 Task: Emphasize the color of a unique design or pattern in a textile or fabric photo.
Action: Mouse moved to (965, 399)
Screenshot: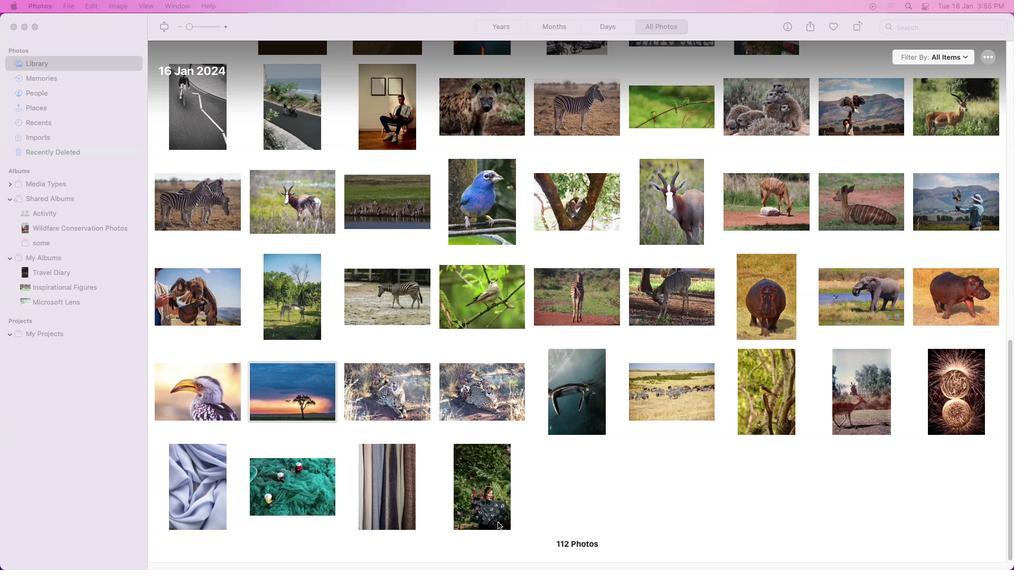 
Action: Mouse scrolled (965, 399) with delta (1072, 67)
Screenshot: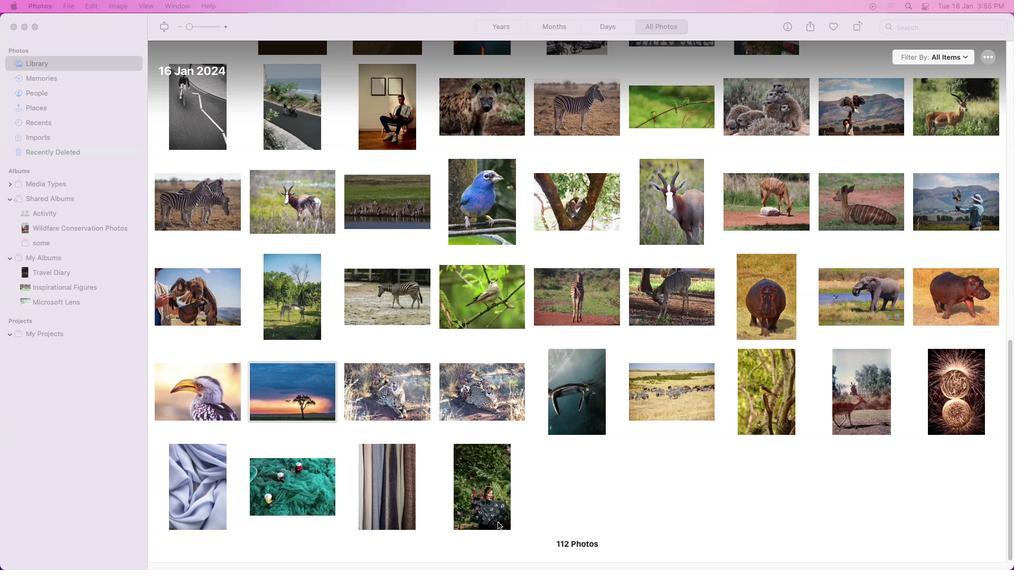 
Action: Mouse moved to (965, 404)
Screenshot: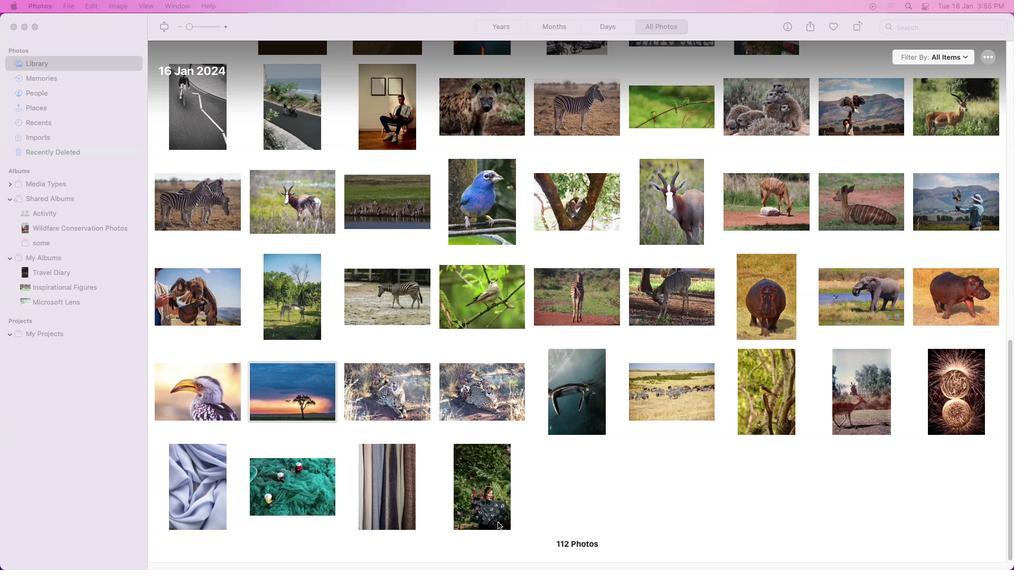 
Action: Mouse scrolled (965, 404) with delta (1072, 67)
Screenshot: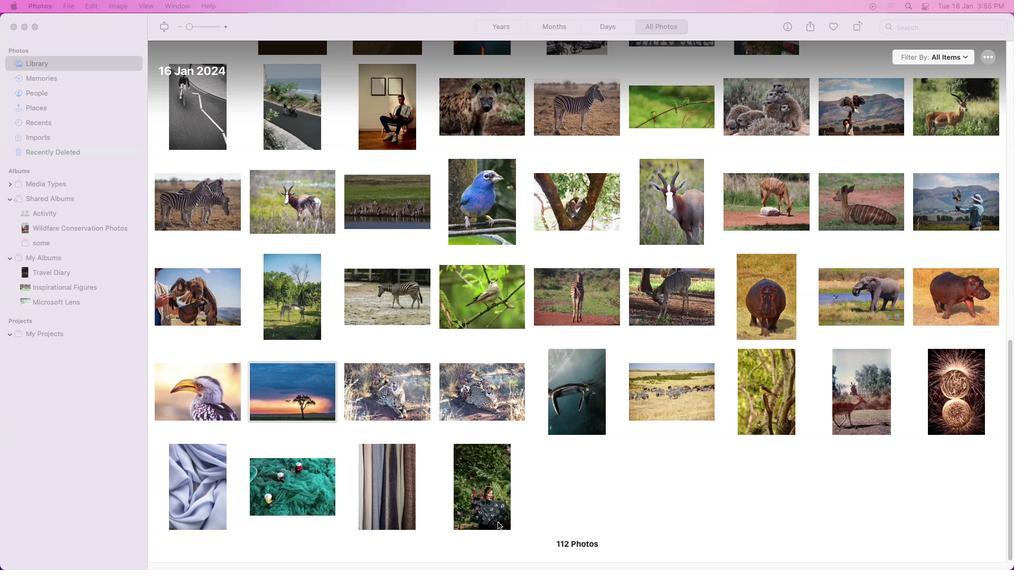 
Action: Mouse moved to (965, 405)
Screenshot: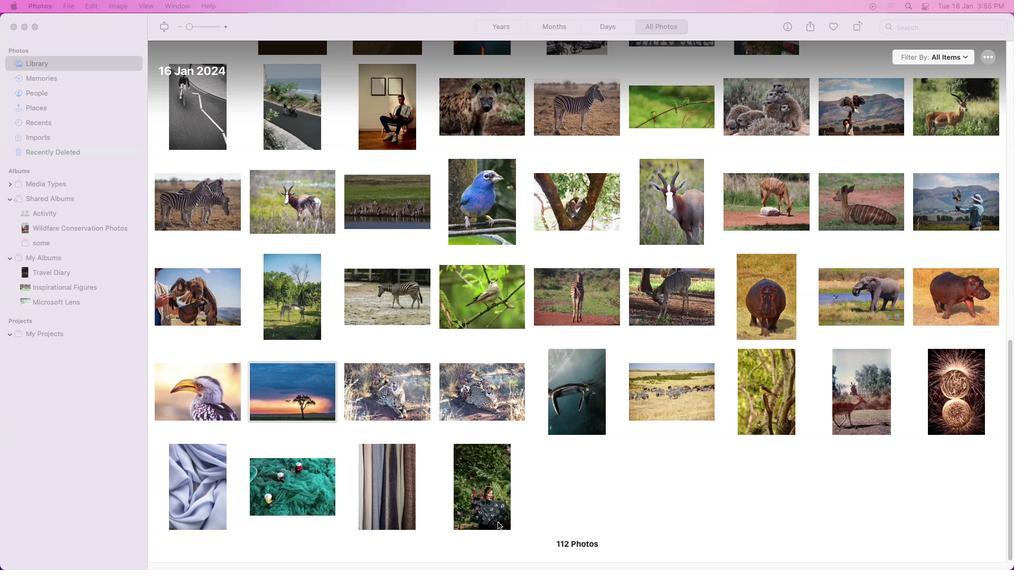 
Action: Mouse scrolled (965, 405) with delta (1072, 66)
Screenshot: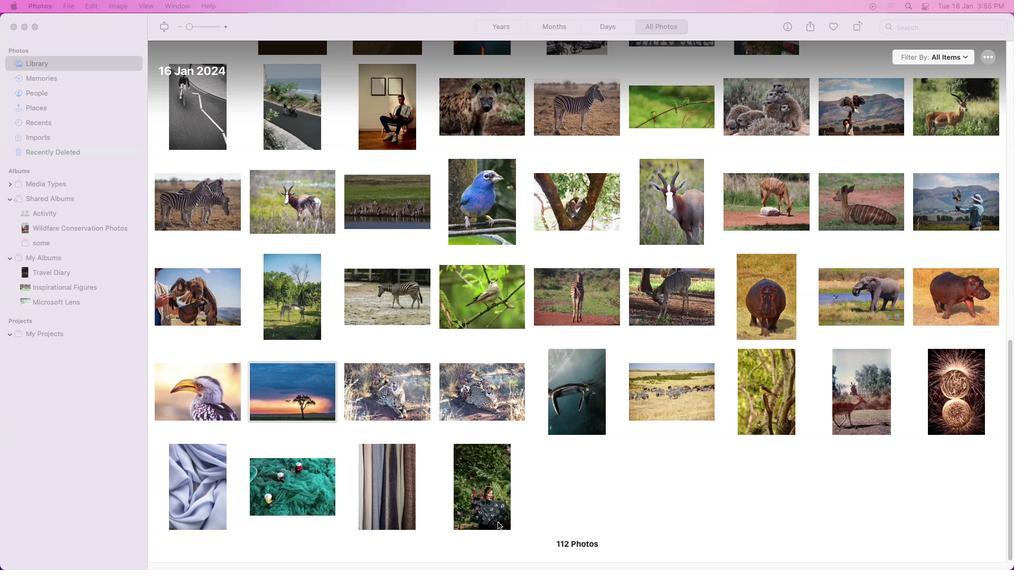 
Action: Mouse moved to (965, 406)
Screenshot: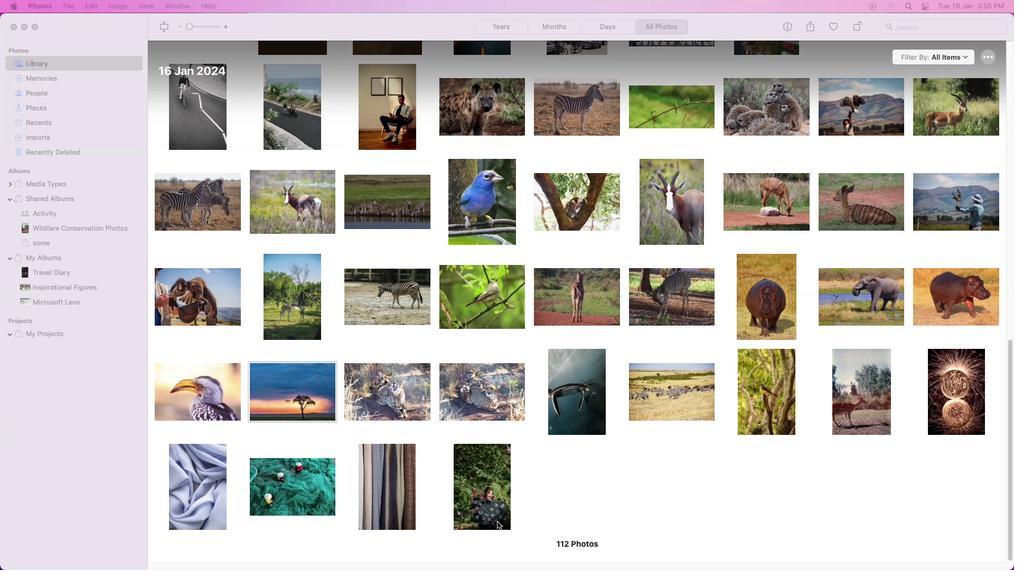 
Action: Mouse scrolled (965, 406) with delta (1072, 66)
Screenshot: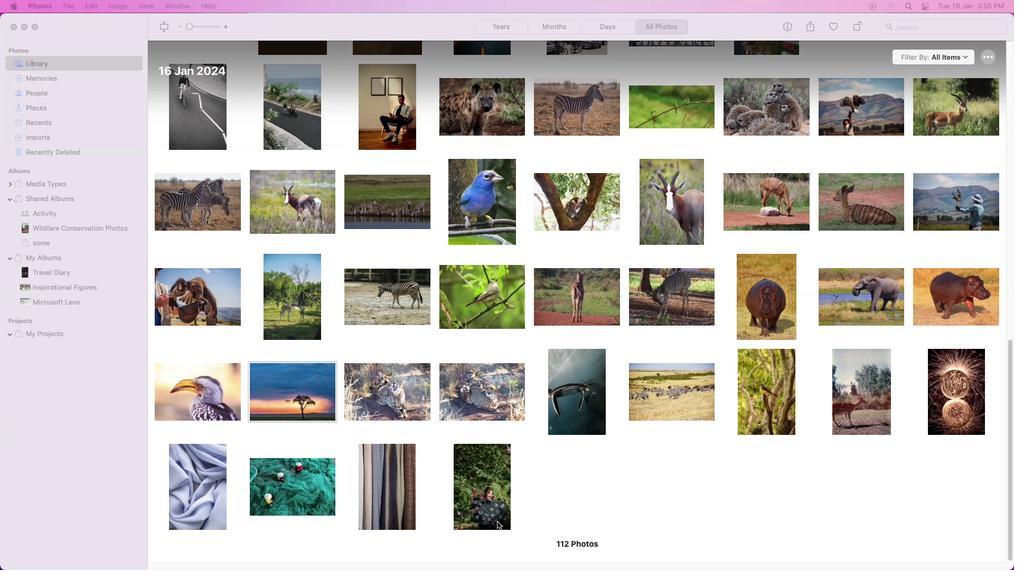 
Action: Mouse moved to (965, 407)
Screenshot: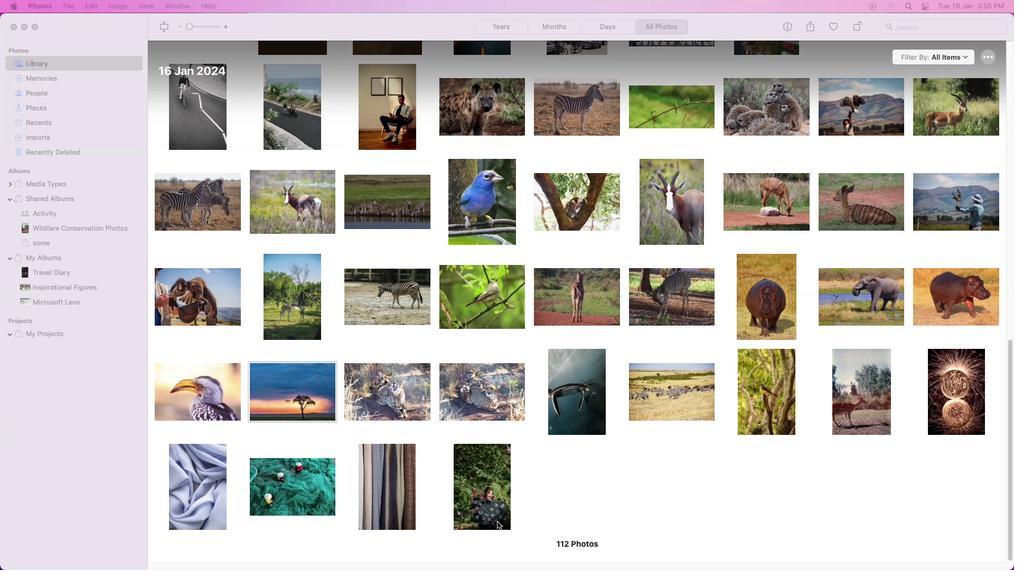 
Action: Mouse scrolled (965, 407) with delta (1072, 65)
Screenshot: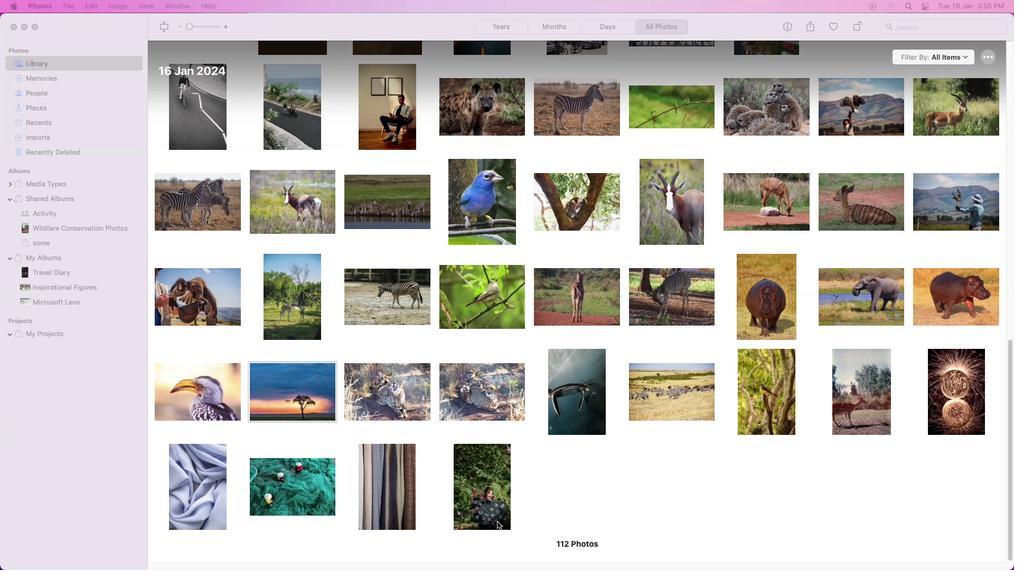 
Action: Mouse moved to (964, 408)
Screenshot: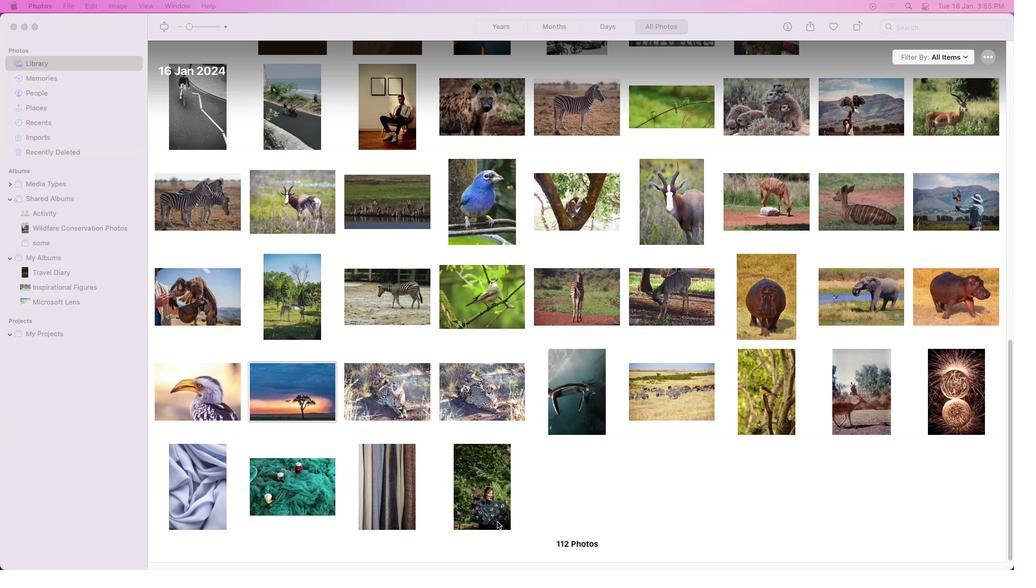 
Action: Mouse scrolled (964, 408) with delta (1072, 64)
Screenshot: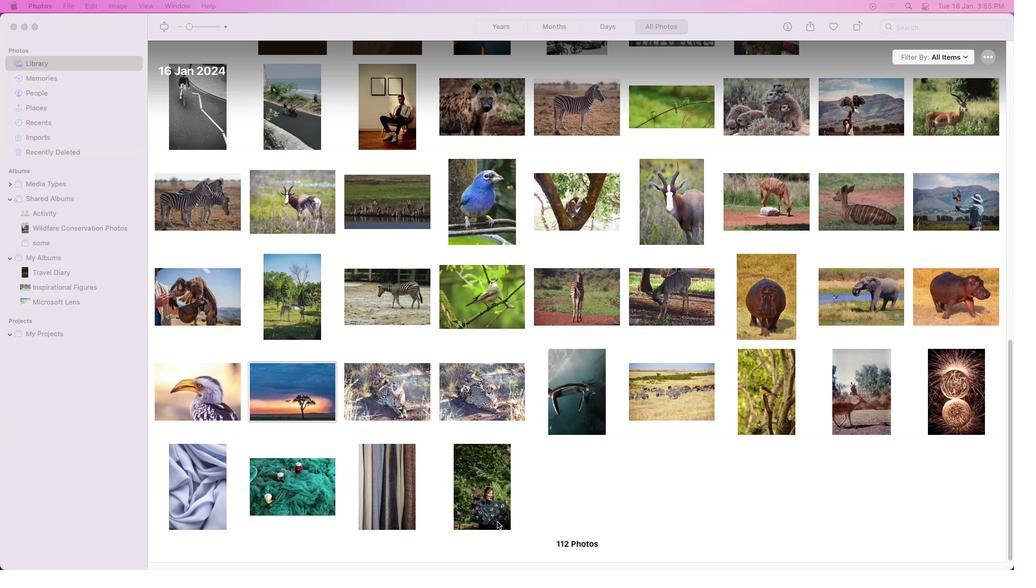 
Action: Mouse moved to (964, 412)
Screenshot: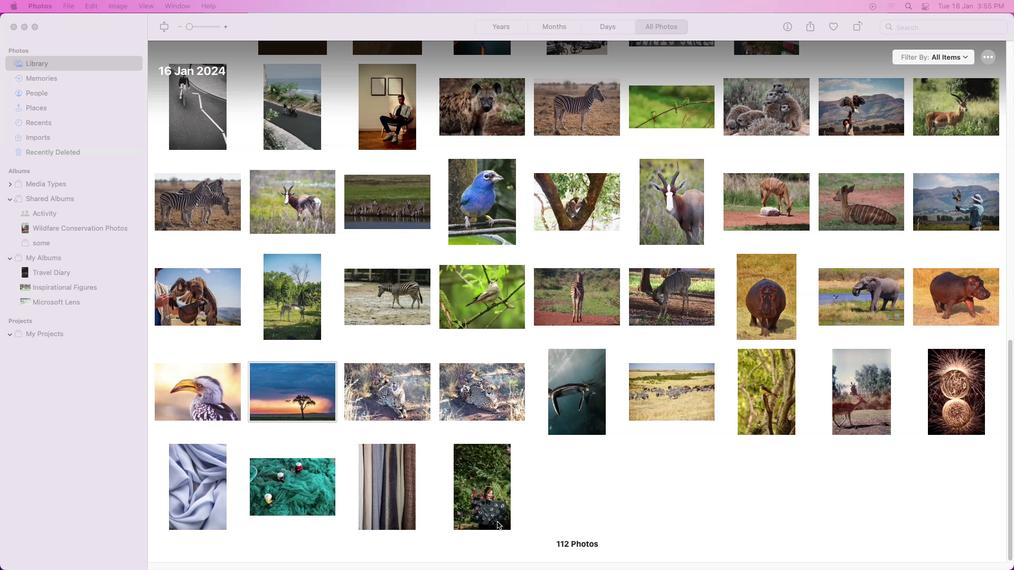 
Action: Mouse scrolled (964, 412) with delta (1072, 64)
Screenshot: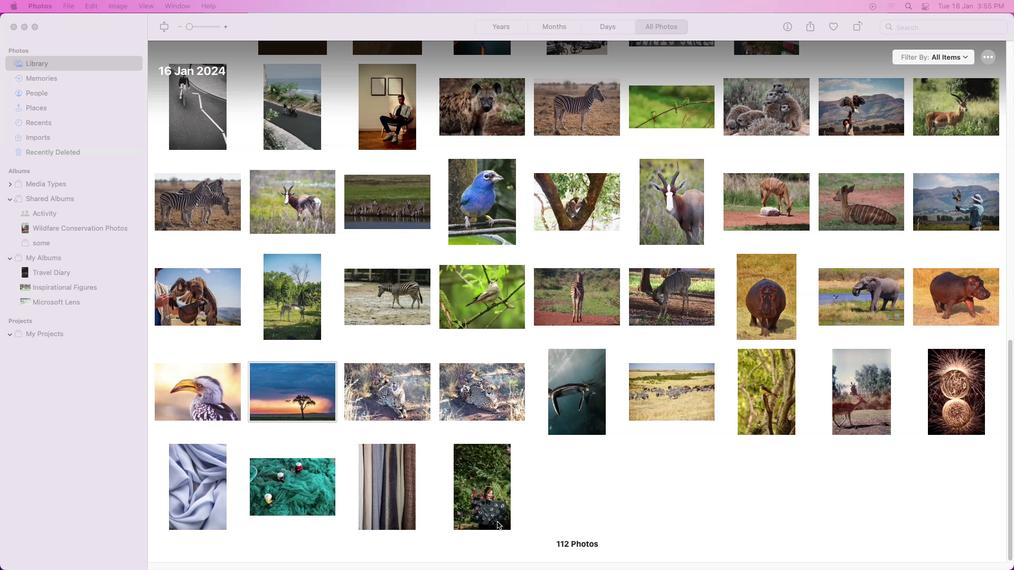 
Action: Mouse moved to (988, 489)
Screenshot: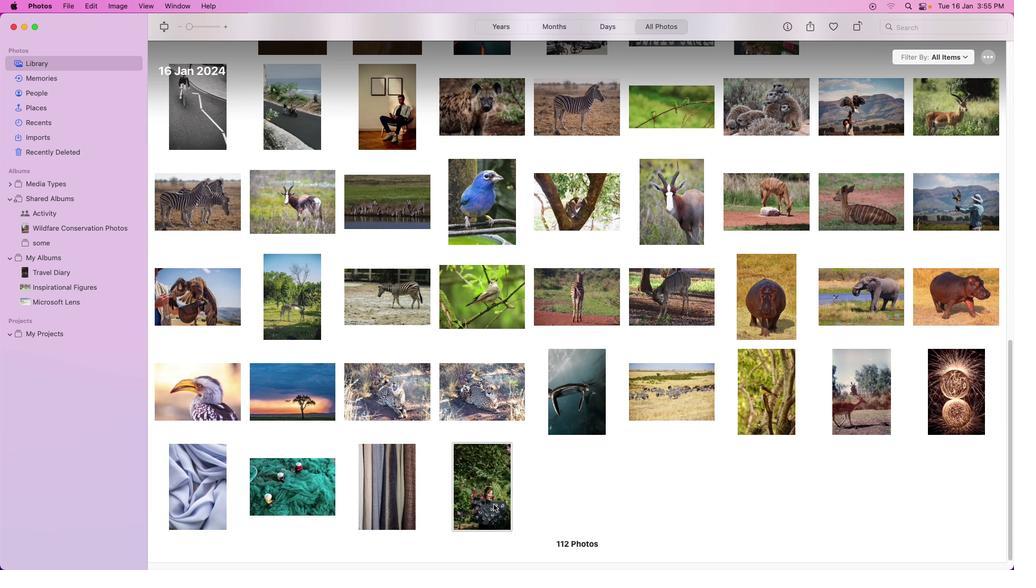 
Action: Mouse pressed left at (988, 489)
Screenshot: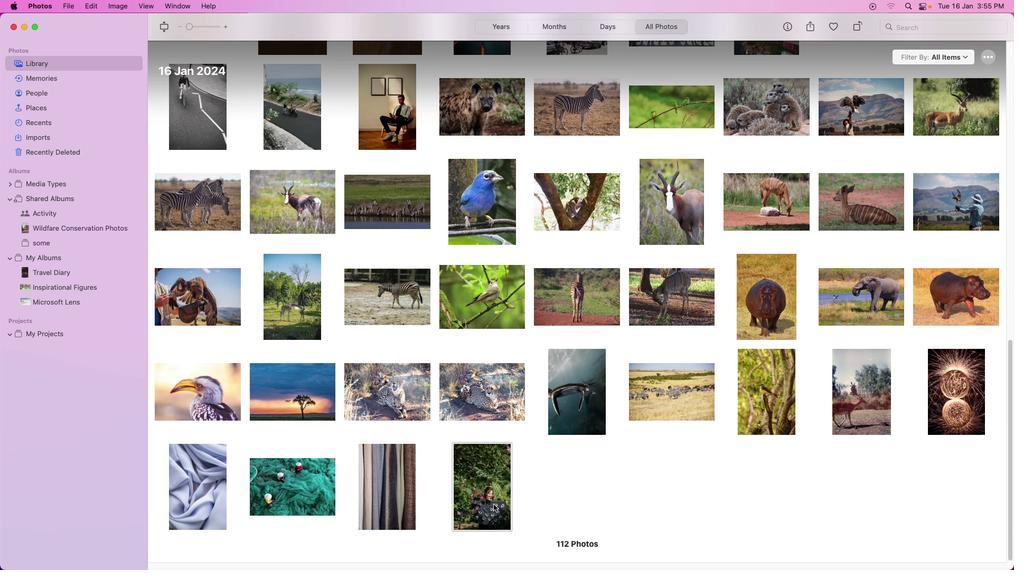 
Action: Mouse pressed left at (988, 489)
Screenshot: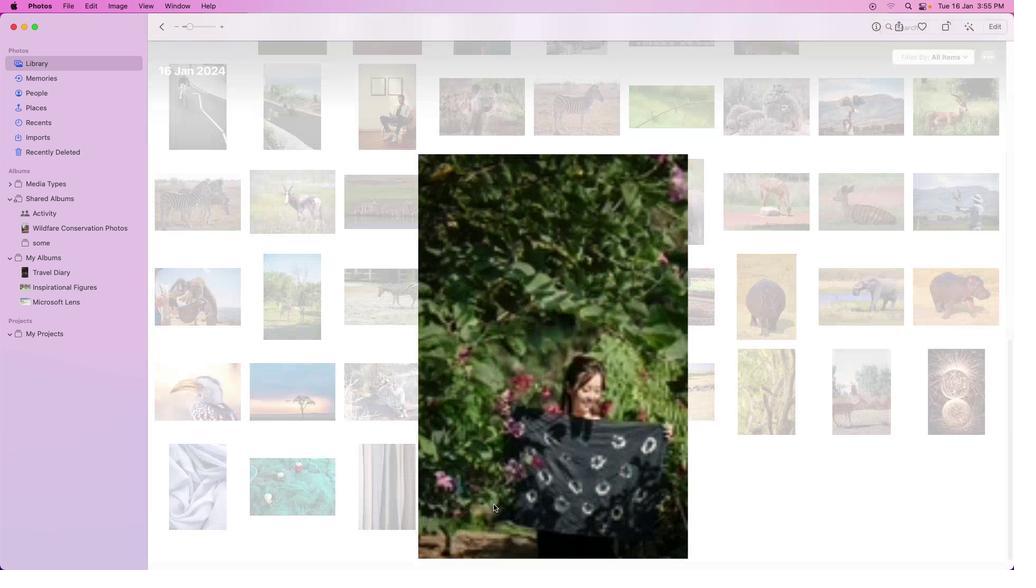 
Action: Mouse moved to (964, 377)
Screenshot: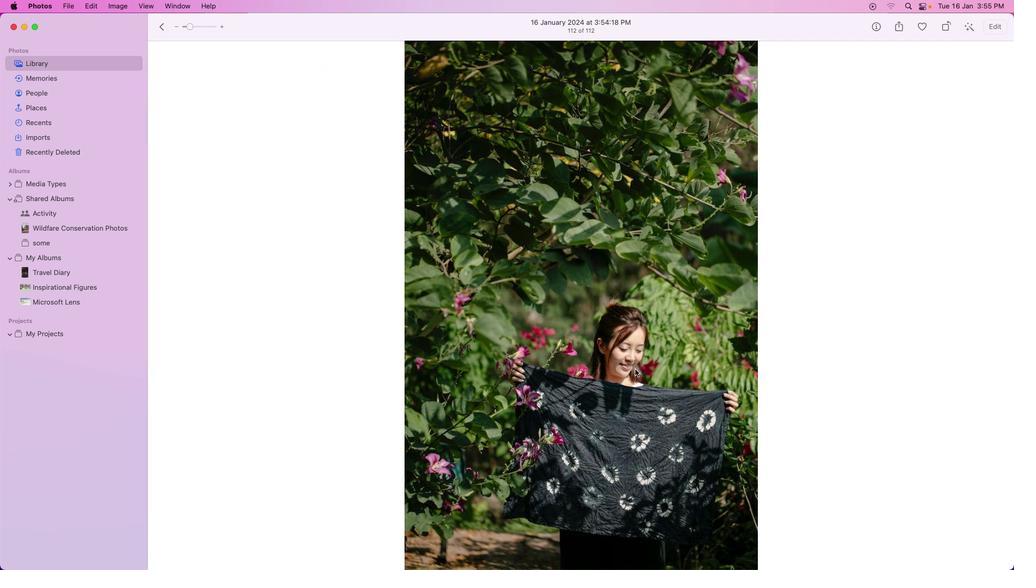 
Action: Mouse pressed left at (964, 377)
Screenshot: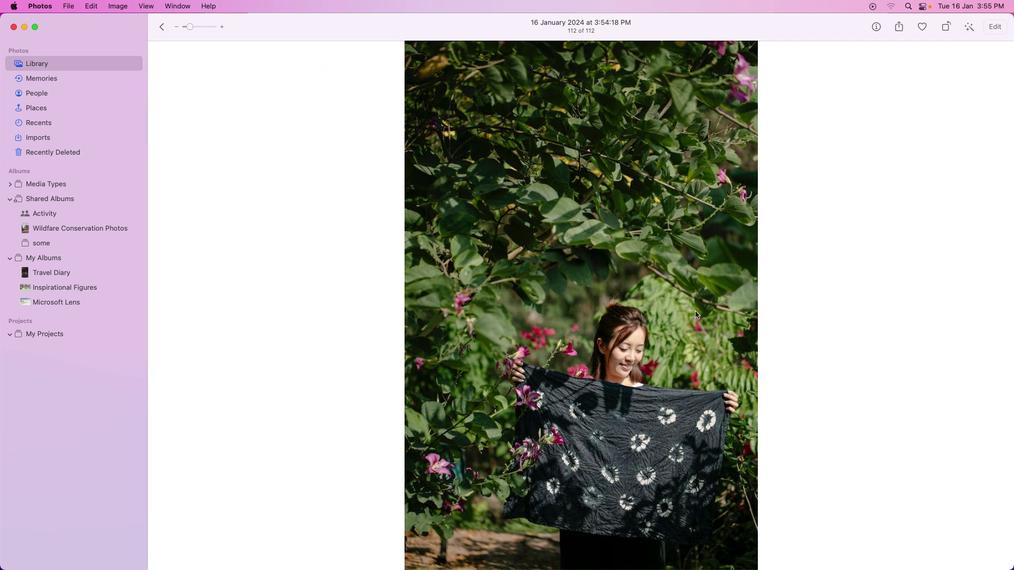 
Action: Mouse moved to (907, 89)
Screenshot: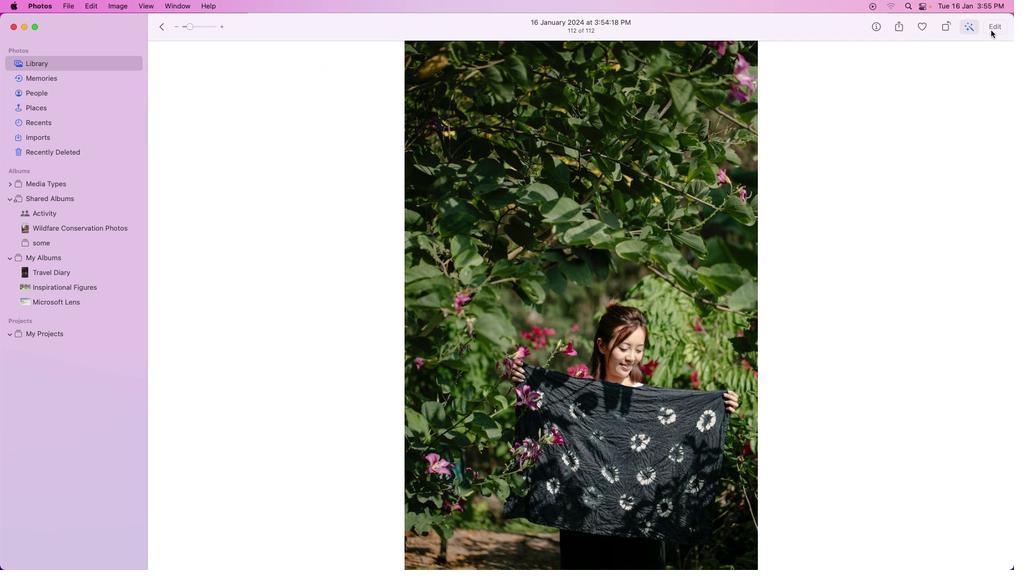 
Action: Mouse pressed left at (907, 89)
Screenshot: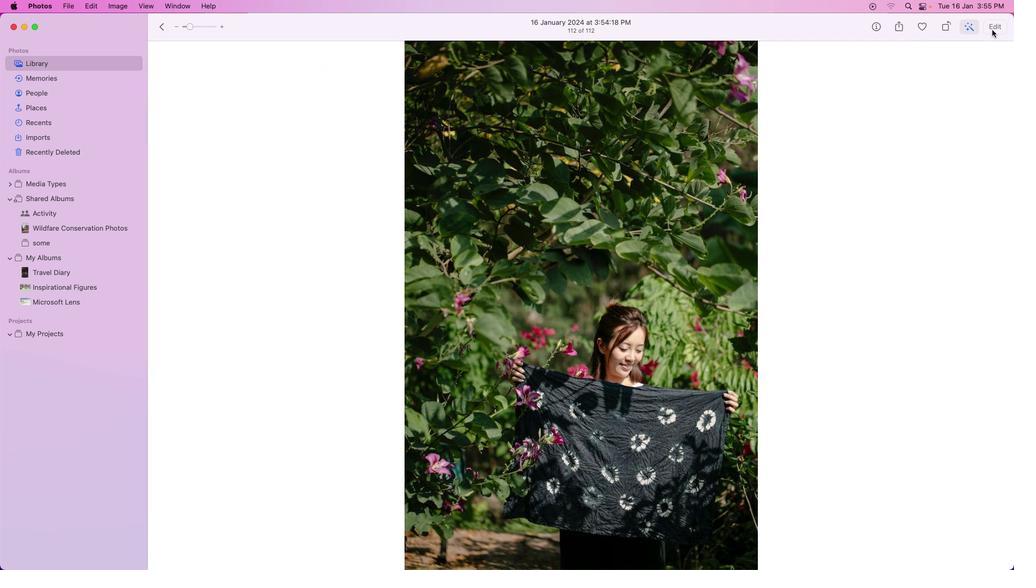 
Action: Mouse moved to (902, 91)
Screenshot: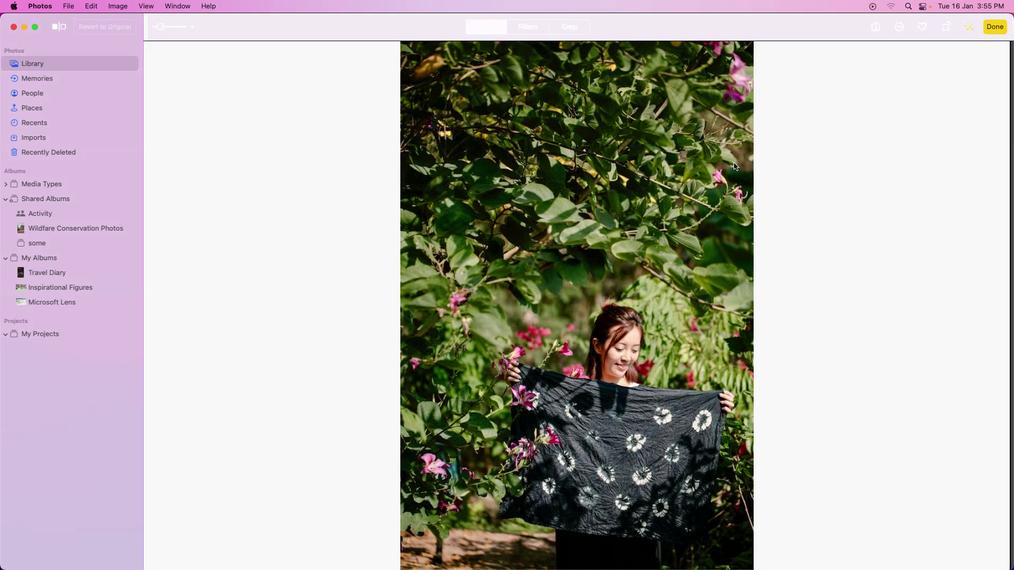 
Action: Mouse pressed left at (902, 91)
Screenshot: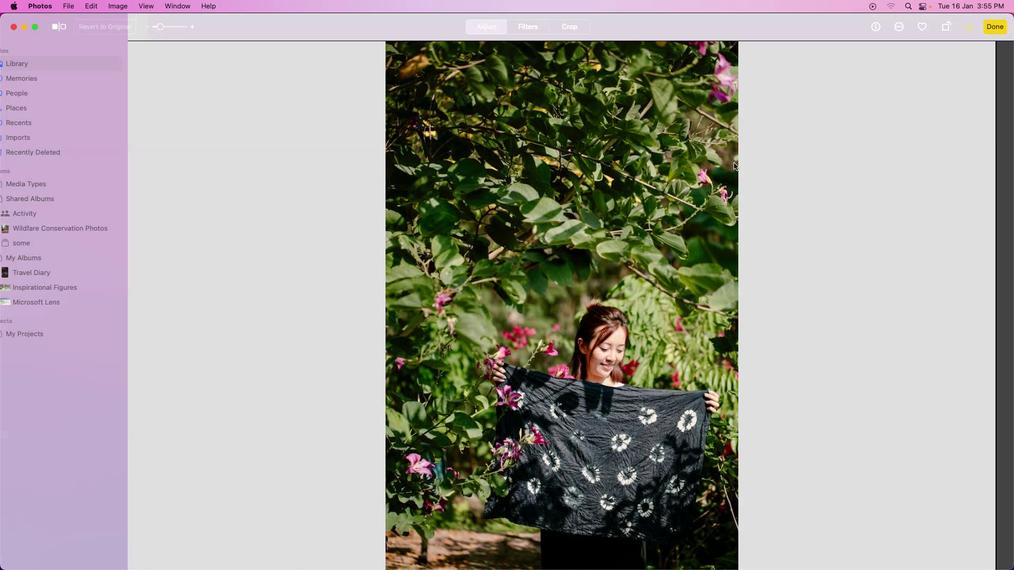 
Action: Mouse moved to (908, 144)
Screenshot: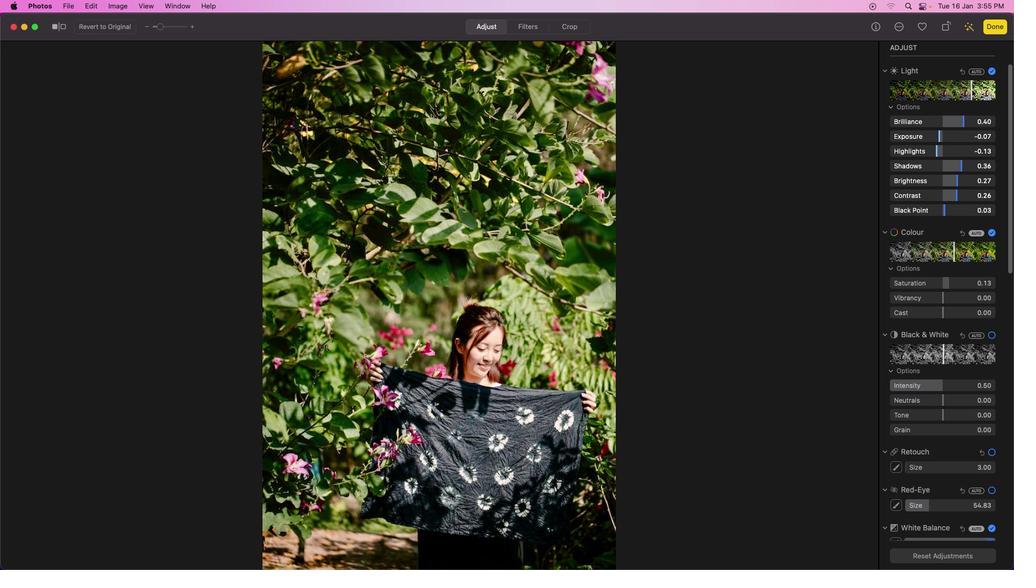 
Action: Mouse pressed left at (908, 144)
Screenshot: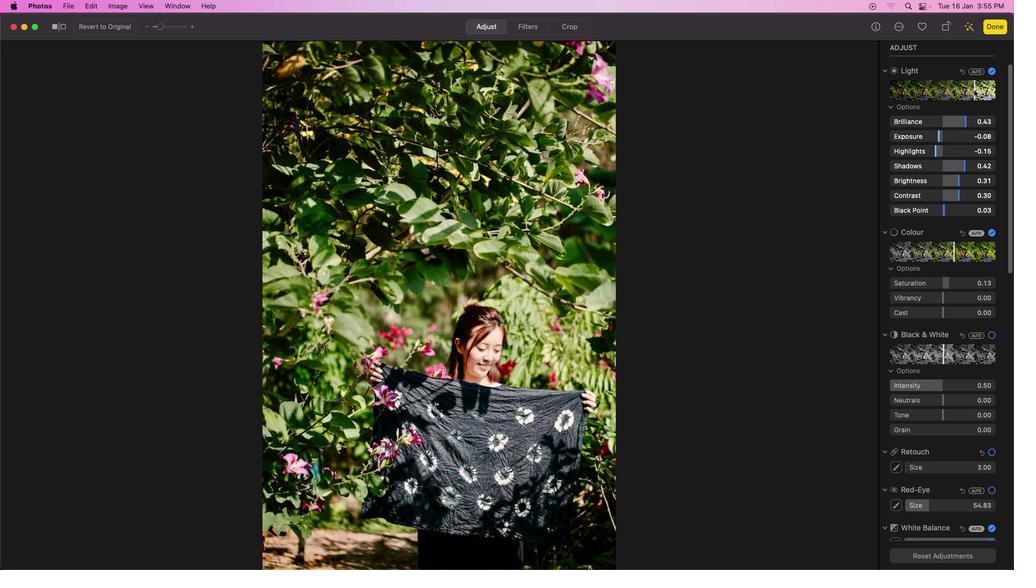 
Action: Mouse moved to (917, 336)
Screenshot: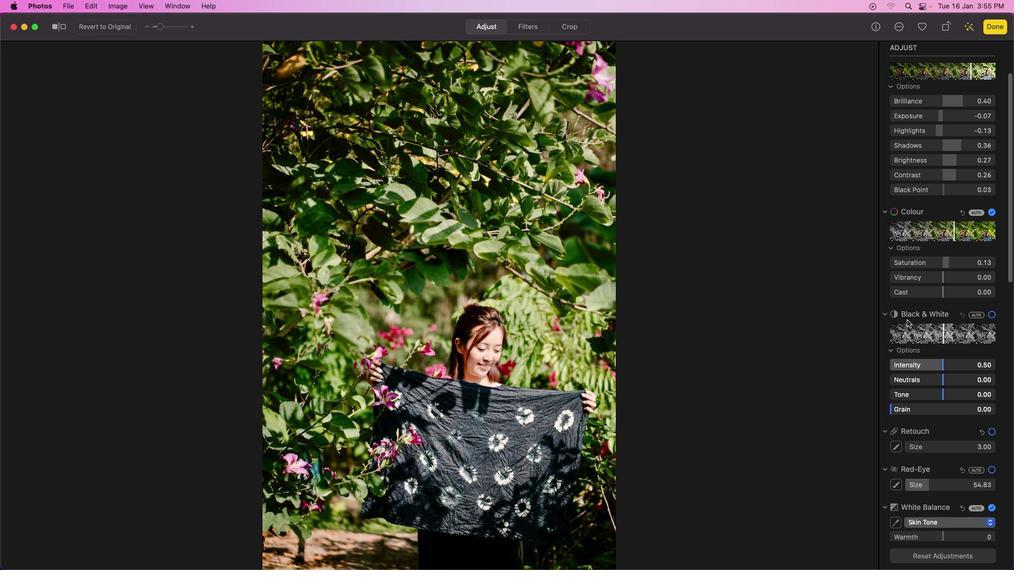 
Action: Mouse scrolled (917, 336) with delta (1072, 67)
Screenshot: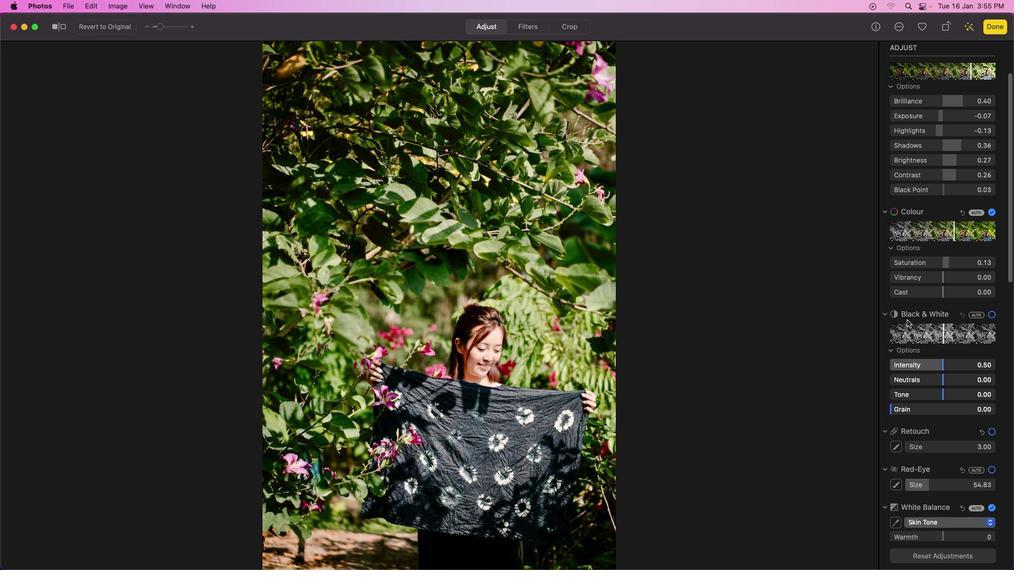 
Action: Mouse scrolled (917, 336) with delta (1072, 67)
Screenshot: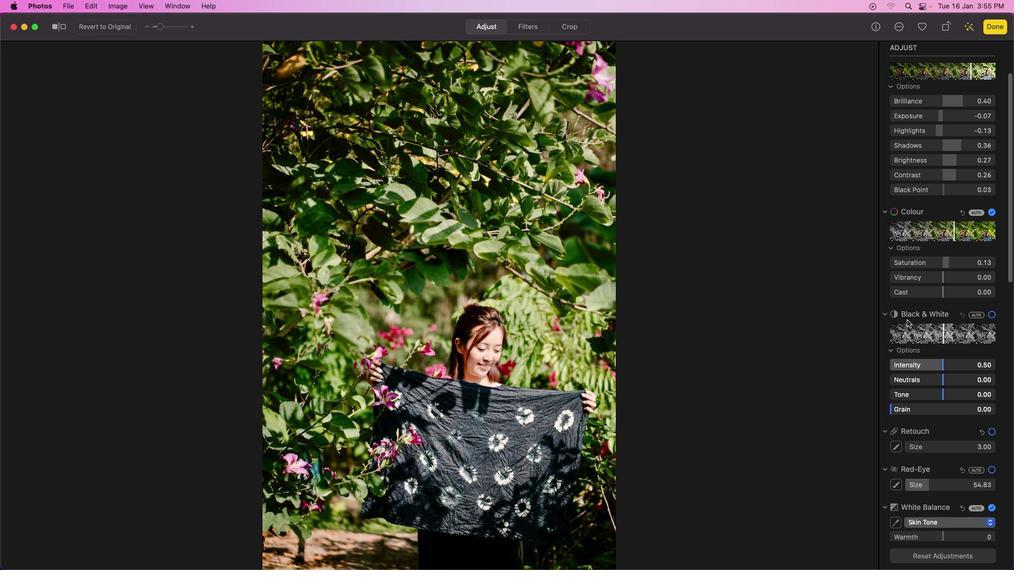 
Action: Mouse scrolled (917, 336) with delta (1072, 67)
Screenshot: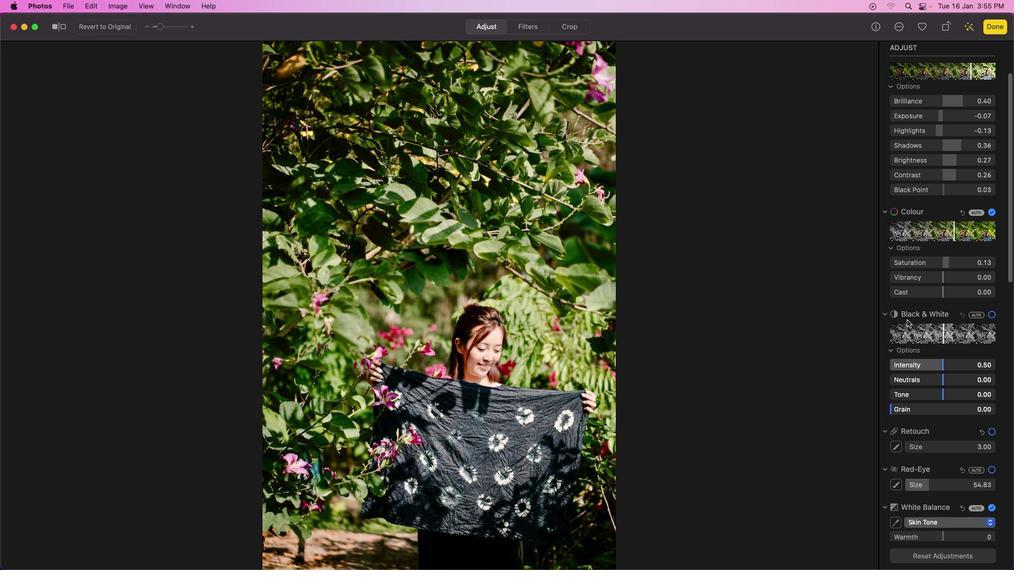 
Action: Mouse moved to (910, 261)
Screenshot: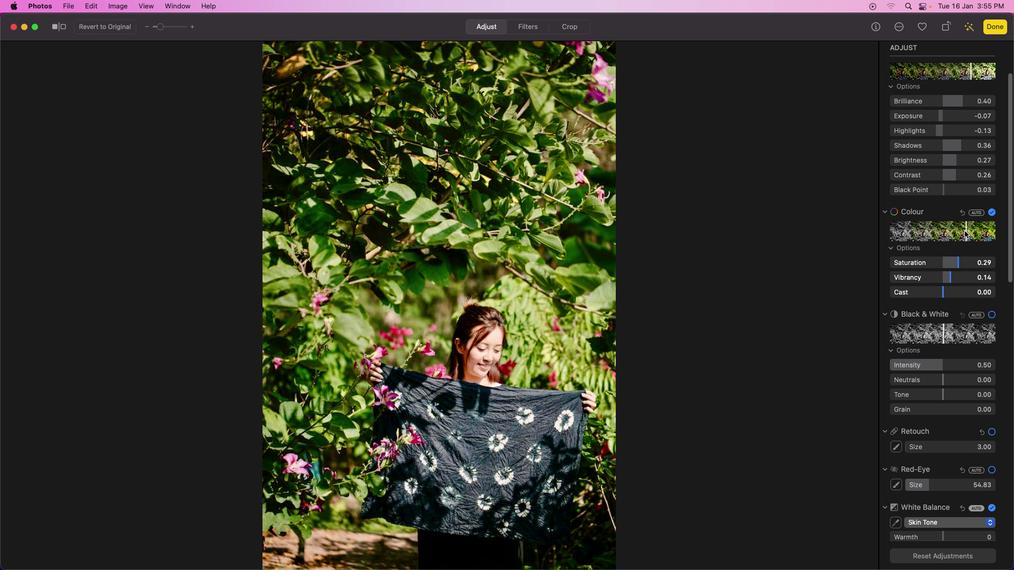 
Action: Mouse pressed left at (910, 261)
Screenshot: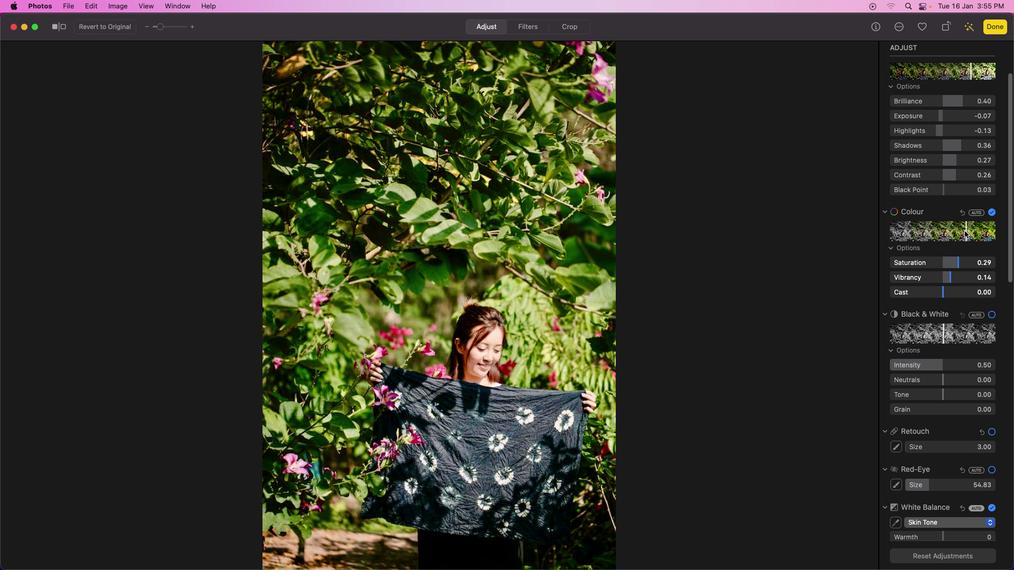 
Action: Mouse moved to (908, 261)
Screenshot: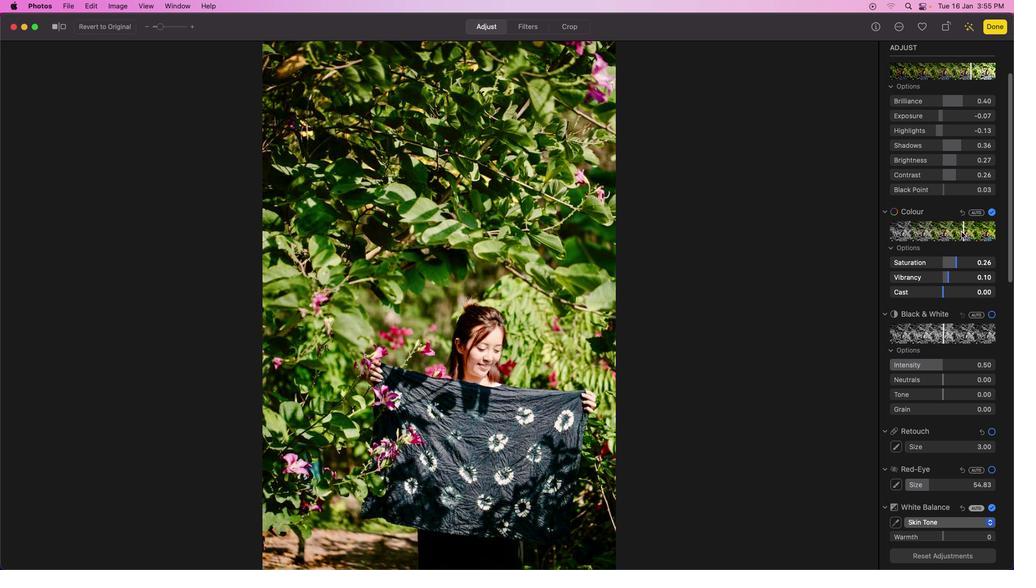 
Action: Mouse pressed left at (908, 261)
Screenshot: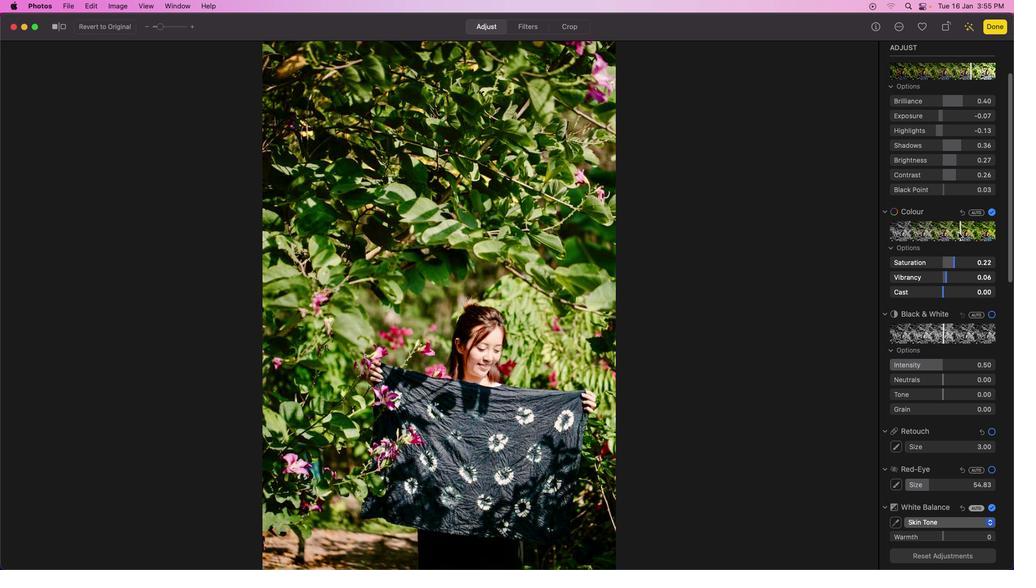 
Action: Mouse moved to (910, 290)
Screenshot: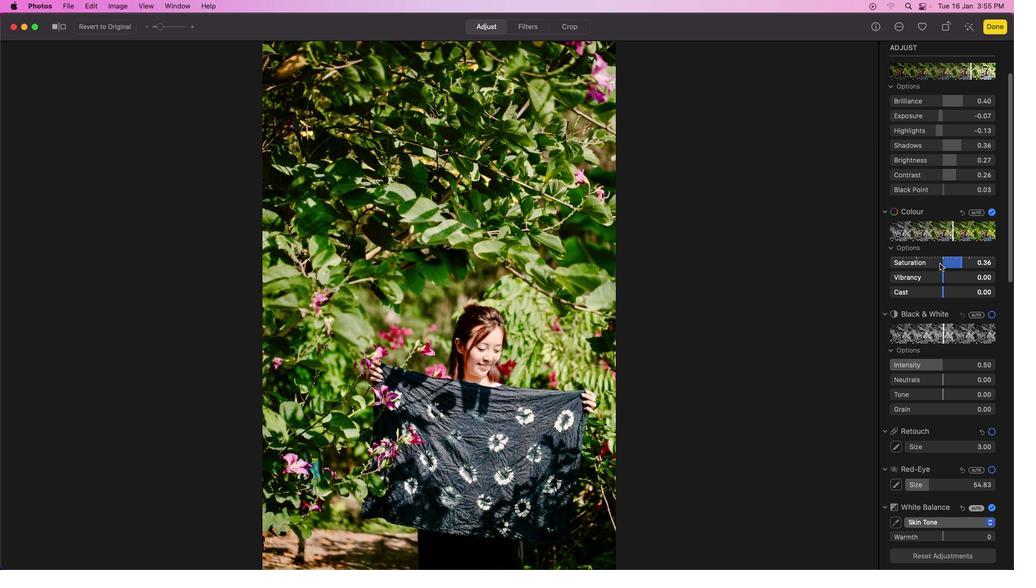 
Action: Mouse pressed left at (910, 290)
Screenshot: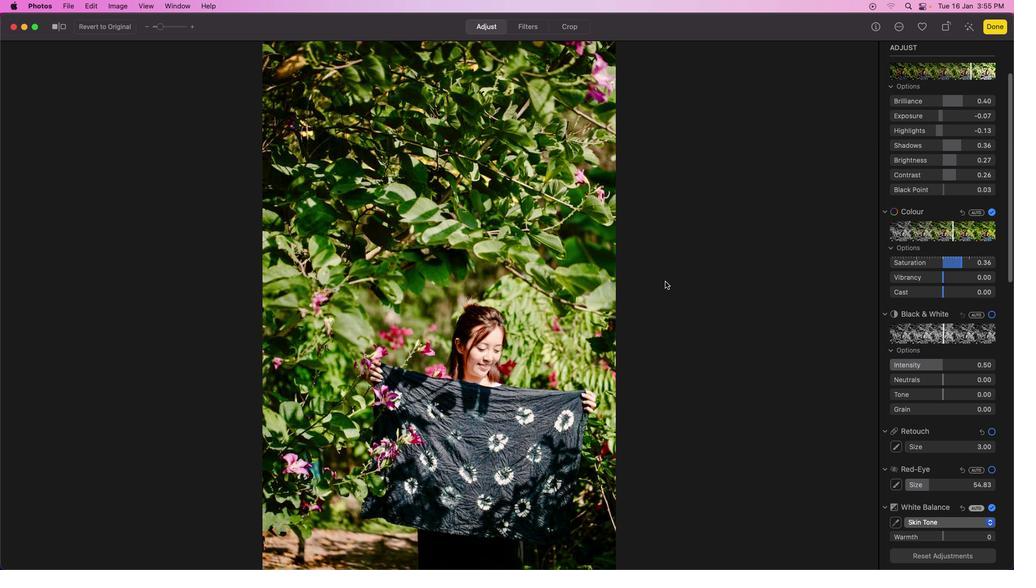 
Action: Mouse moved to (911, 302)
Screenshot: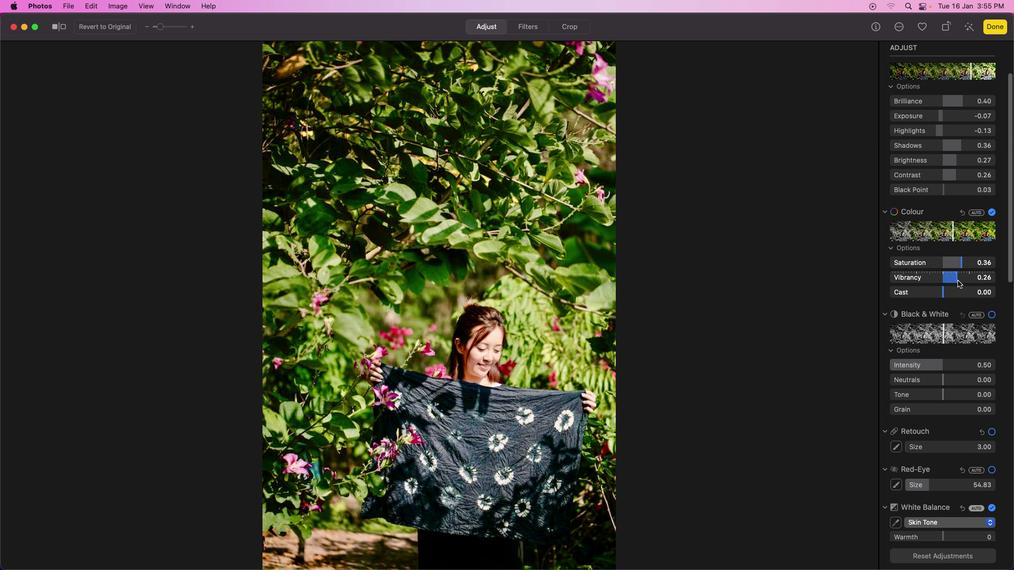
Action: Mouse pressed left at (911, 302)
Screenshot: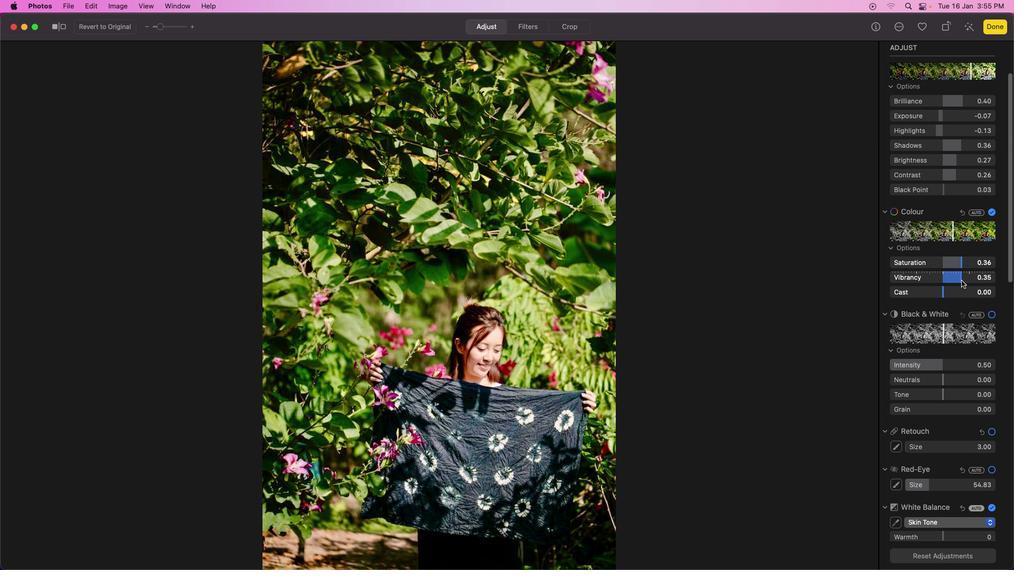 
Action: Mouse moved to (910, 313)
Screenshot: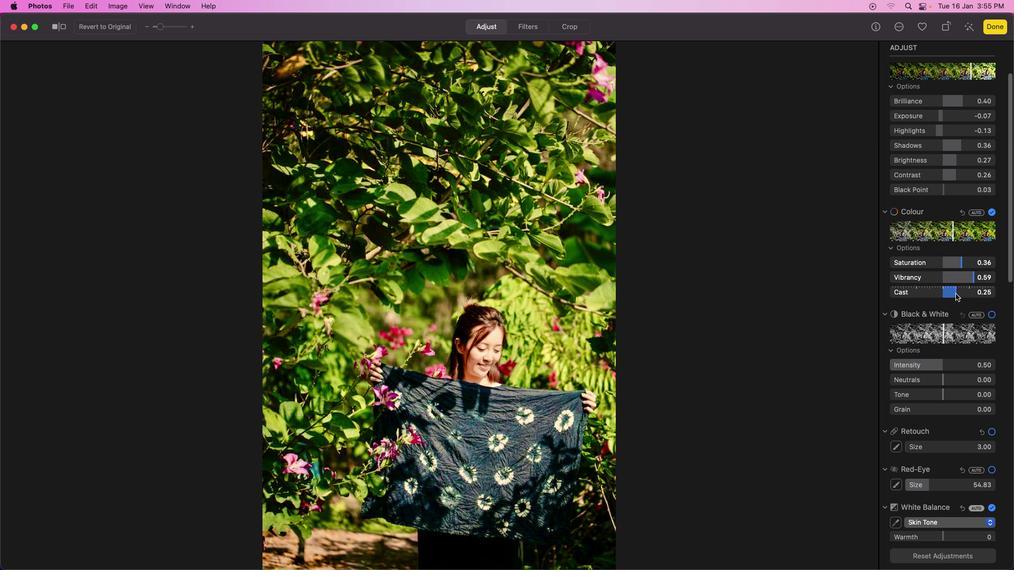 
Action: Mouse pressed left at (910, 313)
Screenshot: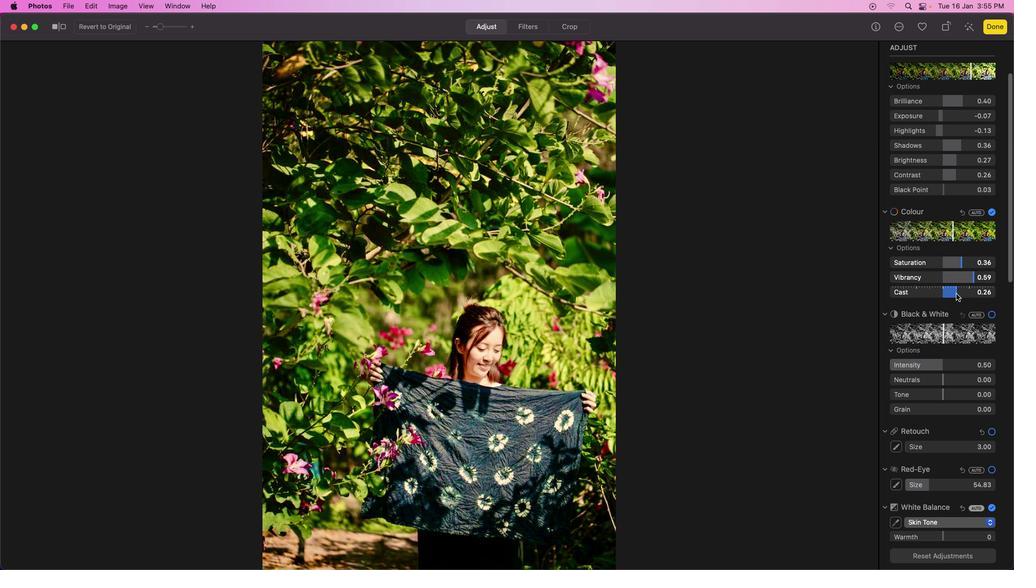 
Action: Mouse moved to (911, 373)
Screenshot: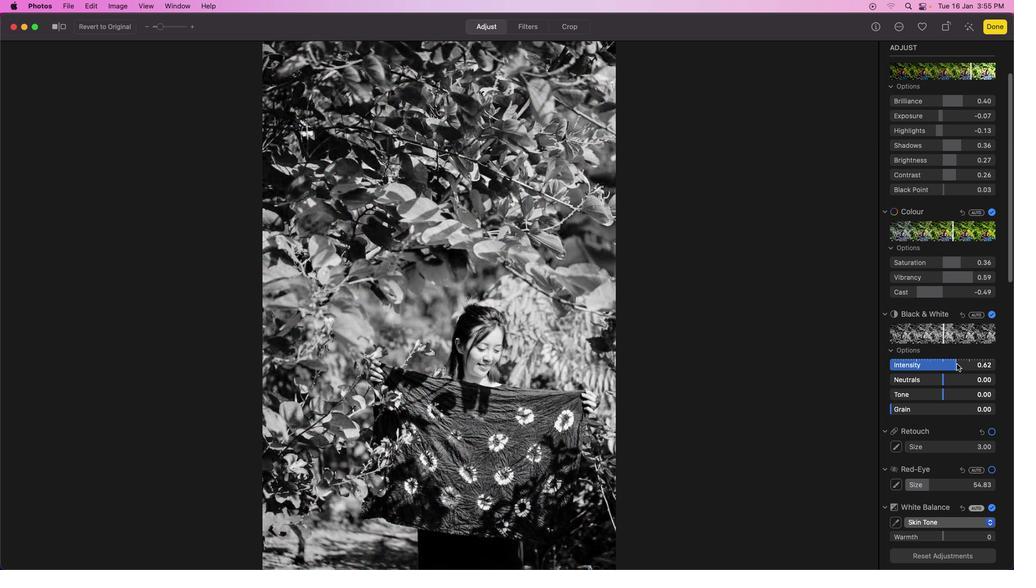 
Action: Mouse pressed left at (911, 373)
Screenshot: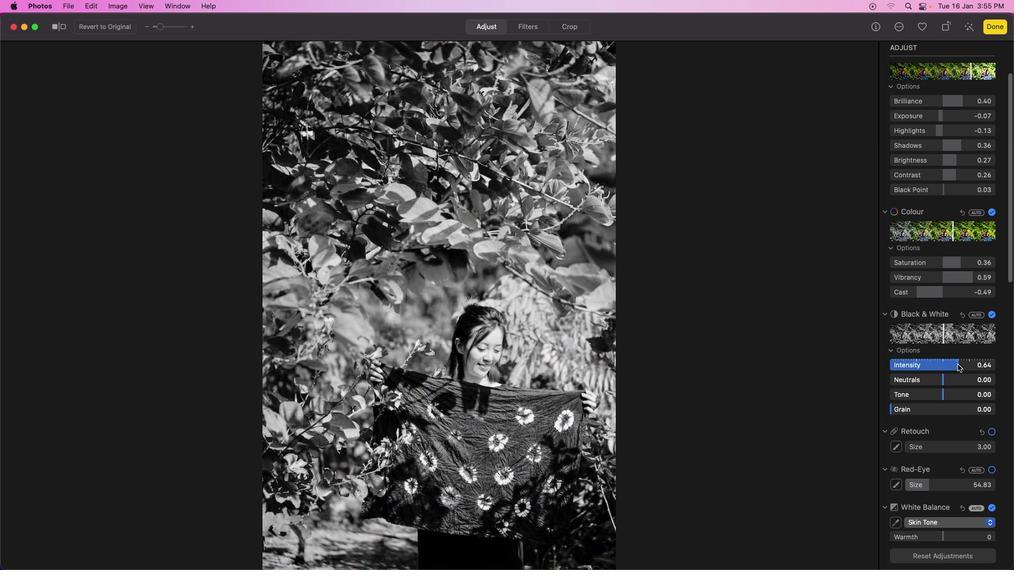 
Action: Mouse moved to (903, 331)
Screenshot: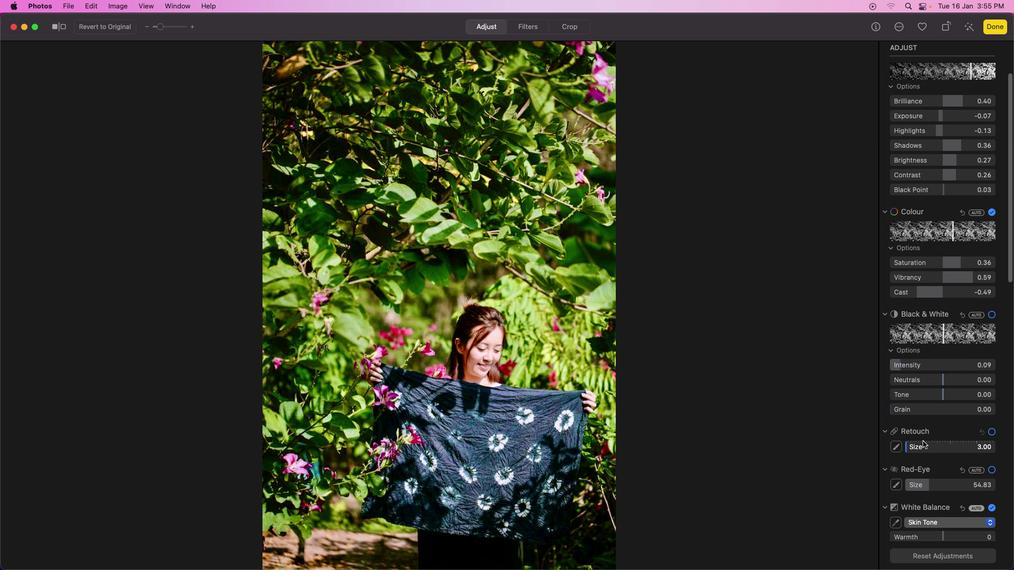 
Action: Mouse pressed left at (903, 331)
Screenshot: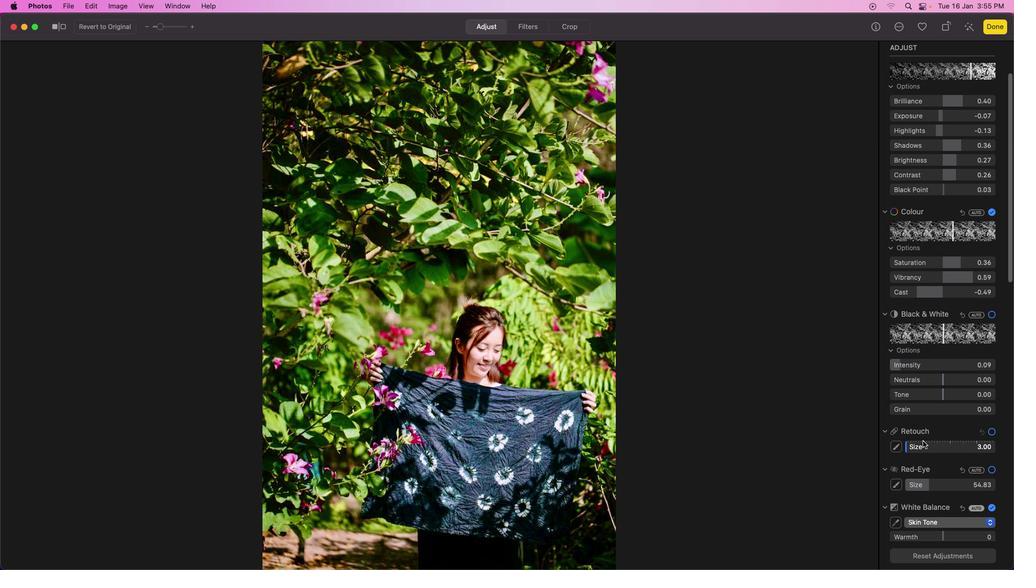 
Action: Mouse moved to (915, 436)
Screenshot: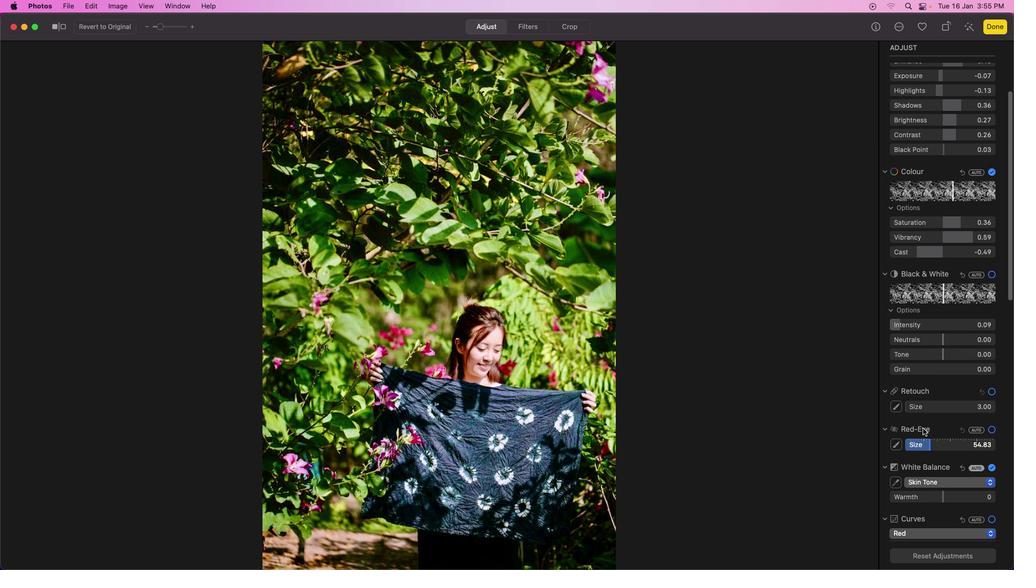
Action: Mouse scrolled (915, 436) with delta (1072, 67)
Screenshot: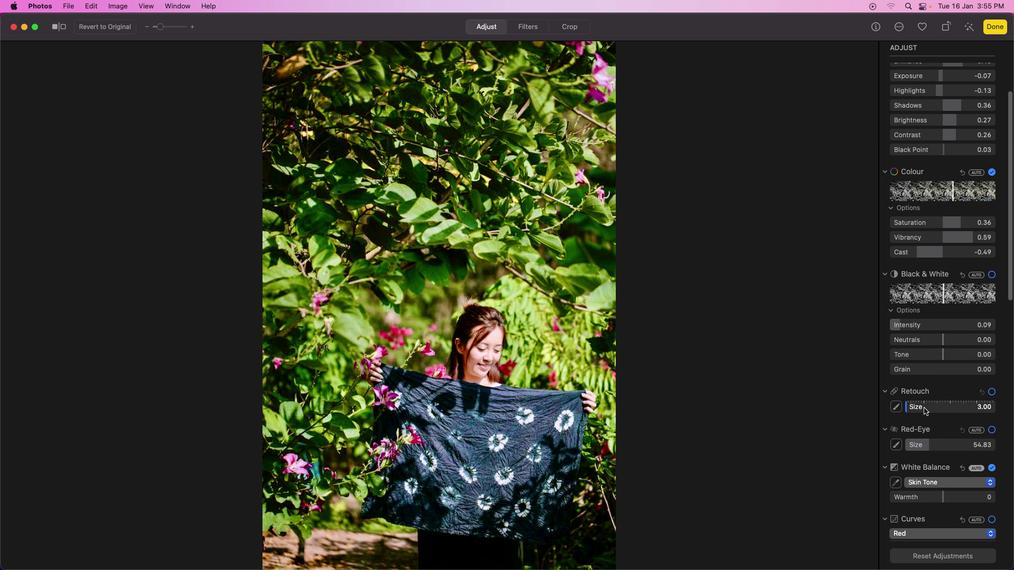 
Action: Mouse scrolled (915, 436) with delta (1072, 67)
Screenshot: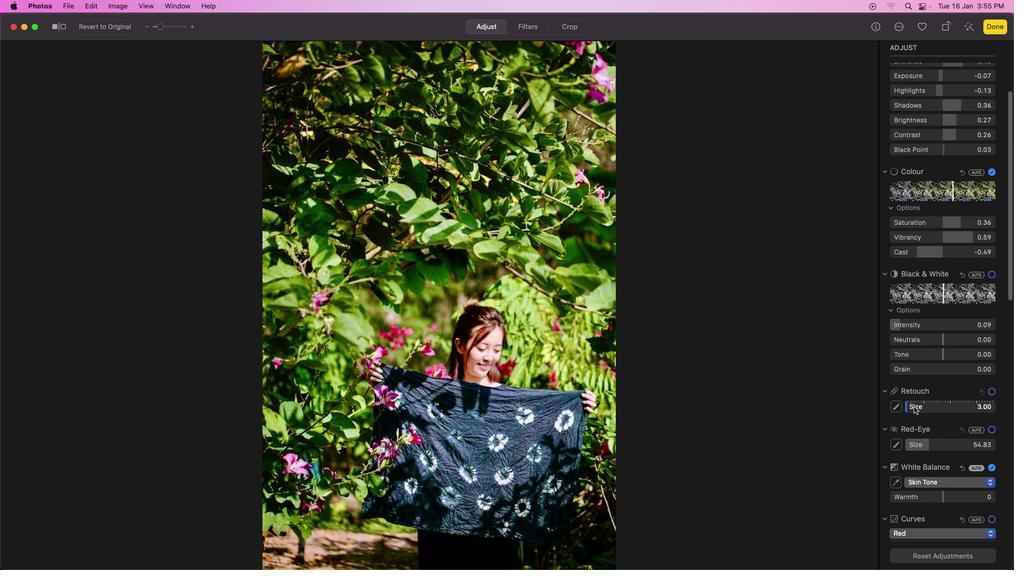 
Action: Mouse scrolled (915, 436) with delta (1072, 67)
Screenshot: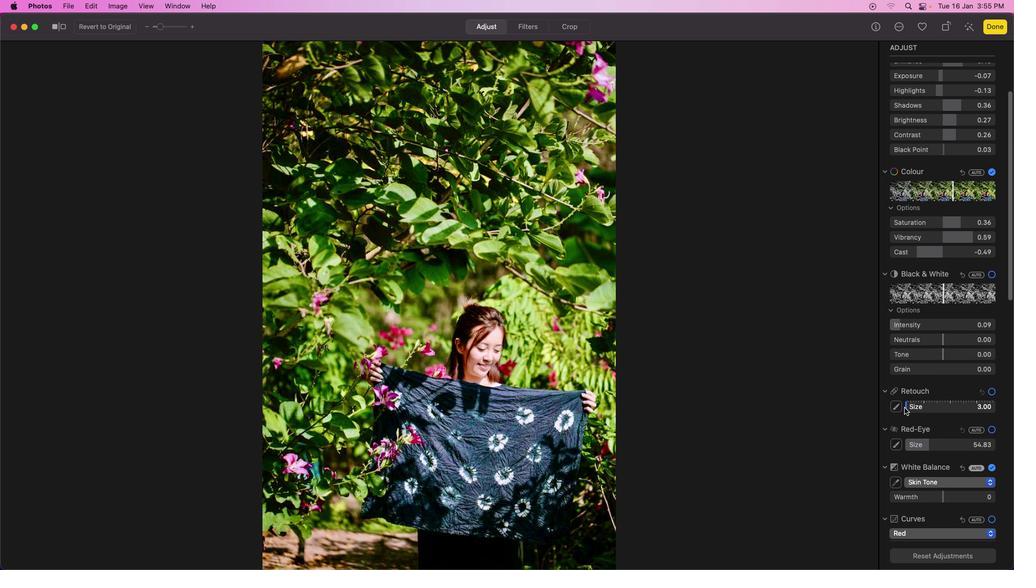 
Action: Mouse scrolled (915, 436) with delta (1072, 66)
Screenshot: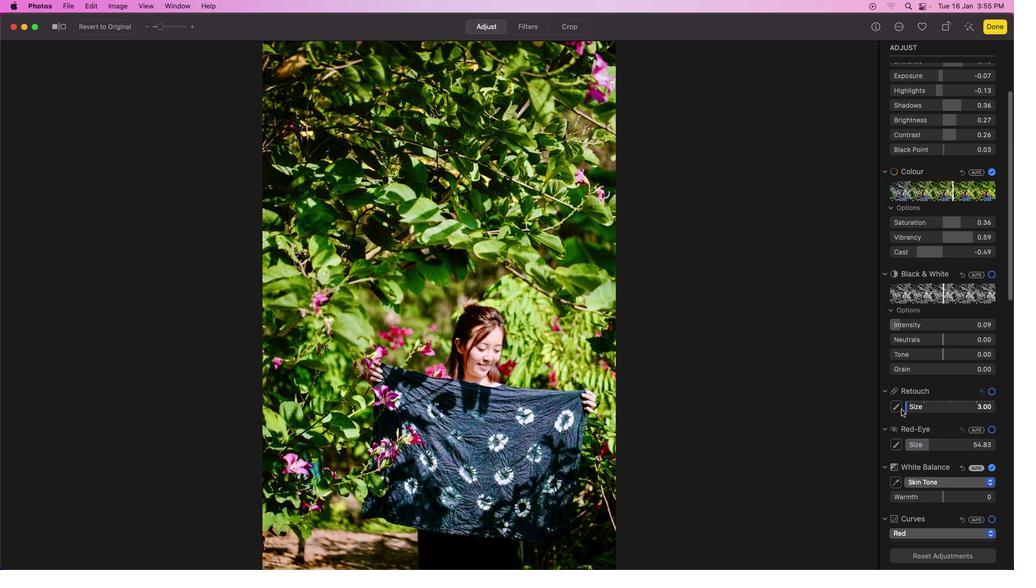 
Action: Mouse moved to (917, 407)
Screenshot: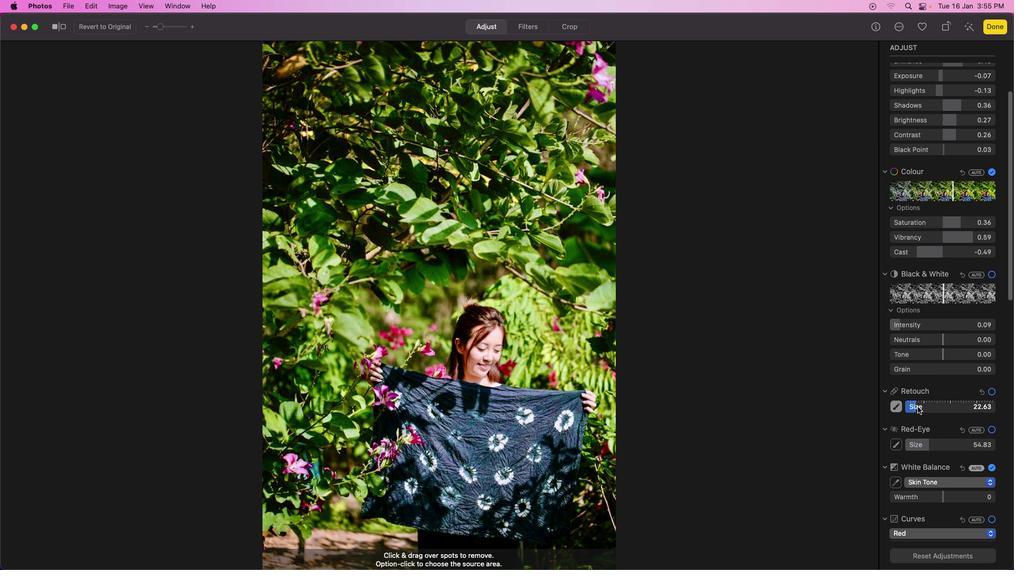 
Action: Mouse pressed left at (917, 407)
Screenshot: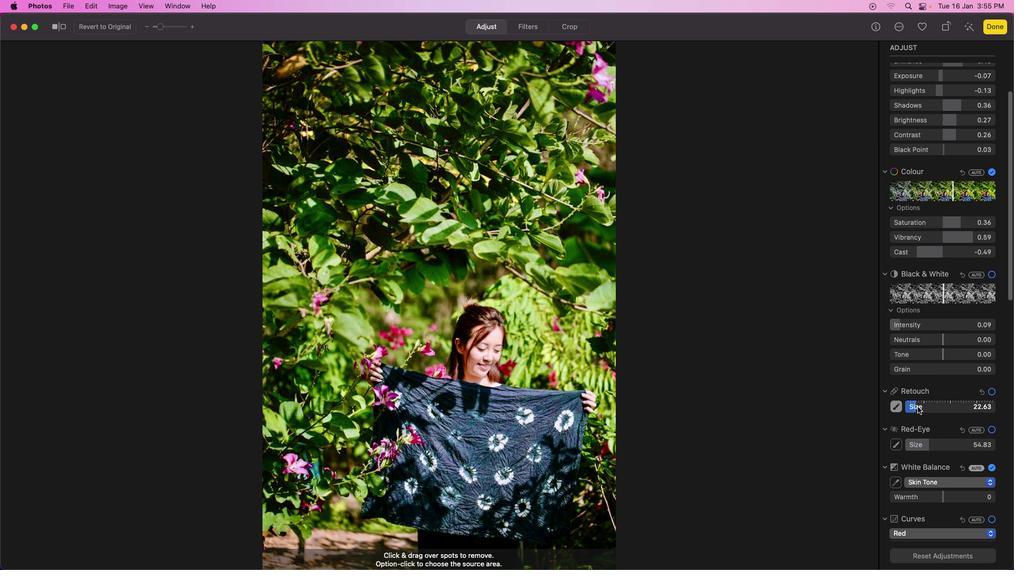 
Action: Mouse moved to (916, 354)
Screenshot: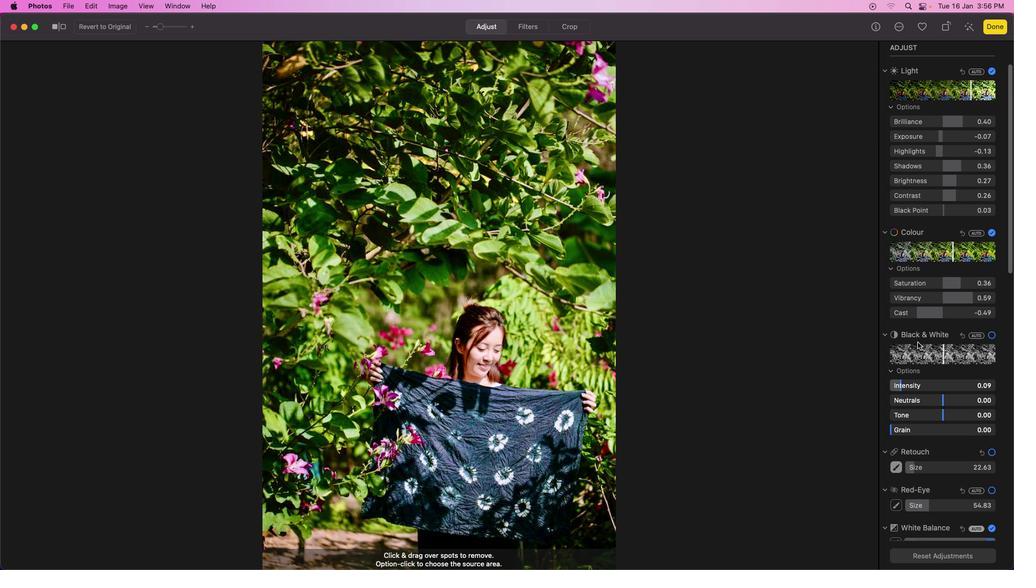 
Action: Mouse scrolled (916, 354) with delta (1072, 68)
Screenshot: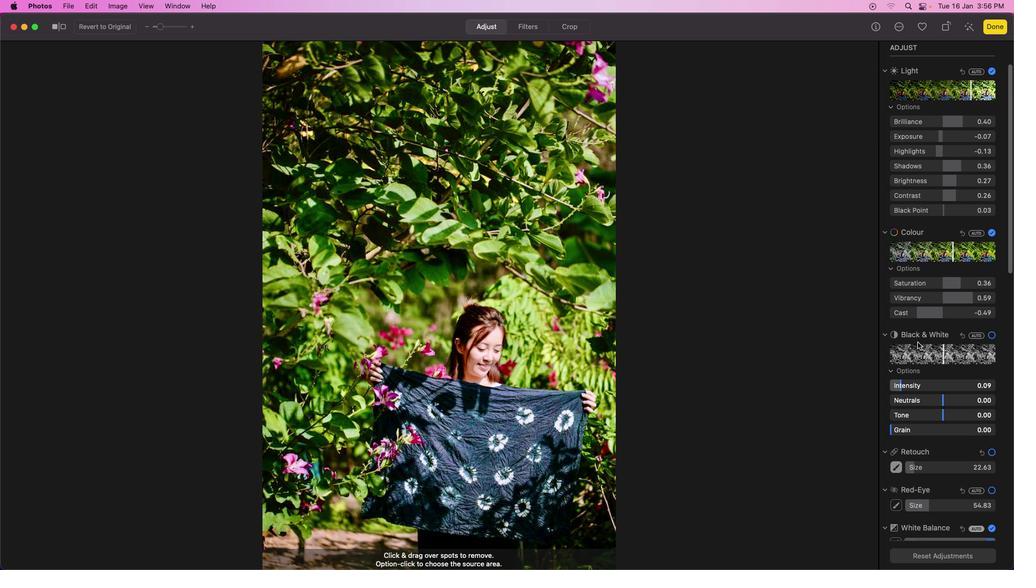 
Action: Mouse scrolled (916, 354) with delta (1072, 68)
Screenshot: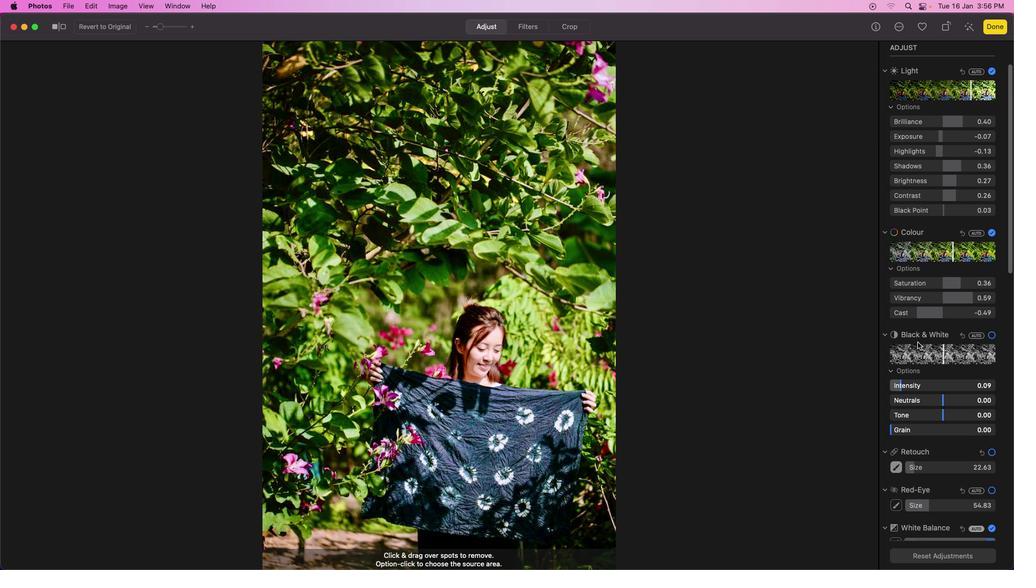 
Action: Mouse moved to (916, 354)
Screenshot: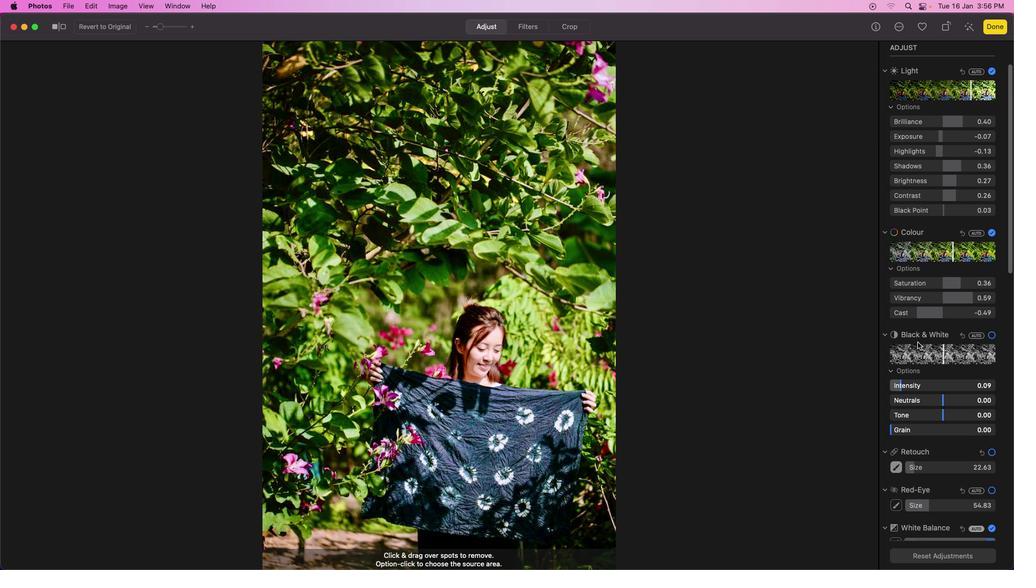 
Action: Mouse scrolled (916, 354) with delta (1072, 69)
Screenshot: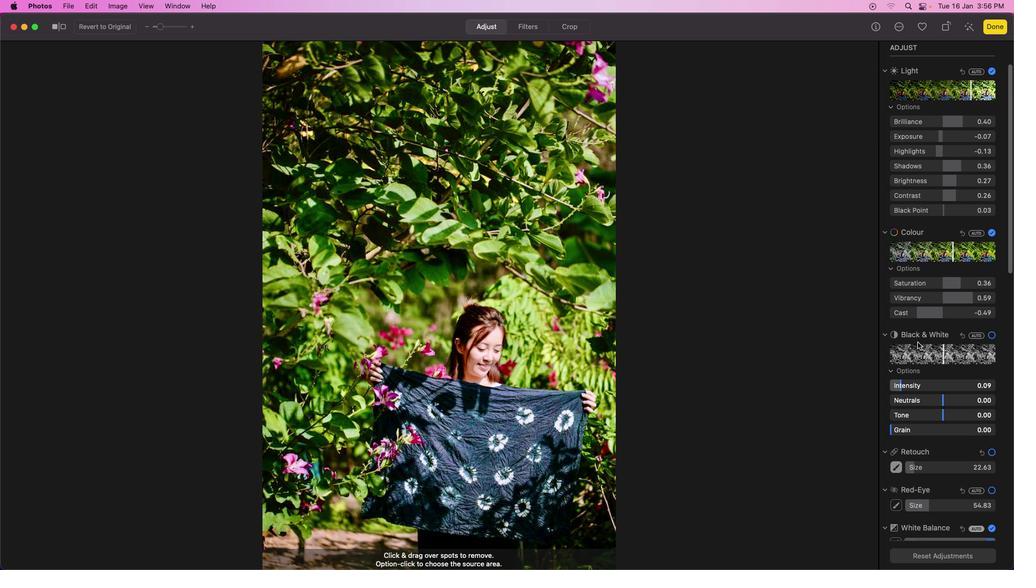 
Action: Mouse moved to (916, 354)
Screenshot: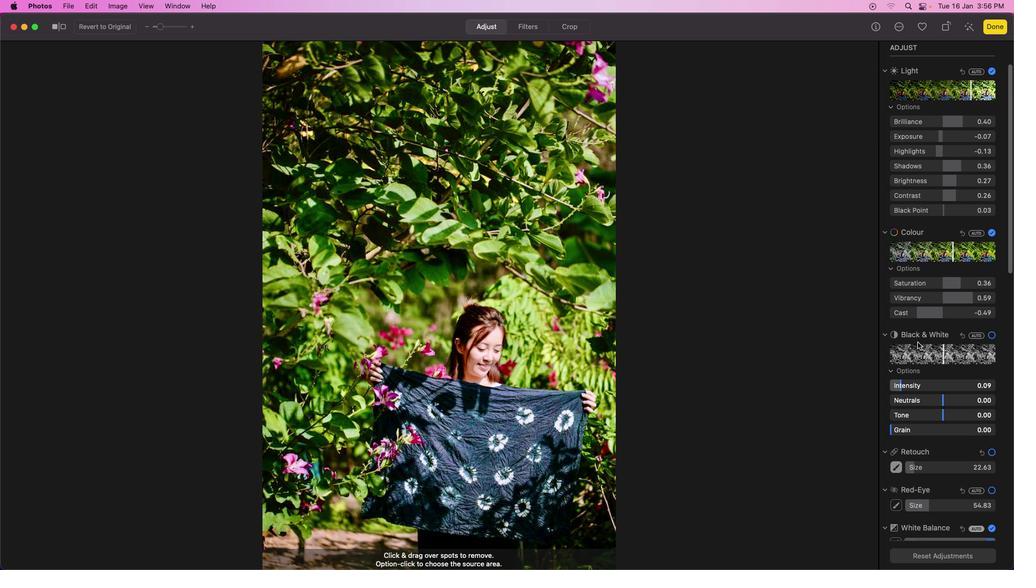
Action: Mouse scrolled (916, 354) with delta (1072, 70)
Screenshot: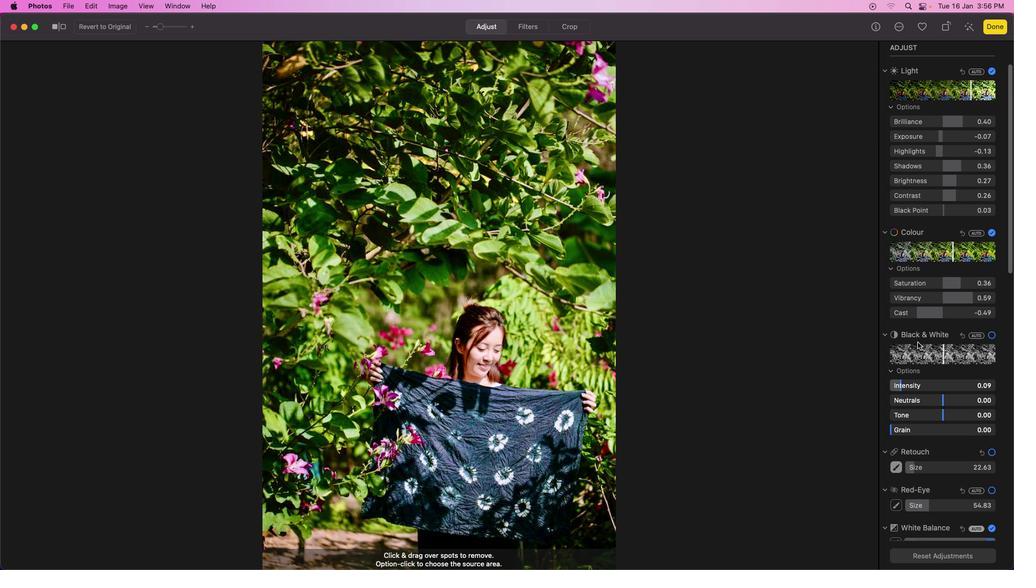 
Action: Mouse moved to (916, 354)
Screenshot: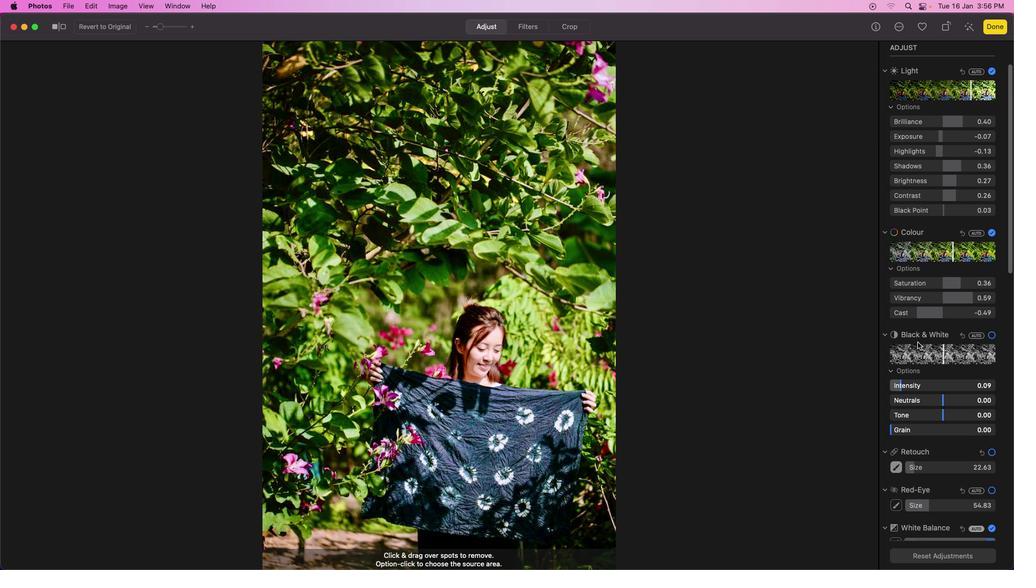 
Action: Mouse scrolled (916, 354) with delta (1072, 70)
Screenshot: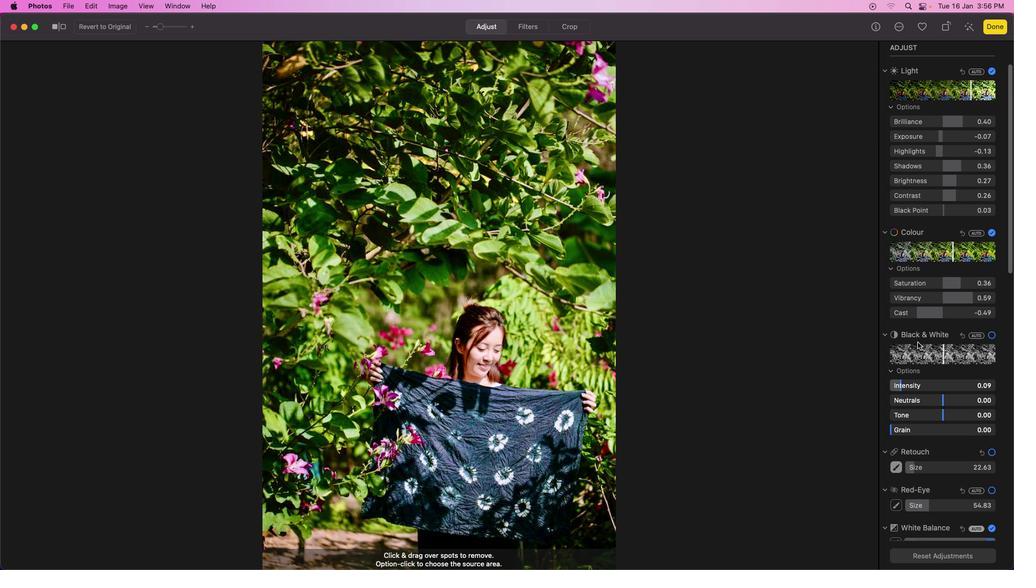 
Action: Mouse scrolled (916, 354) with delta (1072, 70)
Screenshot: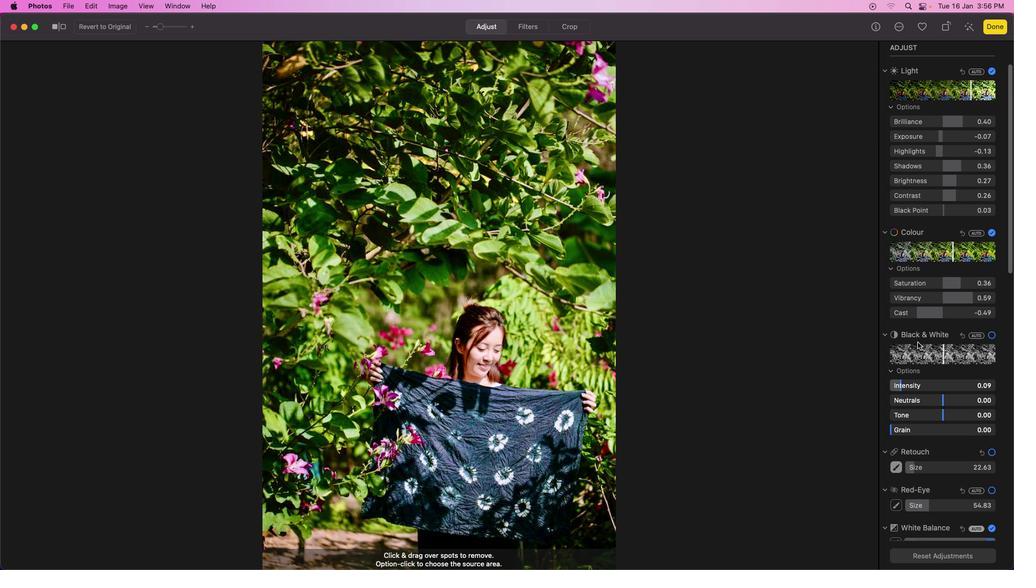 
Action: Mouse scrolled (916, 354) with delta (1072, 68)
Screenshot: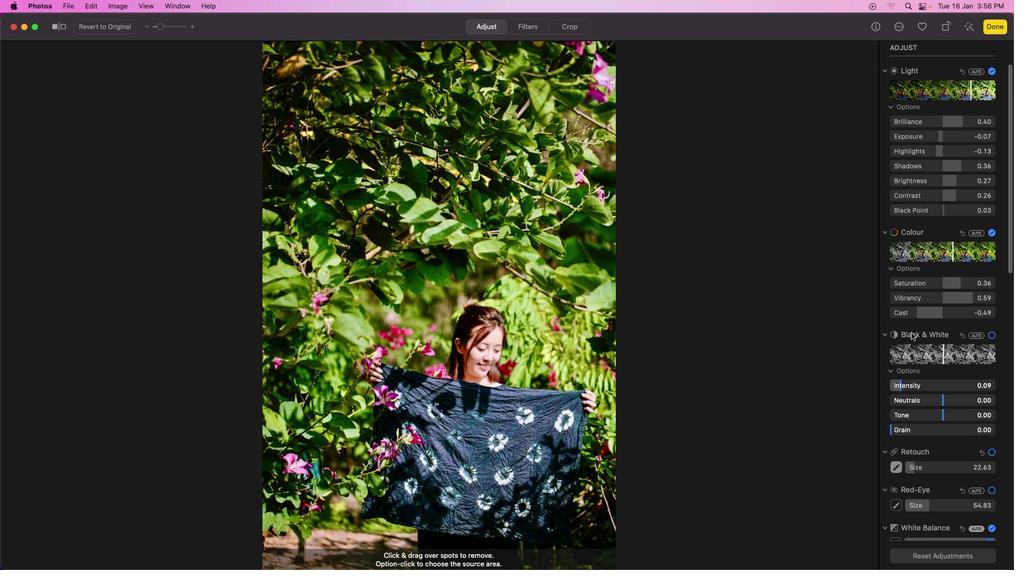 
Action: Mouse scrolled (916, 354) with delta (1072, 68)
Screenshot: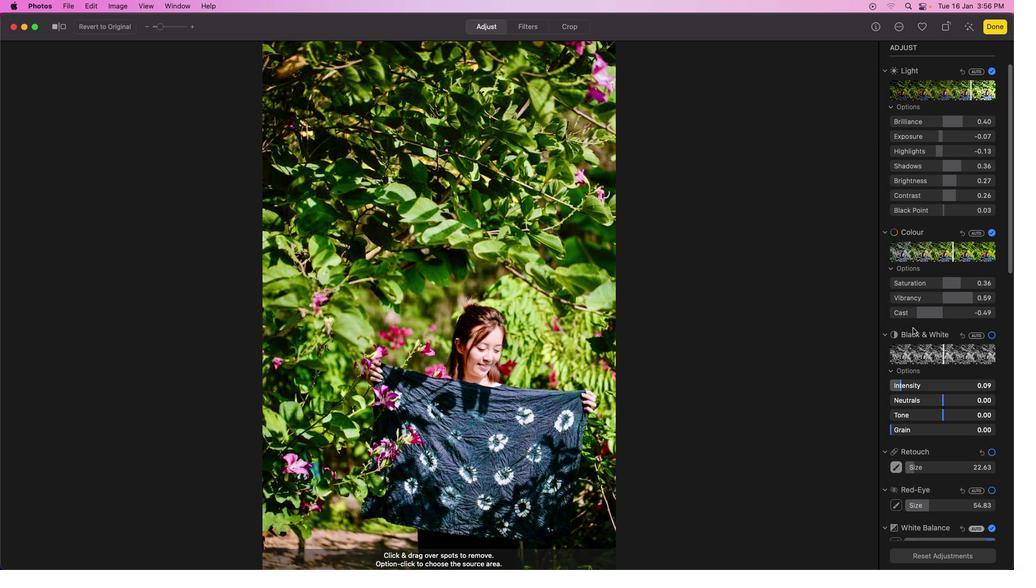 
Action: Mouse scrolled (916, 354) with delta (1072, 69)
Screenshot: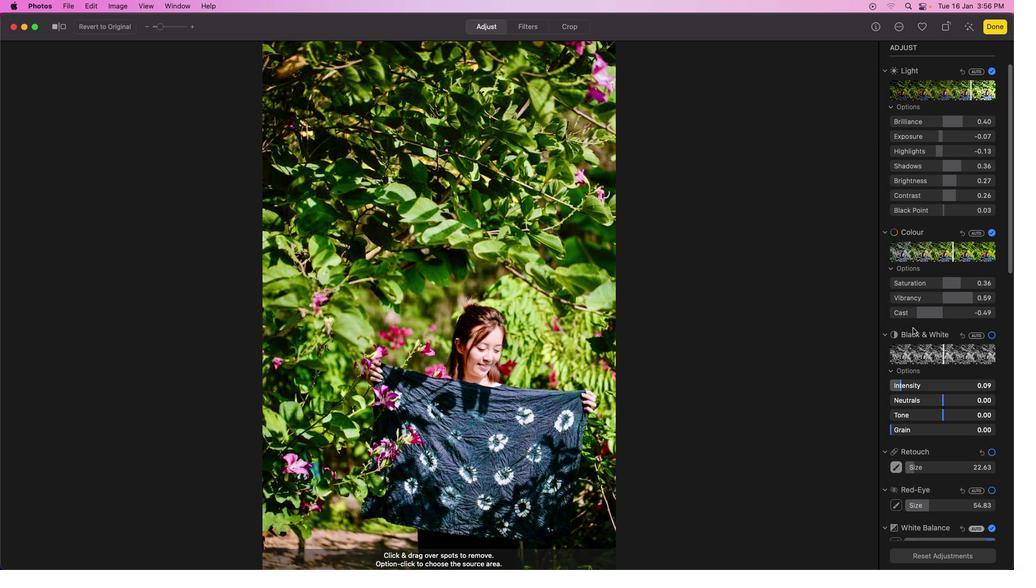 
Action: Mouse scrolled (916, 354) with delta (1072, 70)
Screenshot: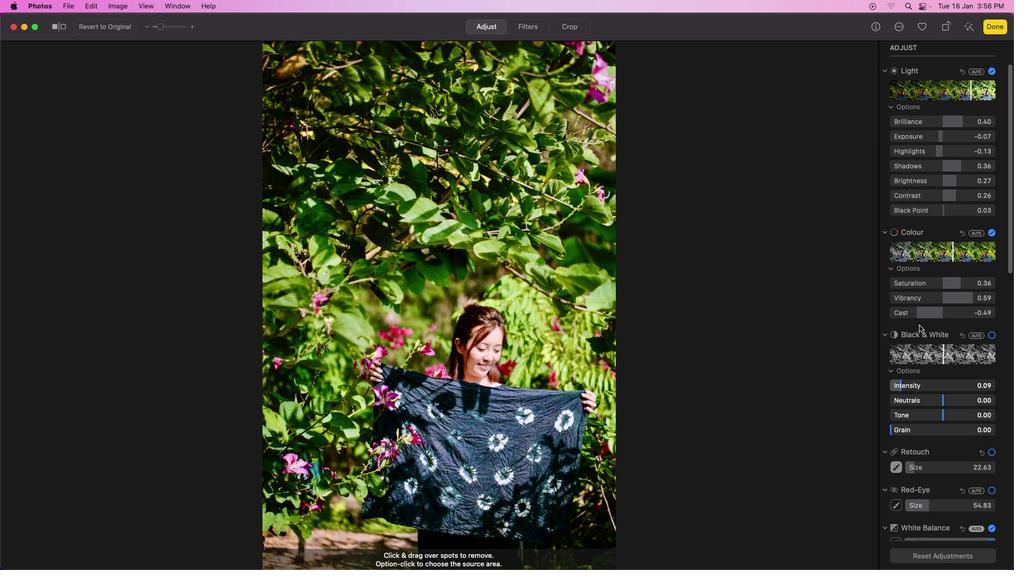 
Action: Mouse scrolled (916, 354) with delta (1072, 70)
Screenshot: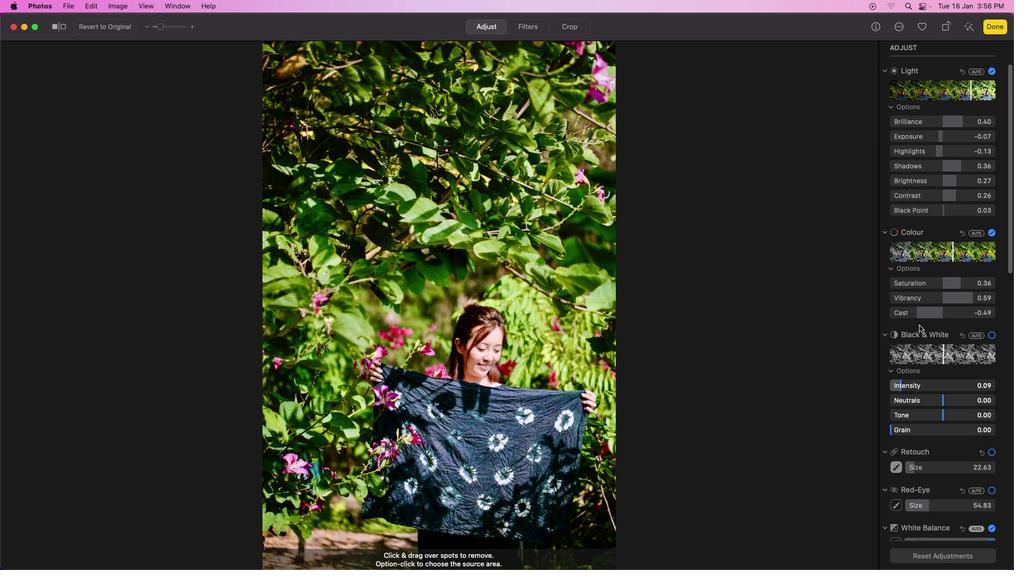 
Action: Mouse scrolled (916, 354) with delta (1072, 70)
Screenshot: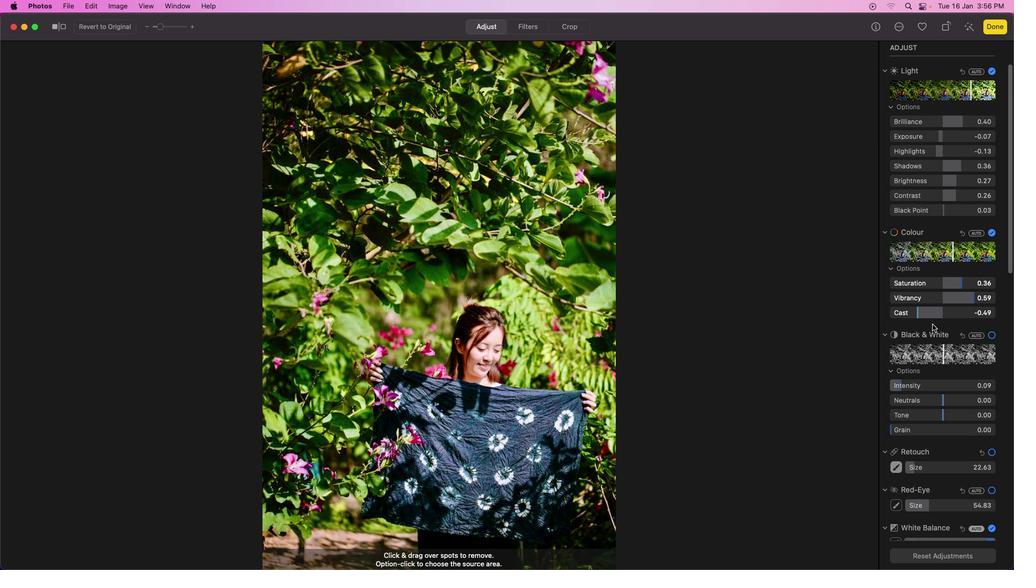
Action: Mouse moved to (912, 341)
Screenshot: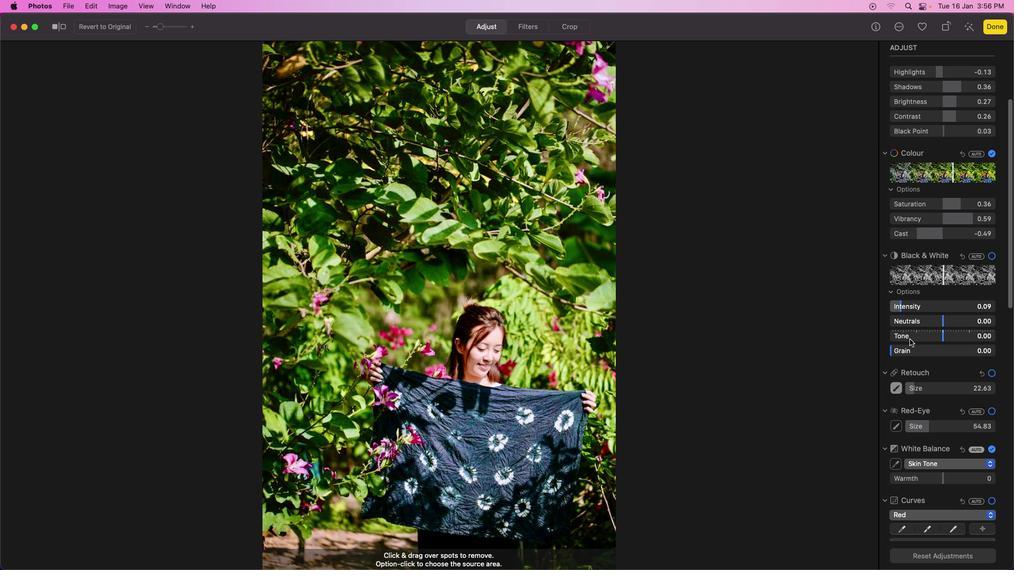 
Action: Mouse scrolled (912, 341) with delta (1072, 67)
Screenshot: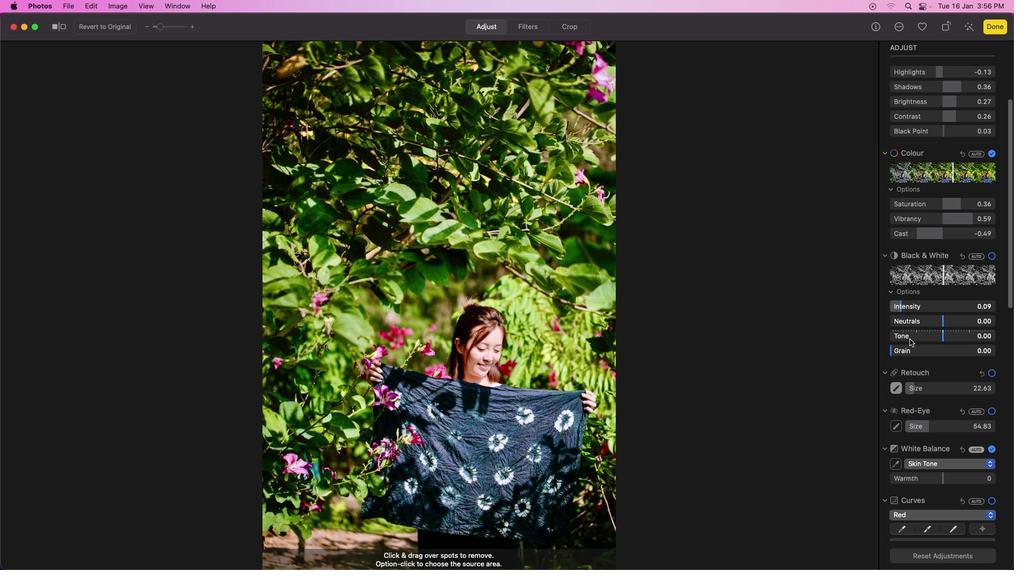 
Action: Mouse scrolled (912, 341) with delta (1072, 67)
Screenshot: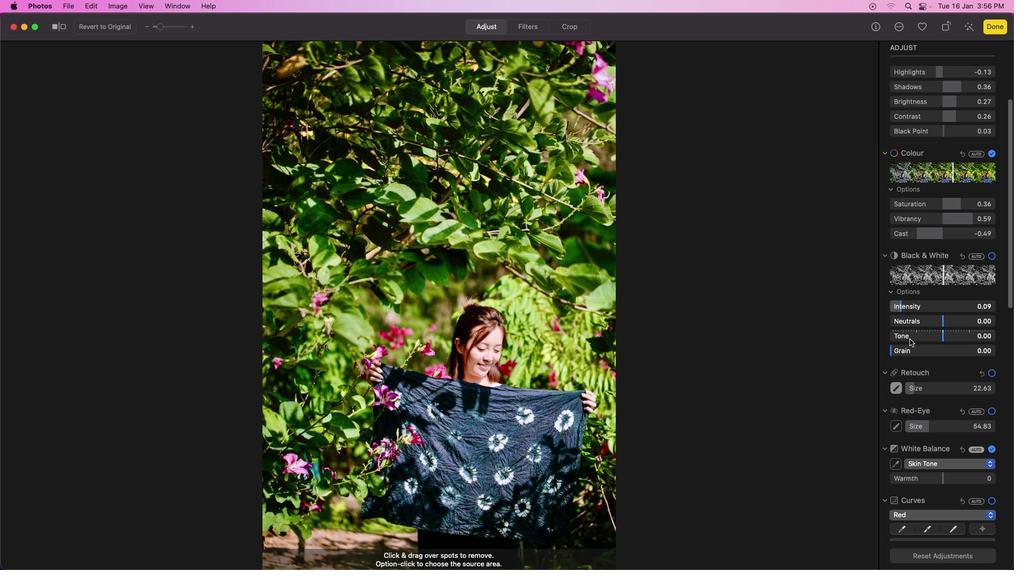 
Action: Mouse scrolled (912, 341) with delta (1072, 66)
Screenshot: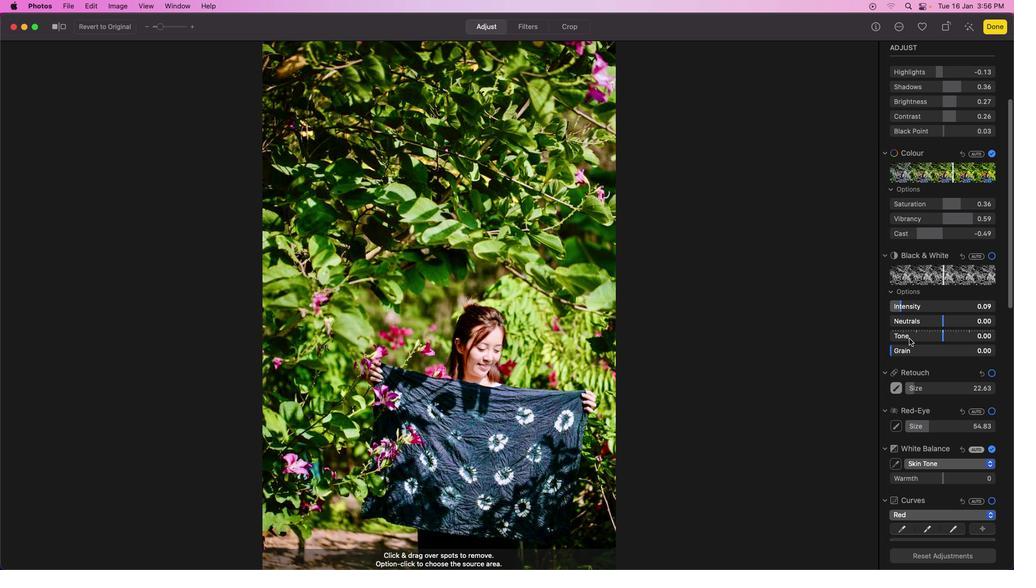 
Action: Mouse scrolled (912, 341) with delta (1072, 66)
Screenshot: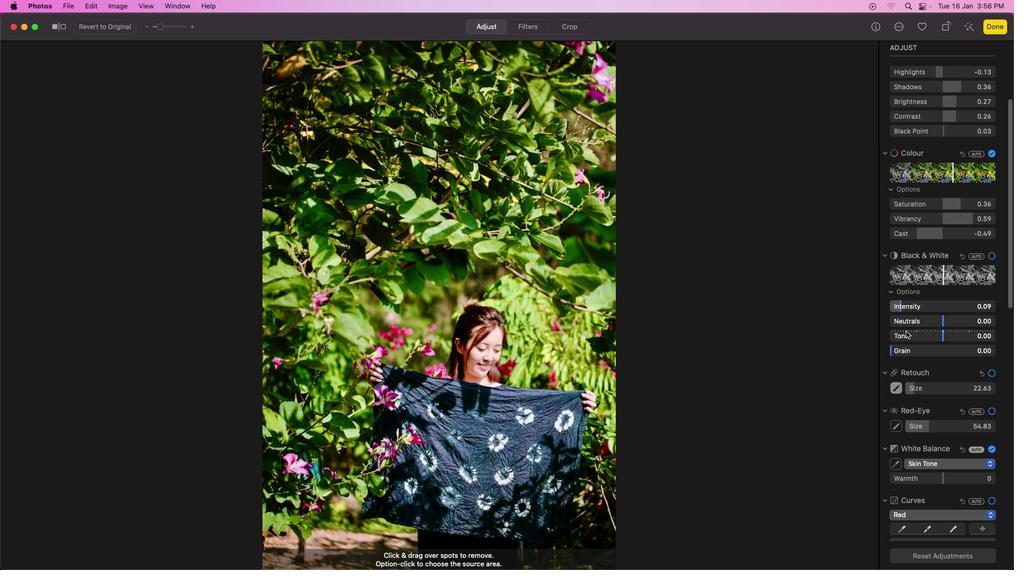 
Action: Mouse scrolled (912, 341) with delta (1072, 66)
Screenshot: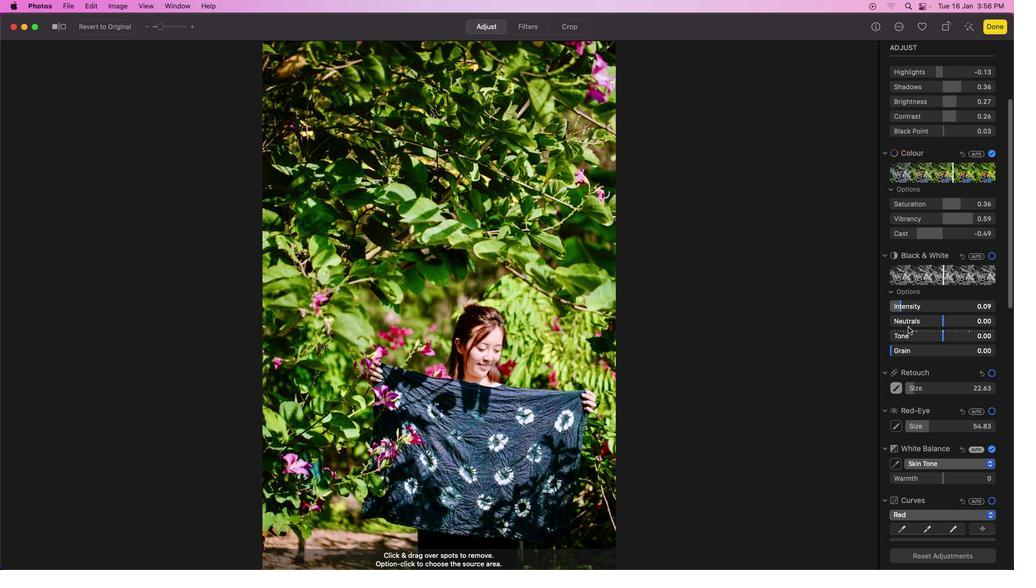 
Action: Mouse moved to (918, 391)
Screenshot: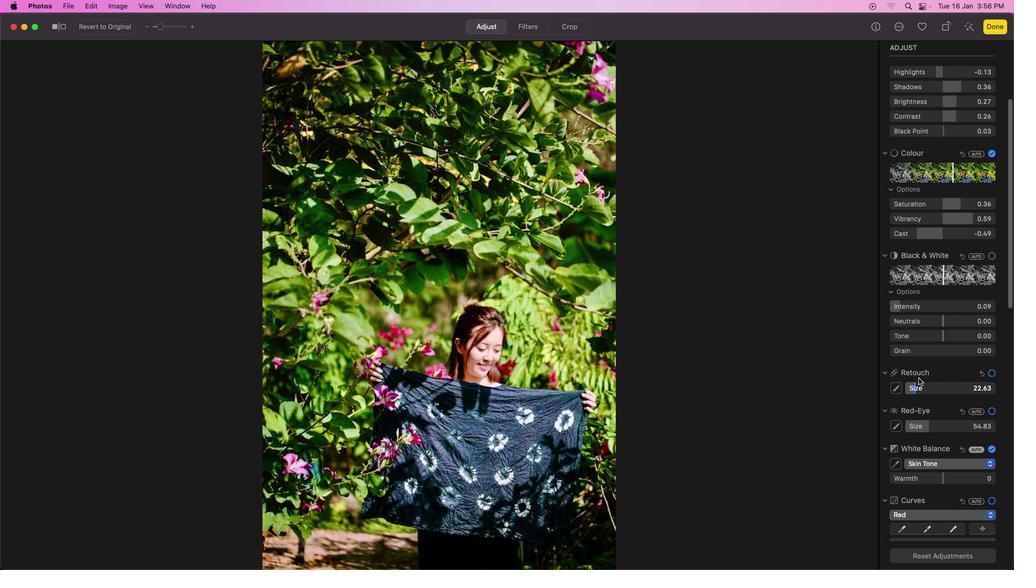 
Action: Mouse pressed left at (918, 391)
Screenshot: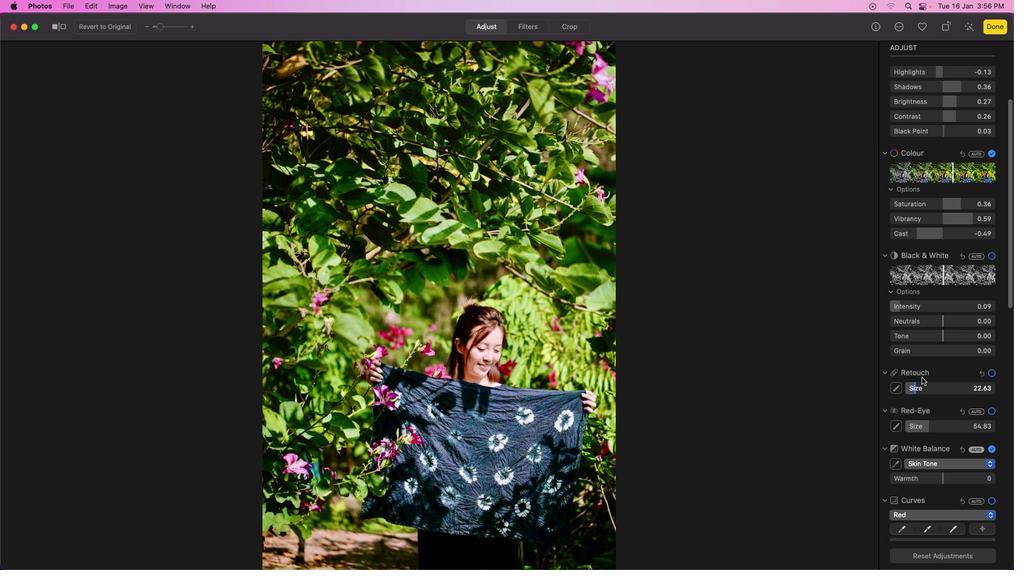 
Action: Mouse moved to (916, 392)
Screenshot: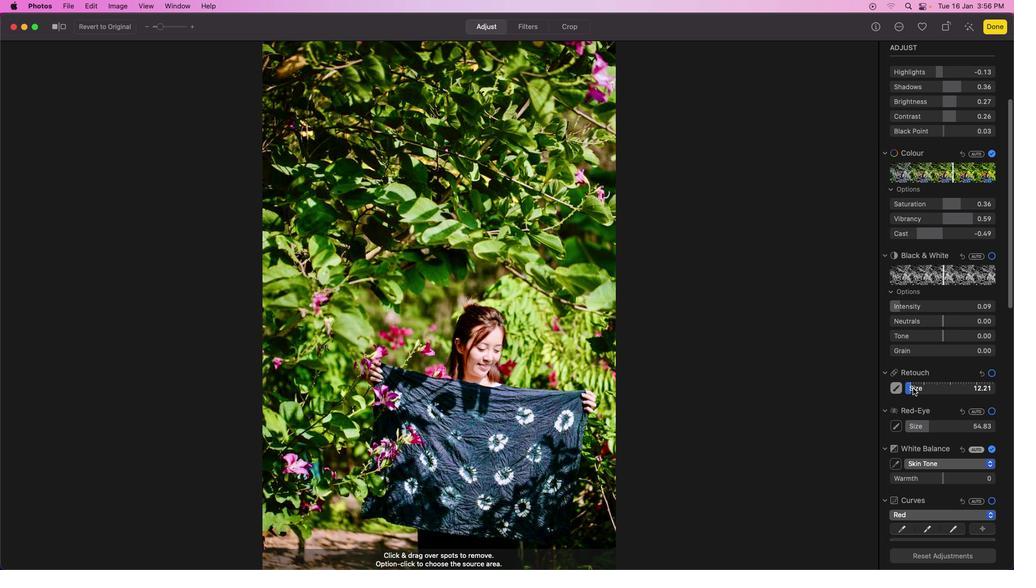 
Action: Mouse pressed left at (916, 392)
Screenshot: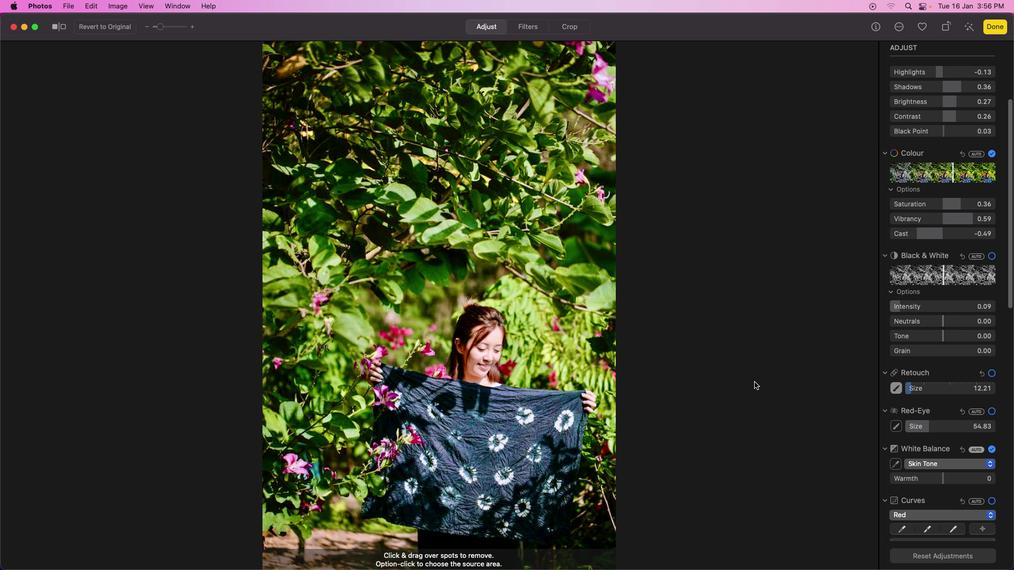 
Action: Mouse moved to (984, 347)
Screenshot: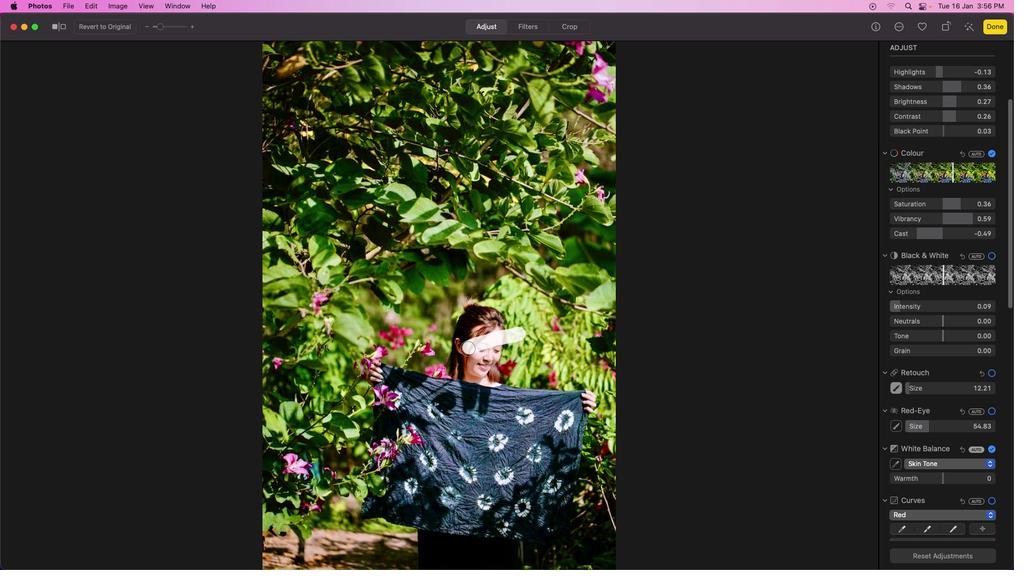 
Action: Mouse pressed left at (984, 347)
Screenshot: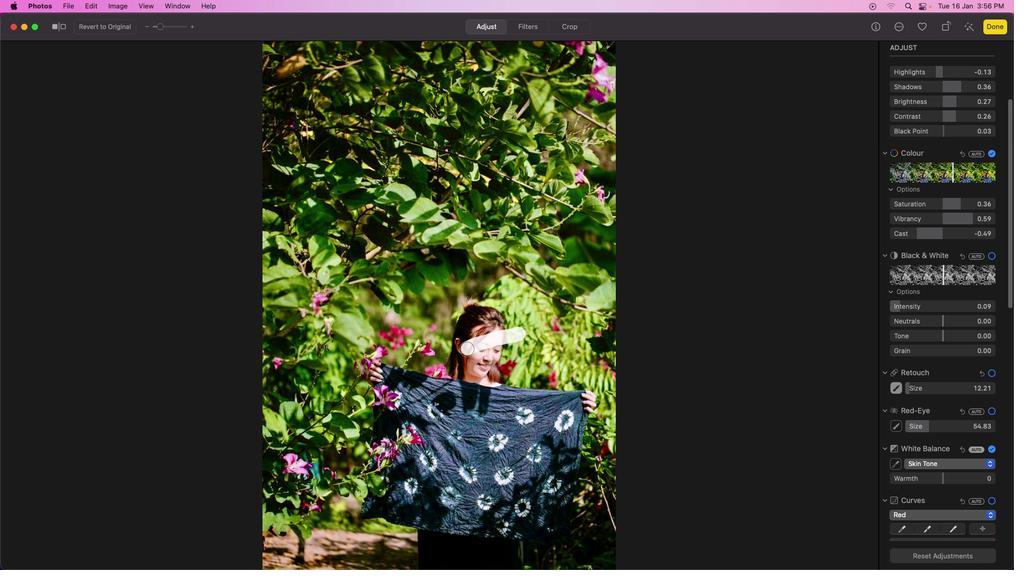 
Action: Mouse moved to (905, 378)
Screenshot: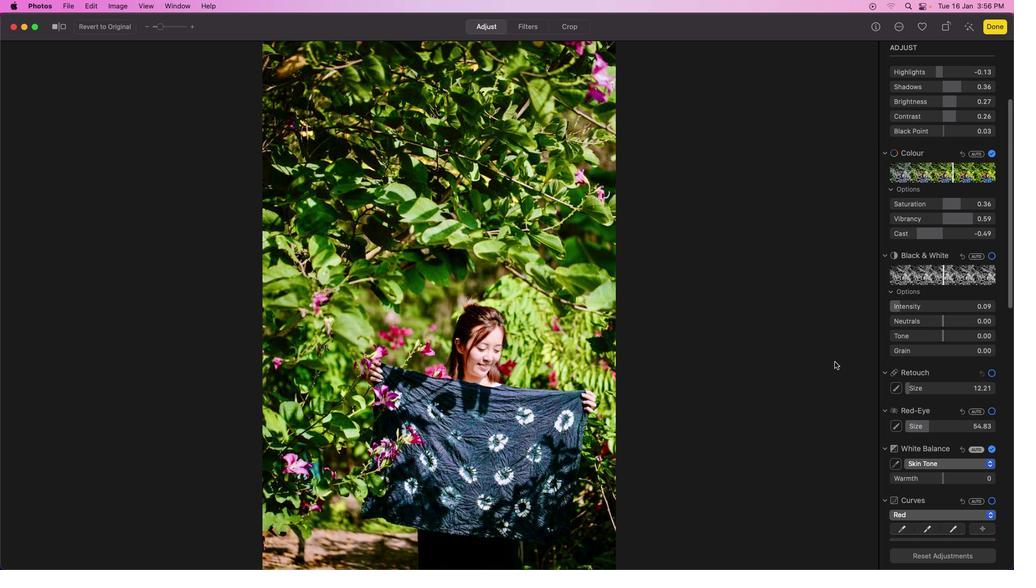 
Action: Mouse pressed left at (905, 378)
Screenshot: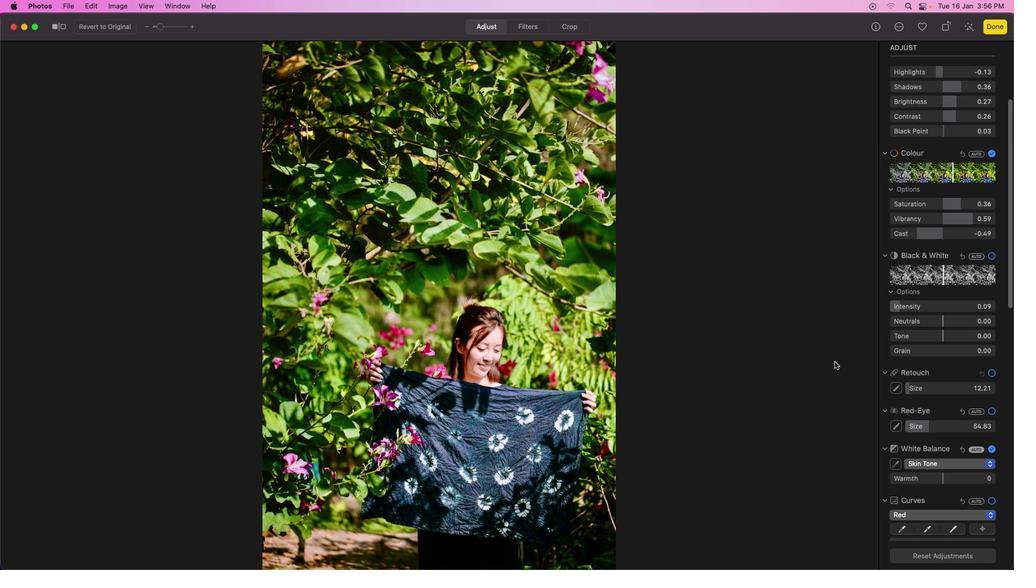 
Action: Mouse moved to (907, 389)
Screenshot: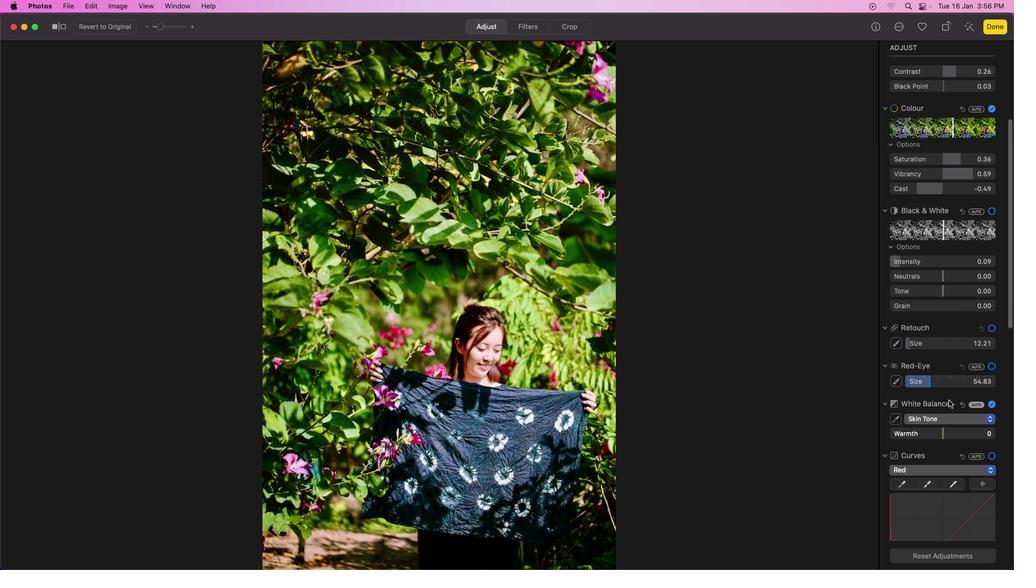 
Action: Mouse scrolled (907, 389) with delta (1072, 67)
Screenshot: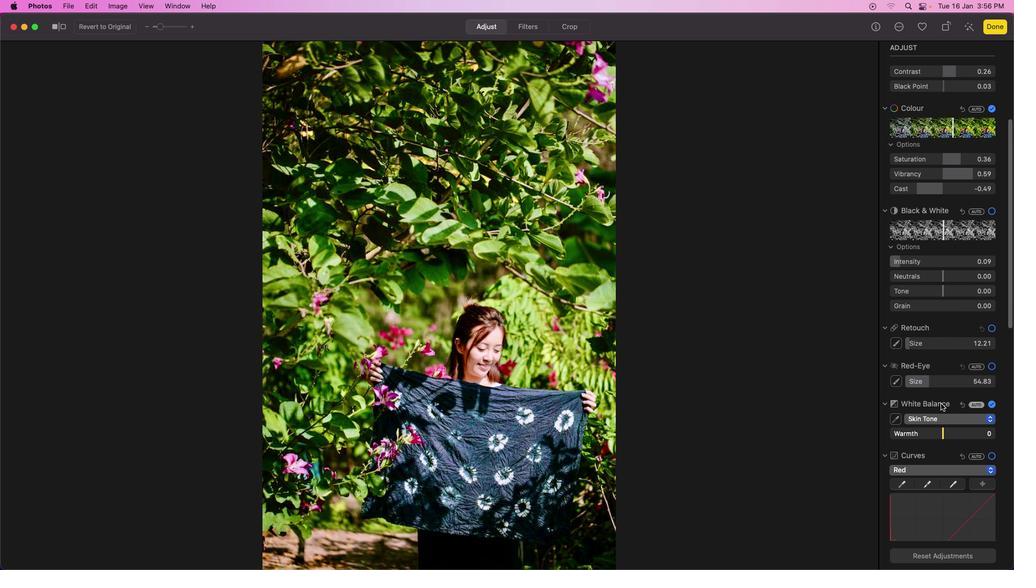 
Action: Mouse scrolled (907, 389) with delta (1072, 67)
Screenshot: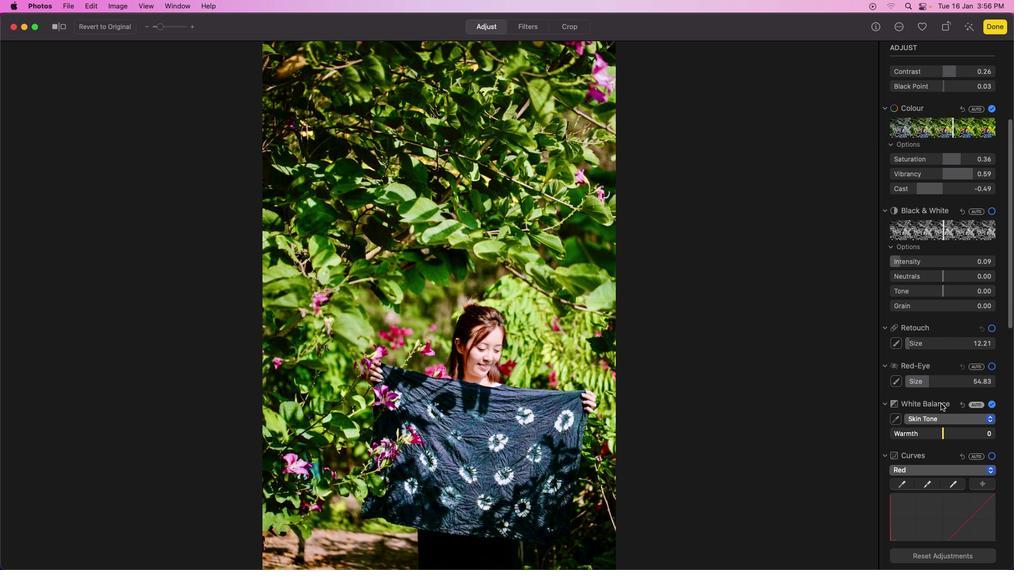 
Action: Mouse moved to (907, 389)
Screenshot: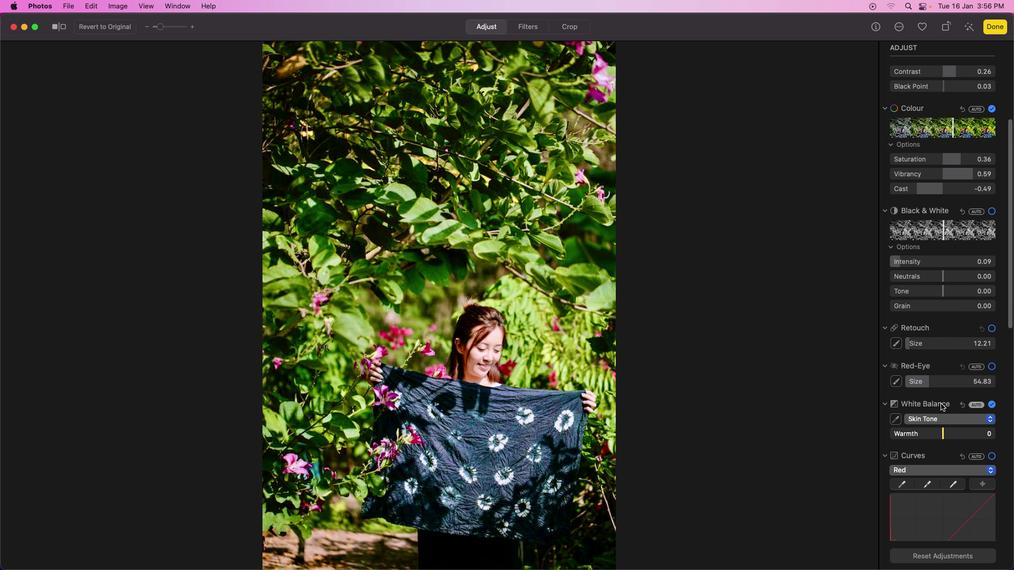 
Action: Mouse scrolled (907, 389) with delta (1072, 66)
Screenshot: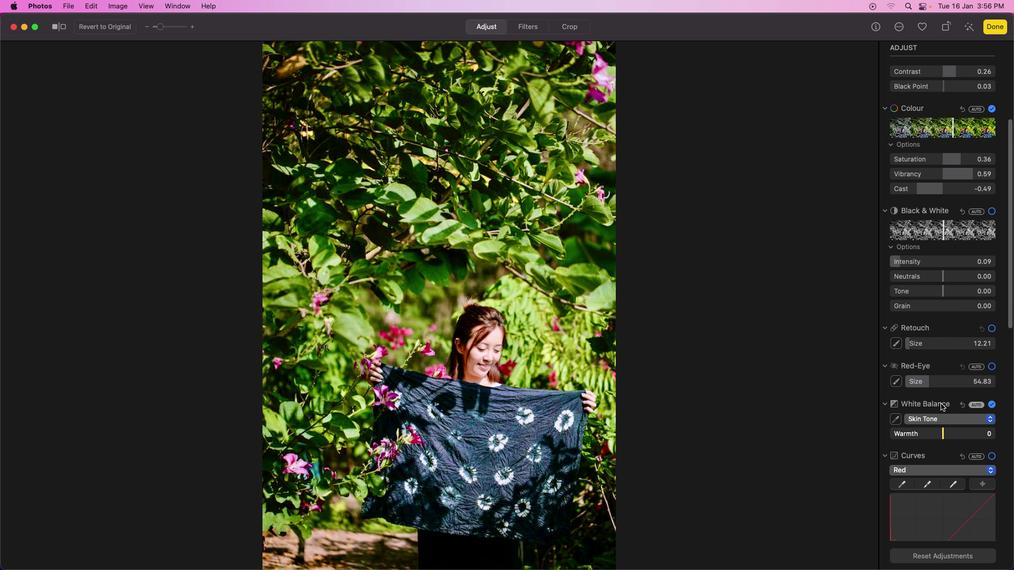 
Action: Mouse moved to (907, 389)
Screenshot: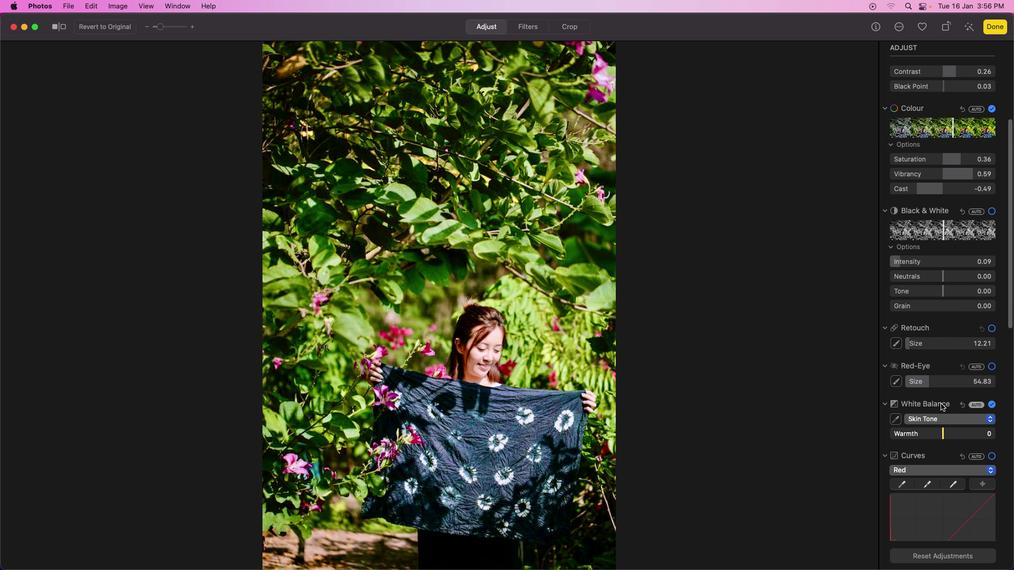 
Action: Mouse scrolled (907, 389) with delta (1072, 66)
Screenshot: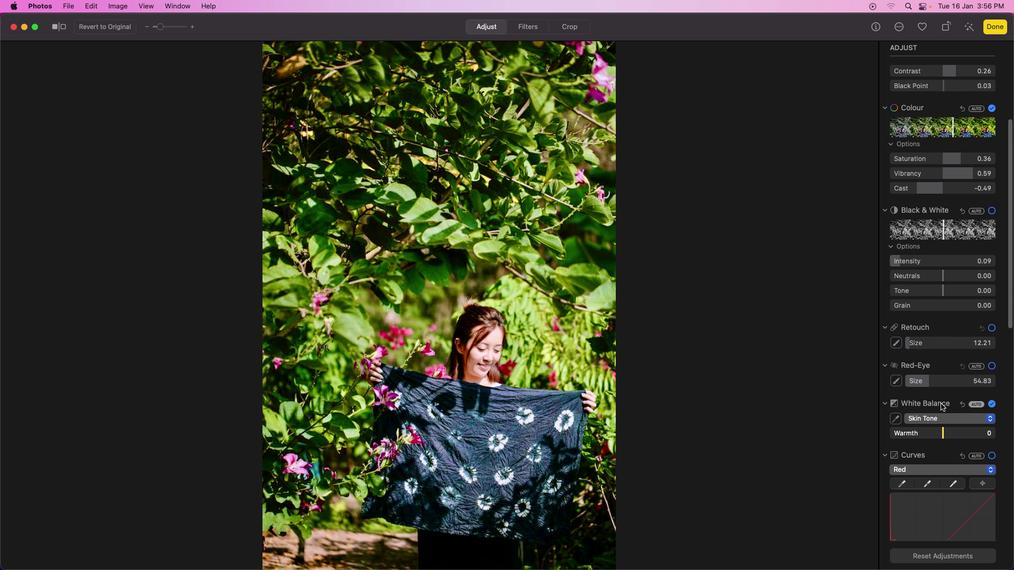 
Action: Mouse moved to (911, 405)
Screenshot: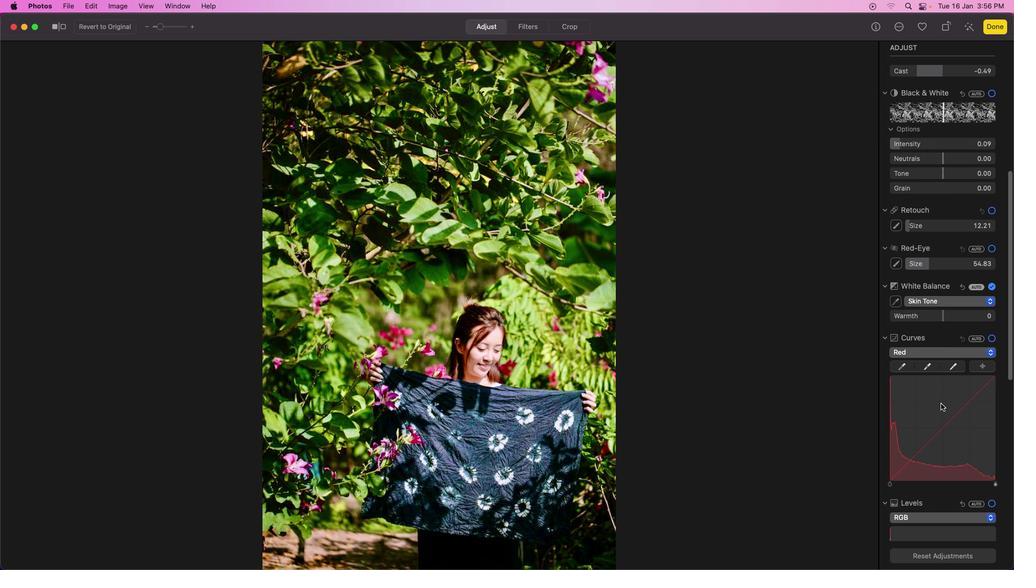 
Action: Mouse scrolled (911, 405) with delta (1072, 67)
Screenshot: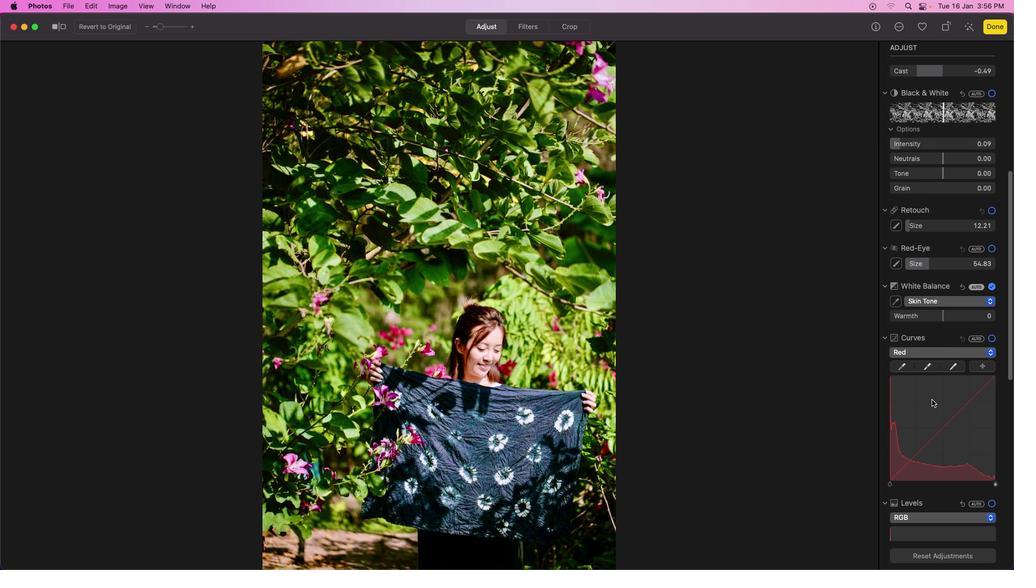 
Action: Mouse scrolled (911, 405) with delta (1072, 67)
Screenshot: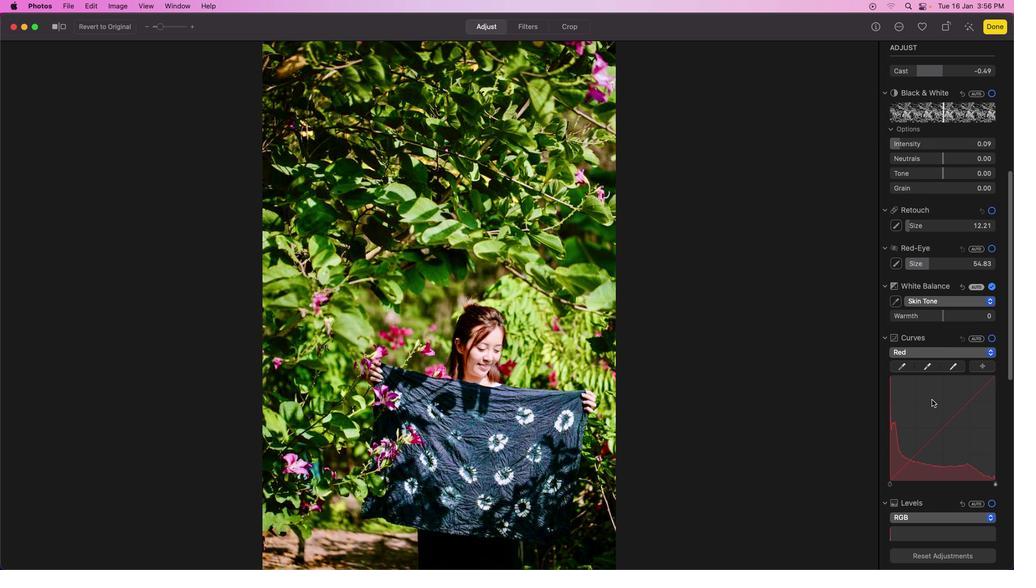 
Action: Mouse scrolled (911, 405) with delta (1072, 66)
Screenshot: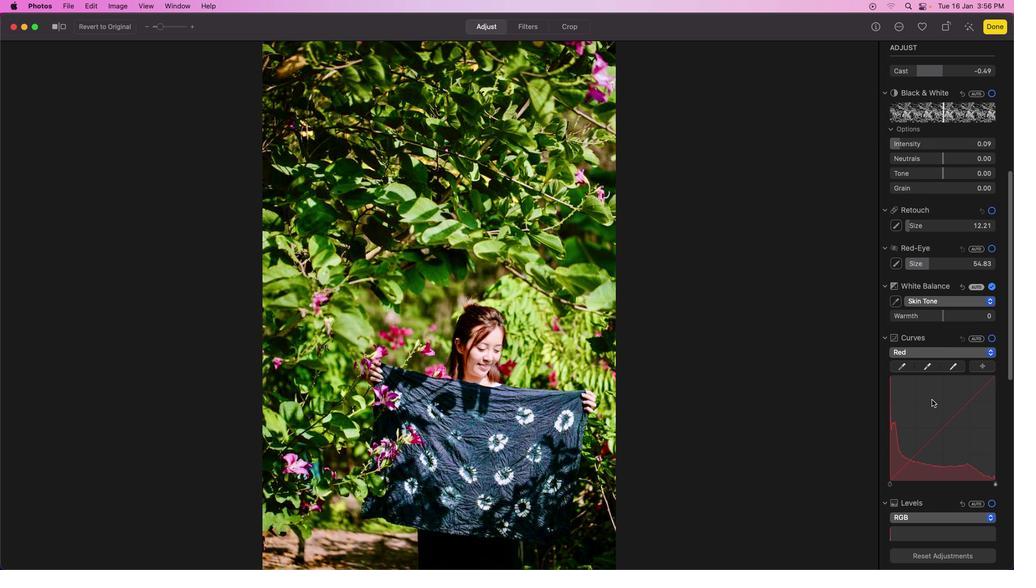 
Action: Mouse scrolled (911, 405) with delta (1072, 66)
Screenshot: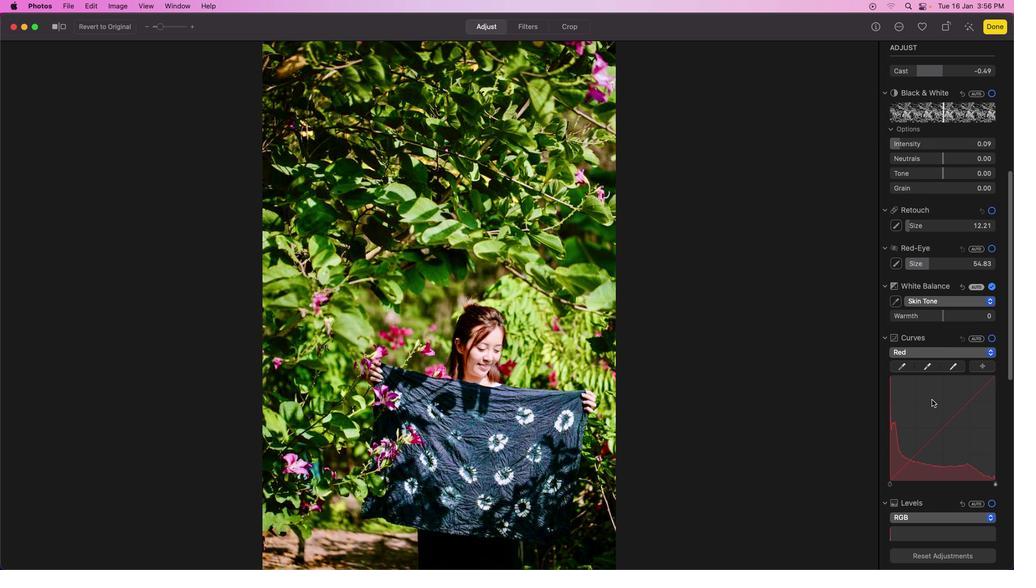 
Action: Mouse scrolled (911, 405) with delta (1072, 65)
Screenshot: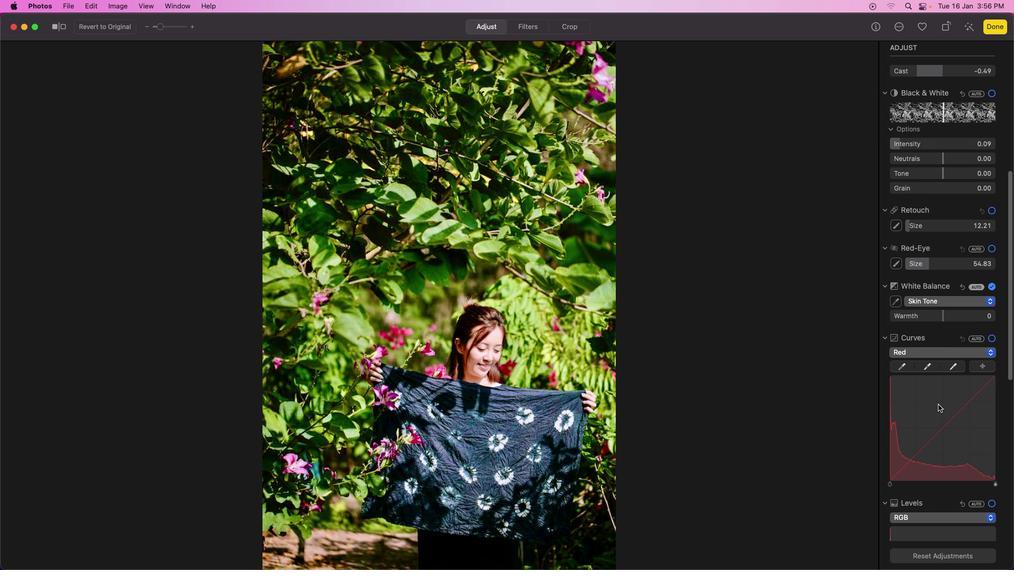 
Action: Mouse scrolled (911, 405) with delta (1072, 65)
Screenshot: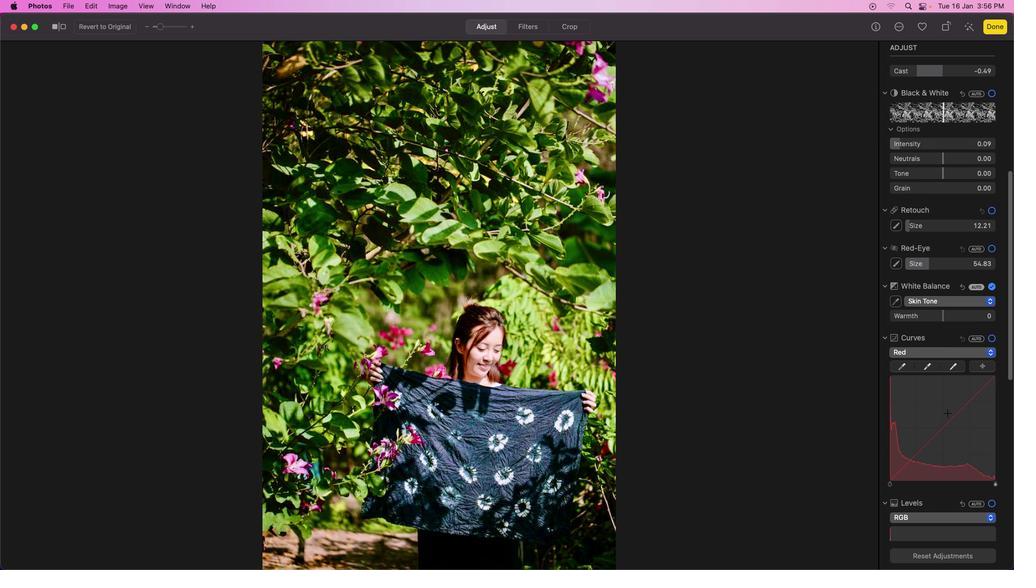 
Action: Mouse moved to (910, 421)
Screenshot: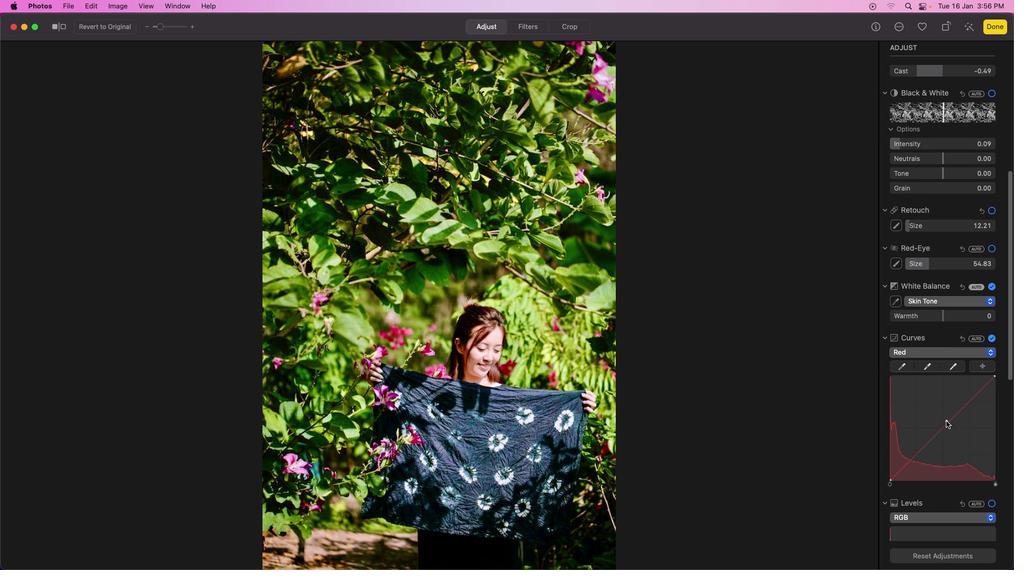 
Action: Mouse pressed left at (910, 421)
Screenshot: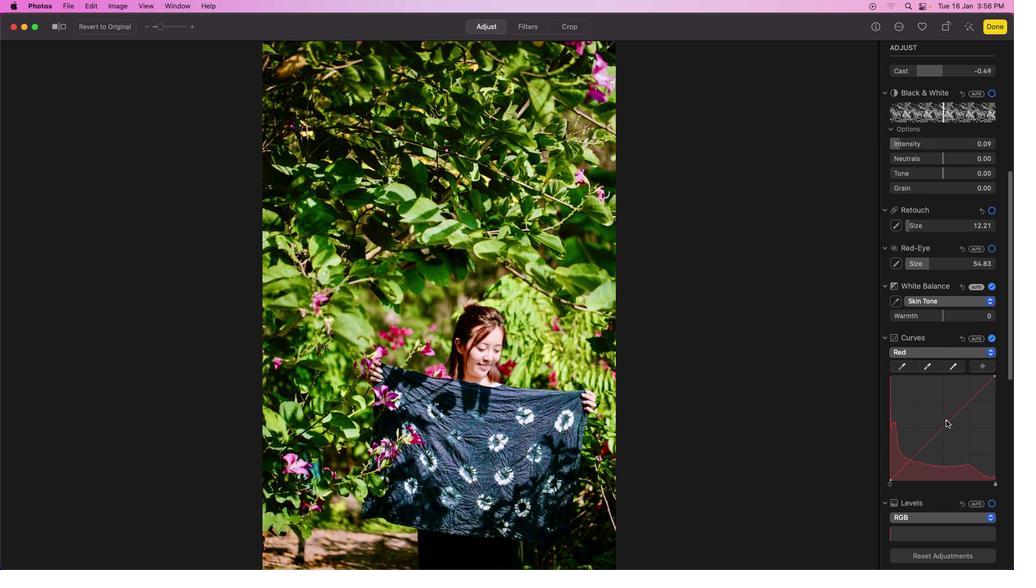 
Action: Mouse moved to (912, 332)
Screenshot: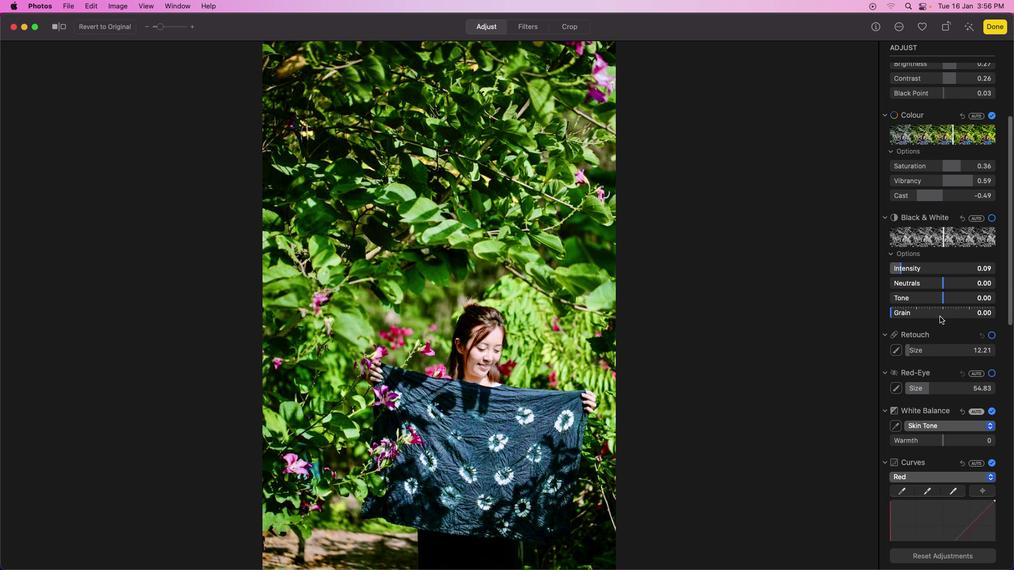 
Action: Mouse scrolled (912, 332) with delta (1072, 68)
Screenshot: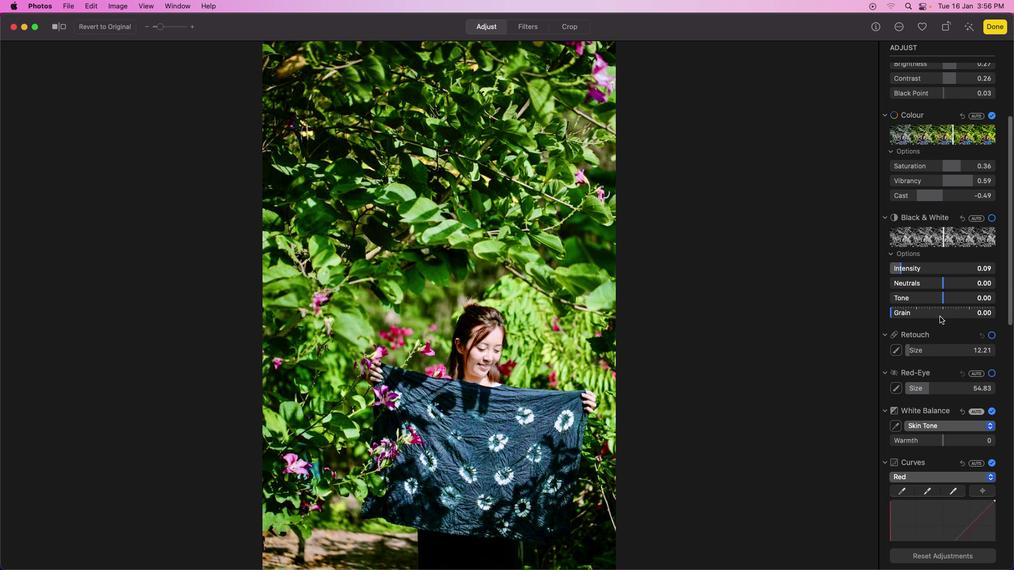 
Action: Mouse moved to (912, 332)
Screenshot: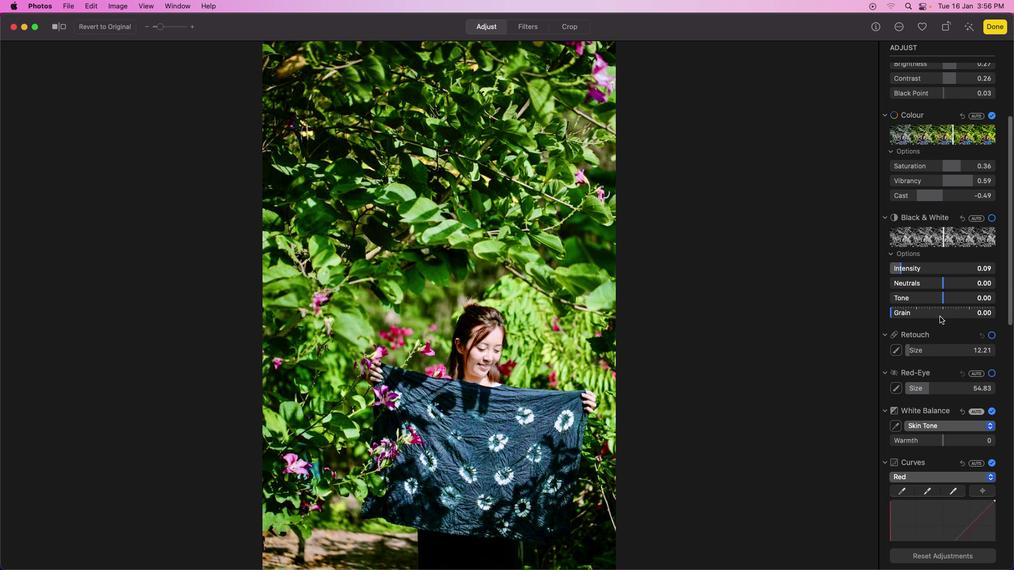 
Action: Mouse scrolled (912, 332) with delta (1072, 68)
Screenshot: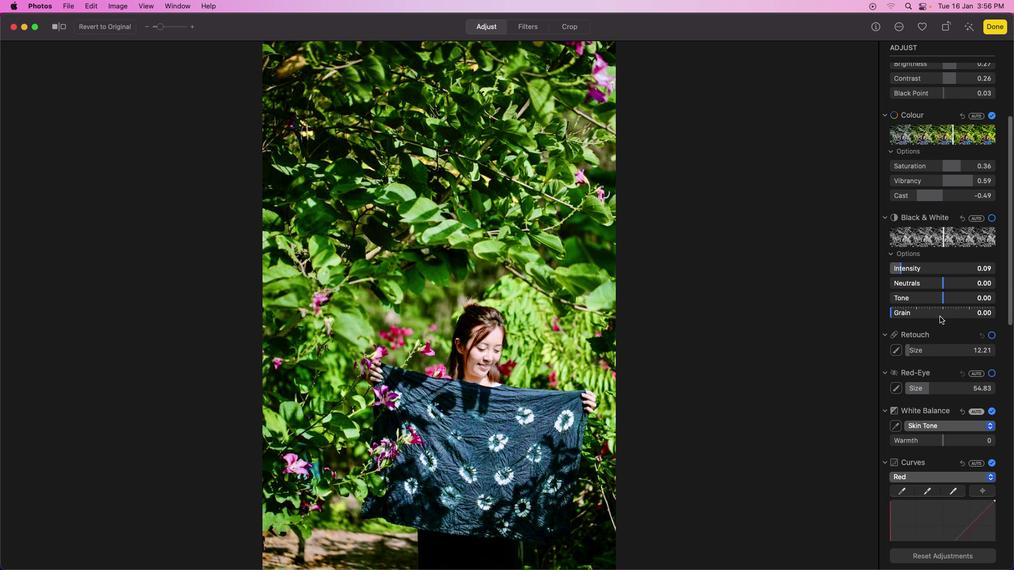 
Action: Mouse moved to (912, 332)
Screenshot: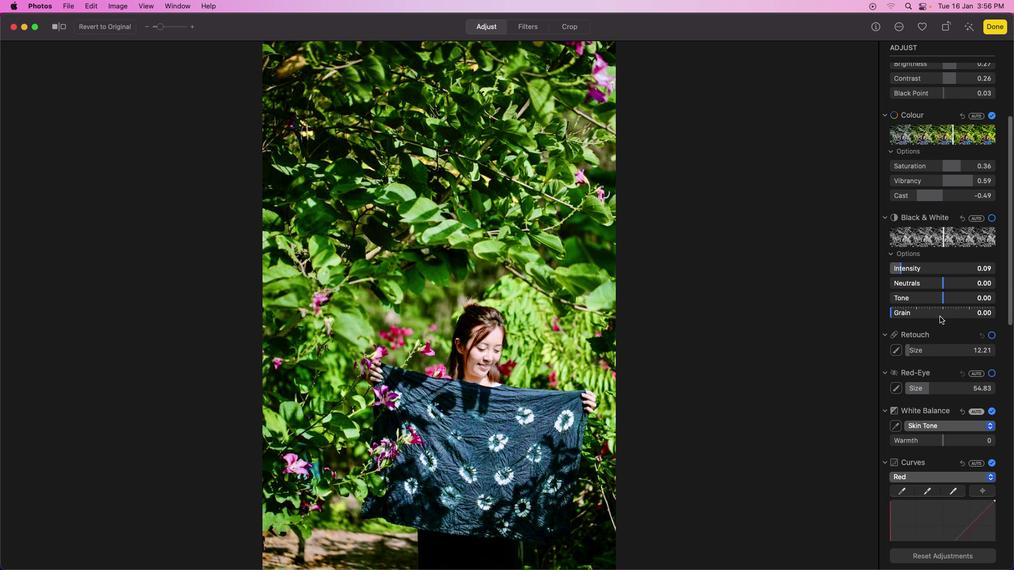 
Action: Mouse scrolled (912, 332) with delta (1072, 69)
Screenshot: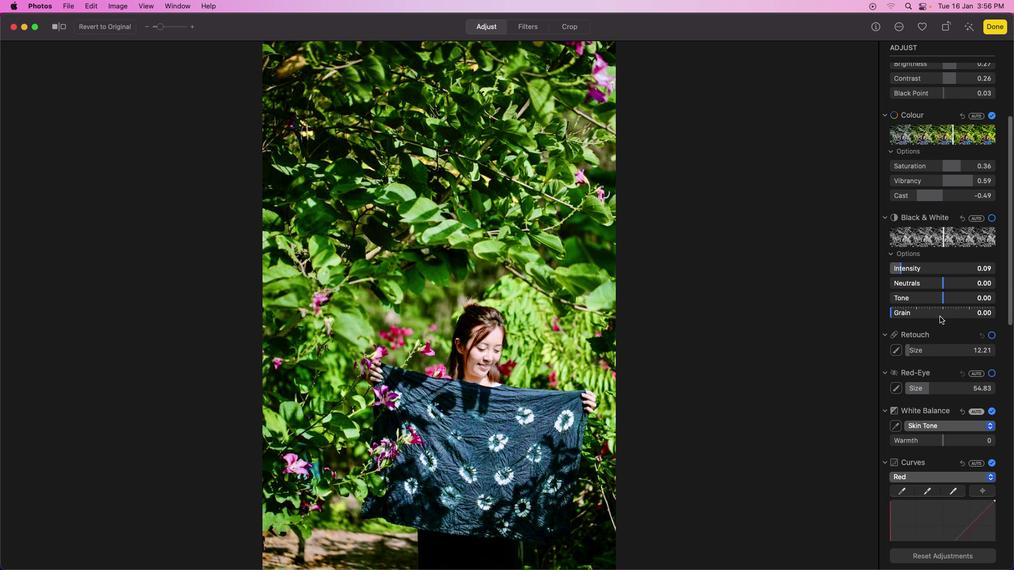 
Action: Mouse moved to (912, 332)
Screenshot: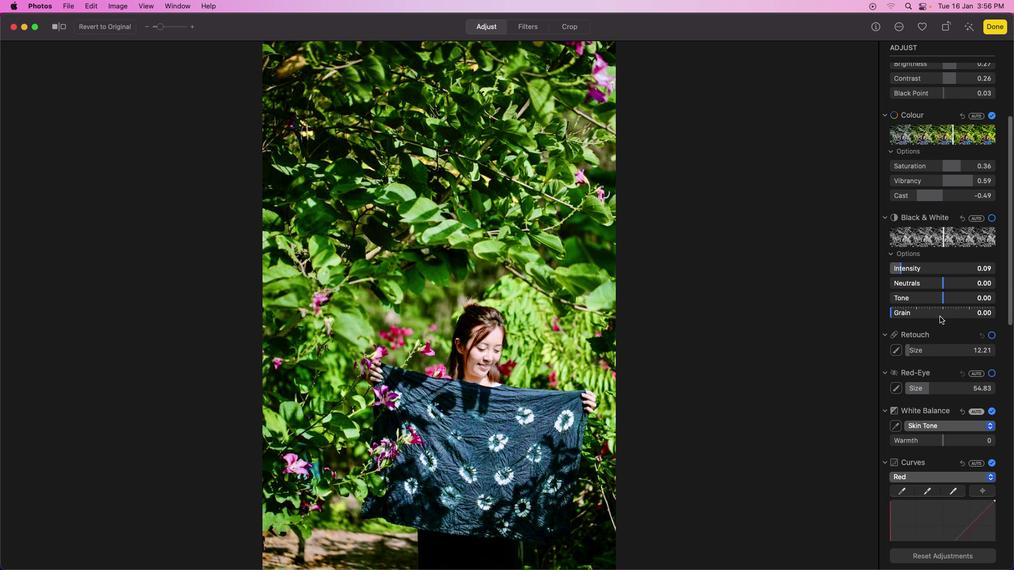 
Action: Mouse scrolled (912, 332) with delta (1072, 70)
Screenshot: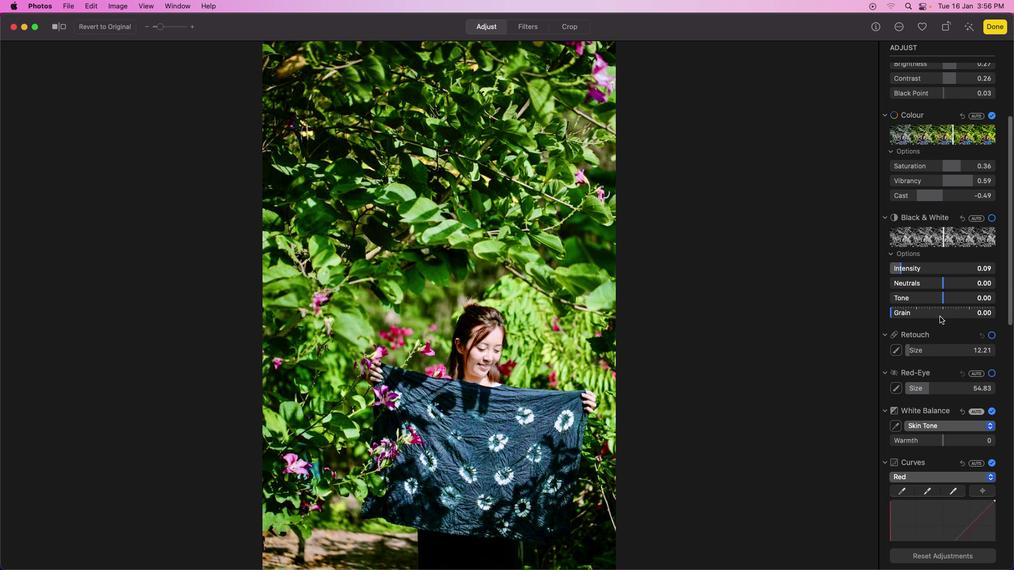 
Action: Mouse moved to (912, 332)
Screenshot: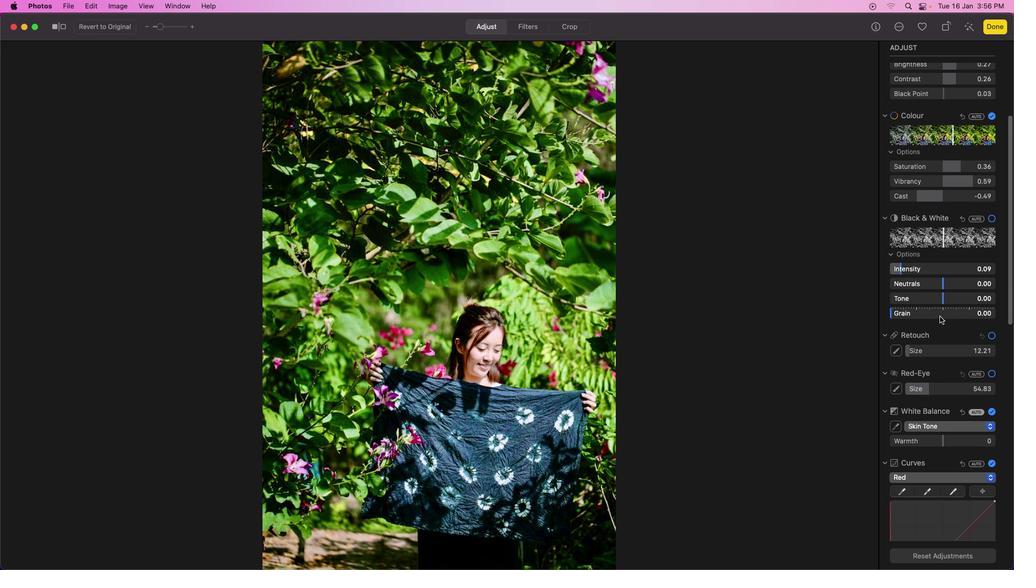 
Action: Mouse scrolled (912, 332) with delta (1072, 70)
Screenshot: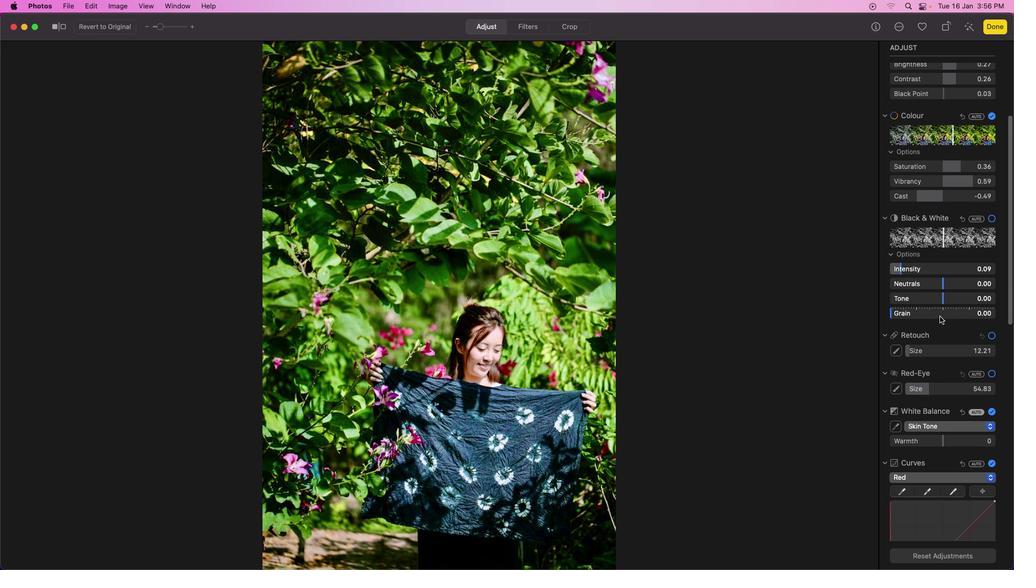 
Action: Mouse moved to (912, 332)
Screenshot: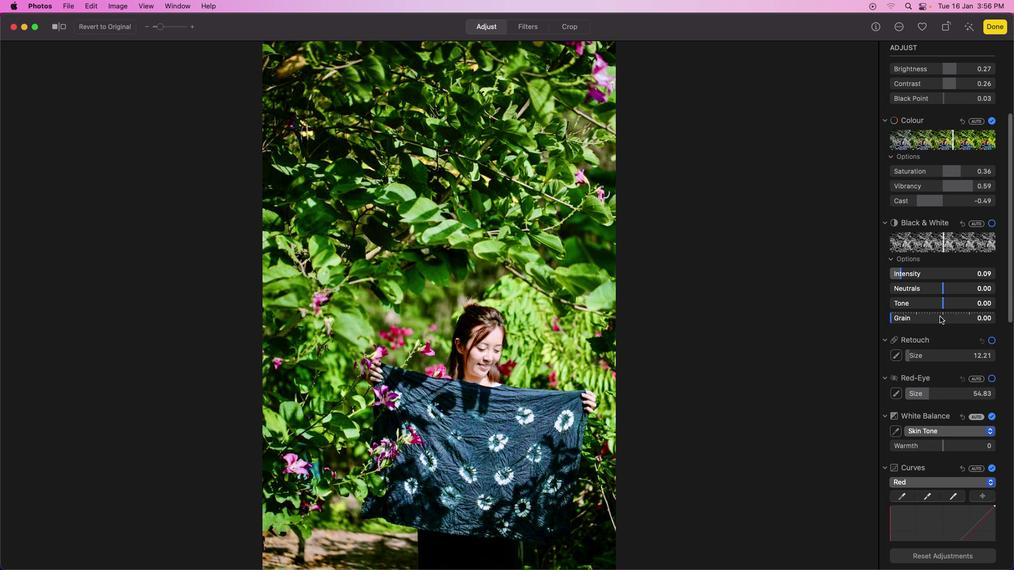 
Action: Mouse scrolled (912, 332) with delta (1072, 70)
Screenshot: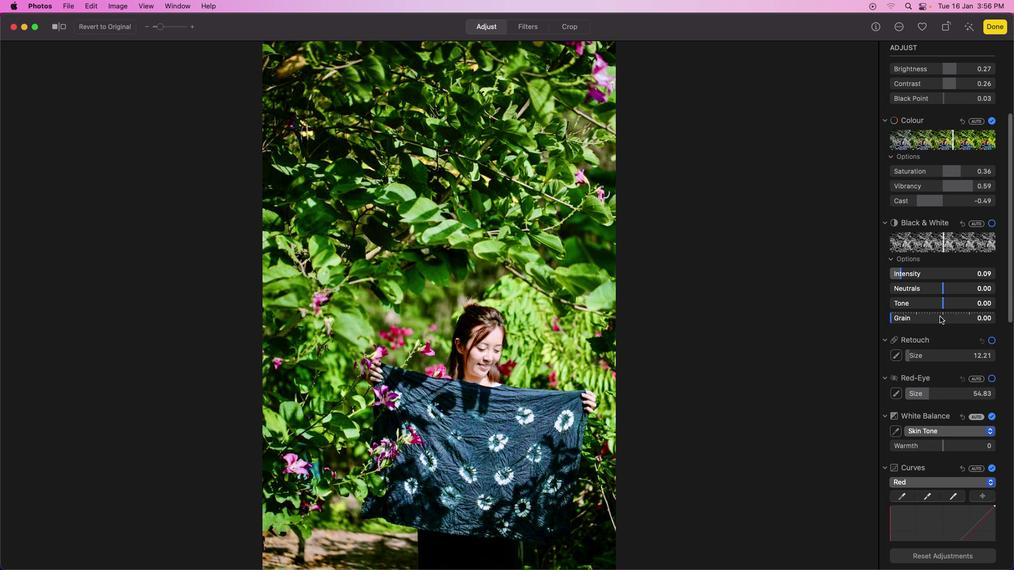 
Action: Mouse moved to (912, 332)
Screenshot: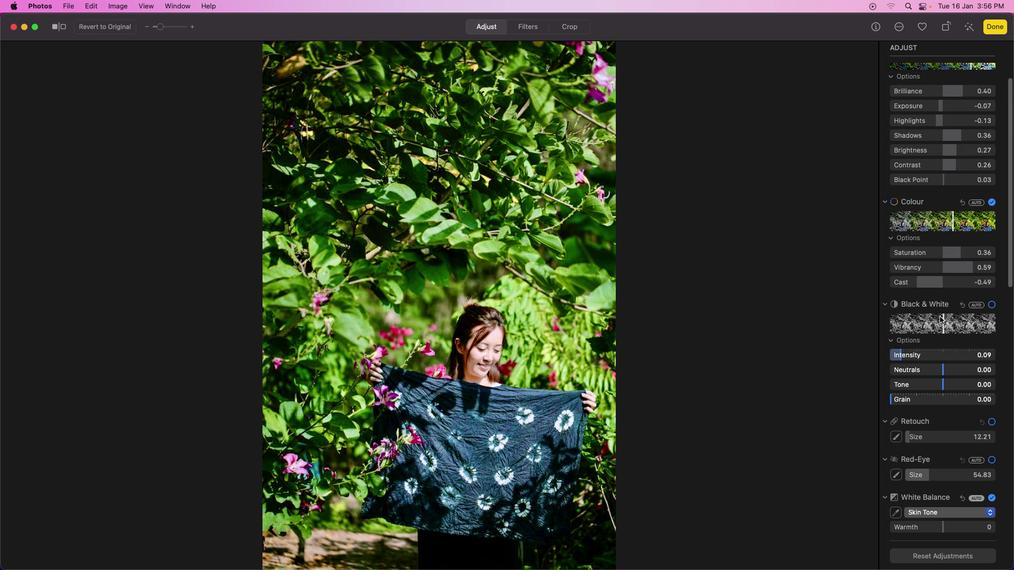 
Action: Mouse scrolled (912, 332) with delta (1072, 68)
Screenshot: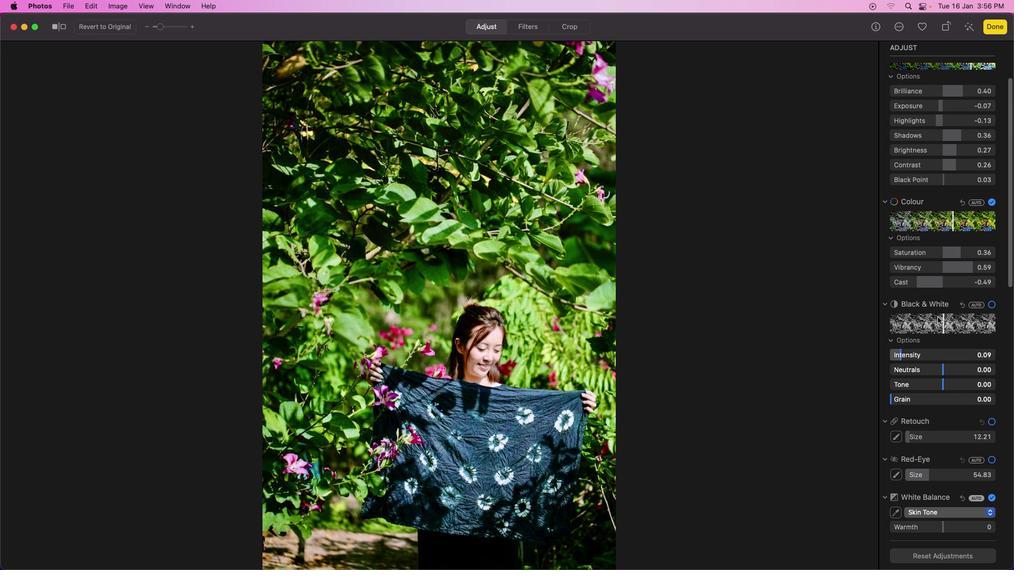 
Action: Mouse scrolled (912, 332) with delta (1072, 68)
Screenshot: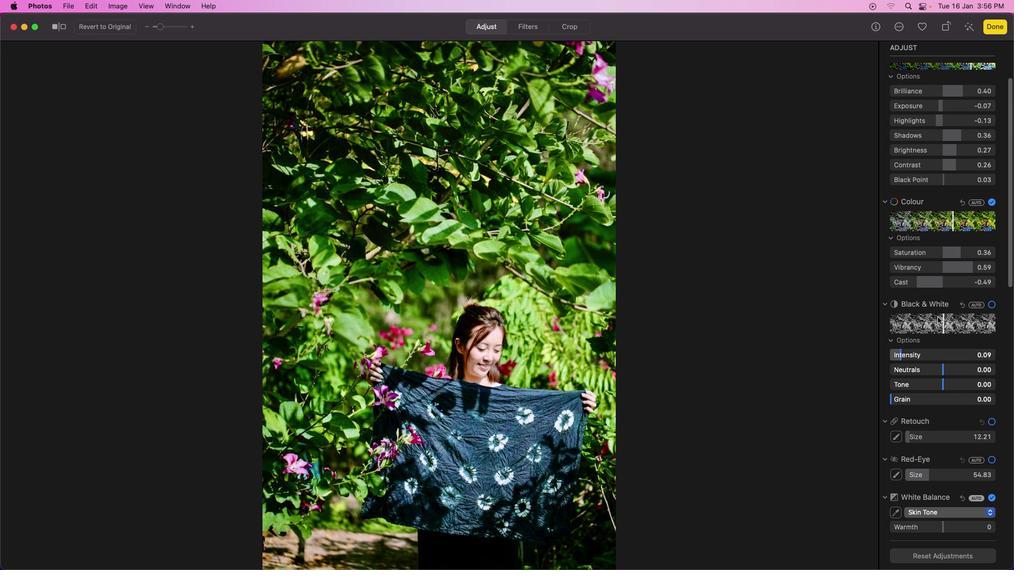 
Action: Mouse scrolled (912, 332) with delta (1072, 69)
Screenshot: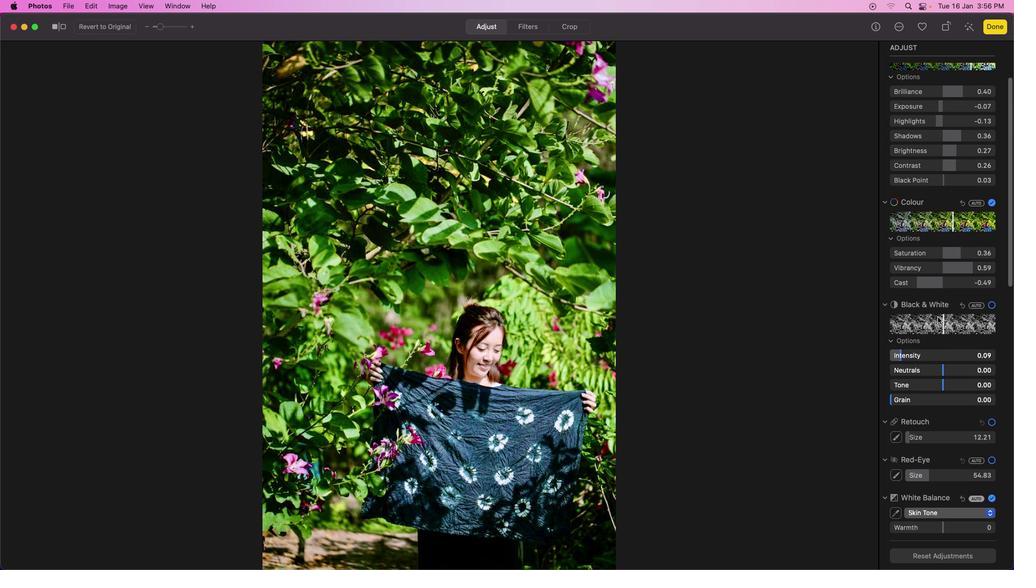 
Action: Mouse scrolled (912, 332) with delta (1072, 70)
Screenshot: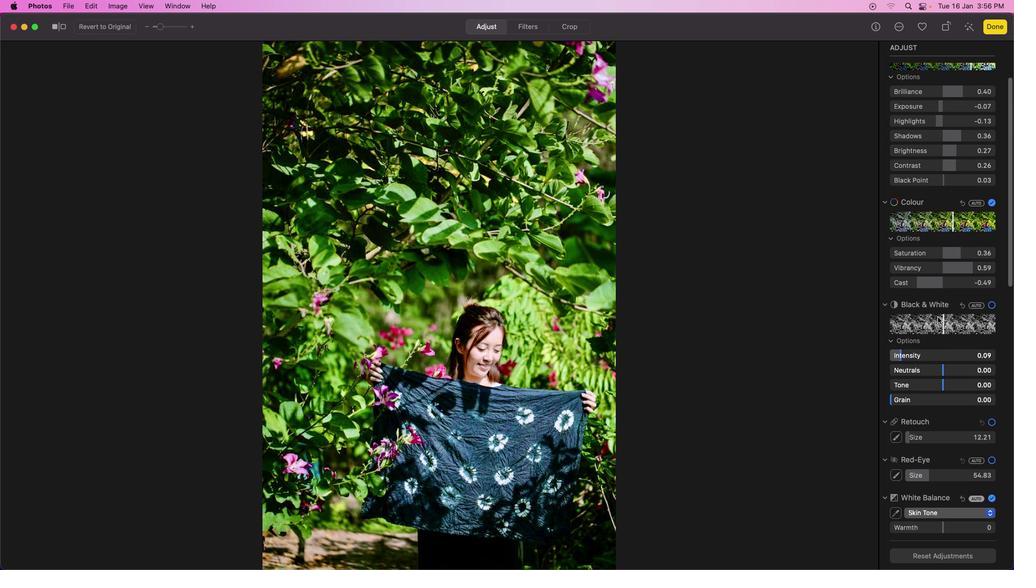 
Action: Mouse scrolled (912, 332) with delta (1072, 70)
Screenshot: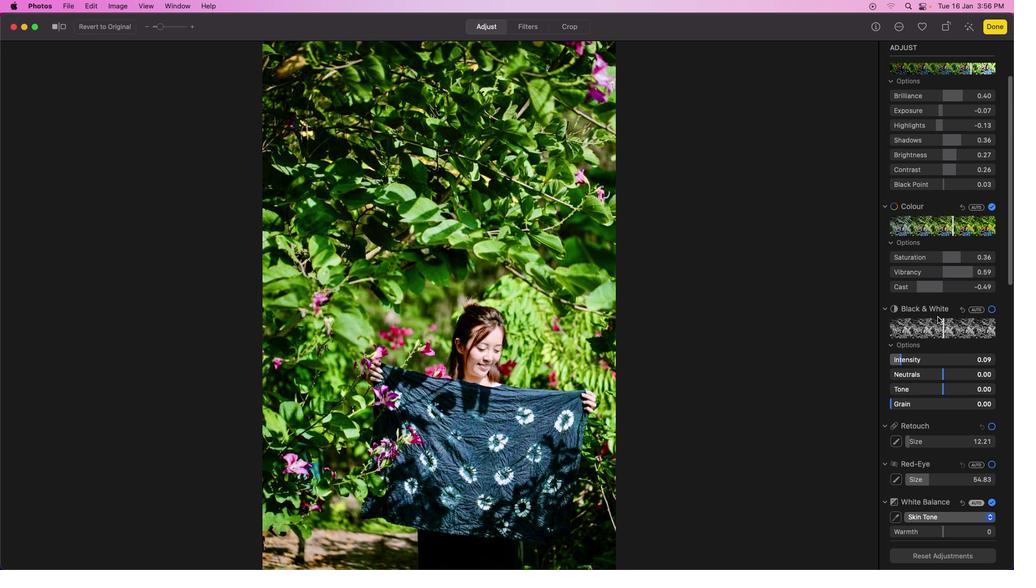 
Action: Mouse moved to (912, 332)
Screenshot: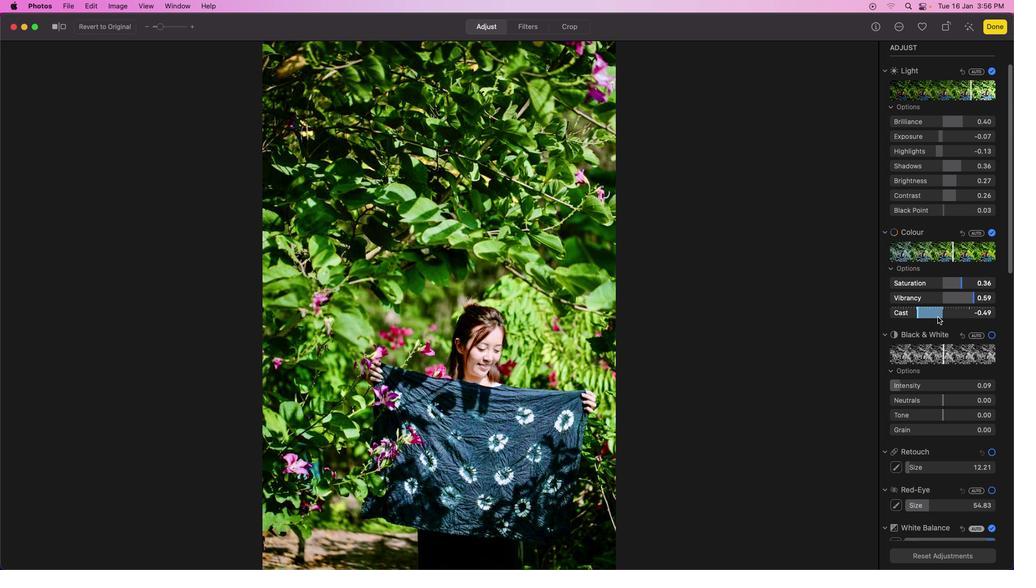 
Action: Mouse scrolled (912, 332) with delta (1072, 68)
Screenshot: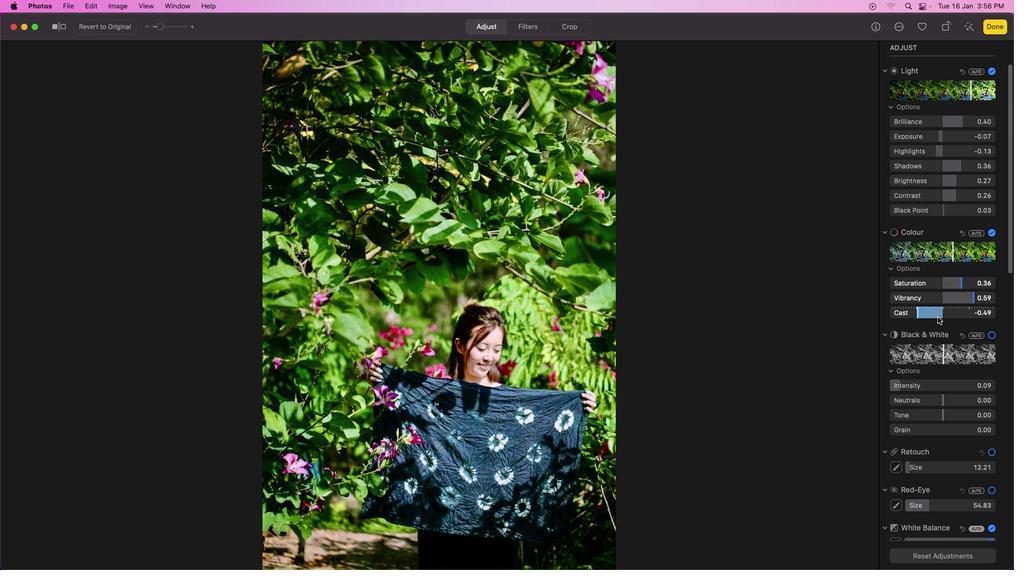 
Action: Mouse scrolled (912, 332) with delta (1072, 68)
Screenshot: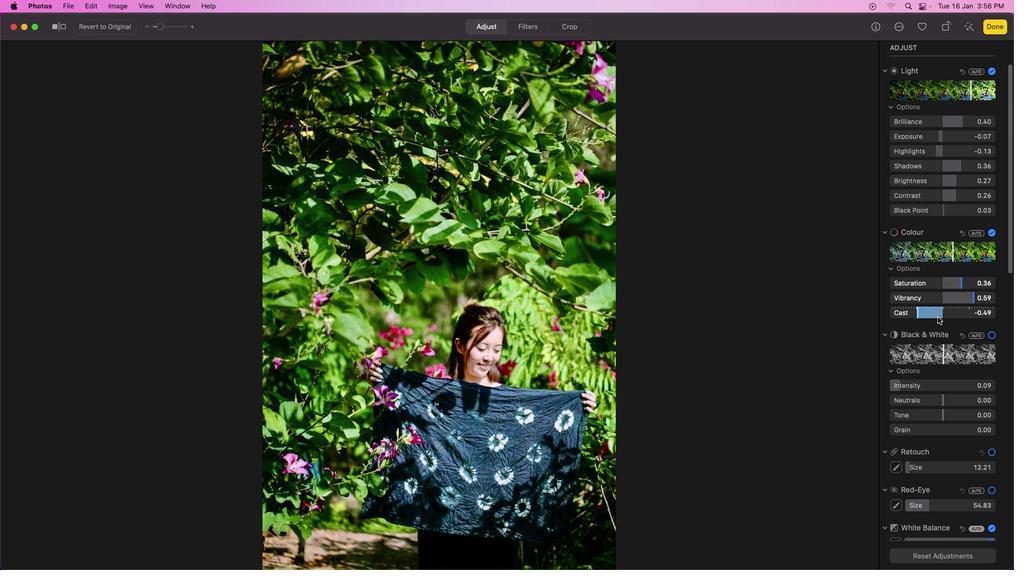 
Action: Mouse scrolled (912, 332) with delta (1072, 69)
Screenshot: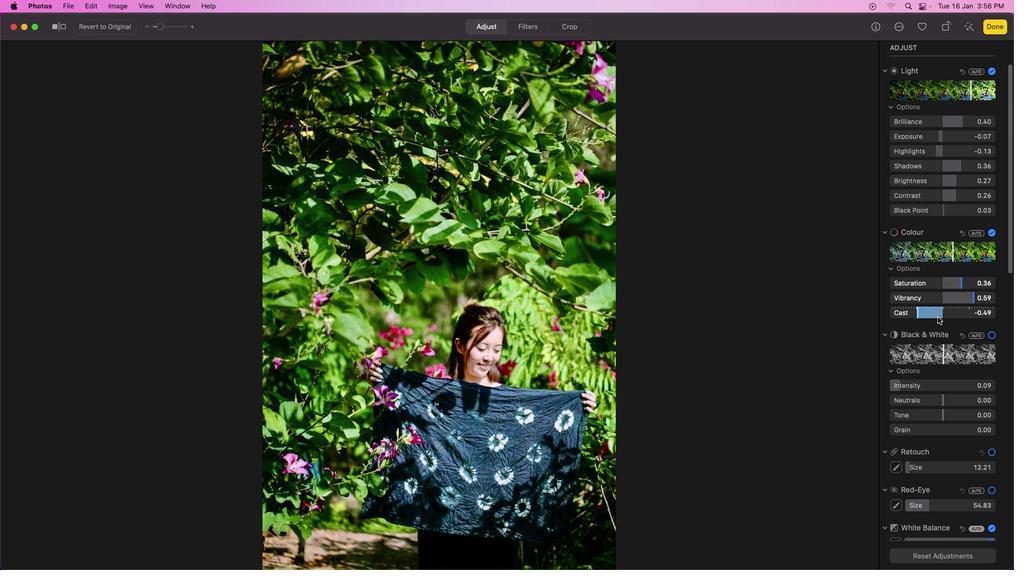 
Action: Mouse scrolled (912, 332) with delta (1072, 69)
Screenshot: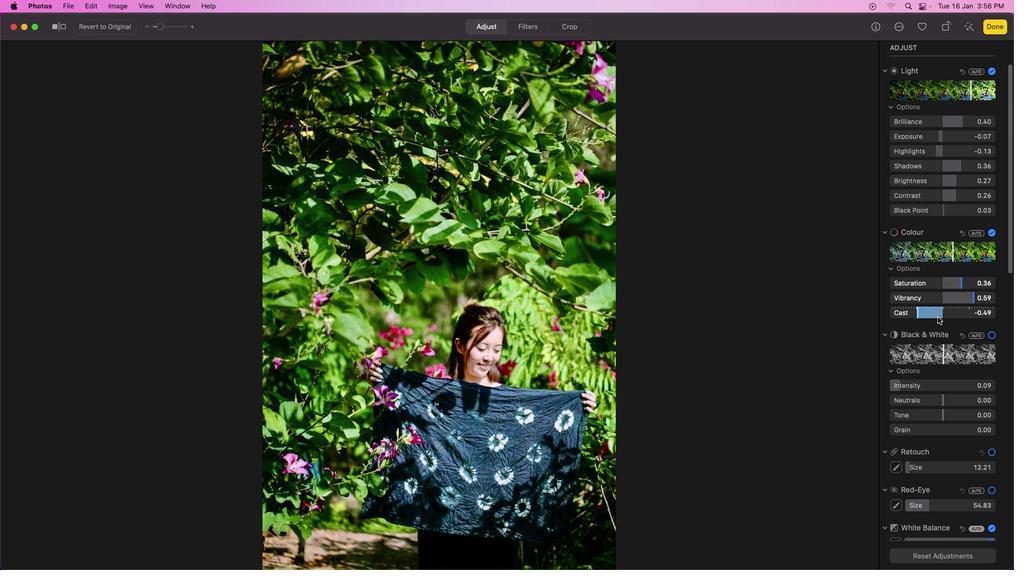 
Action: Mouse scrolled (912, 332) with delta (1072, 69)
Screenshot: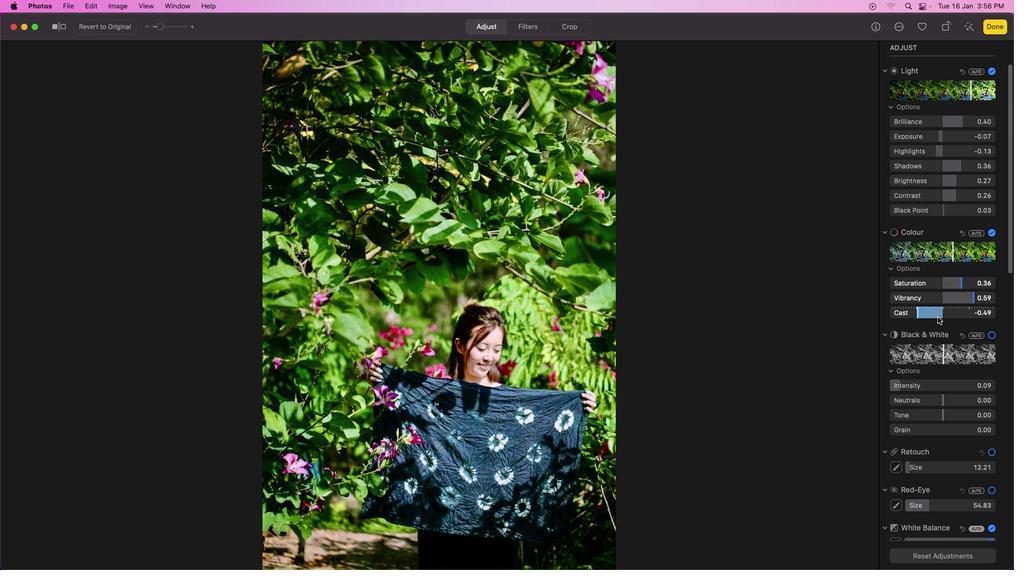 
Action: Mouse moved to (907, 306)
Screenshot: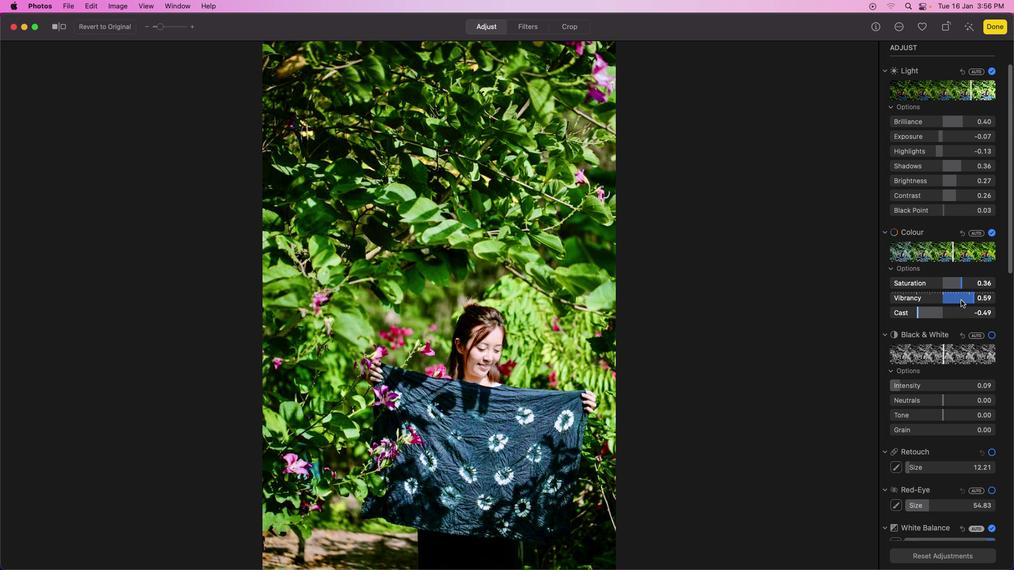 
Action: Mouse scrolled (907, 306) with delta (1072, 68)
Screenshot: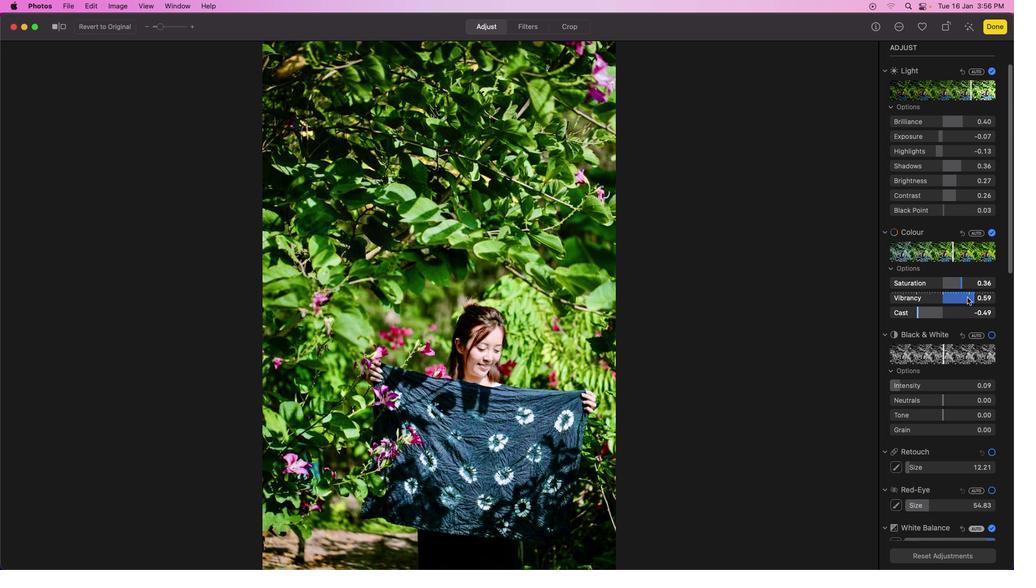 
Action: Mouse scrolled (907, 306) with delta (1072, 68)
Screenshot: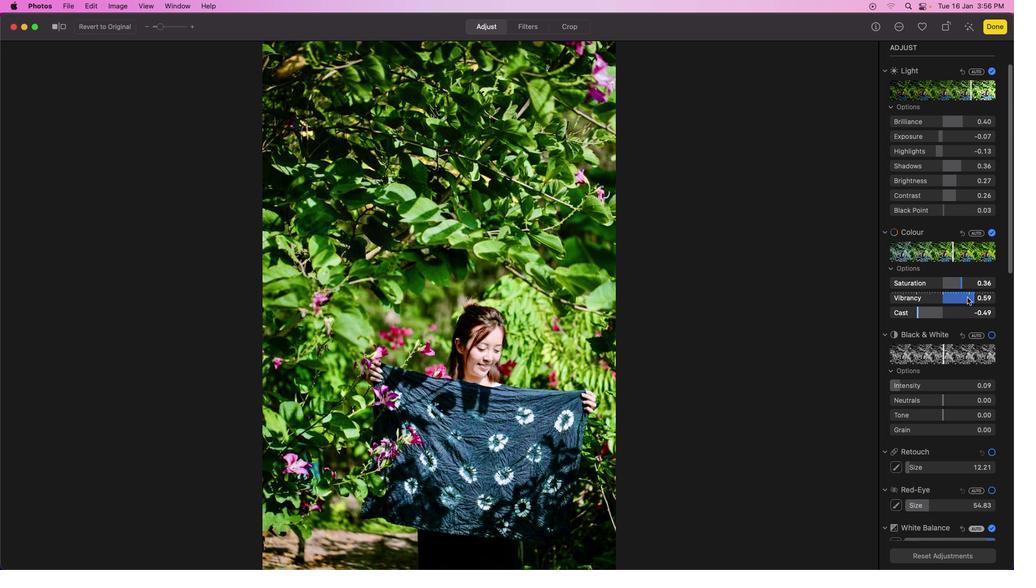 
Action: Mouse scrolled (907, 306) with delta (1072, 69)
Screenshot: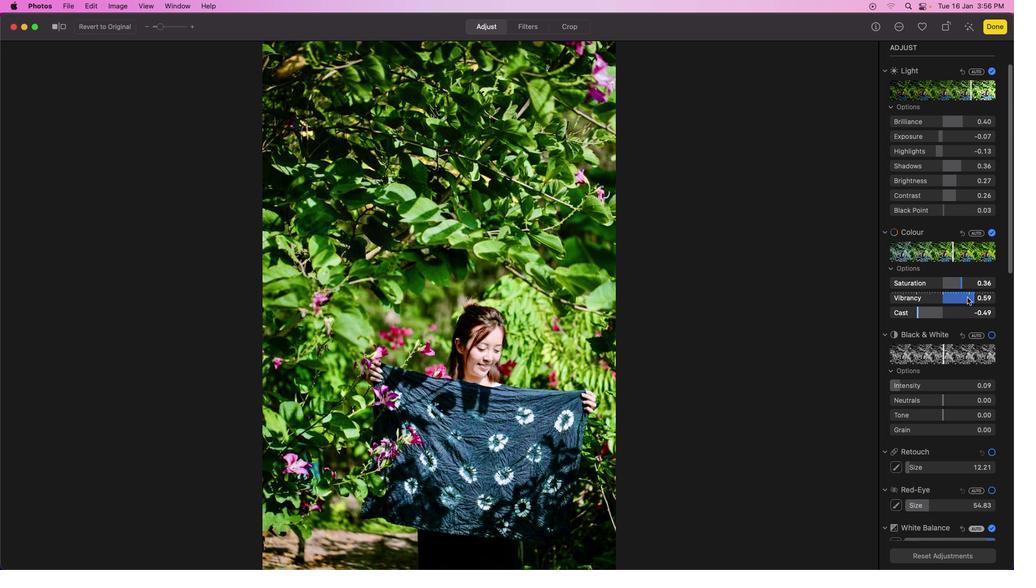
Action: Mouse scrolled (907, 306) with delta (1072, 70)
Screenshot: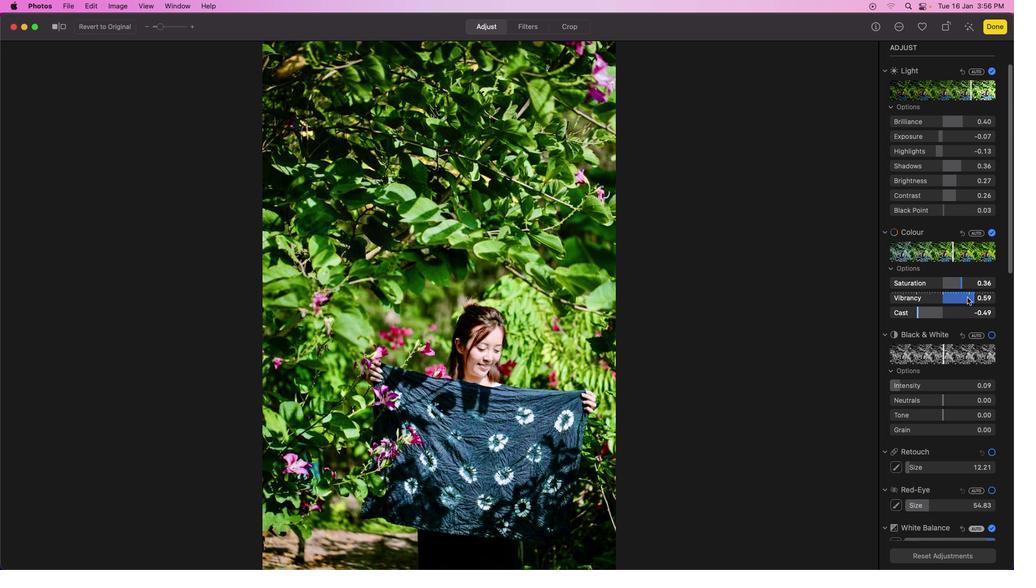 
Action: Mouse scrolled (907, 306) with delta (1072, 70)
Screenshot: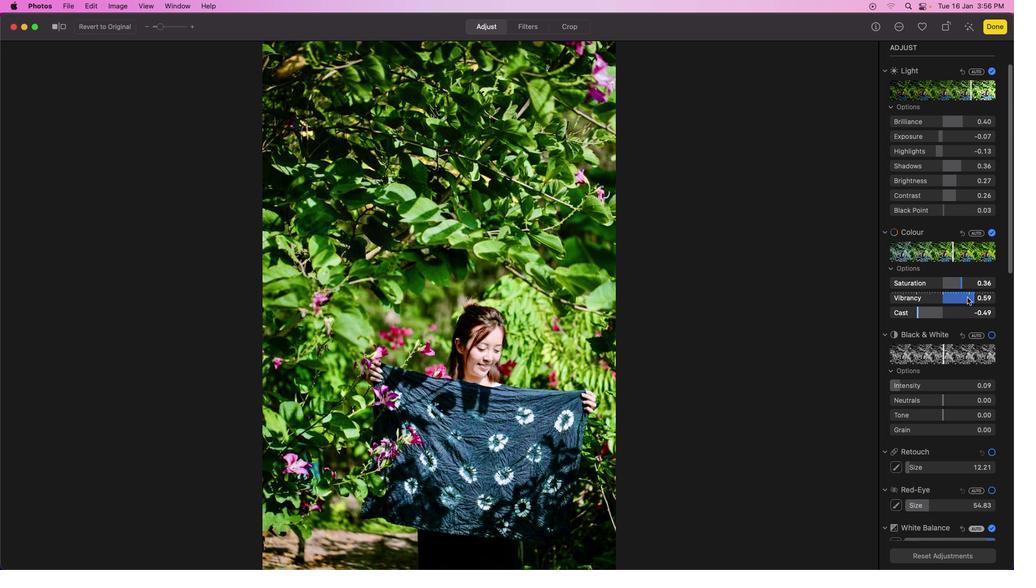 
Action: Mouse scrolled (907, 306) with delta (1072, 70)
Screenshot: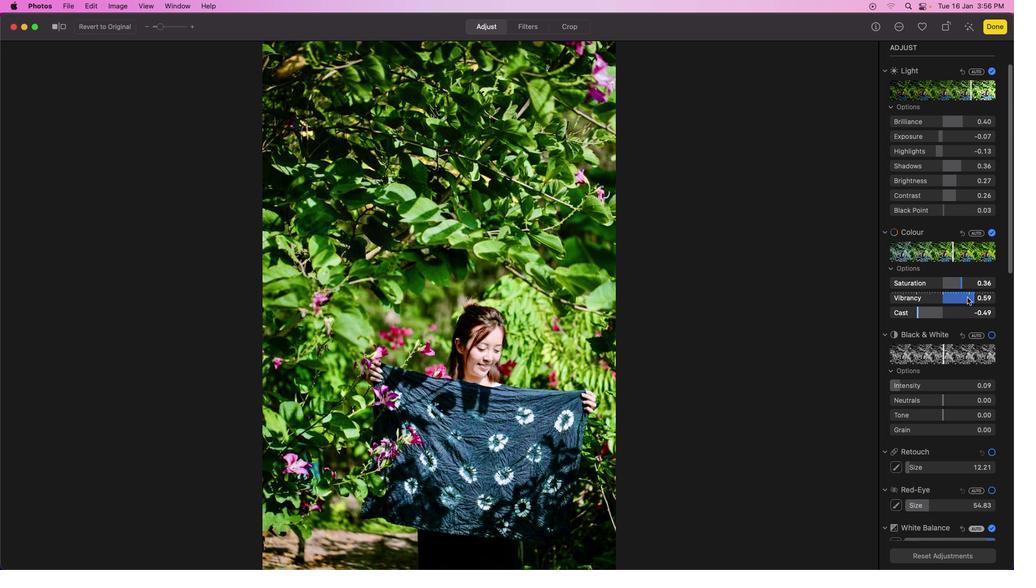 
Action: Mouse moved to (907, 316)
Screenshot: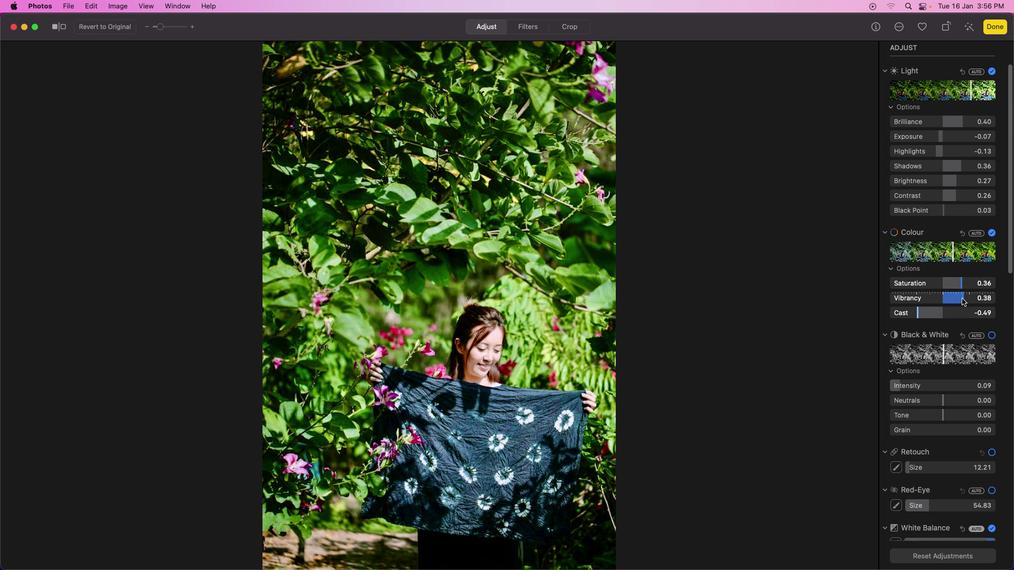 
Action: Mouse pressed left at (907, 316)
Screenshot: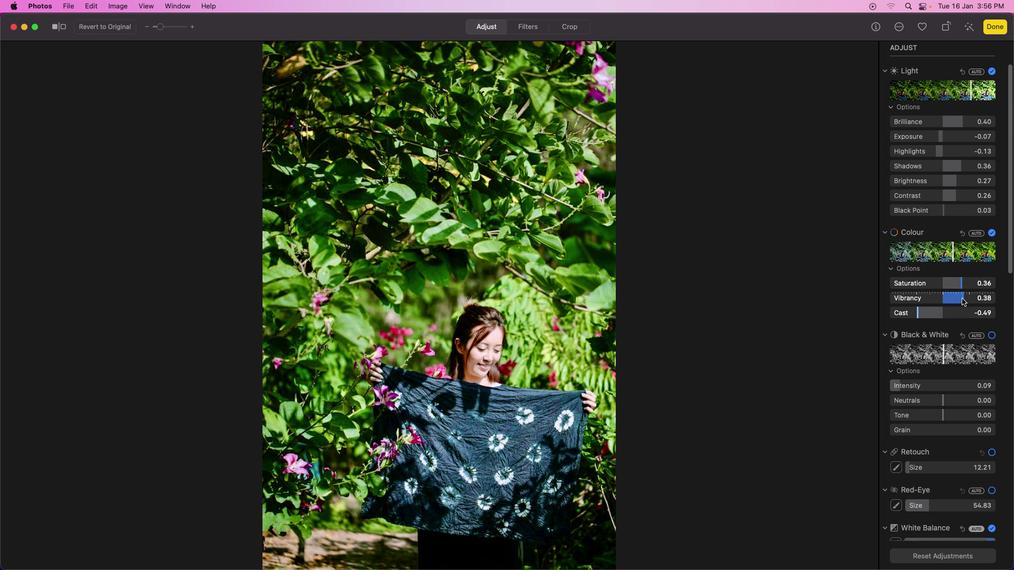 
Action: Mouse moved to (908, 301)
Screenshot: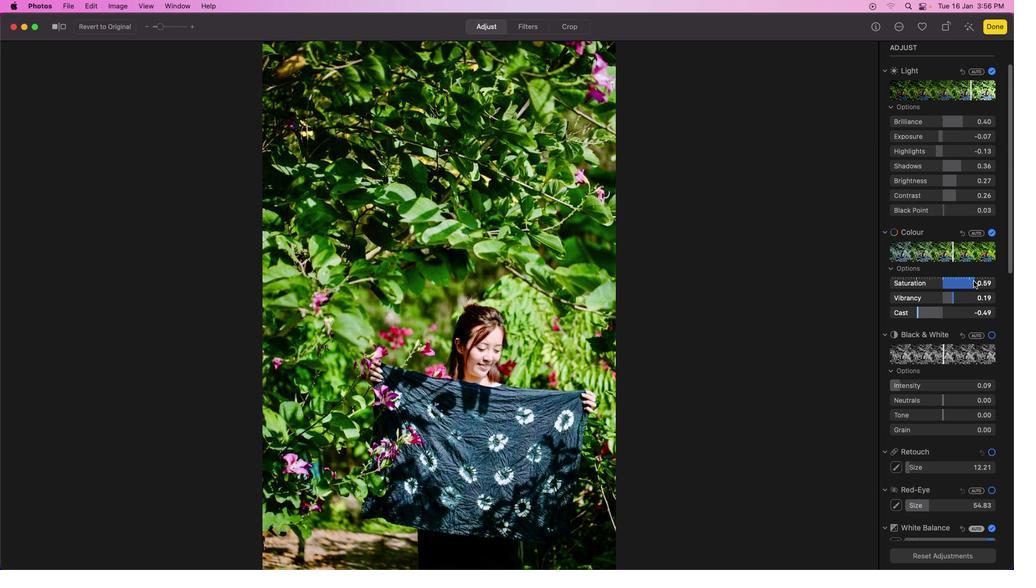 
Action: Mouse pressed left at (908, 301)
Screenshot: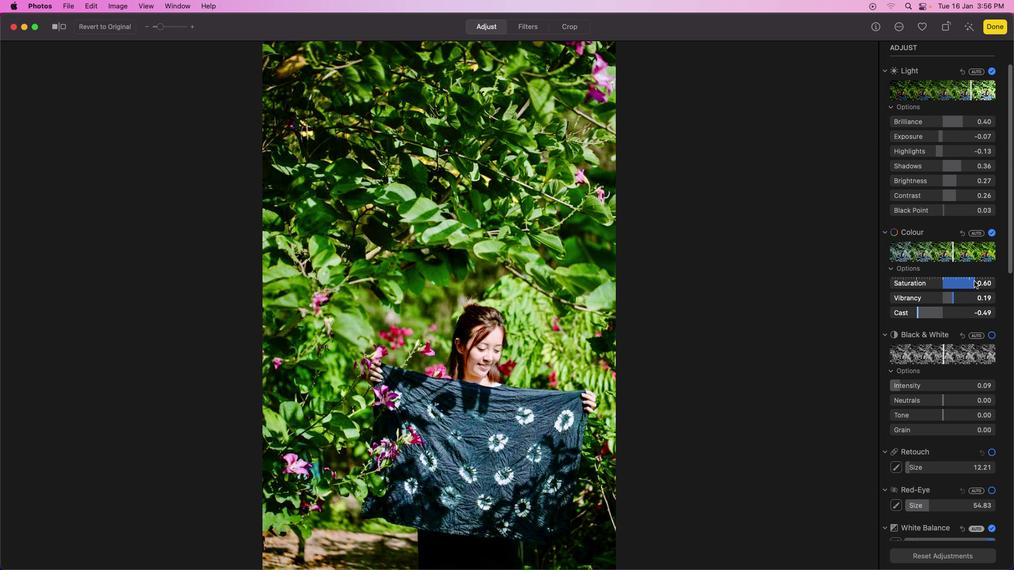 
Action: Mouse moved to (908, 374)
Screenshot: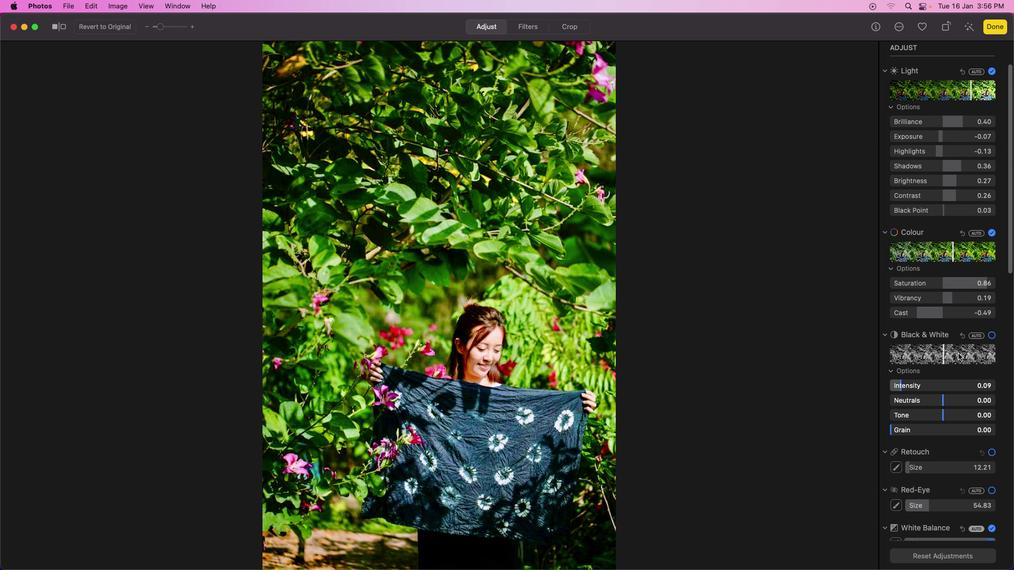 
Action: Mouse scrolled (908, 374) with delta (1072, 68)
Screenshot: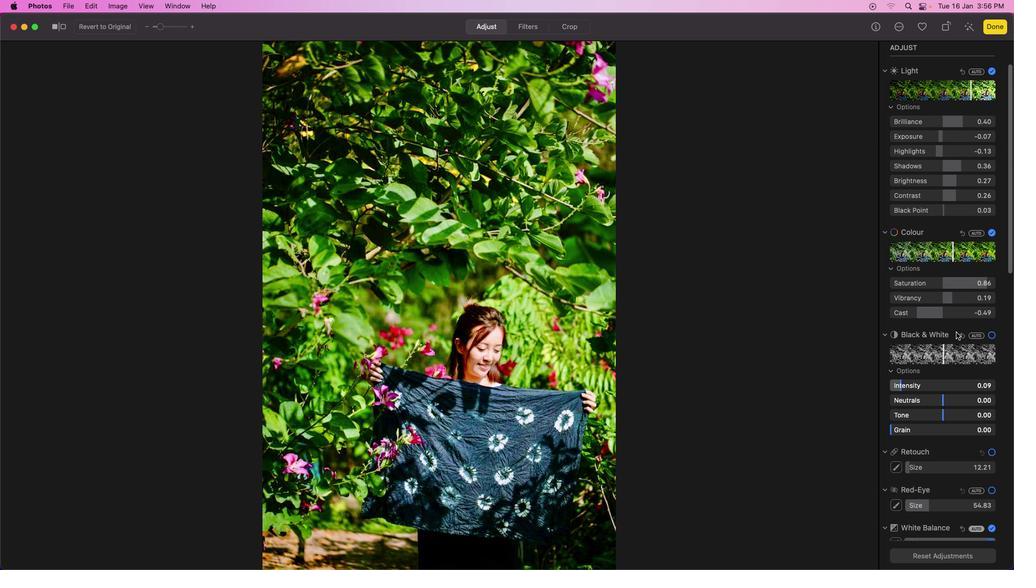 
Action: Mouse scrolled (908, 374) with delta (1072, 68)
Screenshot: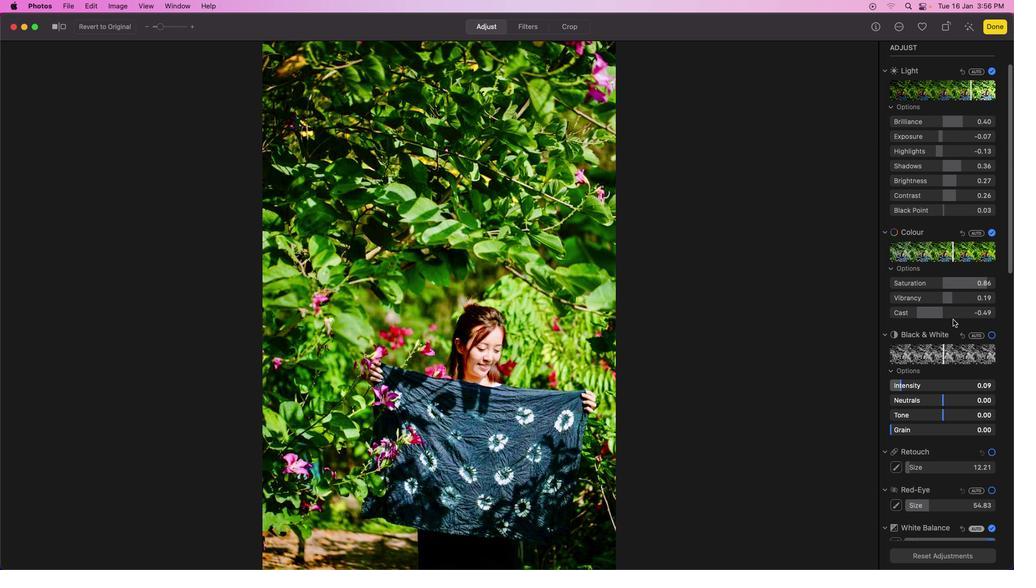 
Action: Mouse scrolled (908, 374) with delta (1072, 69)
Screenshot: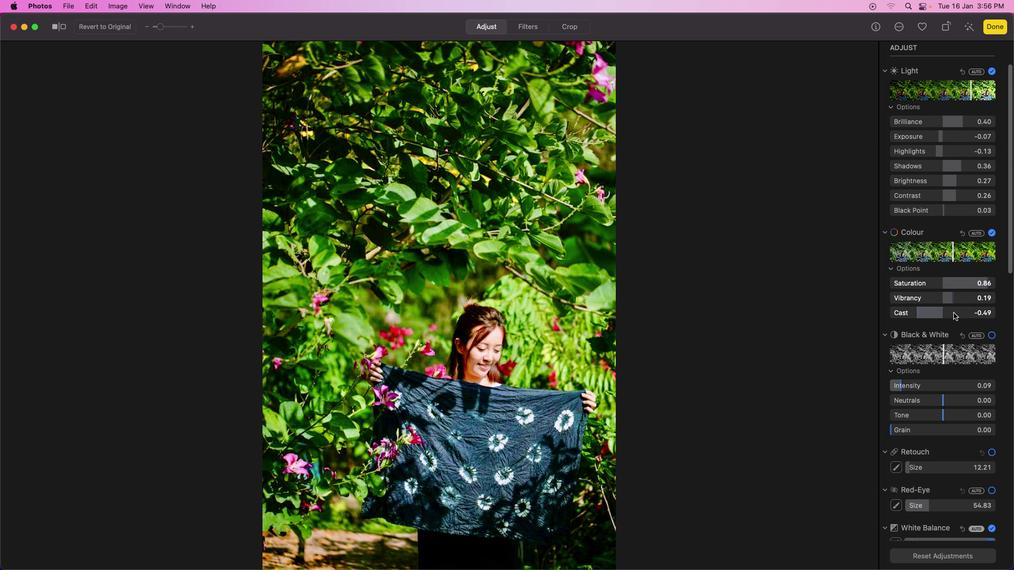 
Action: Mouse scrolled (908, 374) with delta (1072, 69)
Screenshot: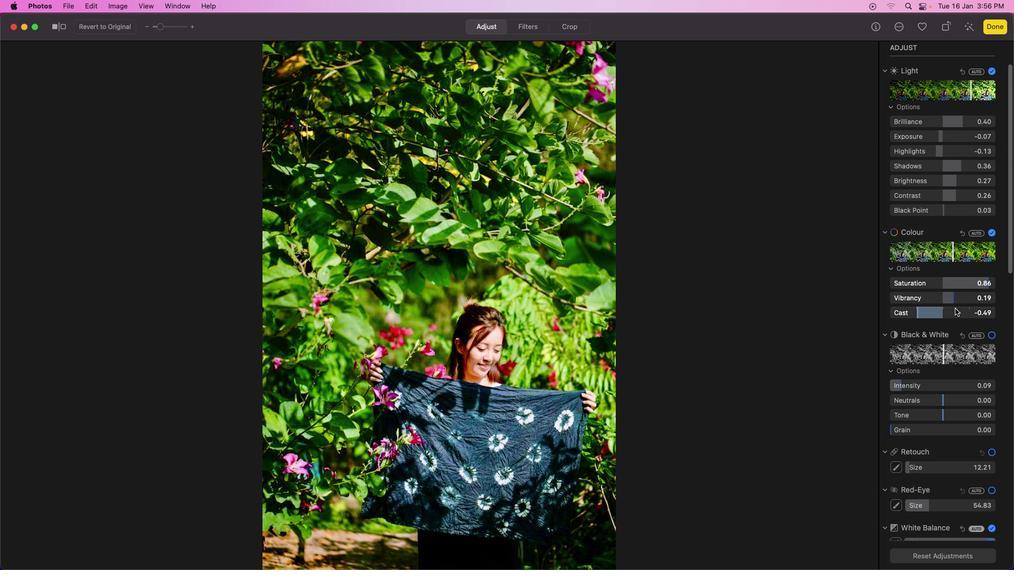 
Action: Mouse scrolled (908, 374) with delta (1072, 70)
Screenshot: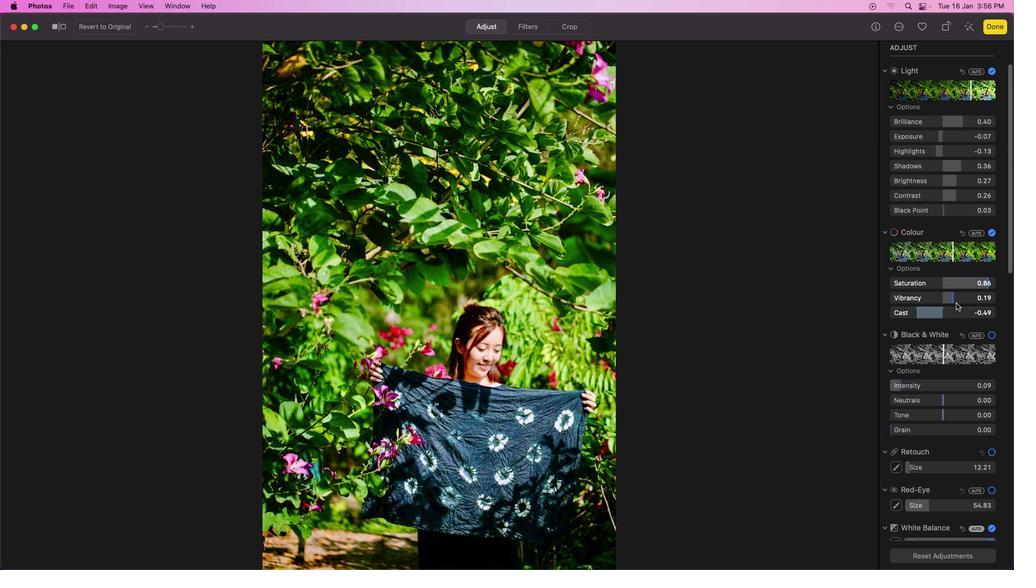 
Action: Mouse scrolled (908, 374) with delta (1072, 70)
Screenshot: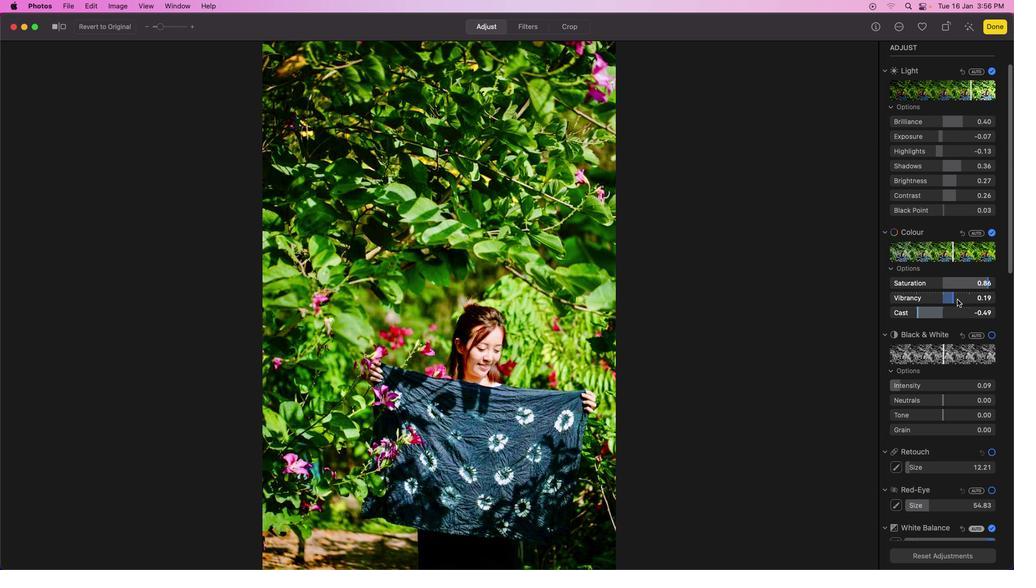 
Action: Mouse scrolled (908, 374) with delta (1072, 70)
Screenshot: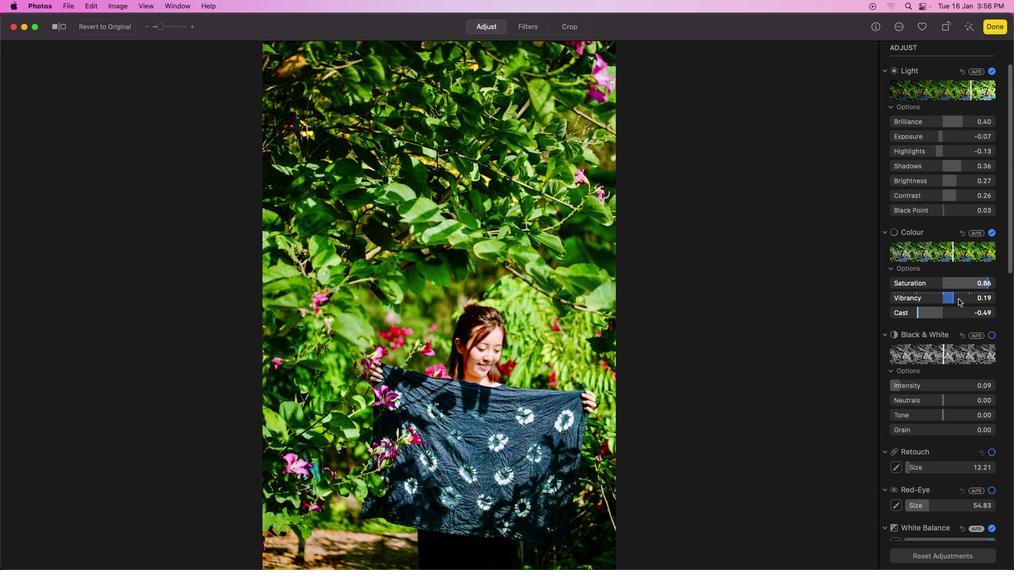 
Action: Mouse moved to (909, 318)
Screenshot: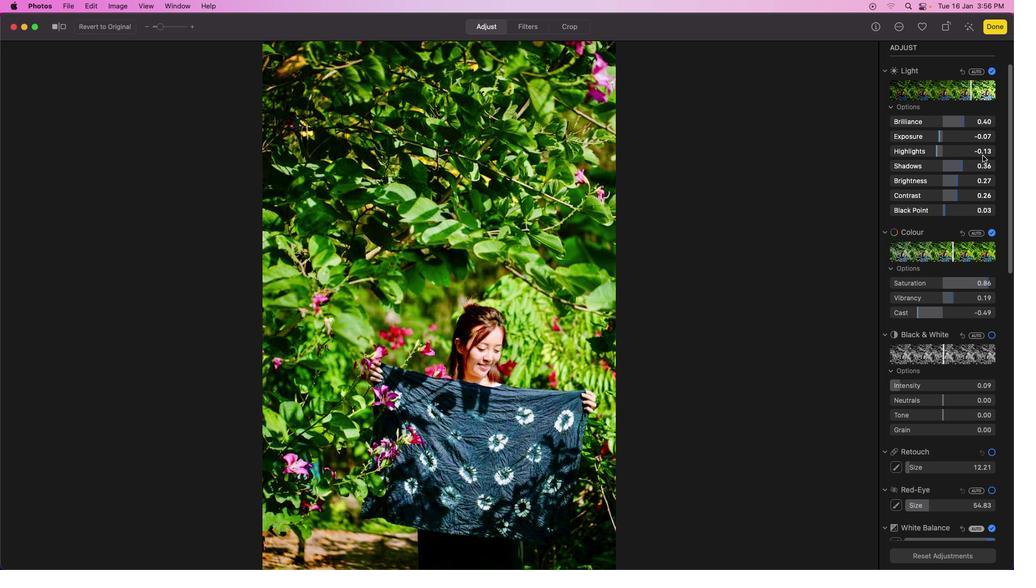 
Action: Mouse scrolled (909, 318) with delta (1072, 68)
Screenshot: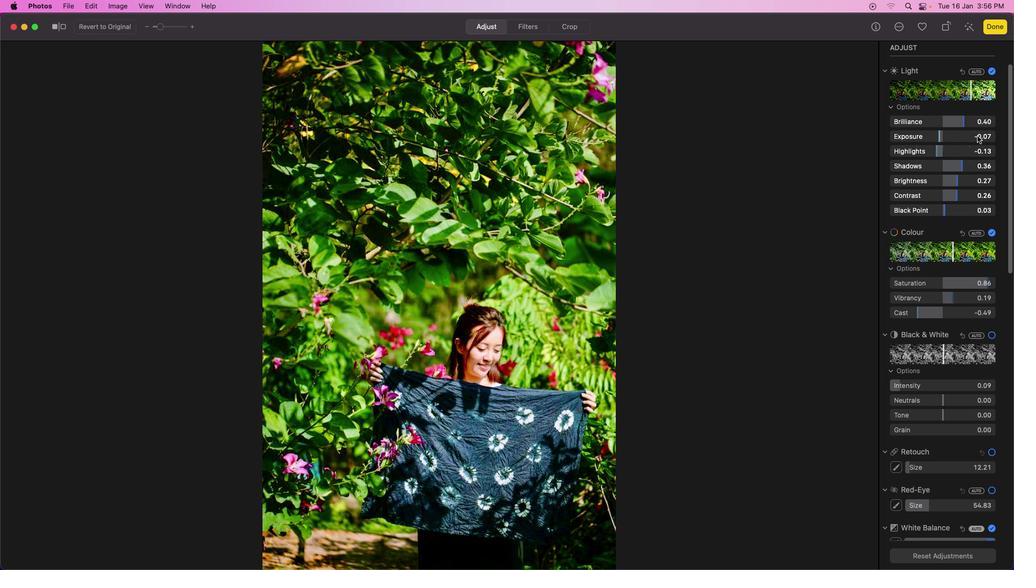 
Action: Mouse moved to (909, 318)
Screenshot: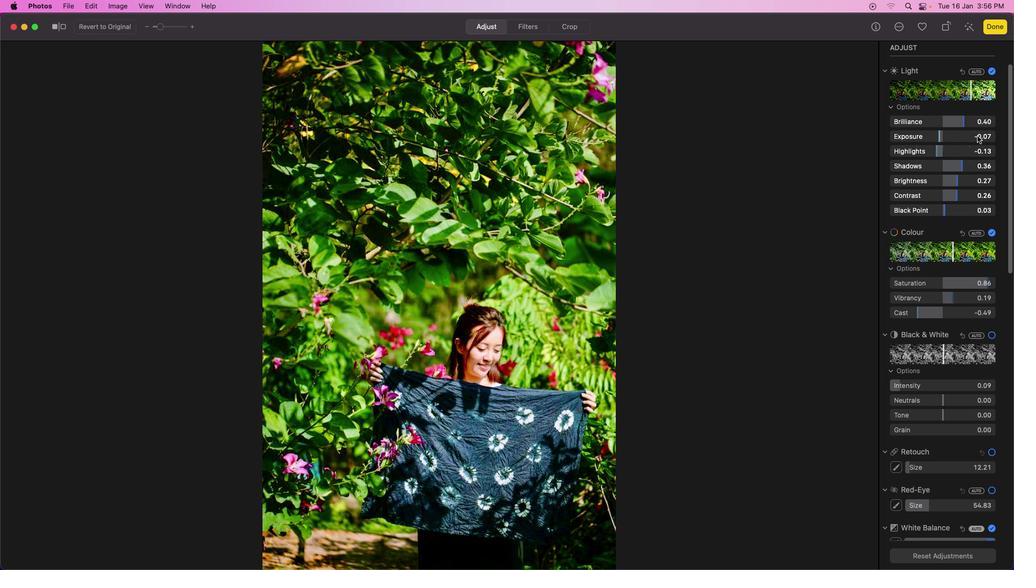 
Action: Mouse scrolled (909, 318) with delta (1072, 68)
Screenshot: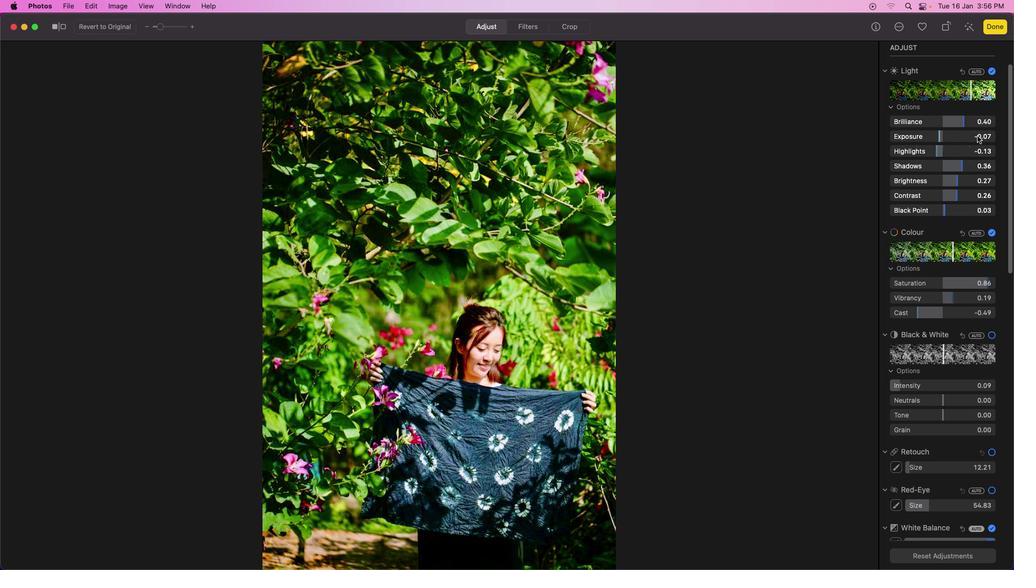 
Action: Mouse moved to (909, 318)
Screenshot: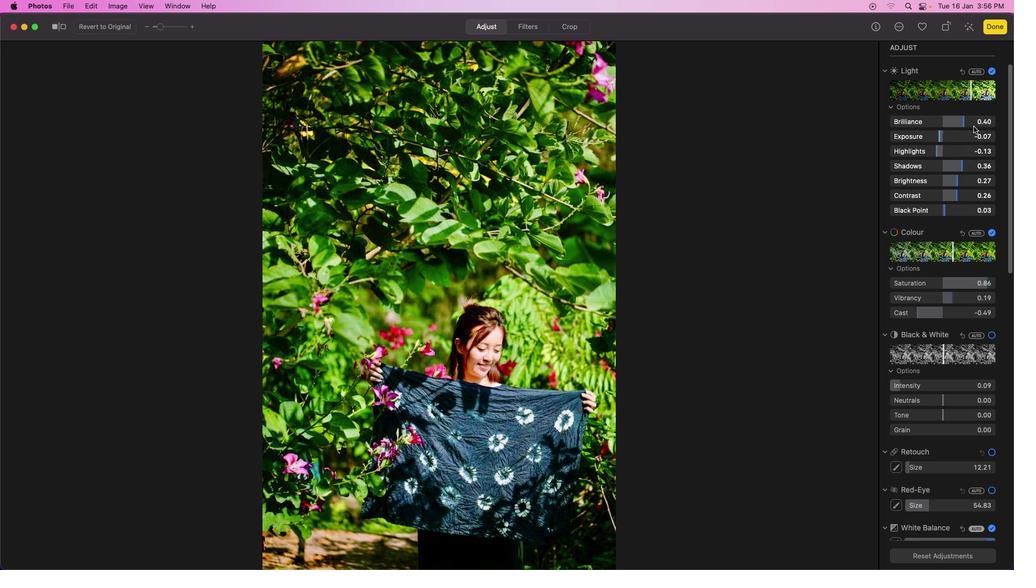 
Action: Mouse scrolled (909, 318) with delta (1072, 69)
Screenshot: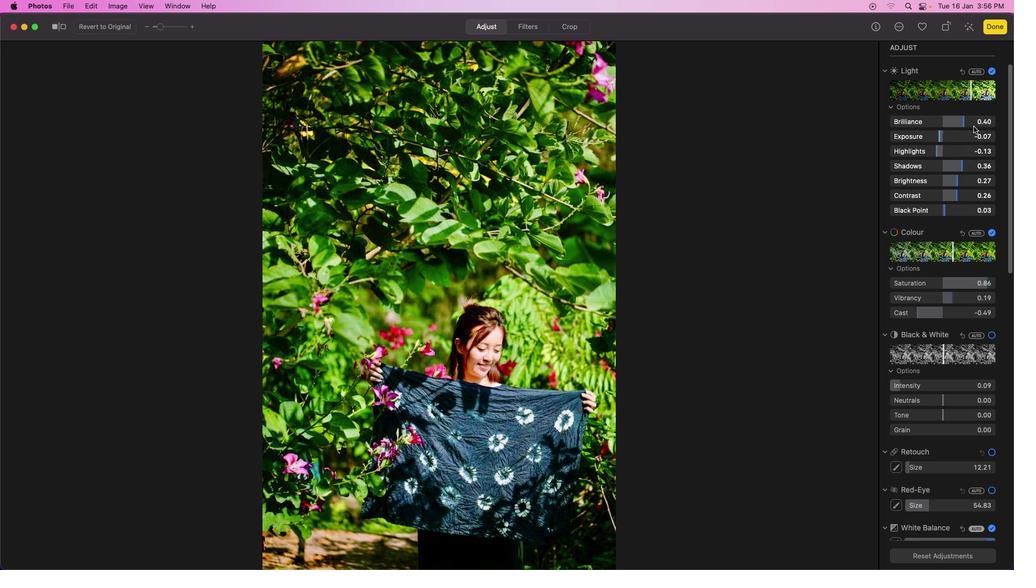 
Action: Mouse scrolled (909, 318) with delta (1072, 70)
Screenshot: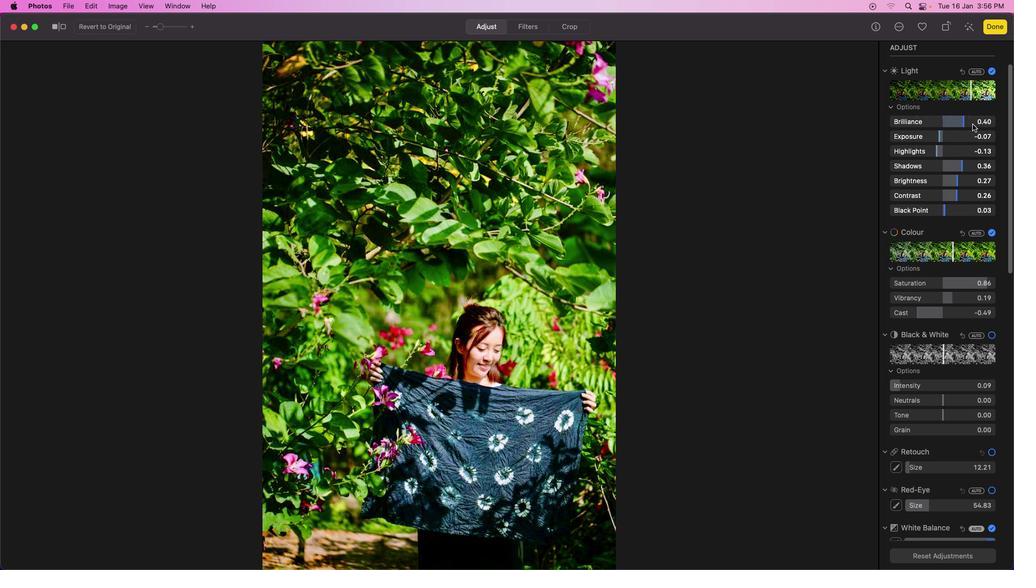 
Action: Mouse scrolled (909, 318) with delta (1072, 70)
Screenshot: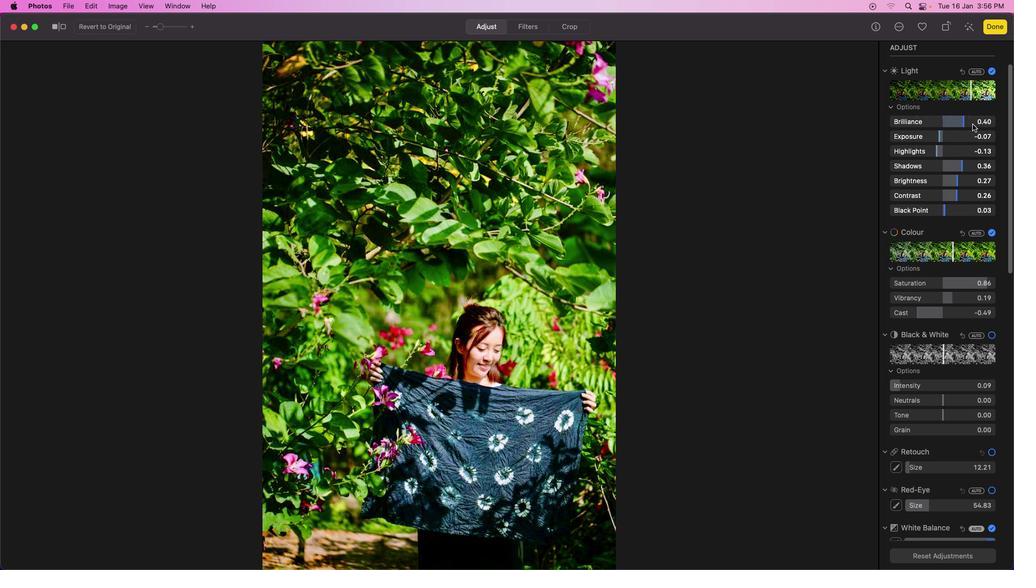 
Action: Mouse moved to (909, 318)
Screenshot: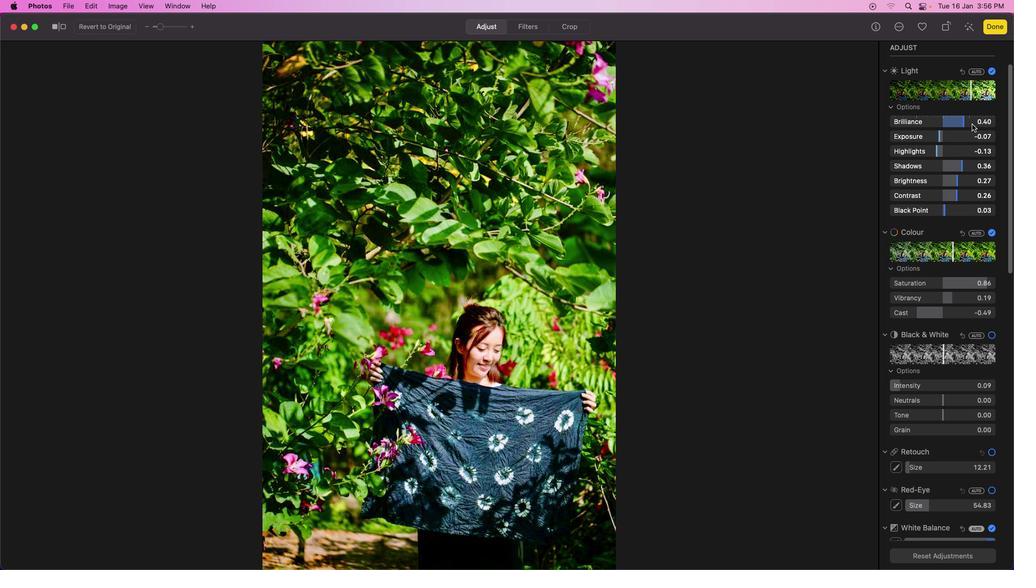 
Action: Mouse scrolled (909, 318) with delta (1072, 70)
Screenshot: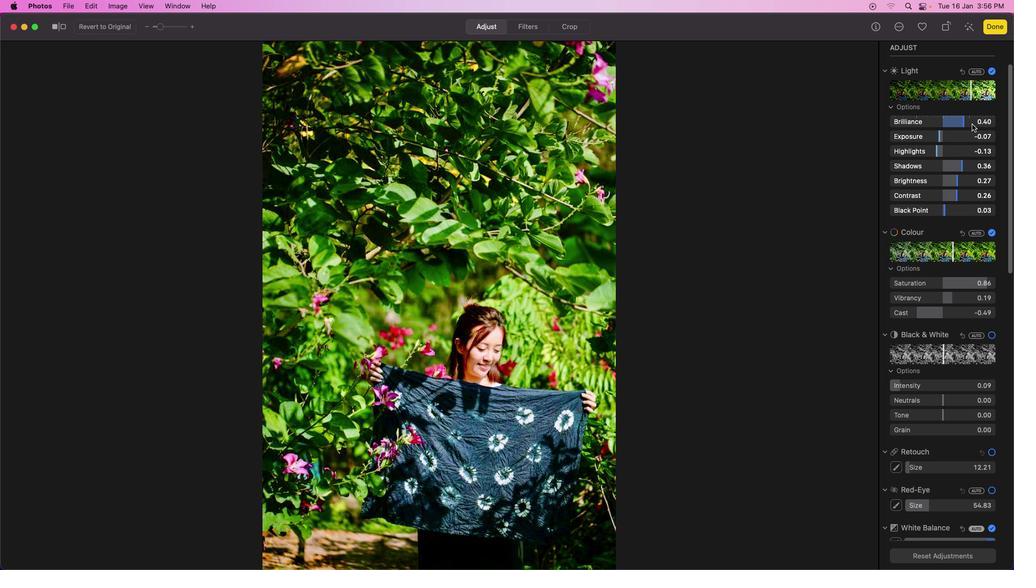 
Action: Mouse moved to (906, 144)
Screenshot: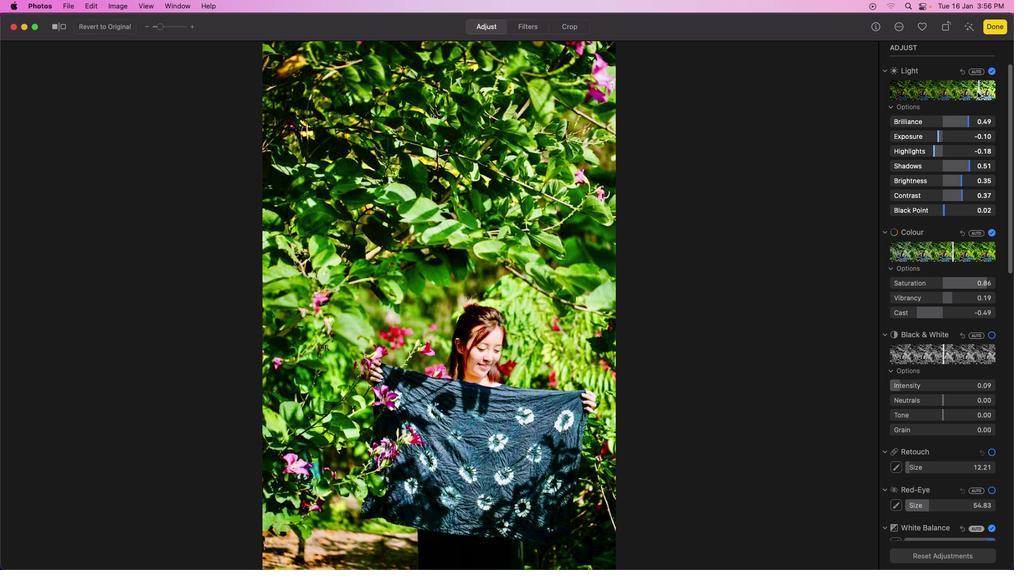 
Action: Mouse pressed left at (906, 144)
Screenshot: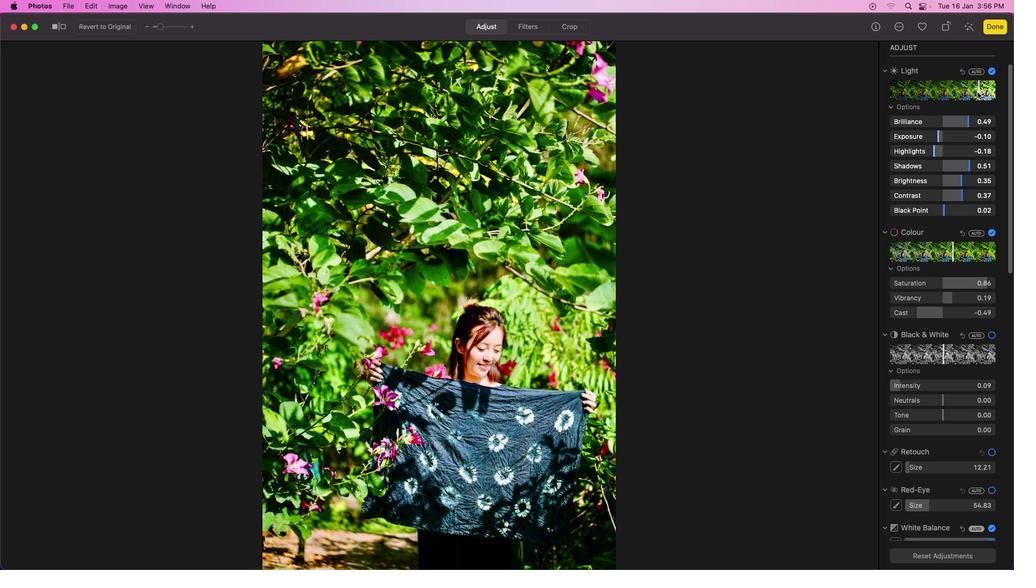 
Action: Mouse moved to (905, 253)
Screenshot: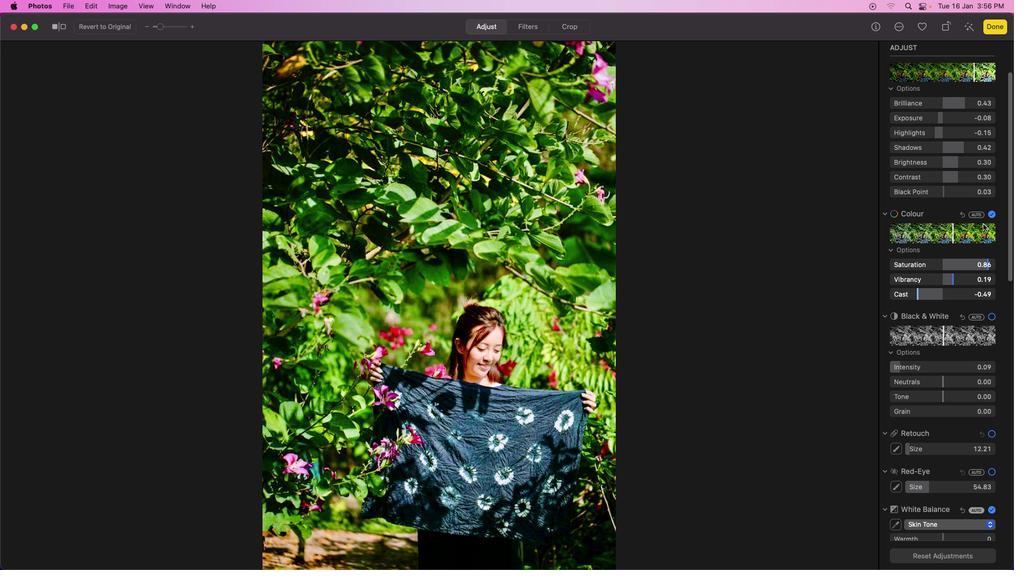 
Action: Mouse scrolled (905, 253) with delta (1072, 67)
Screenshot: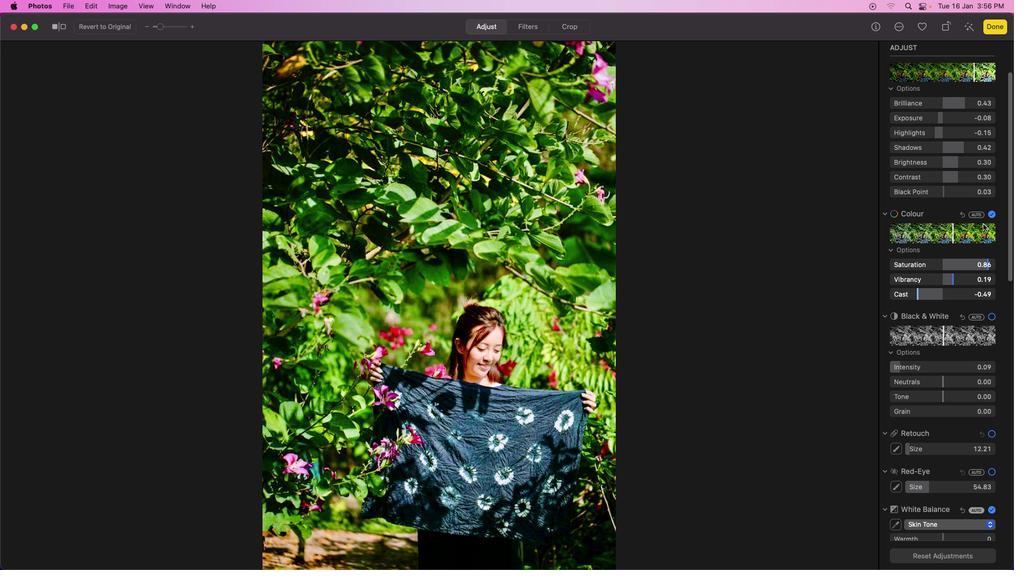 
Action: Mouse moved to (905, 254)
Screenshot: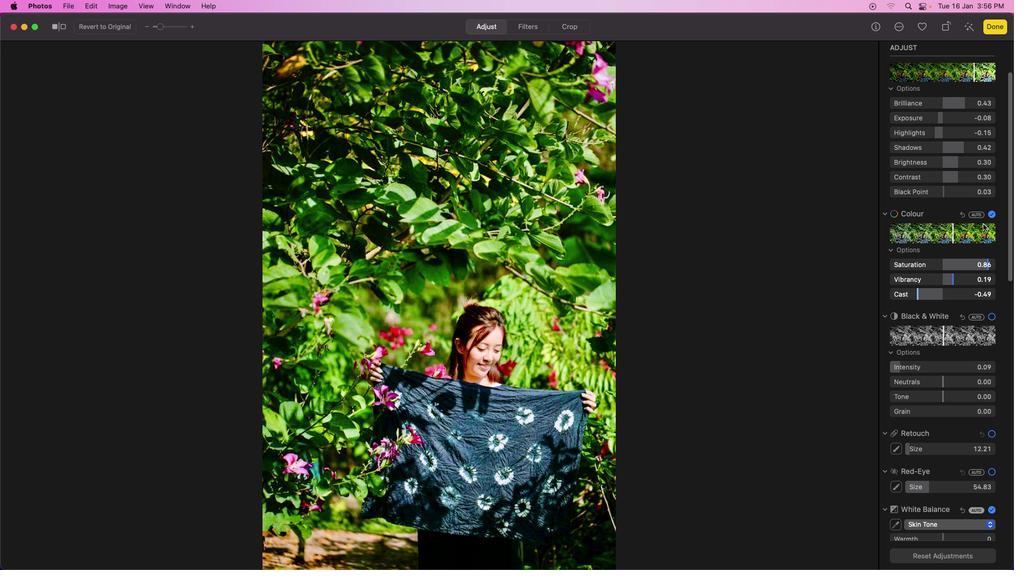 
Action: Mouse scrolled (905, 254) with delta (1072, 67)
Screenshot: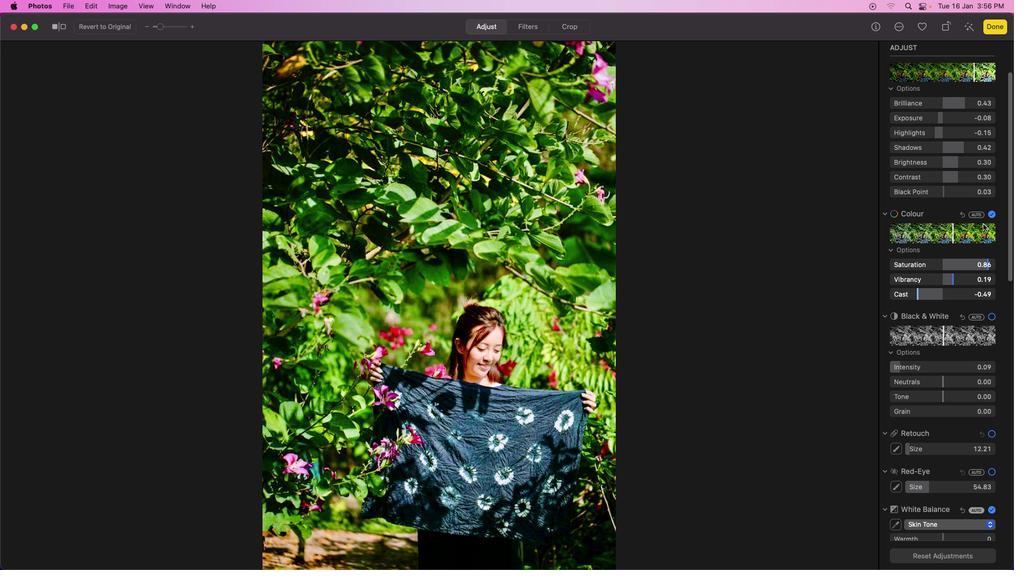 
Action: Mouse moved to (905, 255)
Screenshot: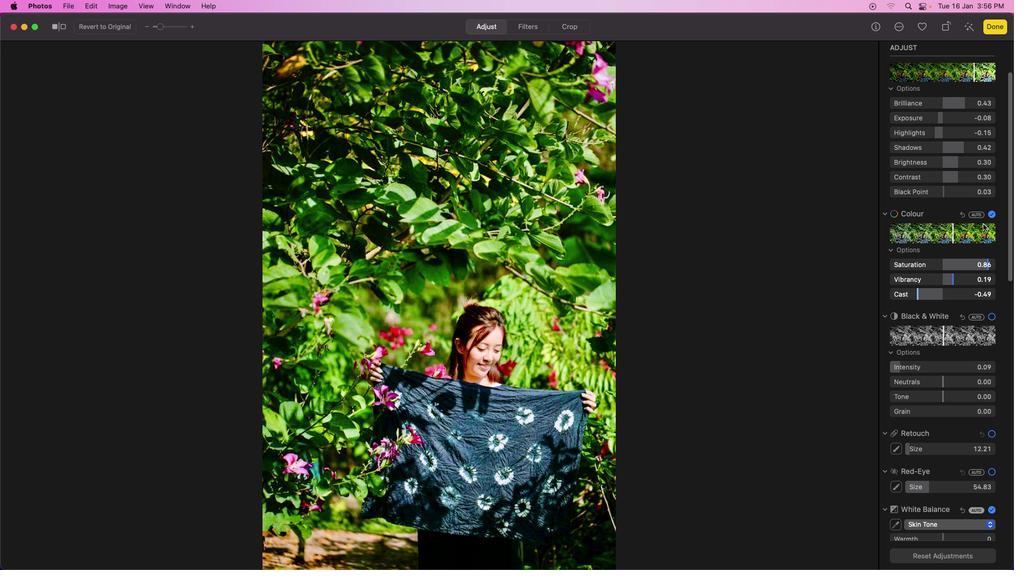 
Action: Mouse scrolled (905, 255) with delta (1072, 67)
Screenshot: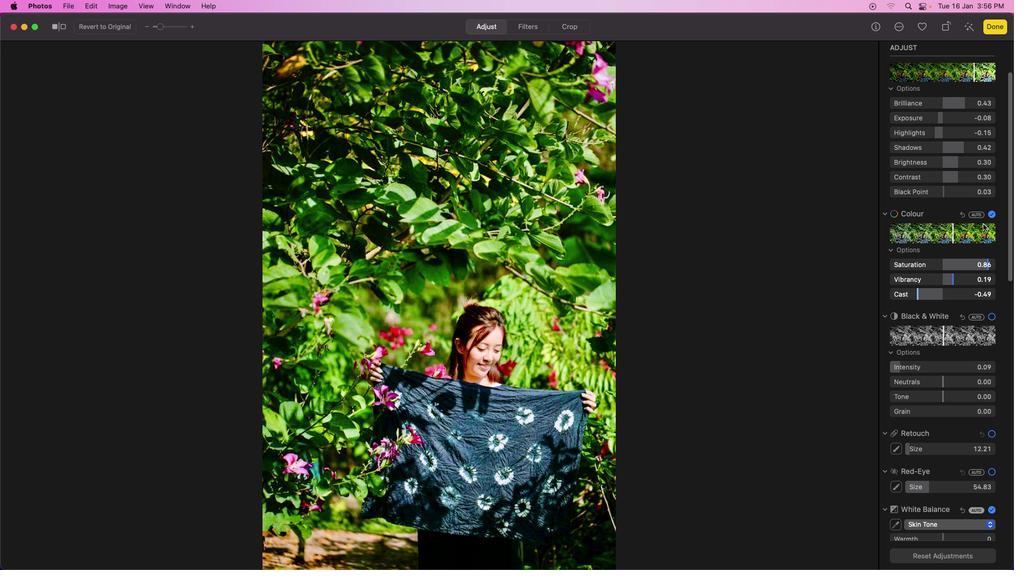 
Action: Mouse moved to (906, 264)
Screenshot: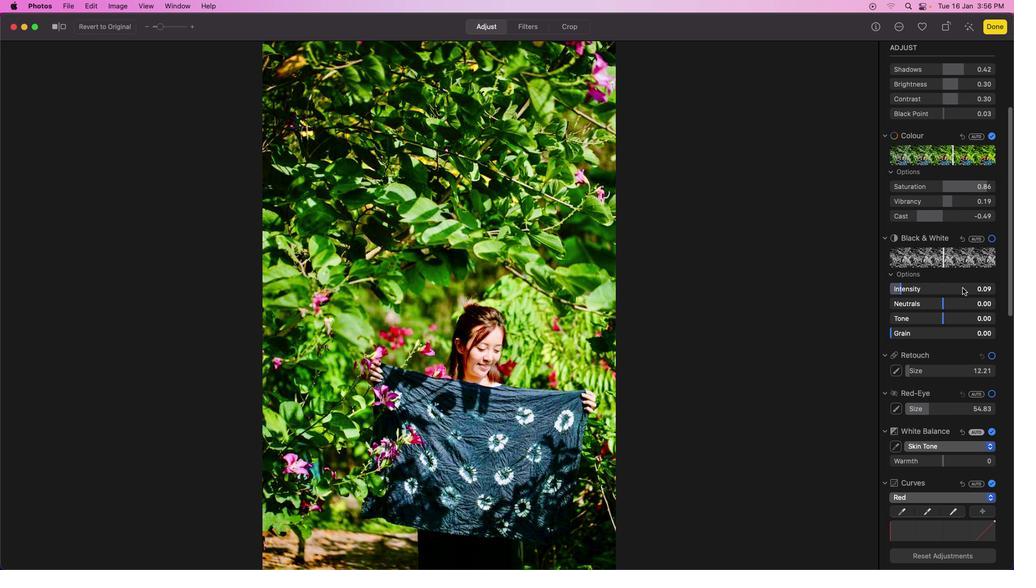
Action: Mouse scrolled (906, 264) with delta (1072, 67)
Screenshot: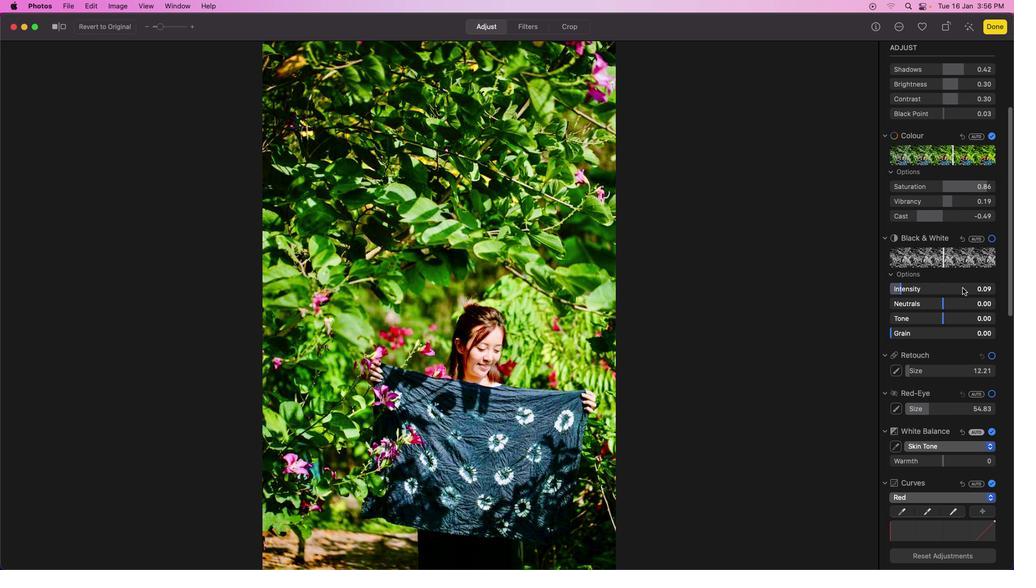 
Action: Mouse moved to (906, 265)
Screenshot: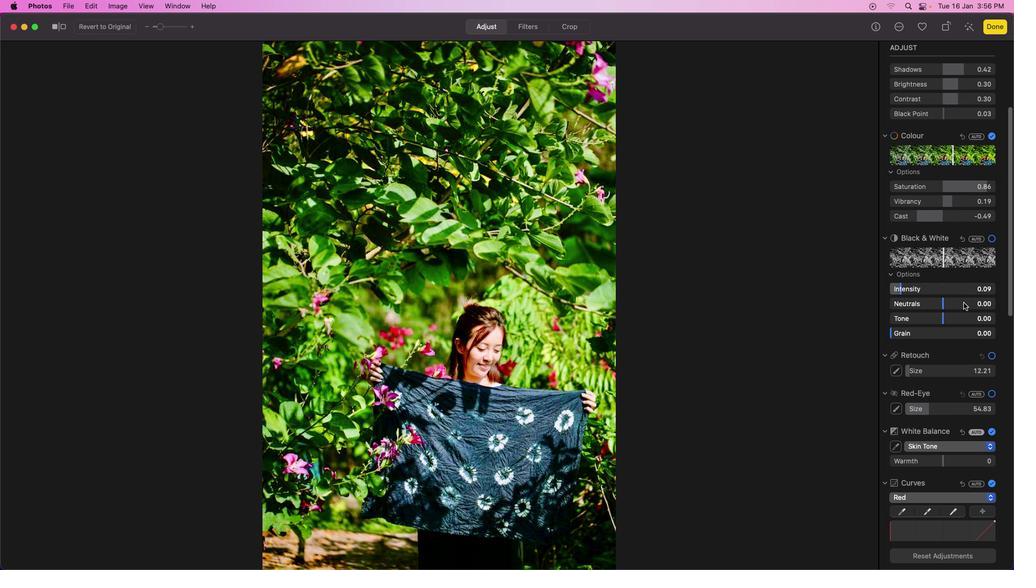 
Action: Mouse scrolled (906, 265) with delta (1072, 67)
Screenshot: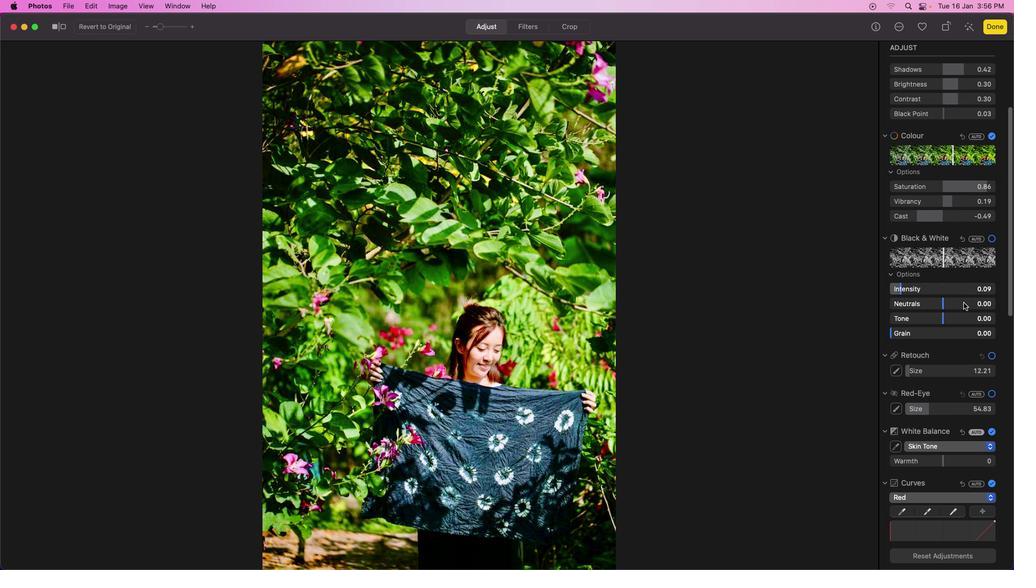 
Action: Mouse moved to (906, 265)
Screenshot: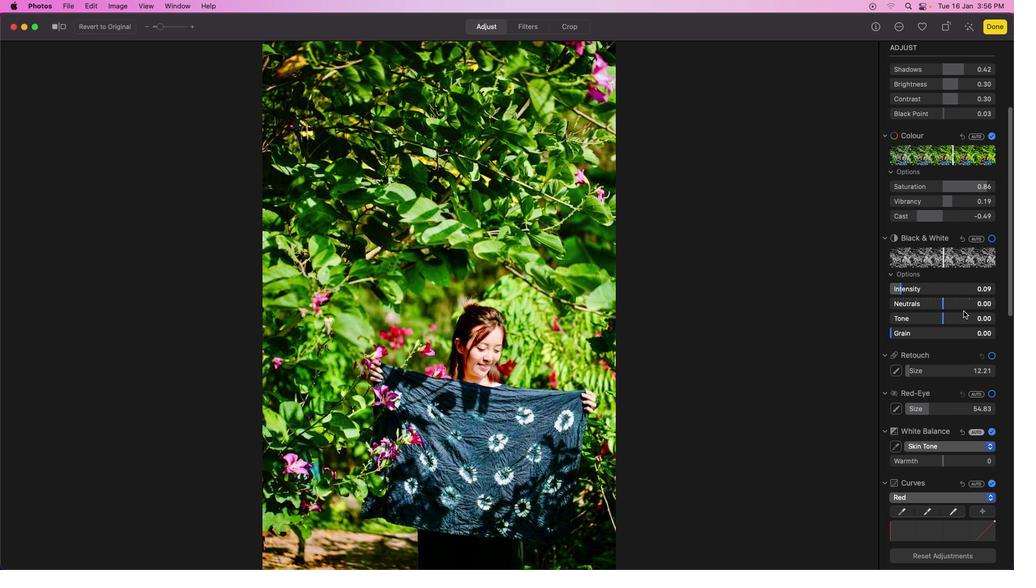 
Action: Mouse scrolled (906, 265) with delta (1072, 66)
Screenshot: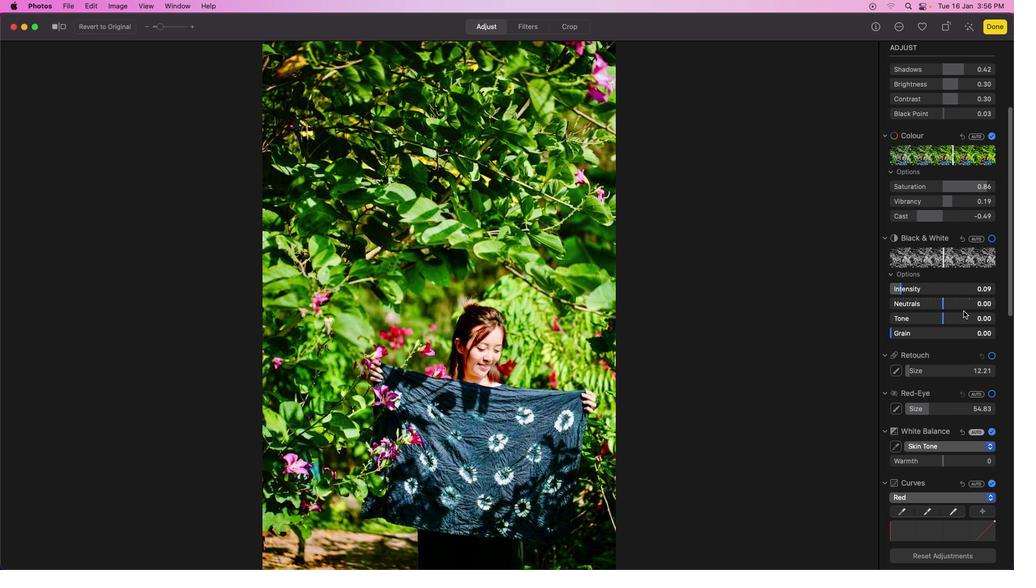 
Action: Mouse moved to (907, 266)
Screenshot: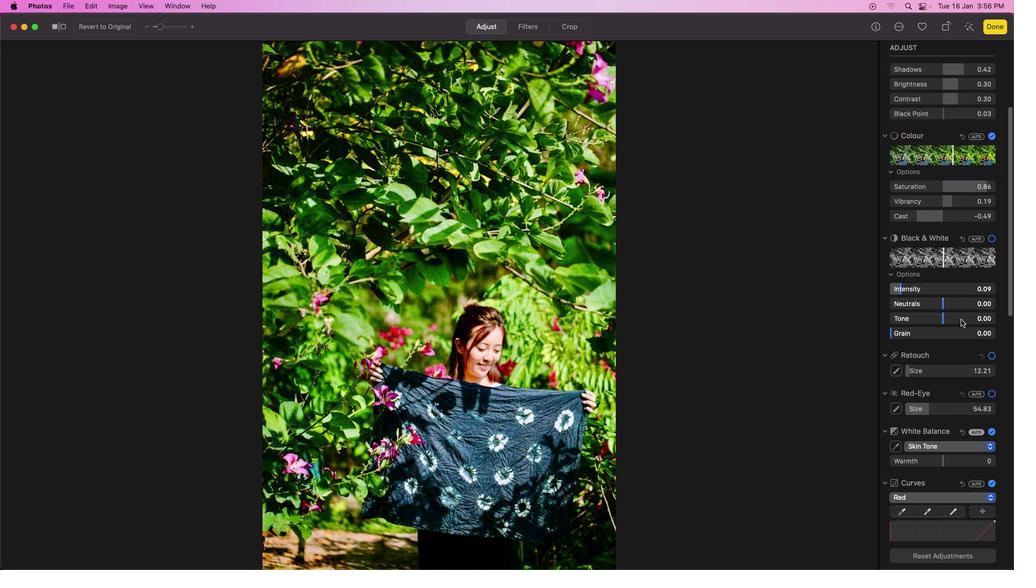 
Action: Mouse scrolled (907, 266) with delta (1072, 66)
Screenshot: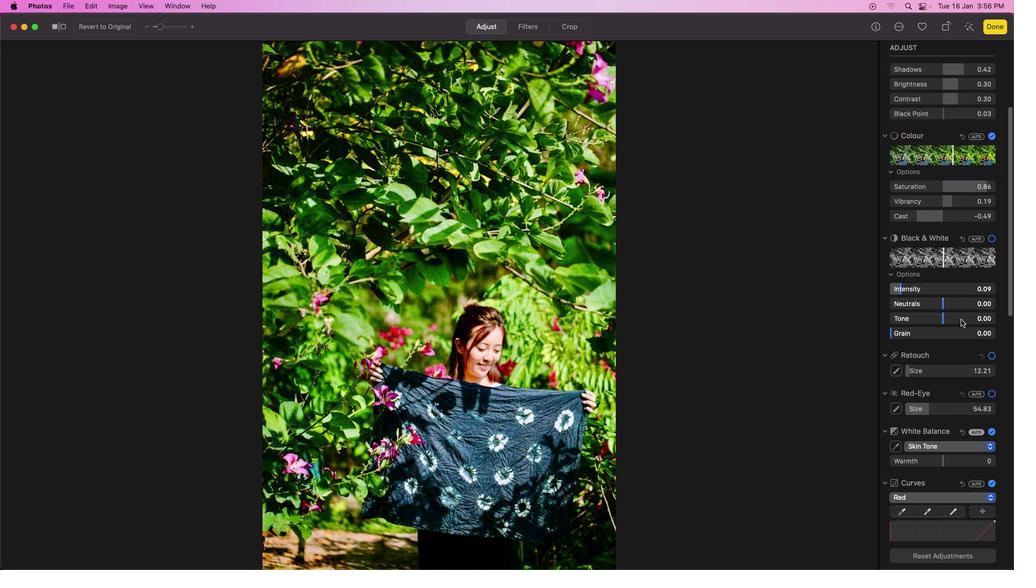 
Action: Mouse moved to (907, 266)
Screenshot: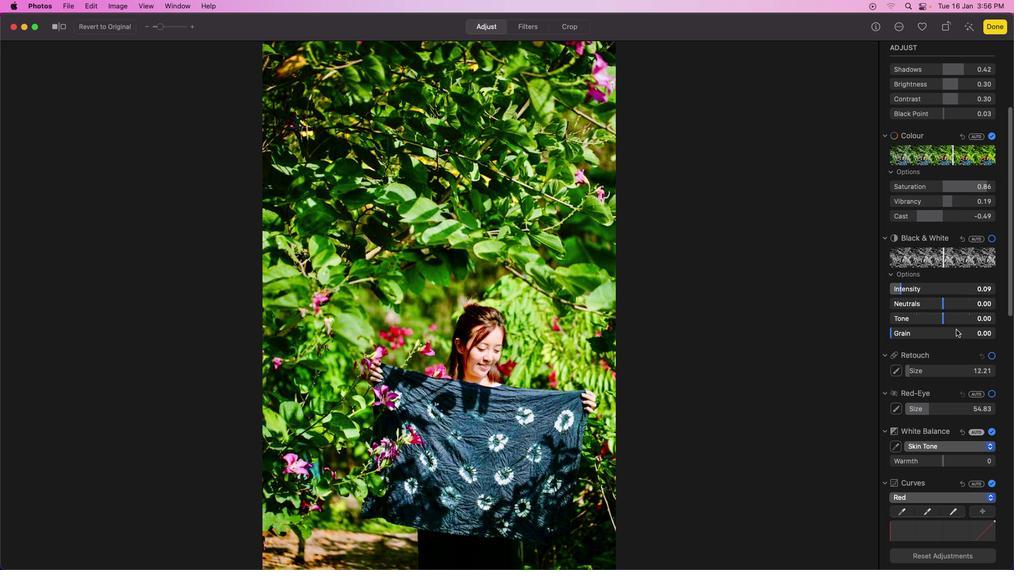 
Action: Mouse scrolled (907, 266) with delta (1072, 66)
Screenshot: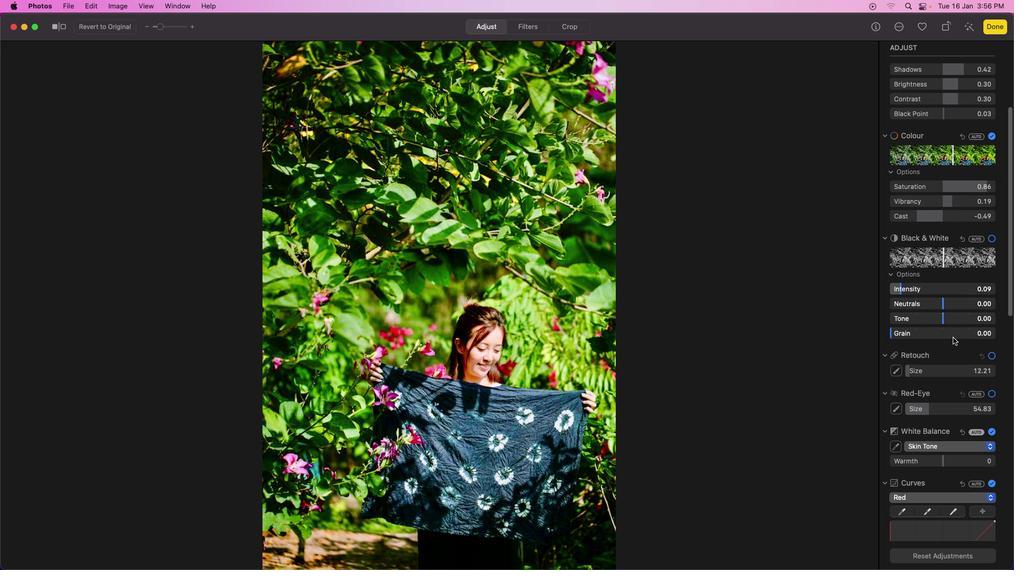 
Action: Mouse moved to (911, 363)
Screenshot: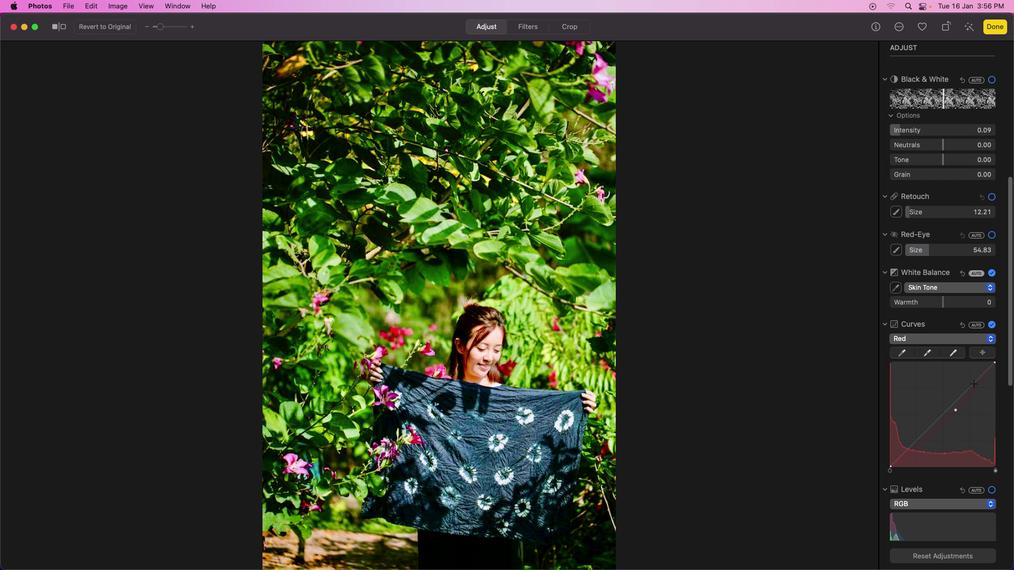 
Action: Mouse scrolled (911, 363) with delta (1072, 67)
Screenshot: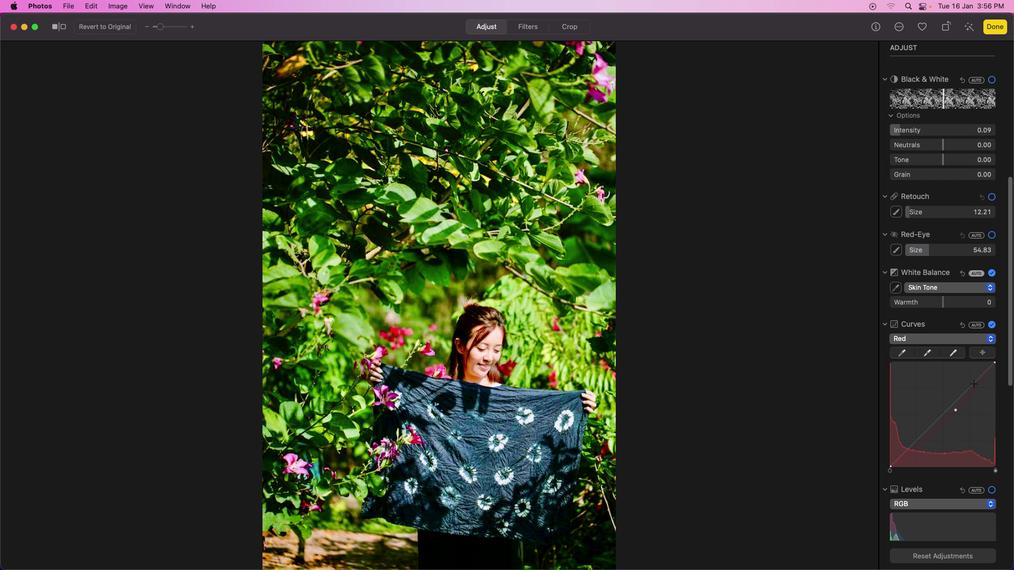 
Action: Mouse moved to (911, 365)
Screenshot: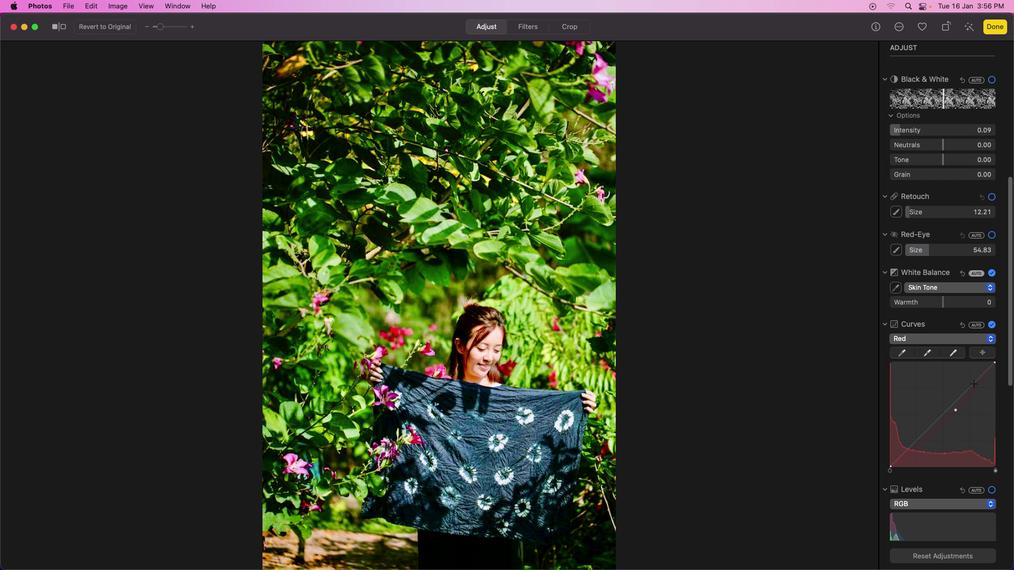 
Action: Mouse scrolled (911, 365) with delta (1072, 67)
Screenshot: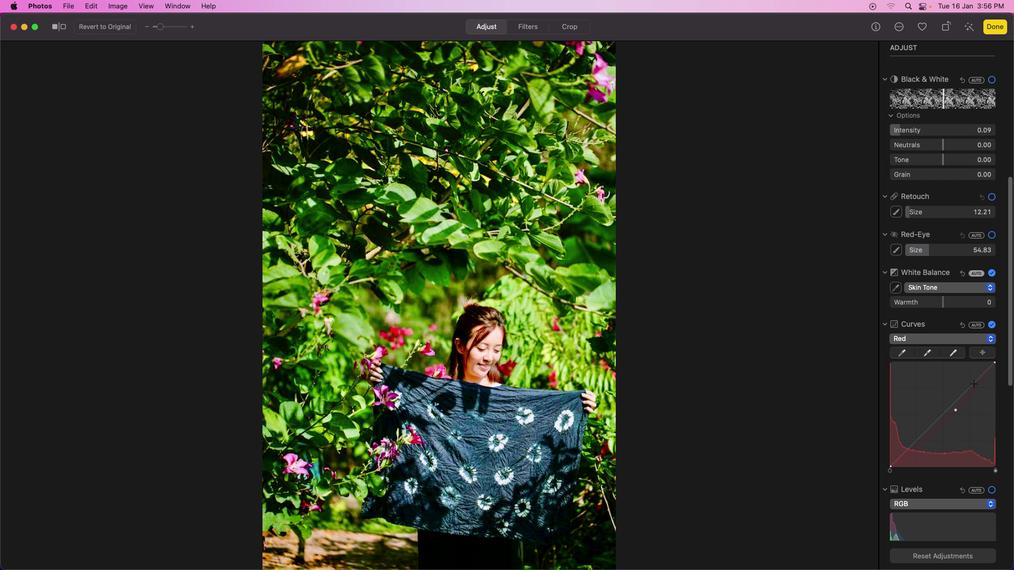 
Action: Mouse moved to (911, 365)
Screenshot: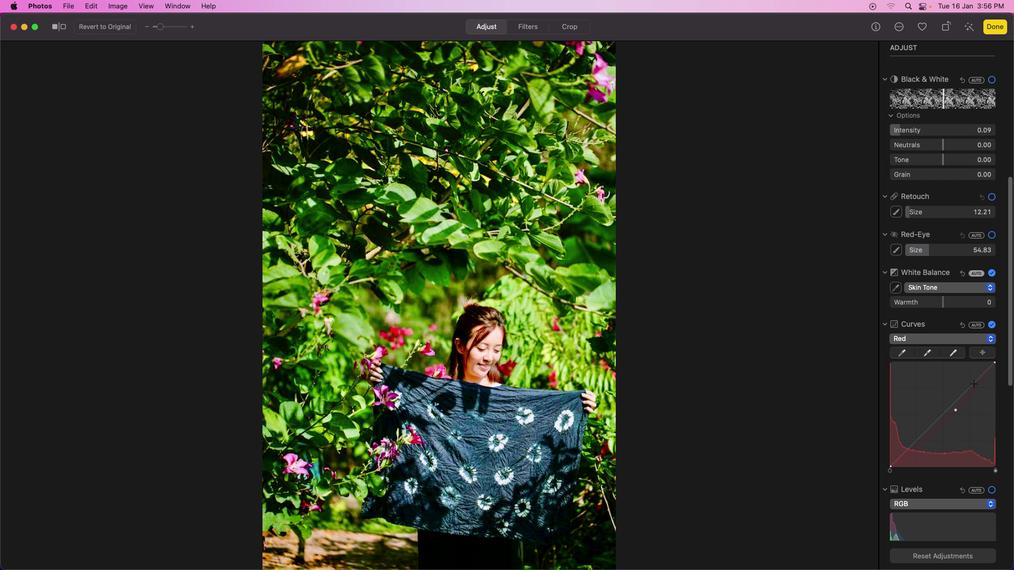 
Action: Mouse scrolled (911, 365) with delta (1072, 66)
Screenshot: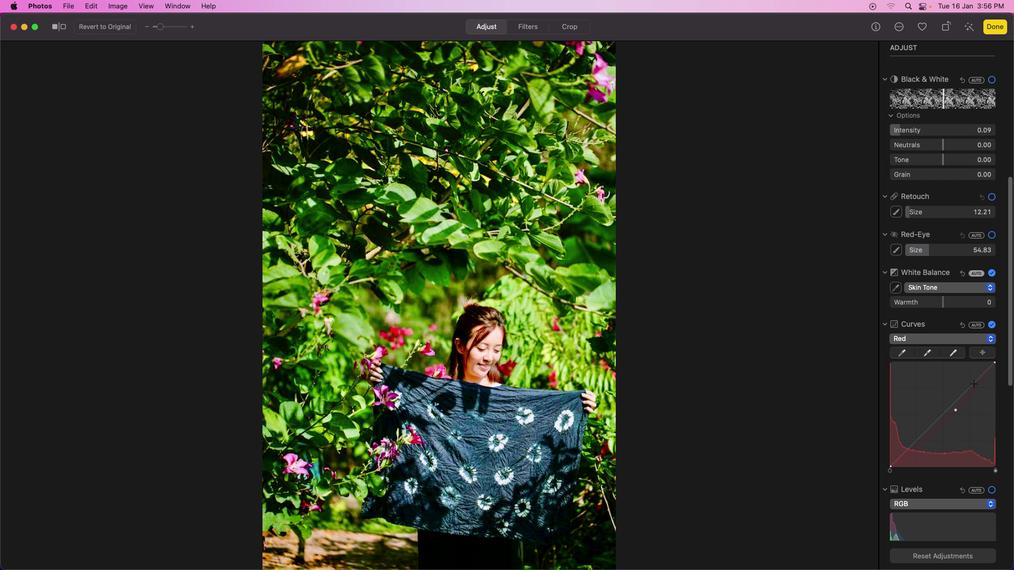 
Action: Mouse moved to (911, 365)
Screenshot: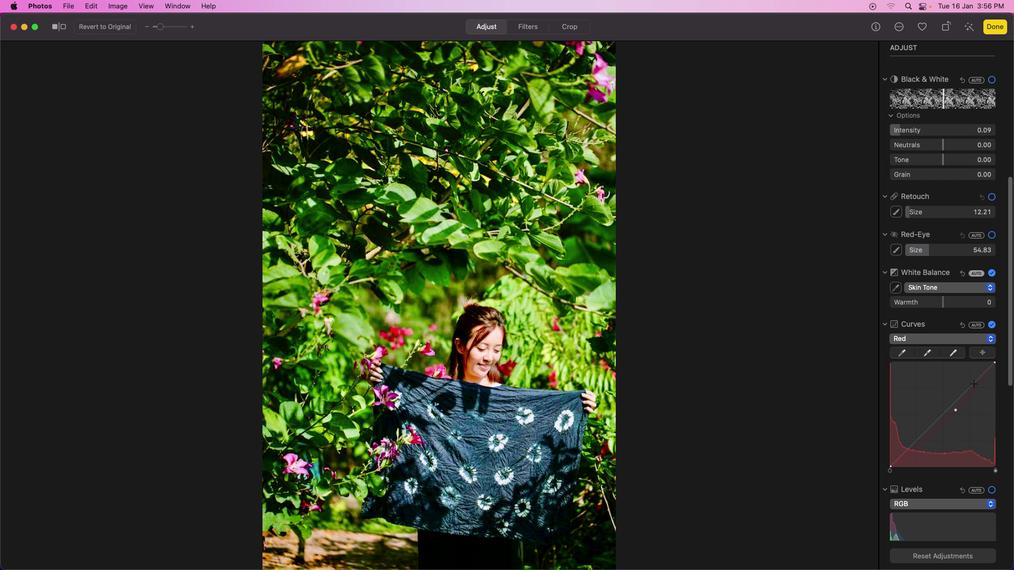
Action: Mouse scrolled (911, 365) with delta (1072, 66)
Screenshot: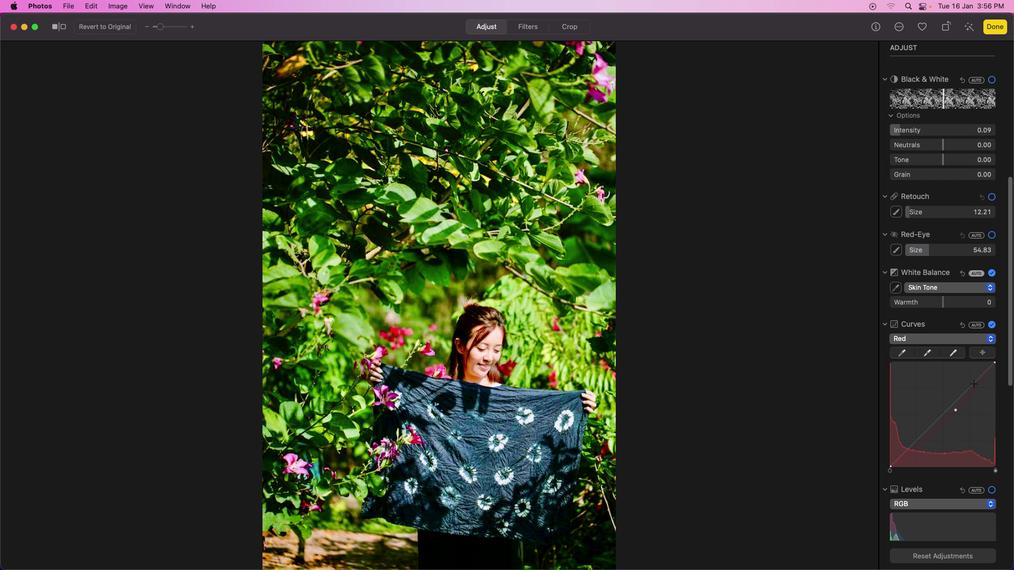 
Action: Mouse moved to (911, 365)
Screenshot: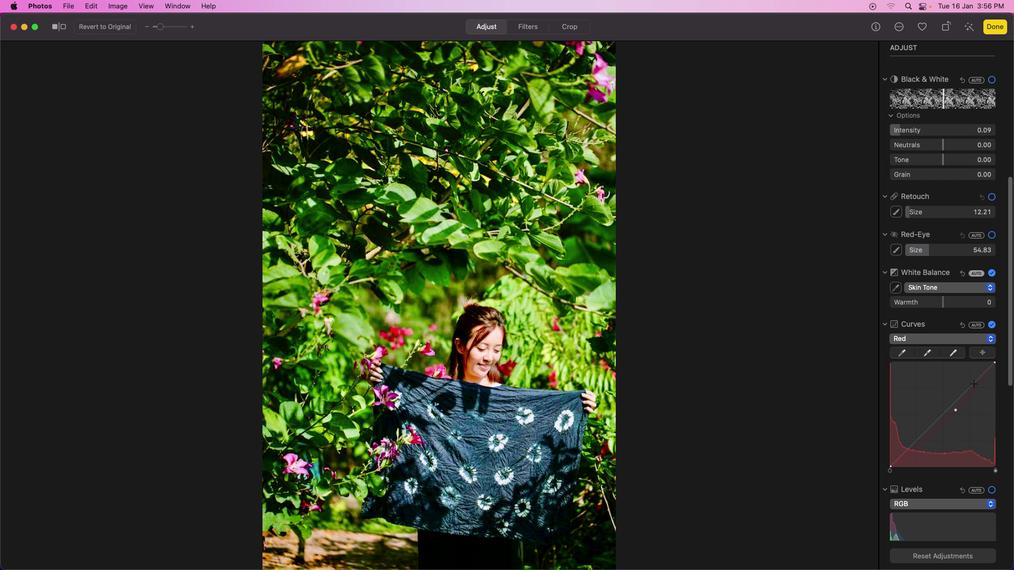 
Action: Mouse scrolled (911, 365) with delta (1072, 65)
Screenshot: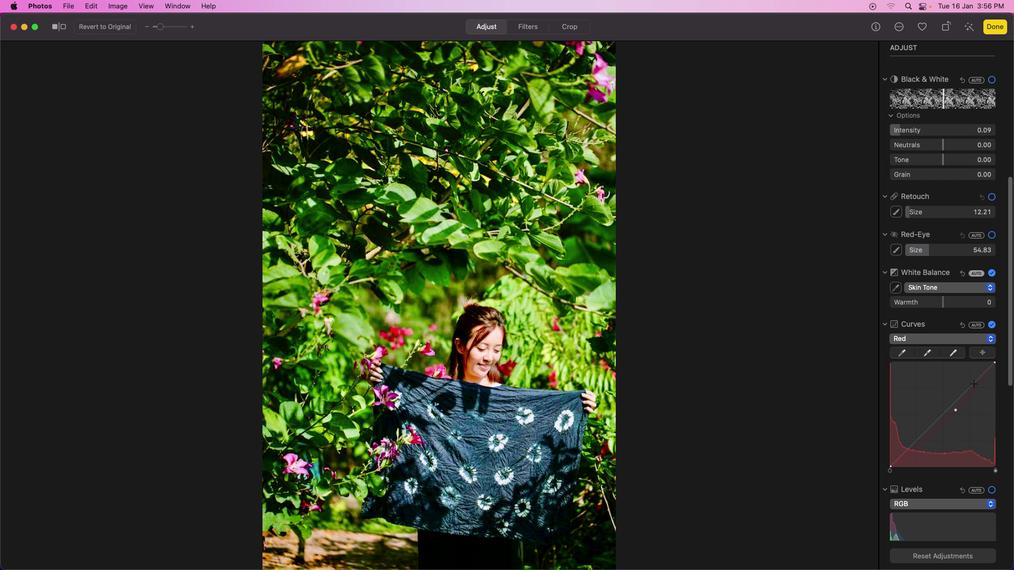 
Action: Mouse moved to (911, 365)
Screenshot: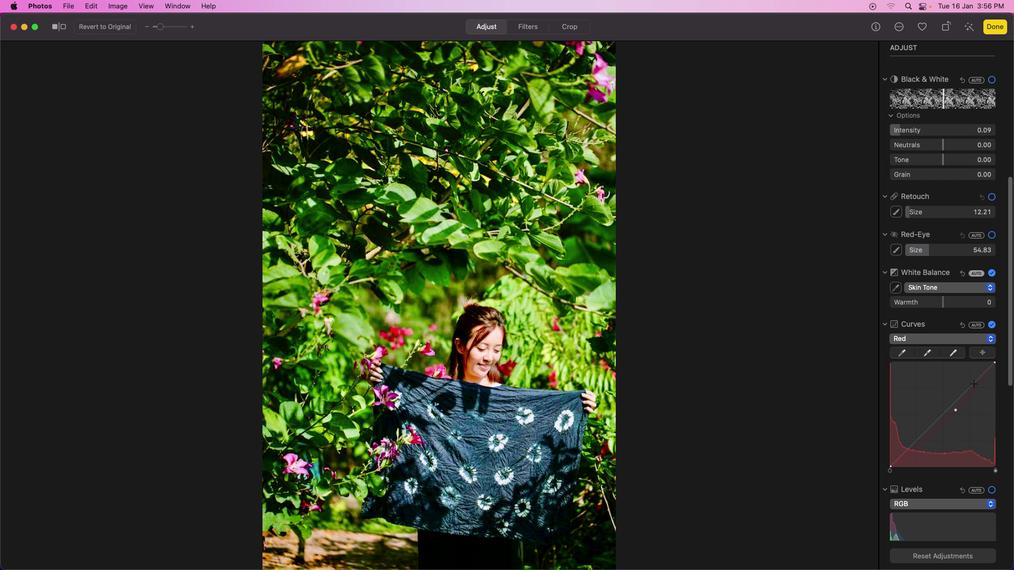 
Action: Mouse scrolled (911, 365) with delta (1072, 65)
Screenshot: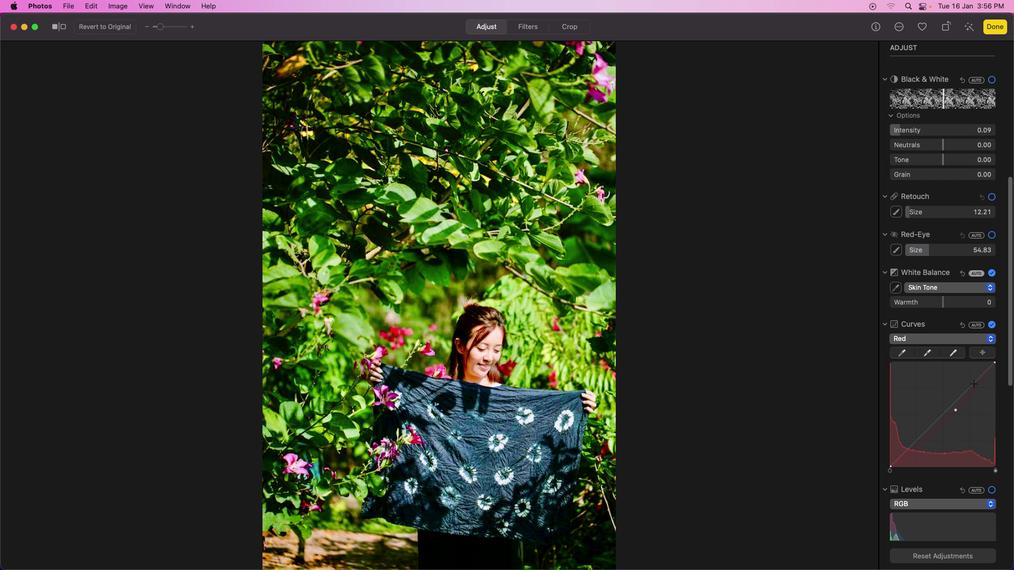 
Action: Mouse scrolled (911, 365) with delta (1072, 64)
Screenshot: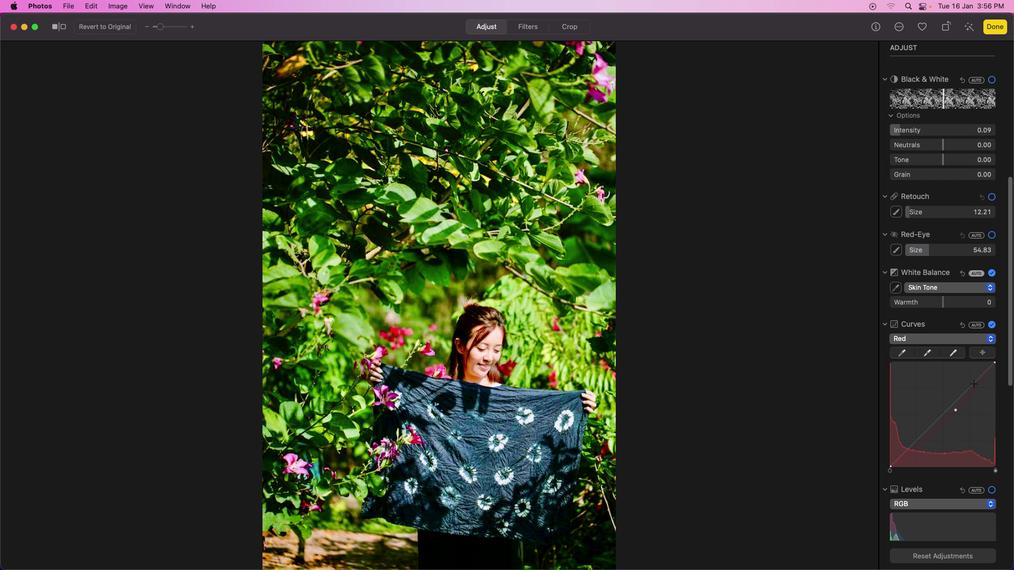 
Action: Mouse moved to (908, 388)
Screenshot: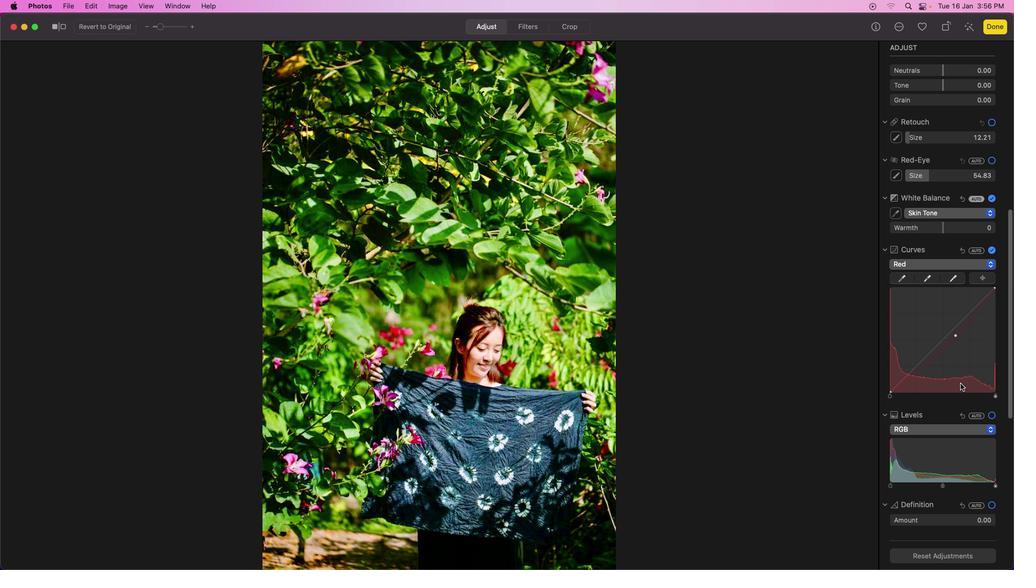 
Action: Mouse scrolled (908, 388) with delta (1072, 67)
Screenshot: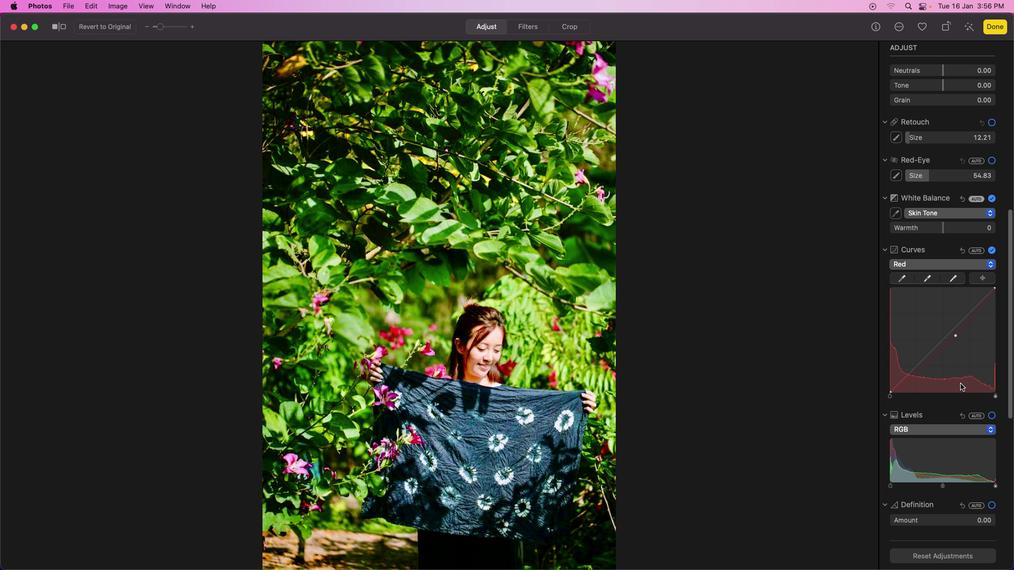 
Action: Mouse scrolled (908, 388) with delta (1072, 67)
Screenshot: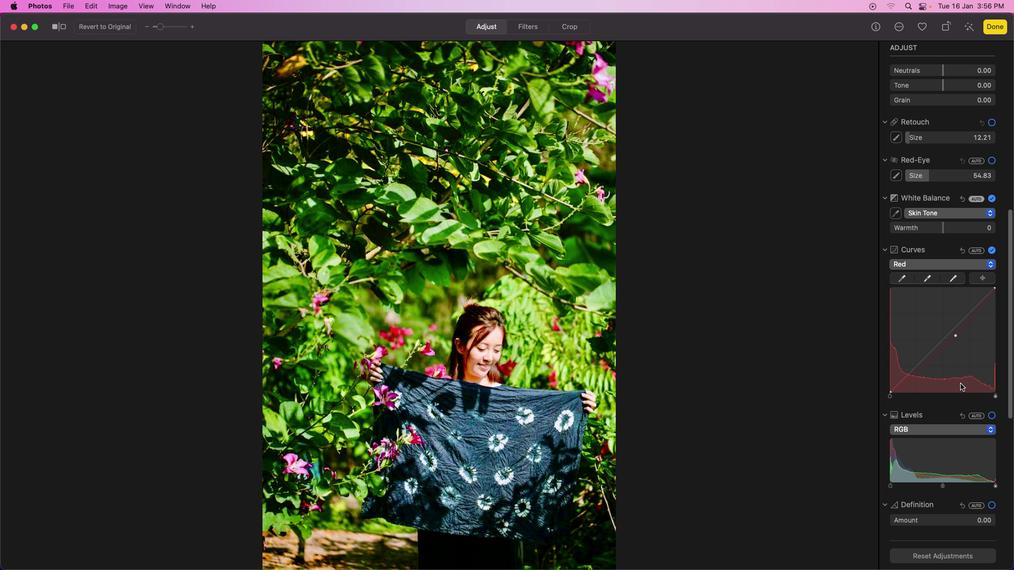 
Action: Mouse scrolled (908, 388) with delta (1072, 67)
Screenshot: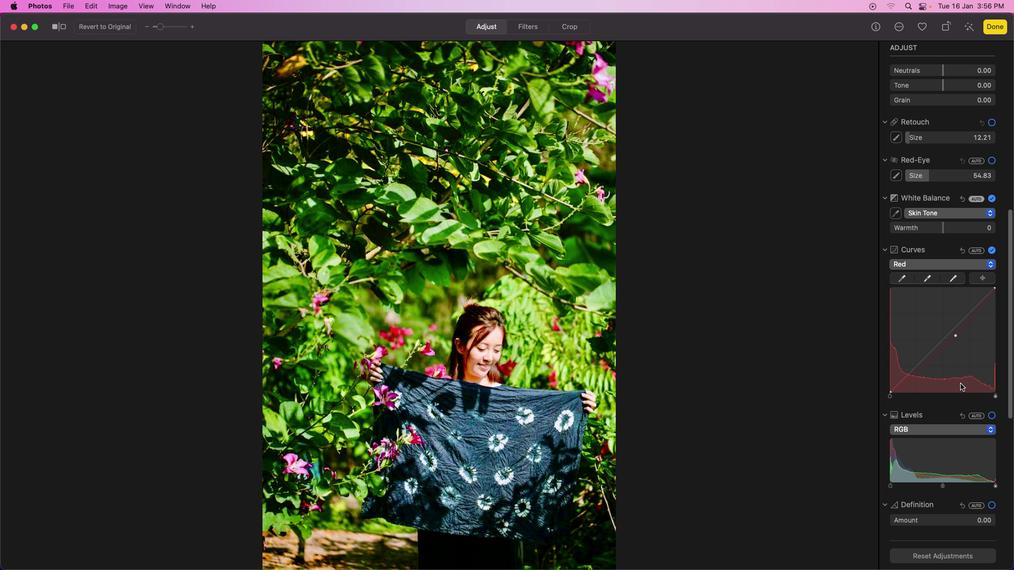 
Action: Mouse scrolled (908, 388) with delta (1072, 66)
Screenshot: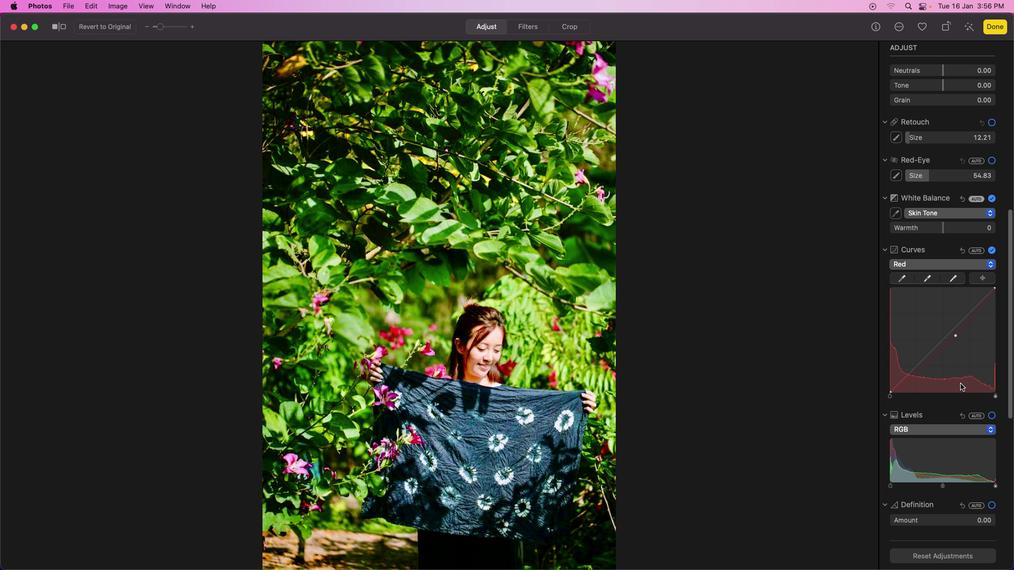 
Action: Mouse scrolled (908, 388) with delta (1072, 66)
Screenshot: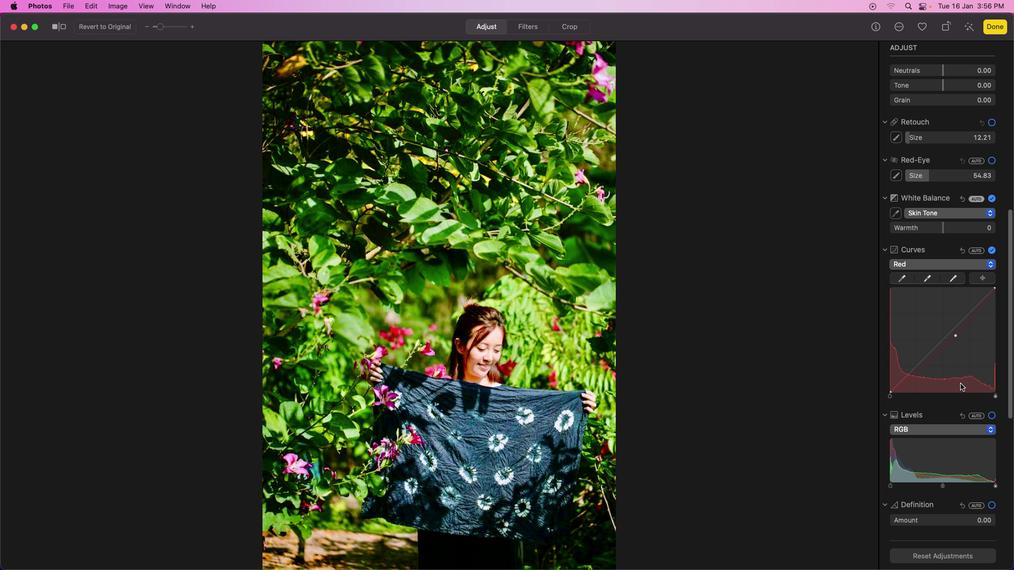 
Action: Mouse moved to (908, 388)
Screenshot: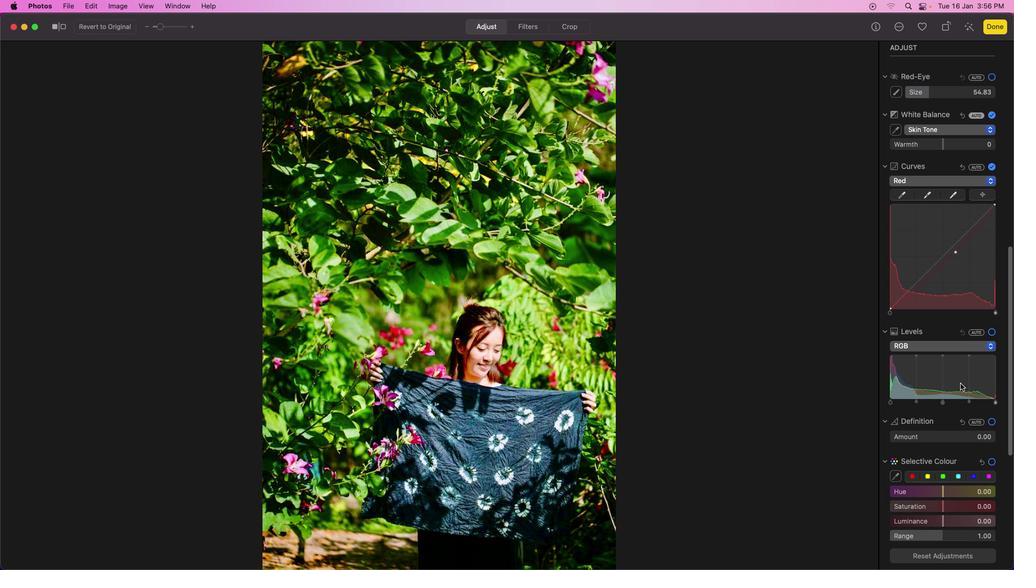 
Action: Mouse scrolled (908, 388) with delta (1072, 67)
Screenshot: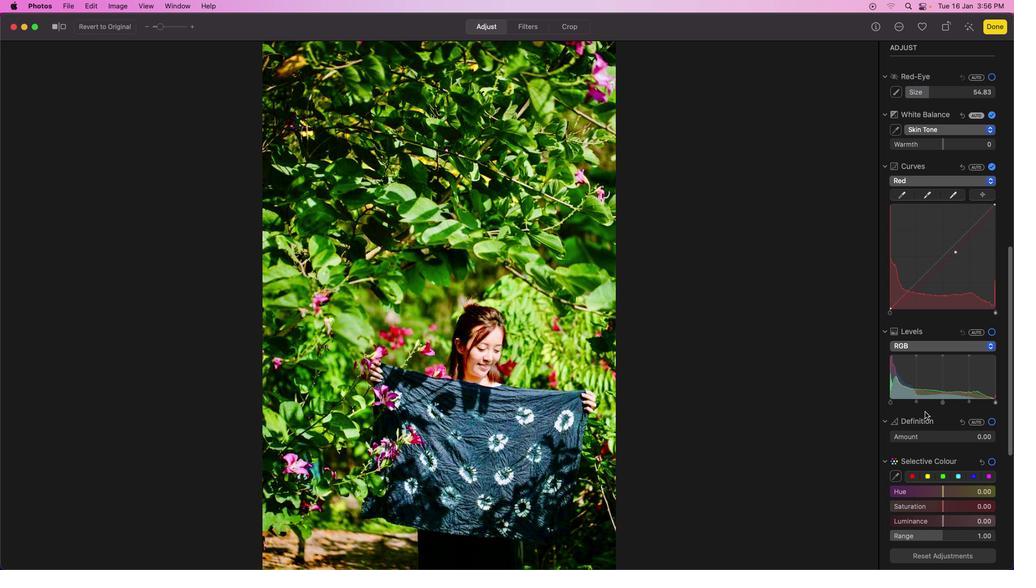
Action: Mouse scrolled (908, 388) with delta (1072, 67)
Screenshot: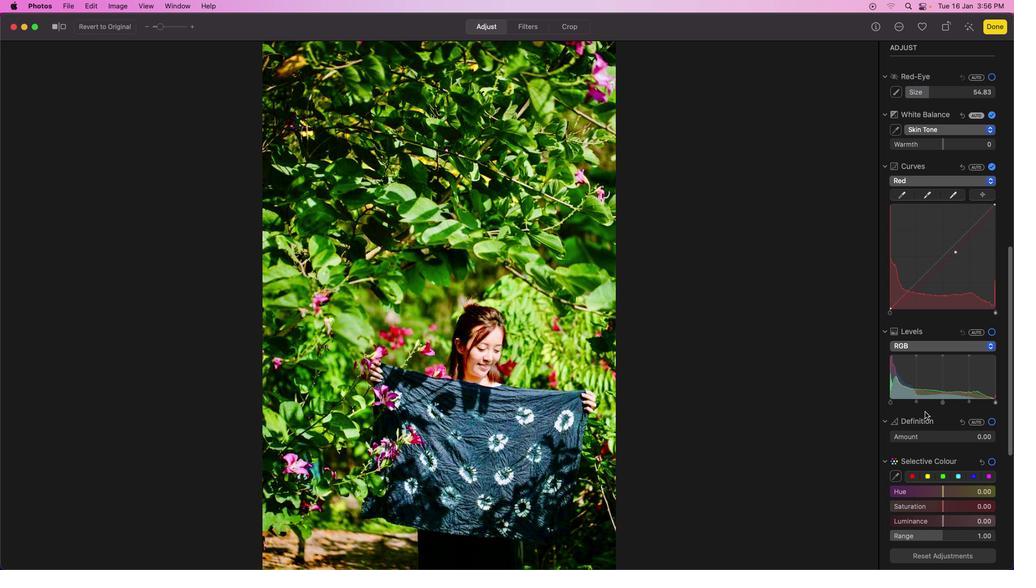 
Action: Mouse scrolled (908, 388) with delta (1072, 66)
Screenshot: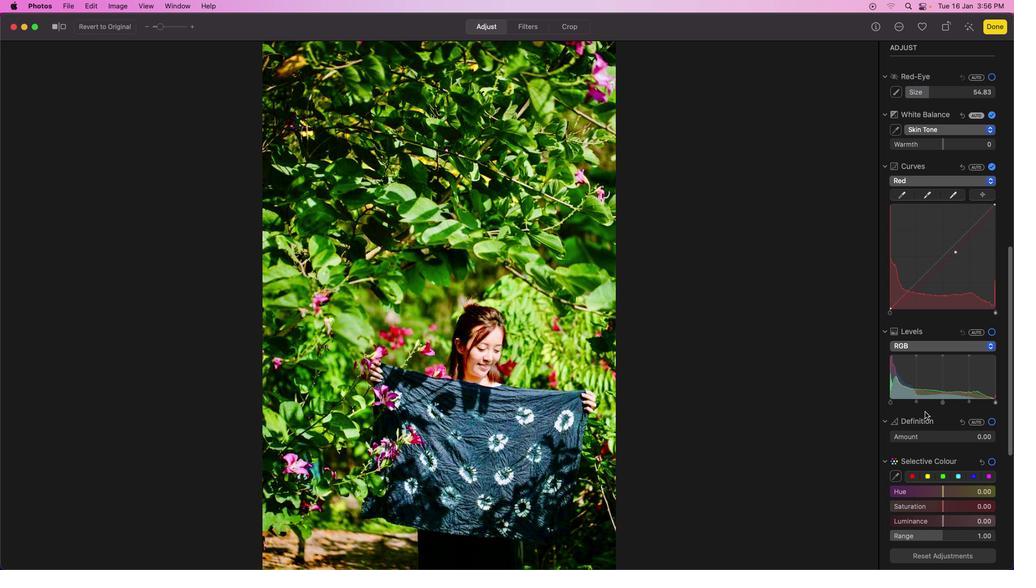 
Action: Mouse scrolled (908, 388) with delta (1072, 66)
Screenshot: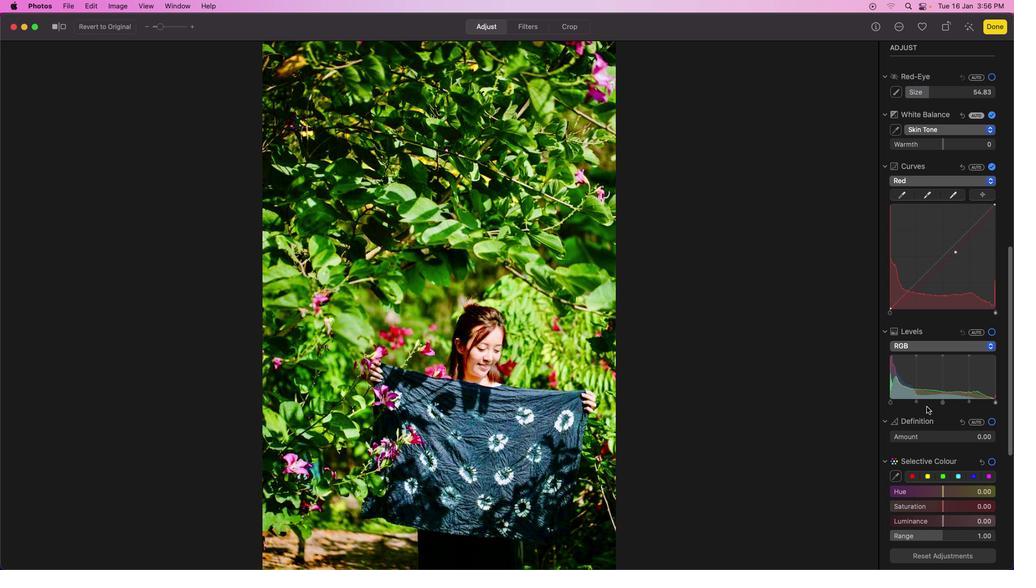 
Action: Mouse scrolled (908, 388) with delta (1072, 66)
Screenshot: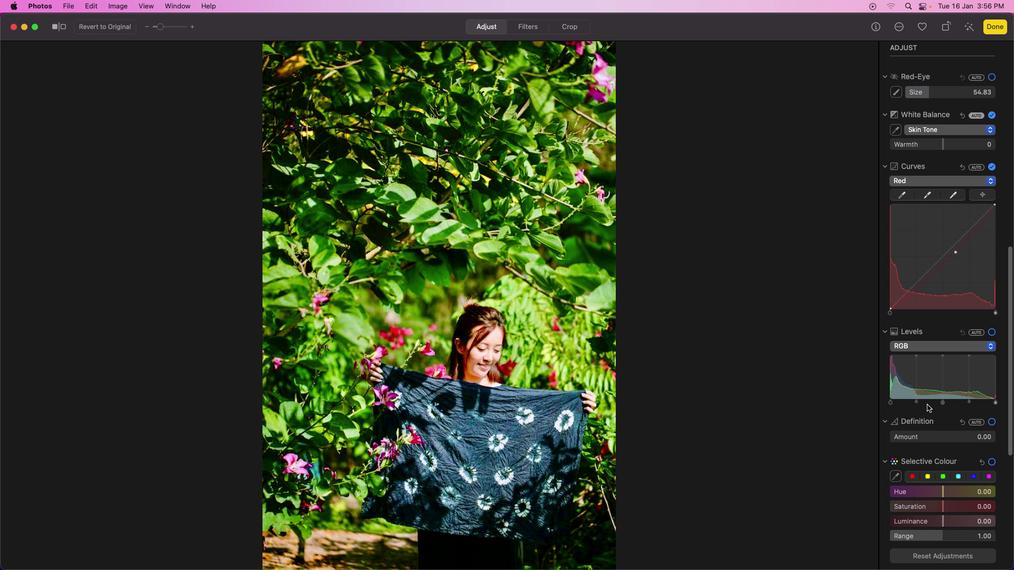 
Action: Mouse moved to (916, 403)
Screenshot: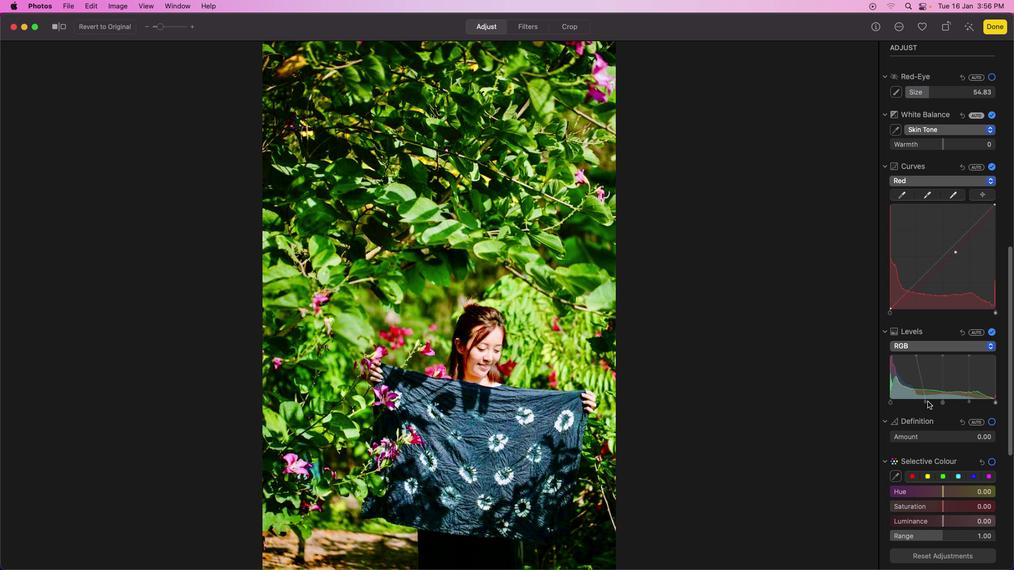 
Action: Mouse pressed left at (916, 403)
Screenshot: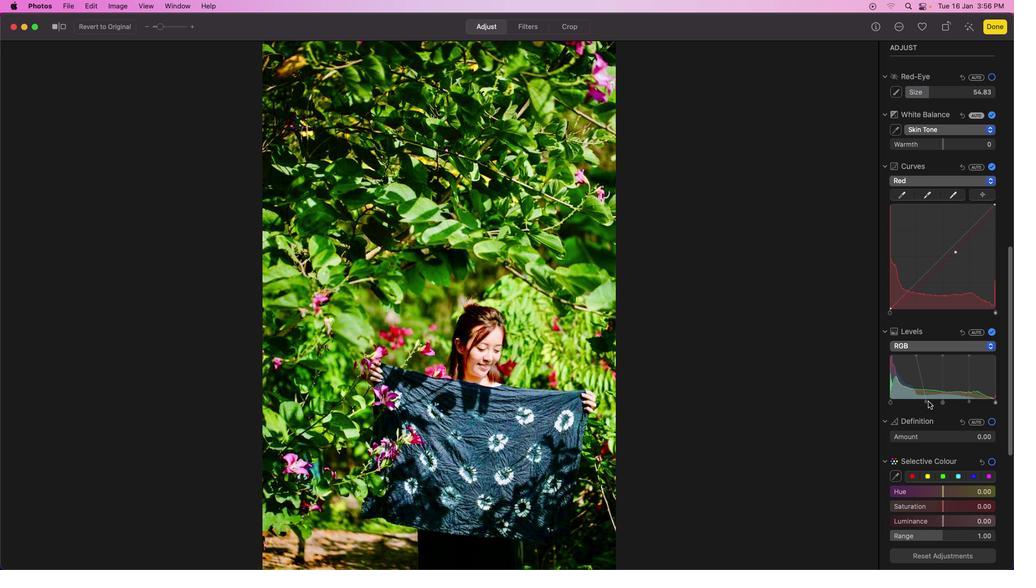 
Action: Mouse moved to (911, 405)
Screenshot: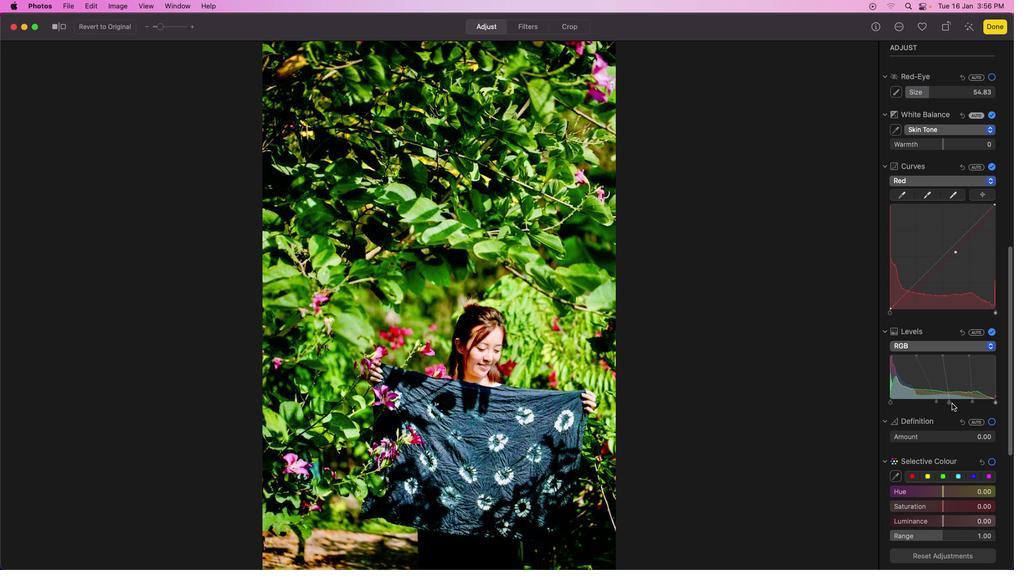 
Action: Mouse pressed left at (911, 405)
Screenshot: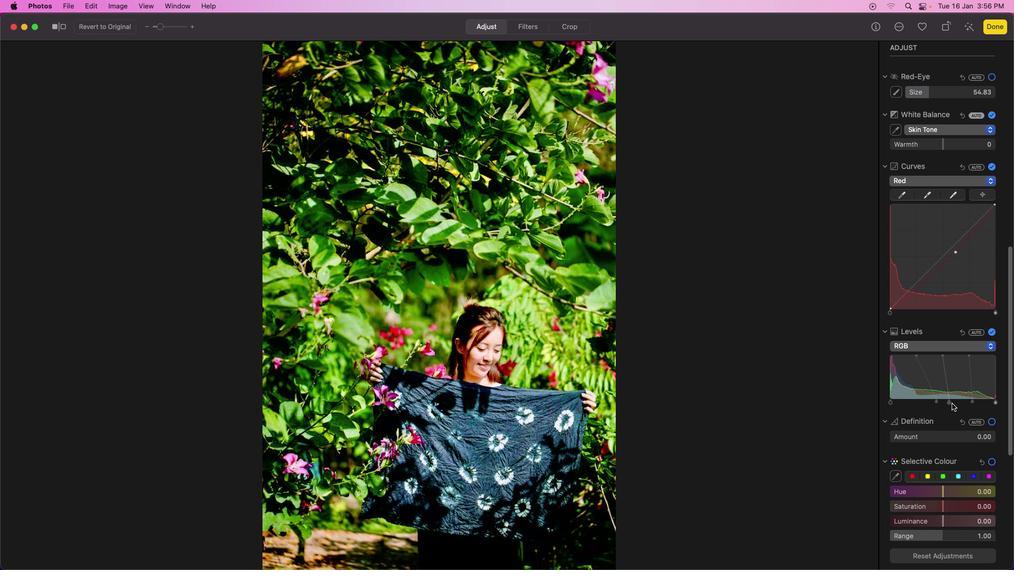 
Action: Mouse moved to (915, 405)
Screenshot: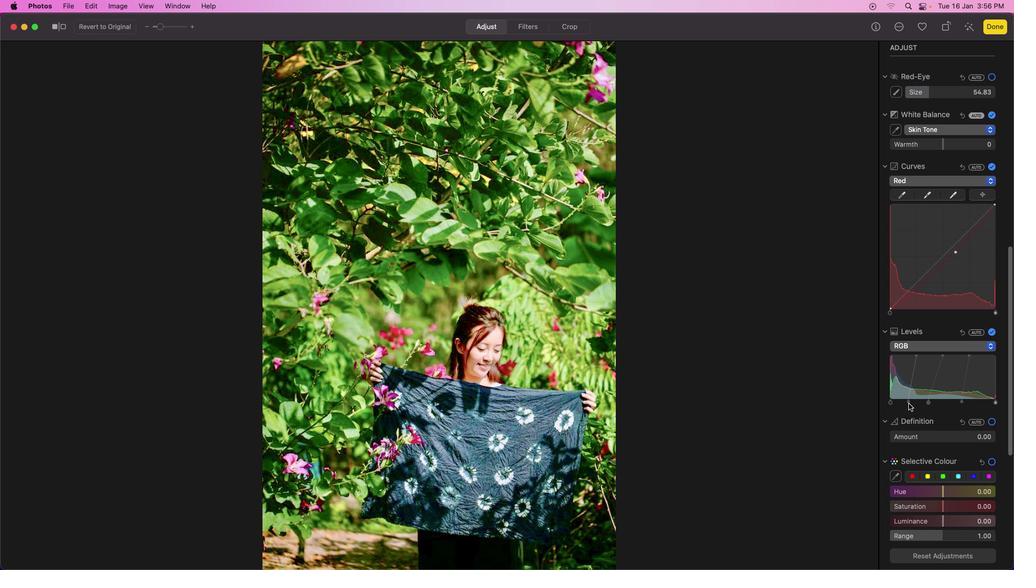
Action: Mouse pressed left at (915, 405)
Screenshot: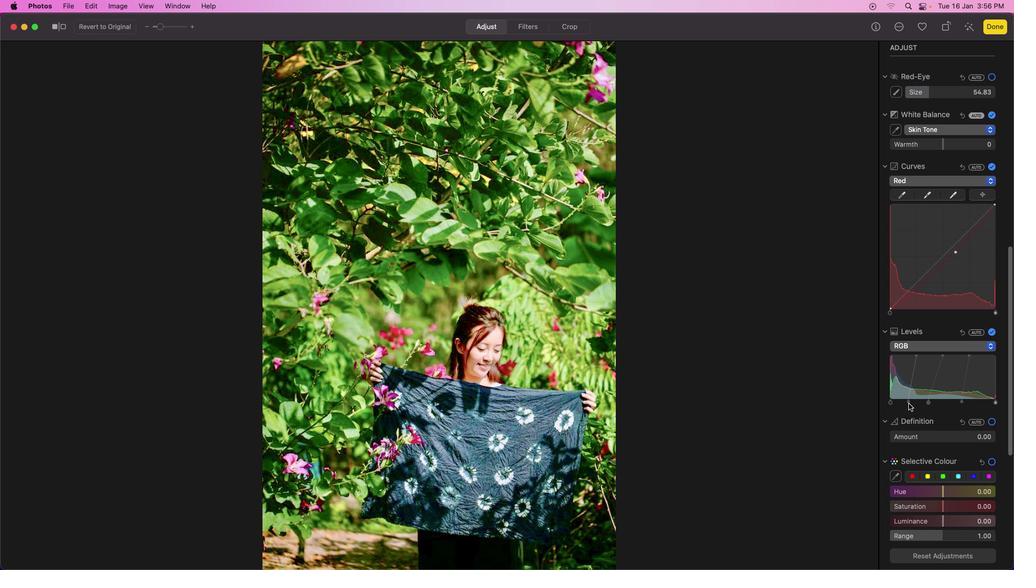 
Action: Mouse moved to (914, 405)
Screenshot: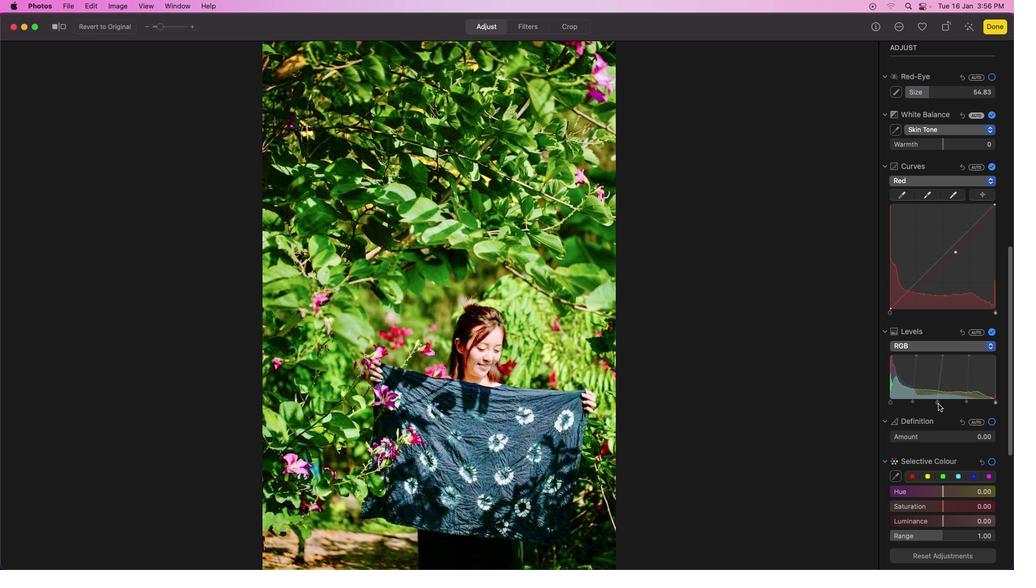 
Action: Mouse pressed left at (914, 405)
Screenshot: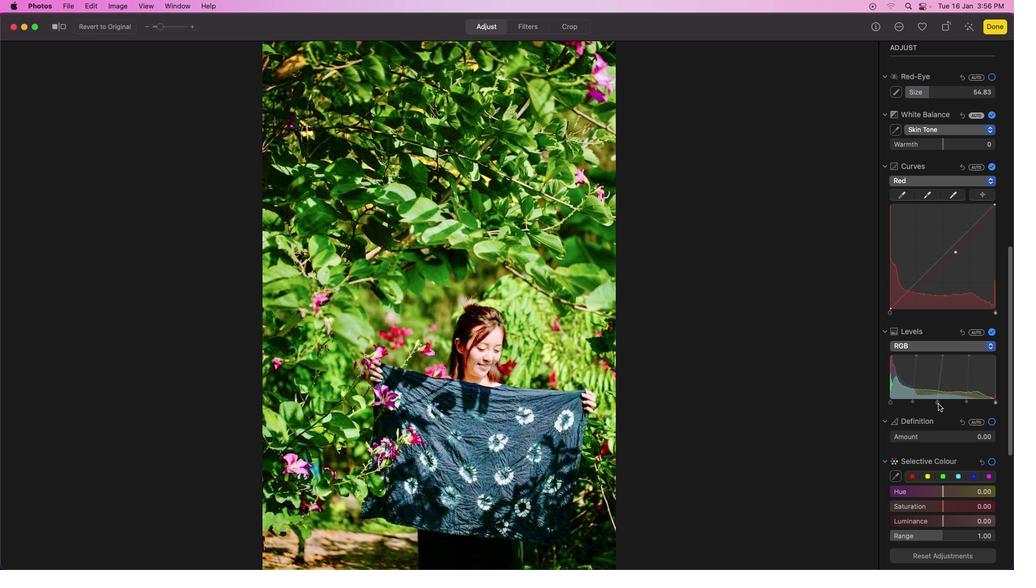 
Action: Mouse moved to (913, 411)
Screenshot: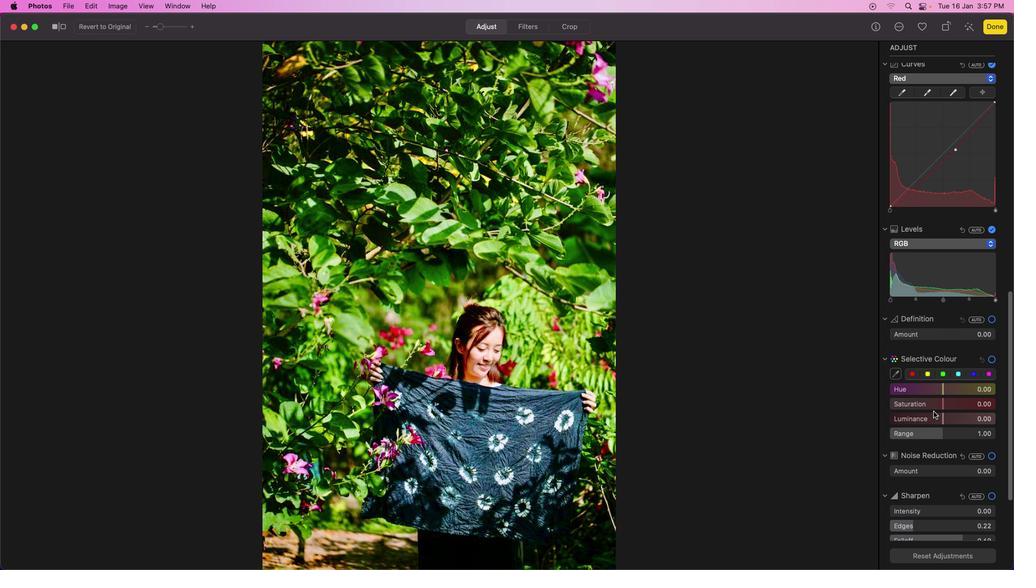 
Action: Mouse scrolled (913, 411) with delta (1072, 67)
Screenshot: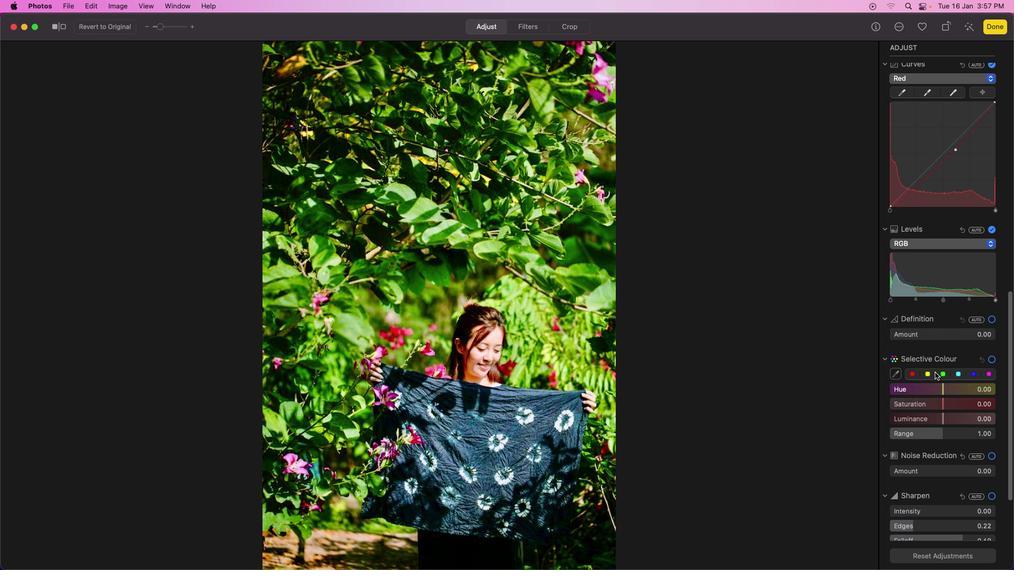 
Action: Mouse moved to (913, 411)
Screenshot: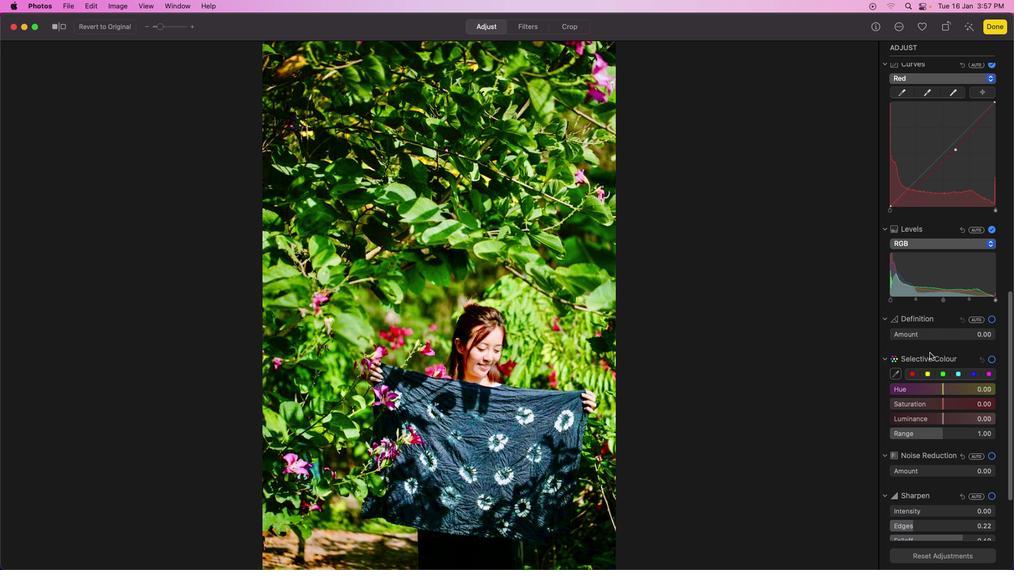 
Action: Mouse scrolled (913, 411) with delta (1072, 67)
Screenshot: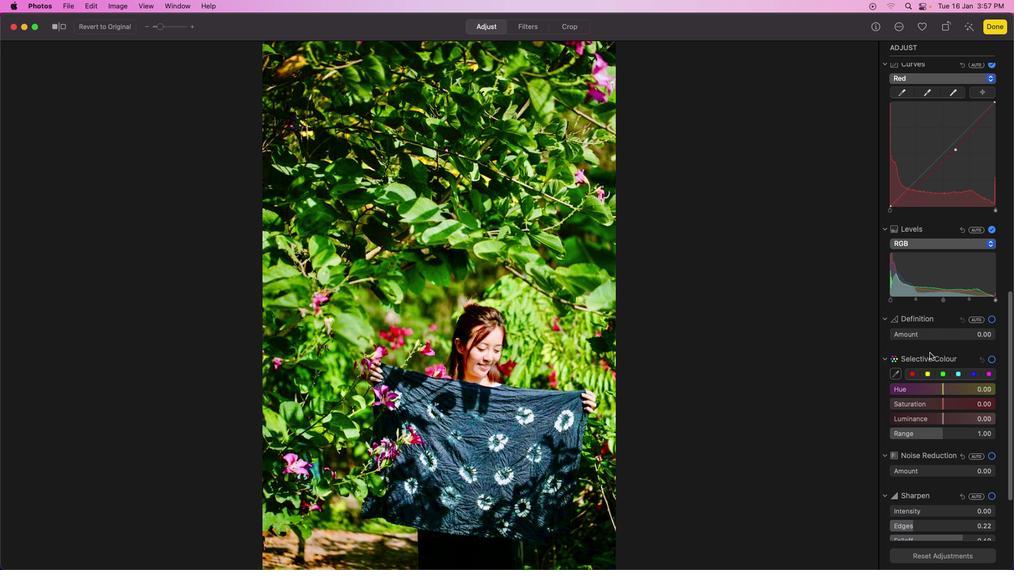 
Action: Mouse moved to (913, 411)
Screenshot: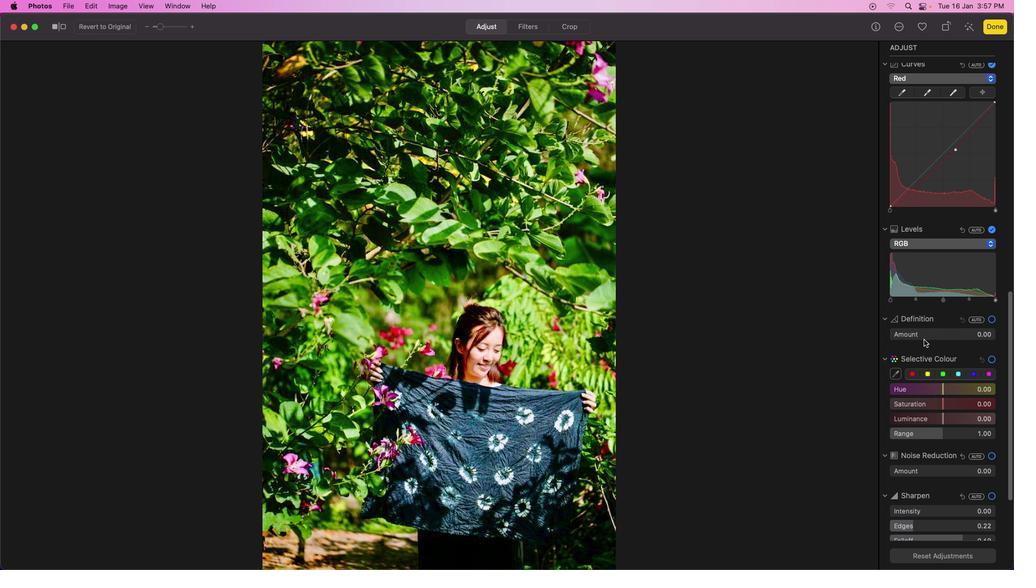 
Action: Mouse scrolled (913, 411) with delta (1072, 67)
Screenshot: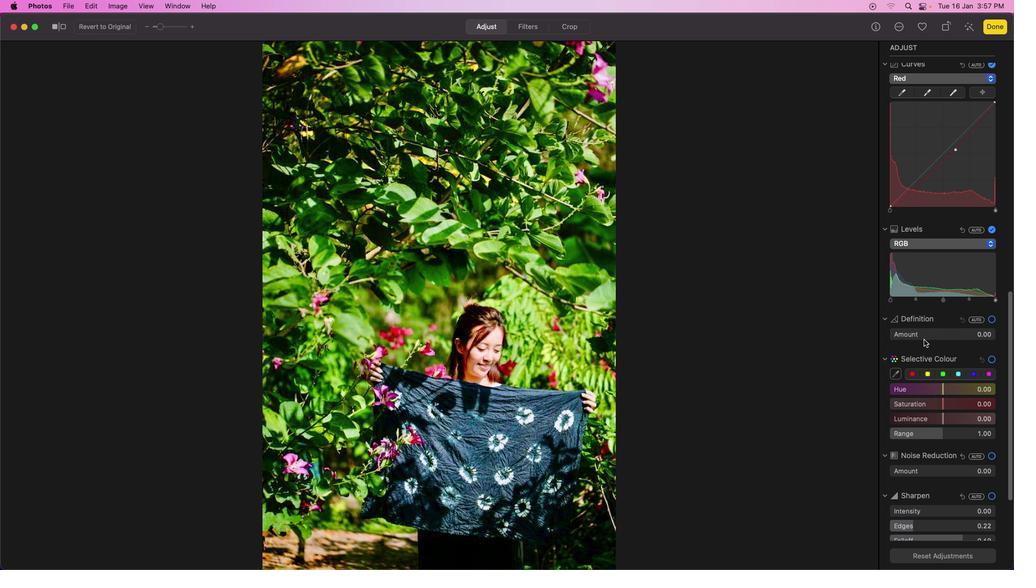 
Action: Mouse scrolled (913, 411) with delta (1072, 66)
Screenshot: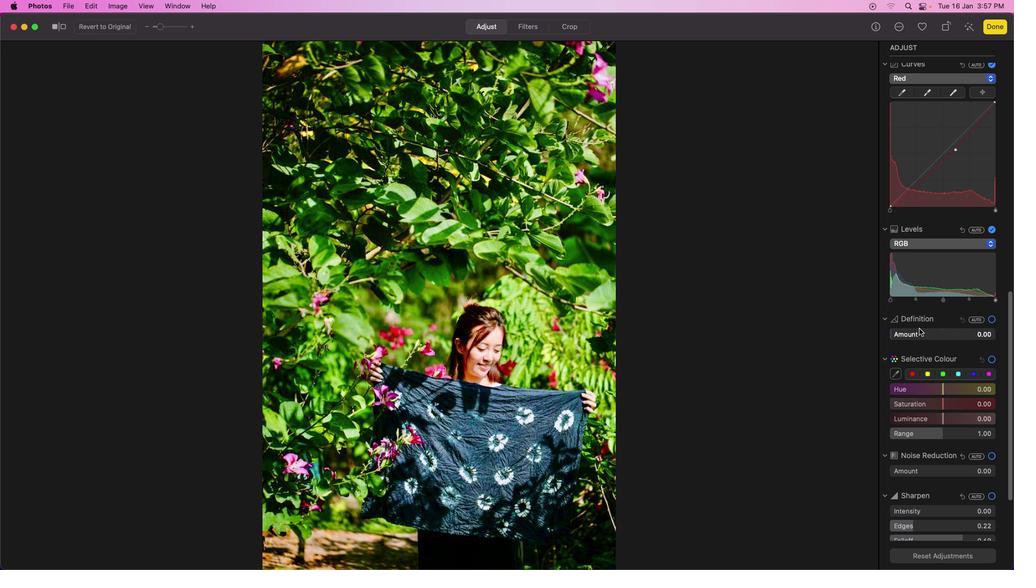 
Action: Mouse scrolled (913, 411) with delta (1072, 66)
Screenshot: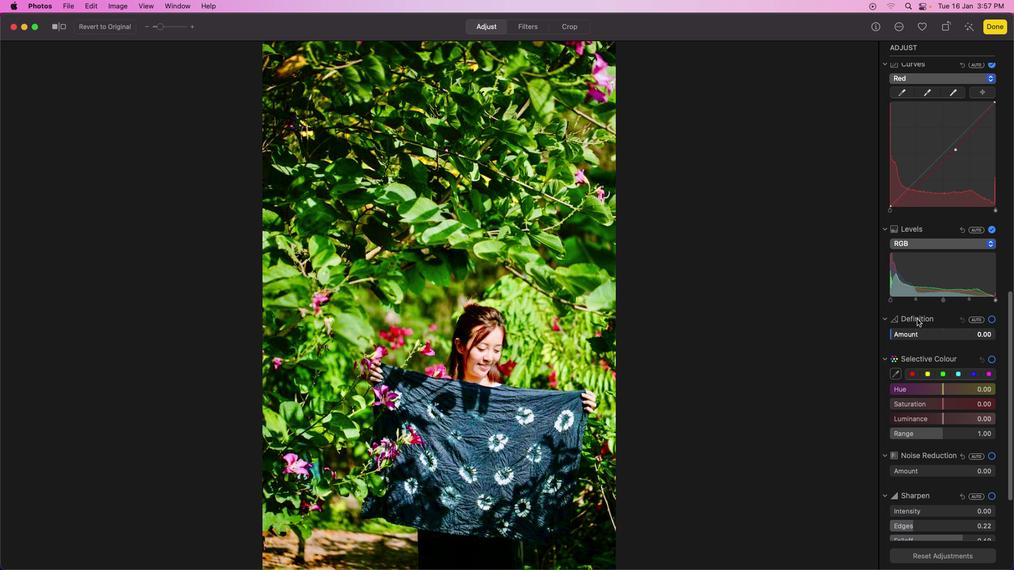
Action: Mouse scrolled (913, 411) with delta (1072, 66)
Screenshot: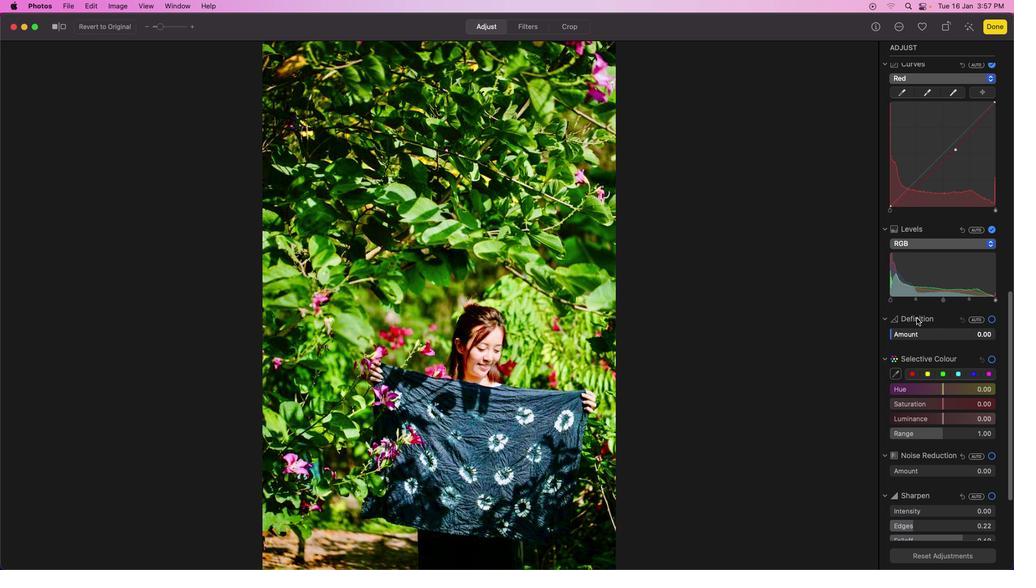 
Action: Mouse moved to (916, 317)
Screenshot: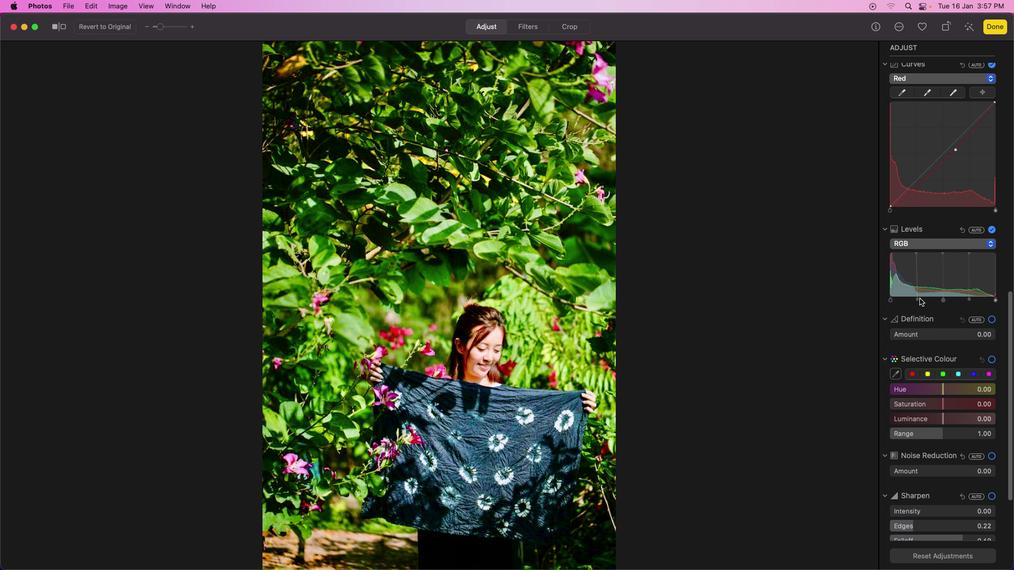 
Action: Mouse pressed left at (916, 317)
Screenshot: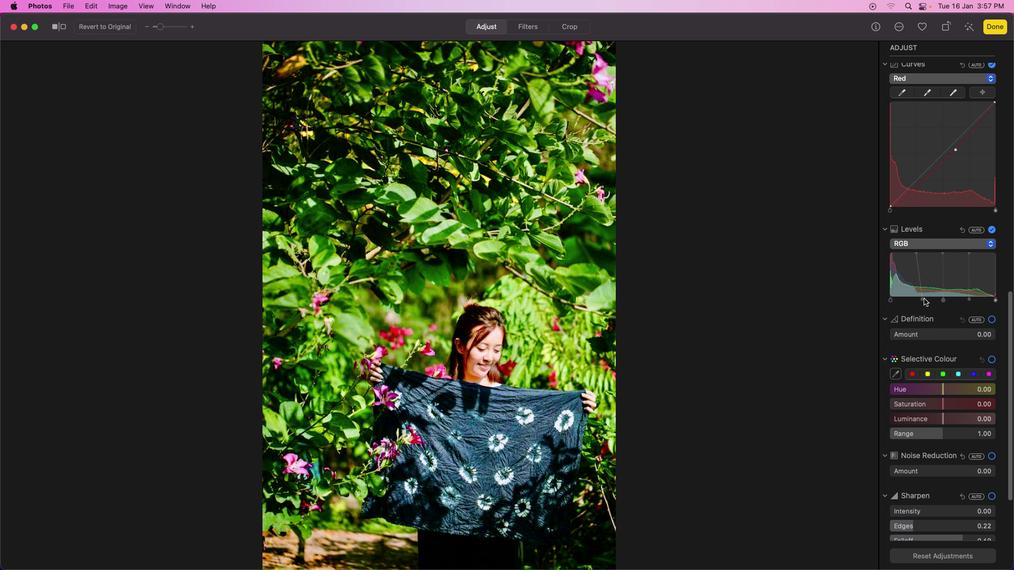 
Action: Mouse moved to (912, 388)
Screenshot: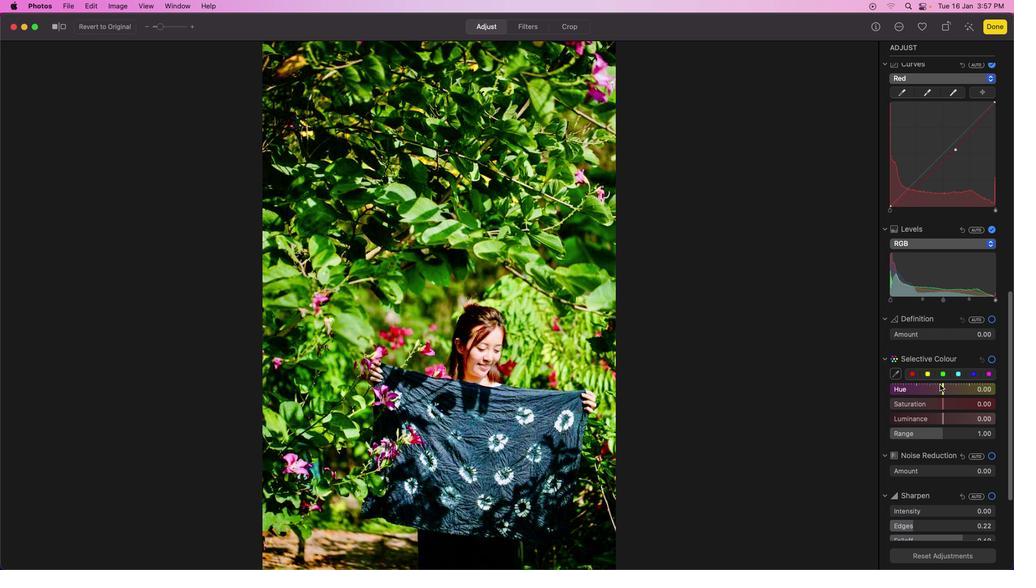 
Action: Mouse scrolled (912, 388) with delta (1072, 67)
Screenshot: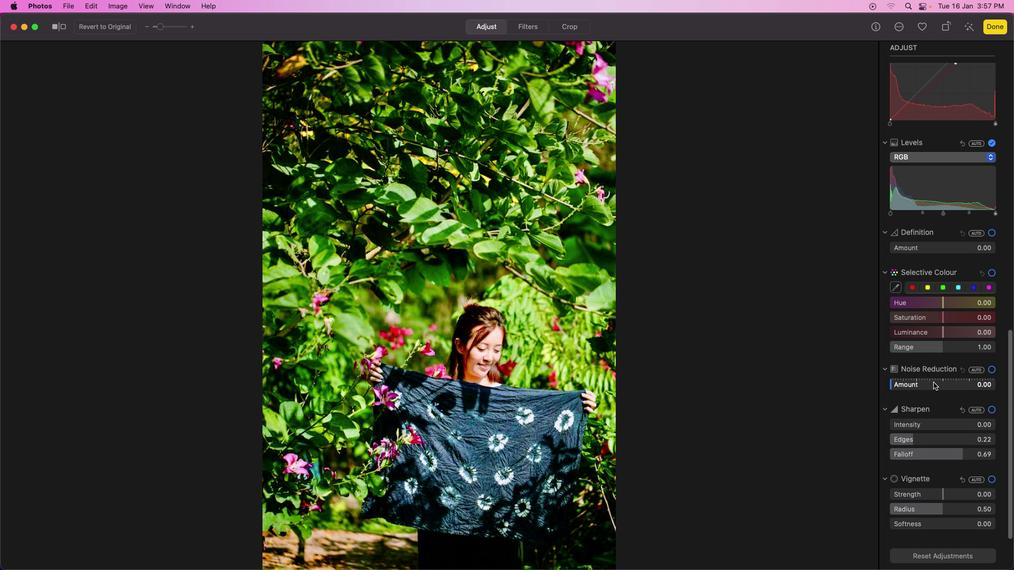 
Action: Mouse scrolled (912, 388) with delta (1072, 67)
Screenshot: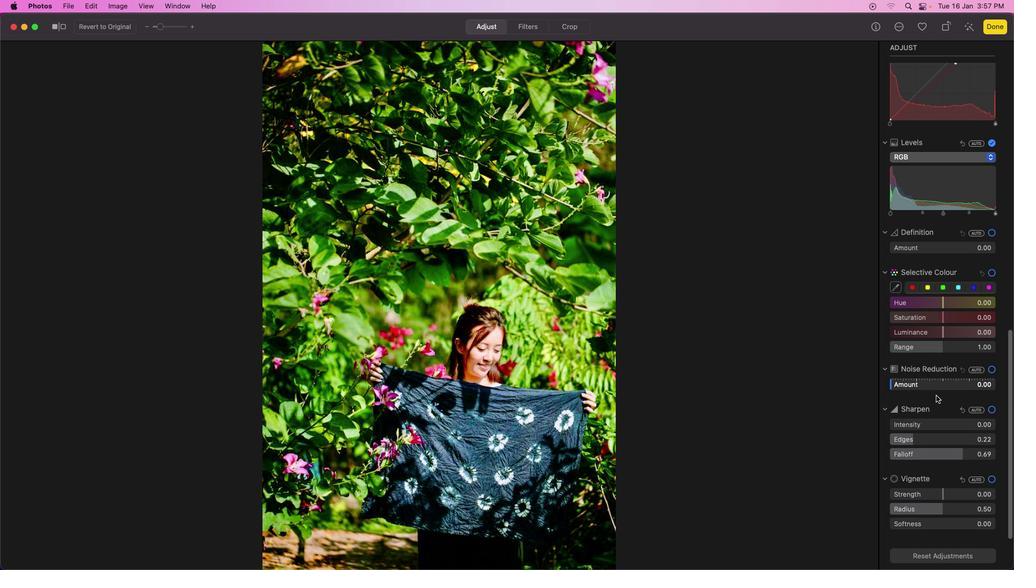 
Action: Mouse scrolled (912, 388) with delta (1072, 67)
Screenshot: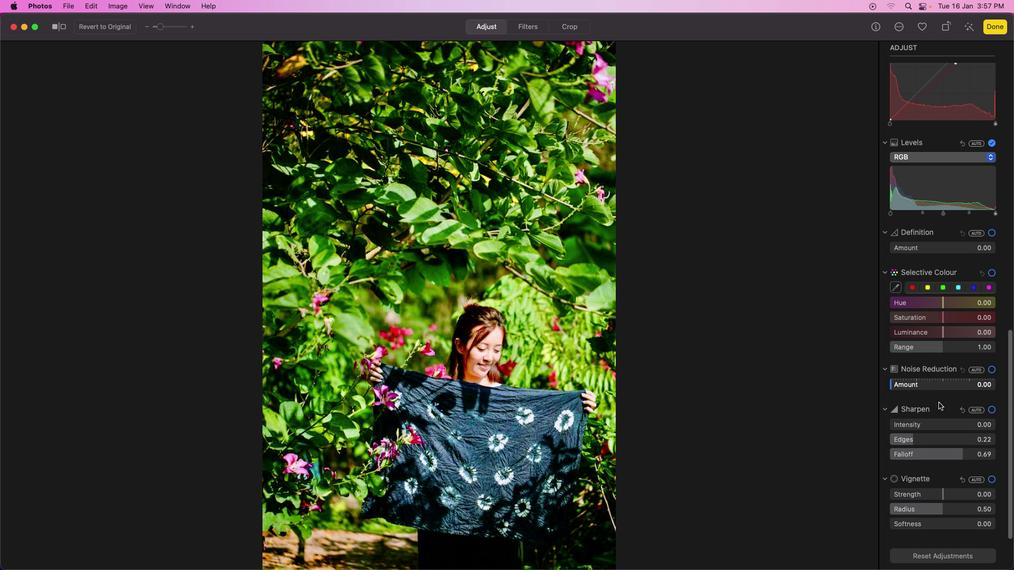
Action: Mouse scrolled (912, 388) with delta (1072, 66)
Screenshot: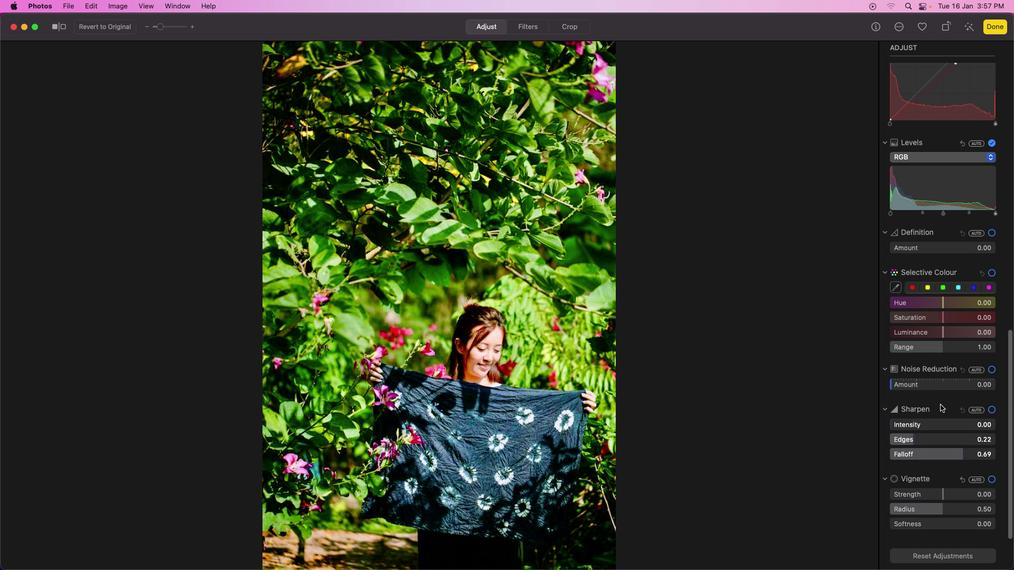 
Action: Mouse scrolled (912, 388) with delta (1072, 66)
Screenshot: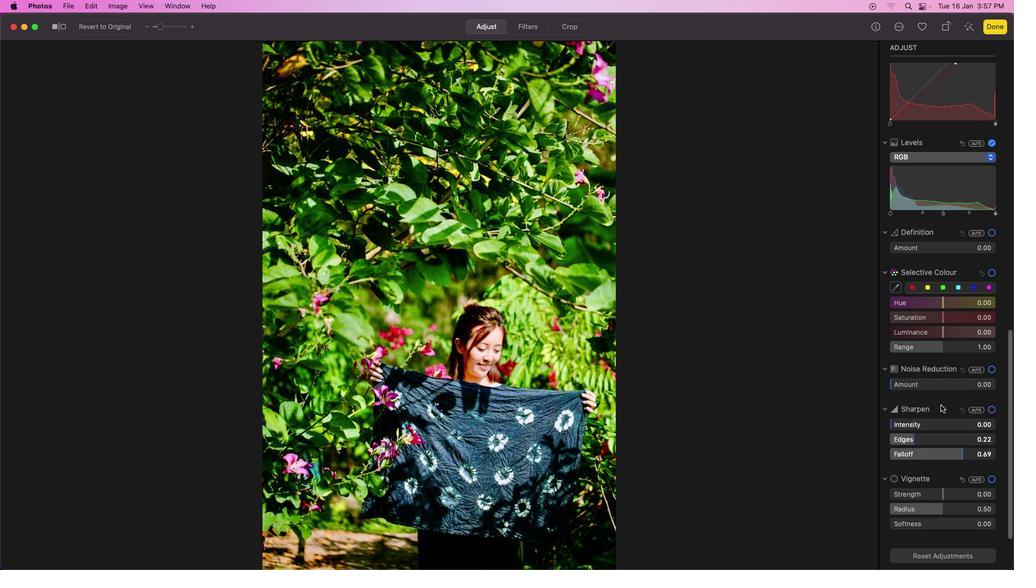
Action: Mouse scrolled (912, 388) with delta (1072, 66)
Screenshot: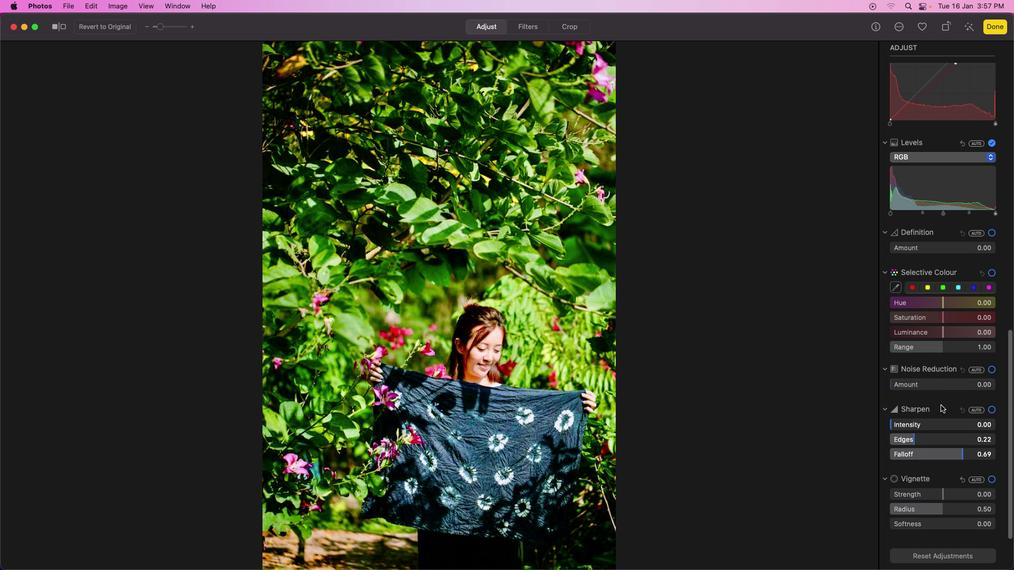 
Action: Mouse moved to (918, 390)
Screenshot: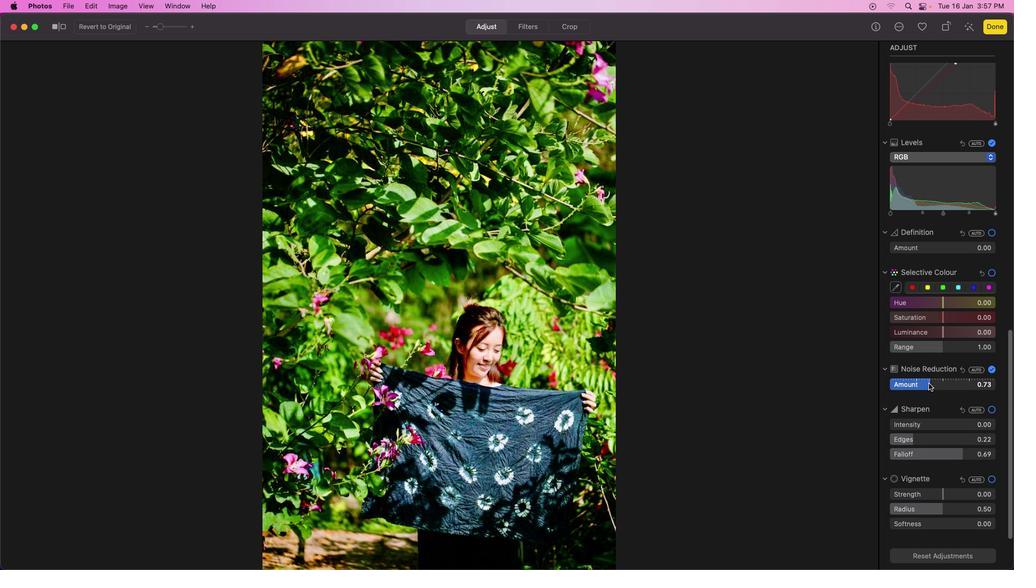 
Action: Mouse pressed left at (918, 390)
Screenshot: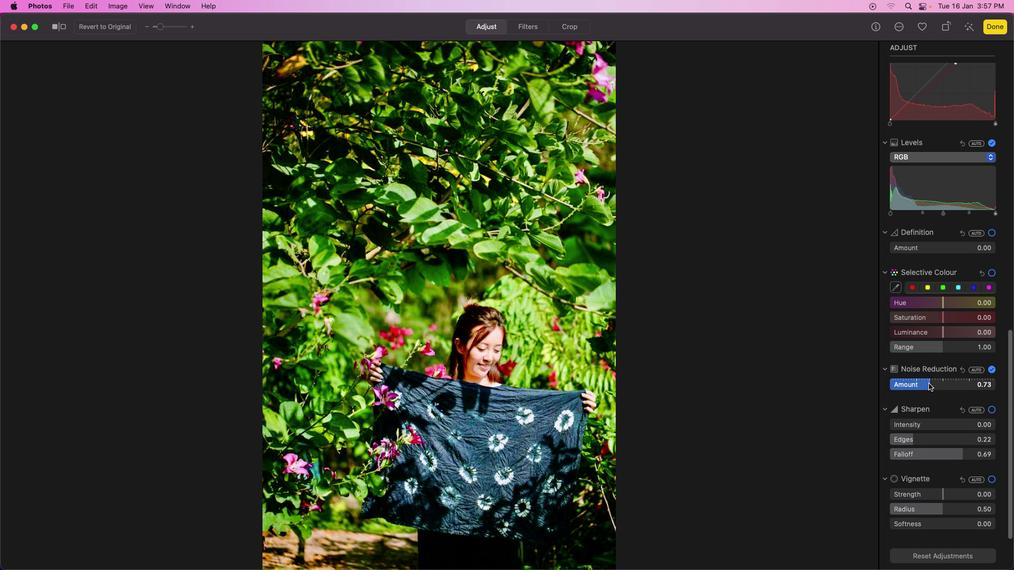 
Action: Mouse moved to (917, 431)
Screenshot: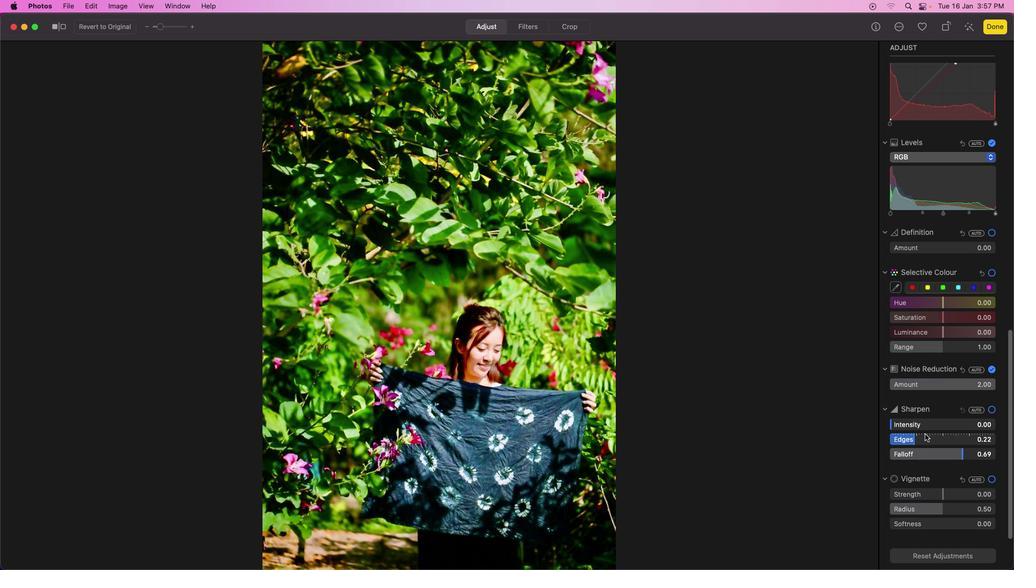 
Action: Mouse scrolled (917, 431) with delta (1072, 67)
Screenshot: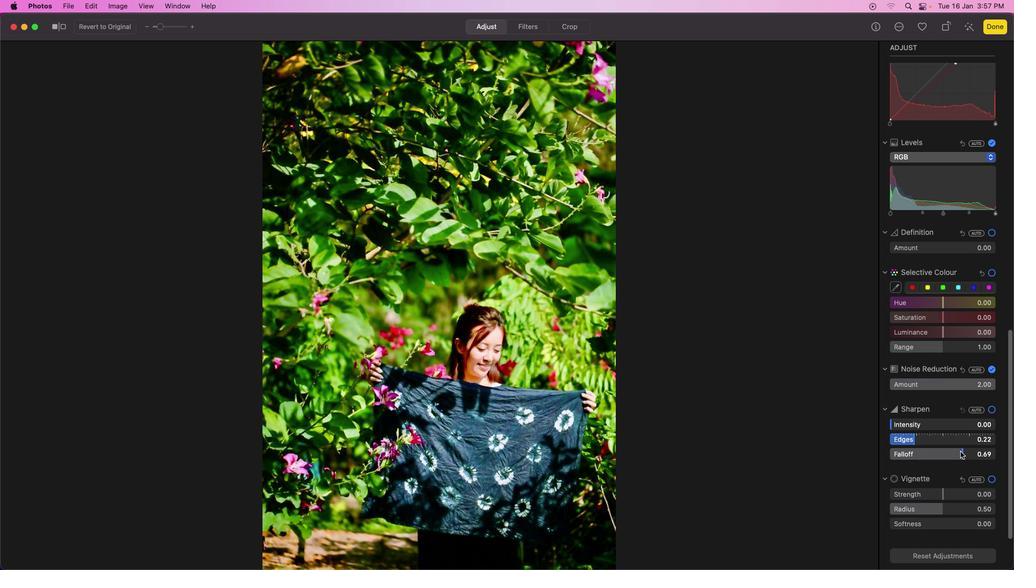 
Action: Mouse scrolled (917, 431) with delta (1072, 67)
Screenshot: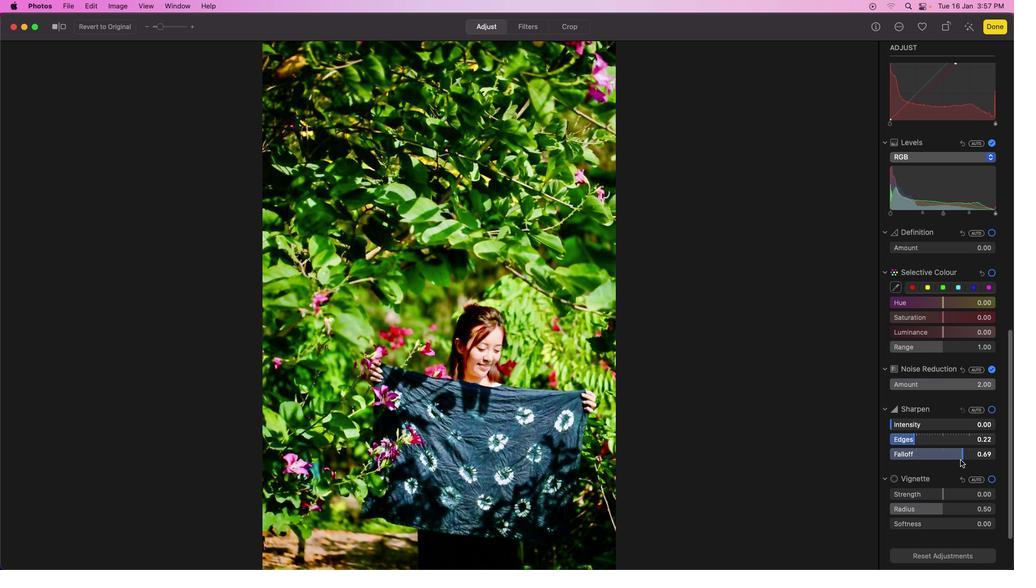 
Action: Mouse scrolled (917, 431) with delta (1072, 67)
Screenshot: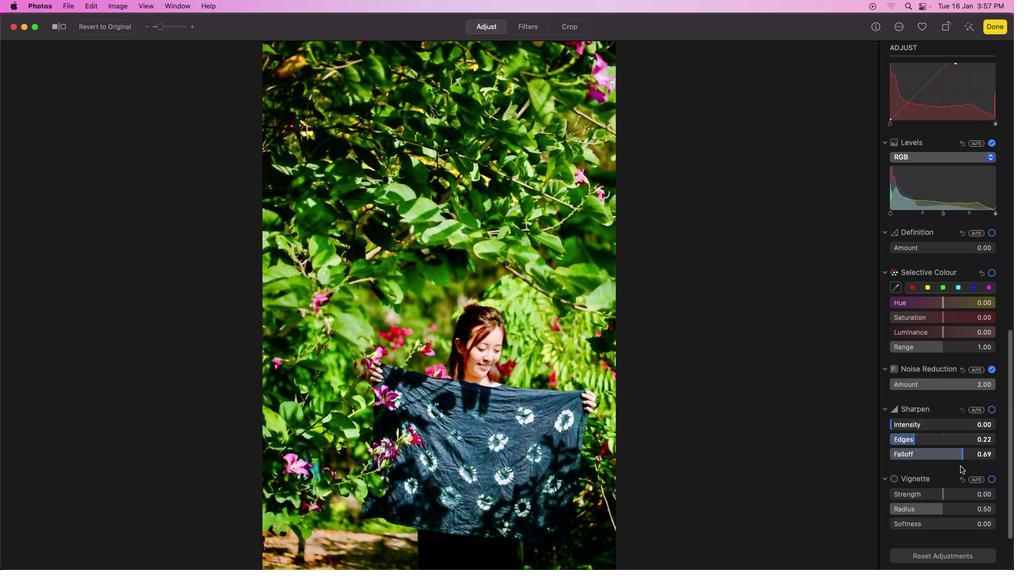 
Action: Mouse scrolled (917, 431) with delta (1072, 66)
Screenshot: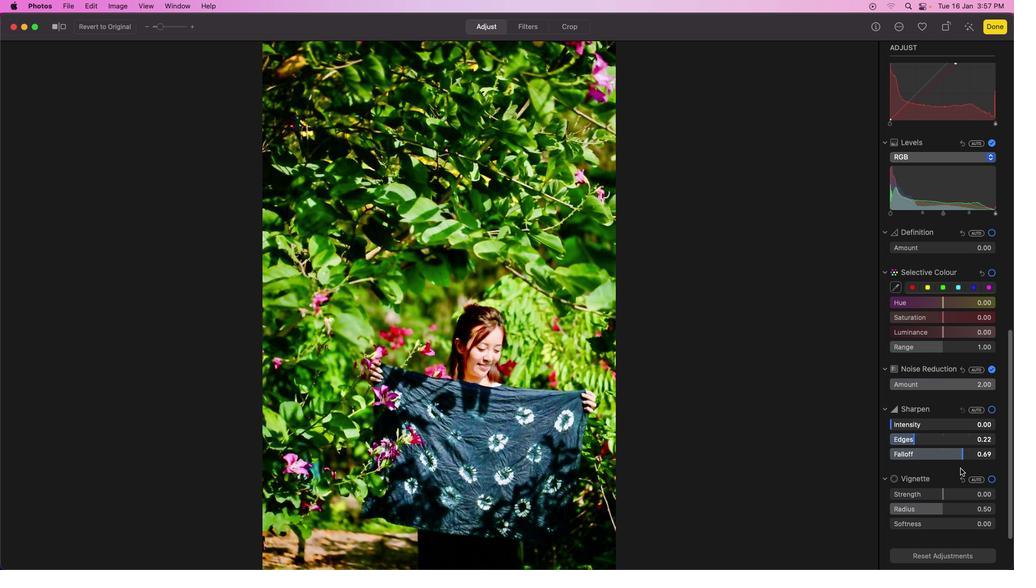 
Action: Mouse scrolled (917, 431) with delta (1072, 66)
Screenshot: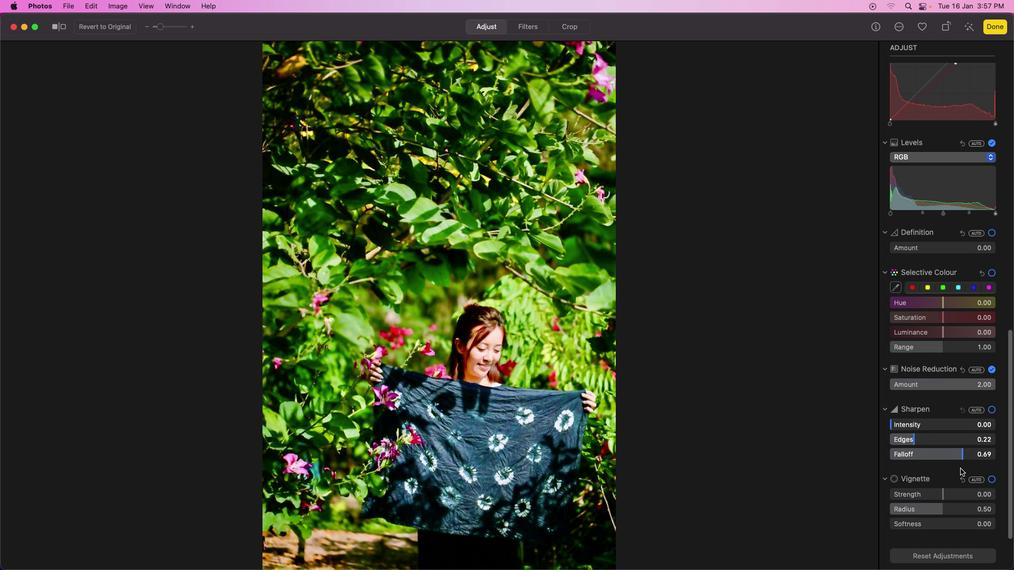 
Action: Mouse moved to (908, 450)
Screenshot: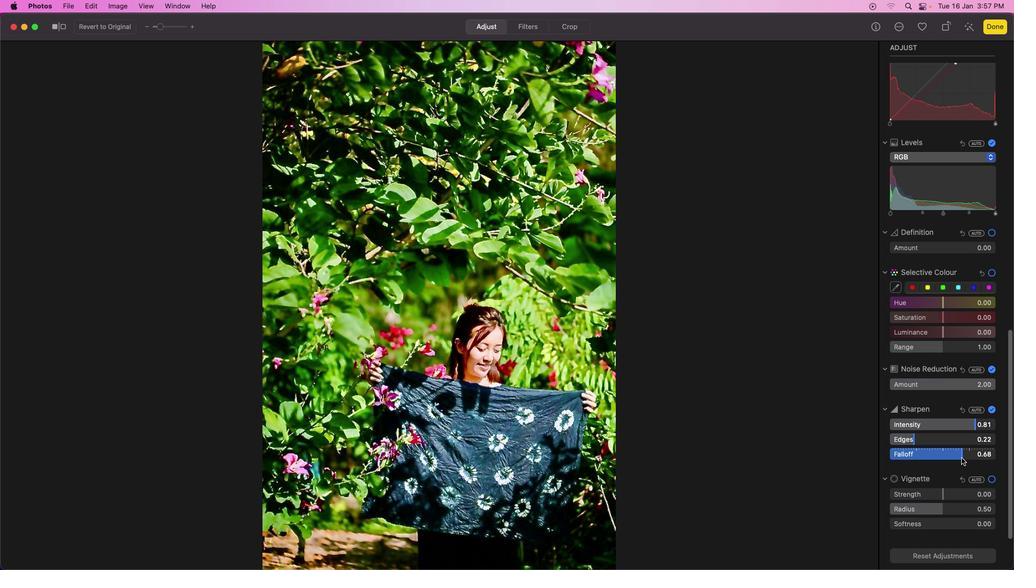 
Action: Mouse pressed left at (908, 450)
Screenshot: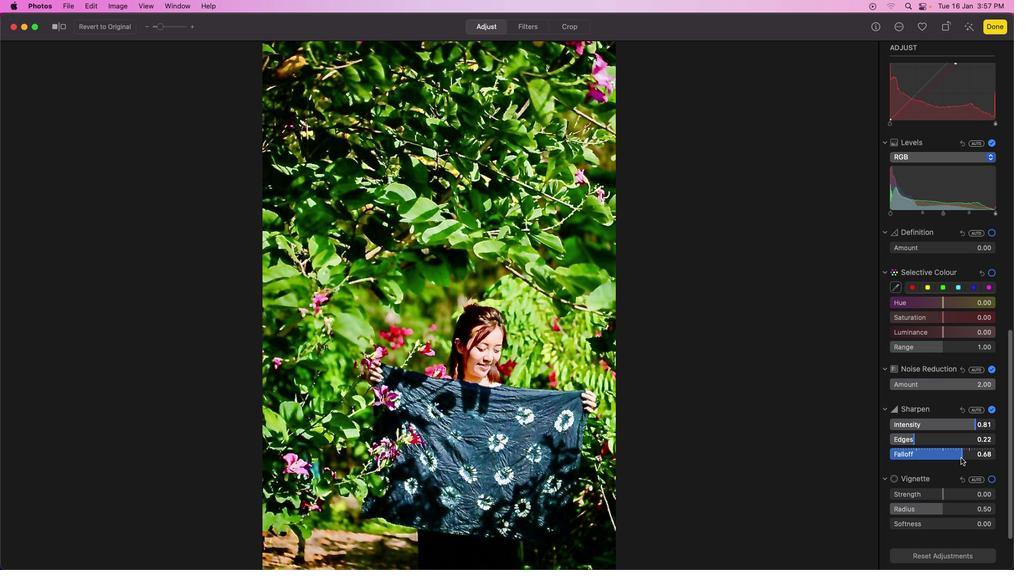
Action: Mouse moved to (920, 448)
Screenshot: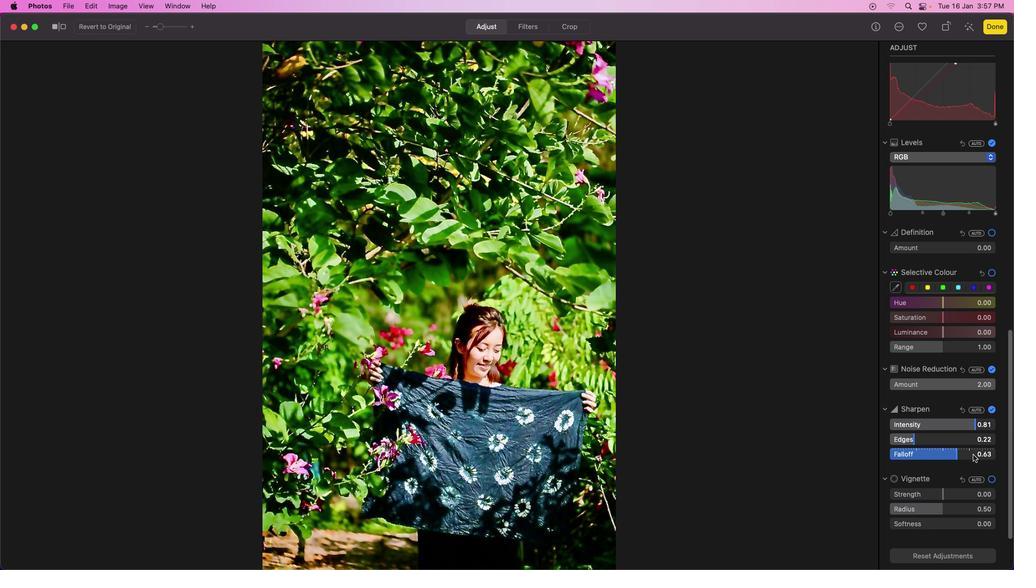 
Action: Mouse pressed left at (920, 448)
Screenshot: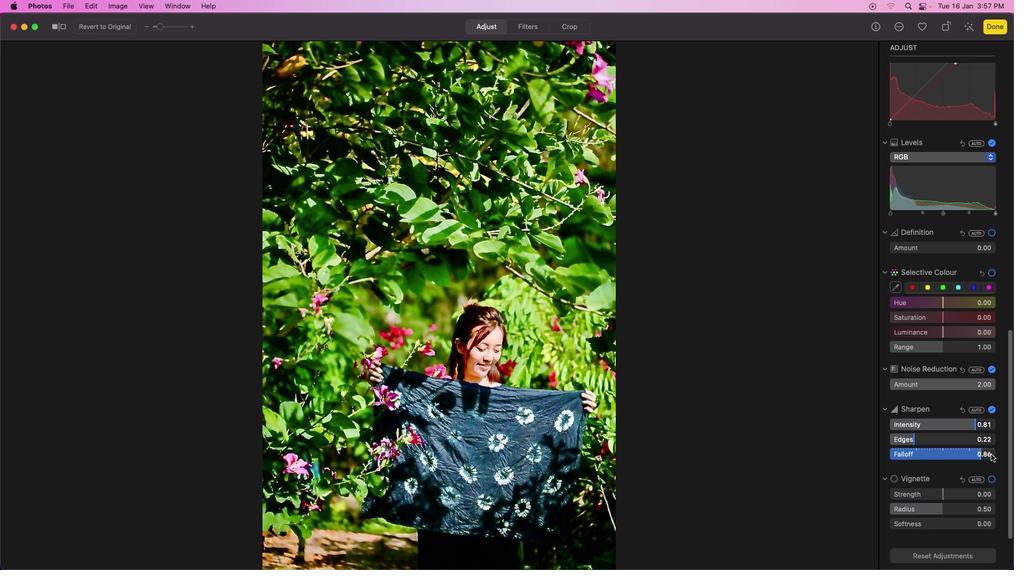
Action: Mouse moved to (916, 436)
Screenshot: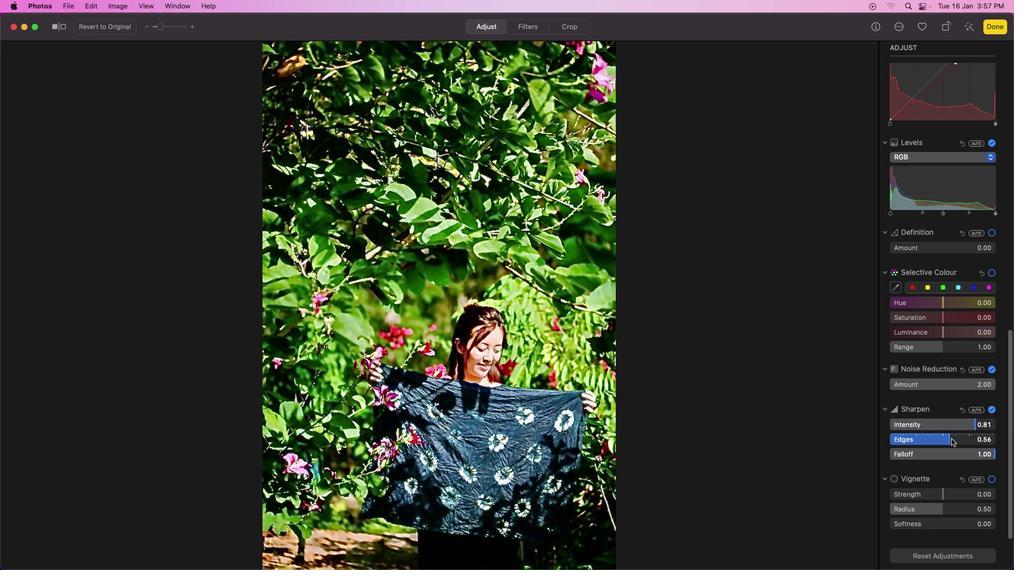 
Action: Mouse pressed left at (916, 436)
Screenshot: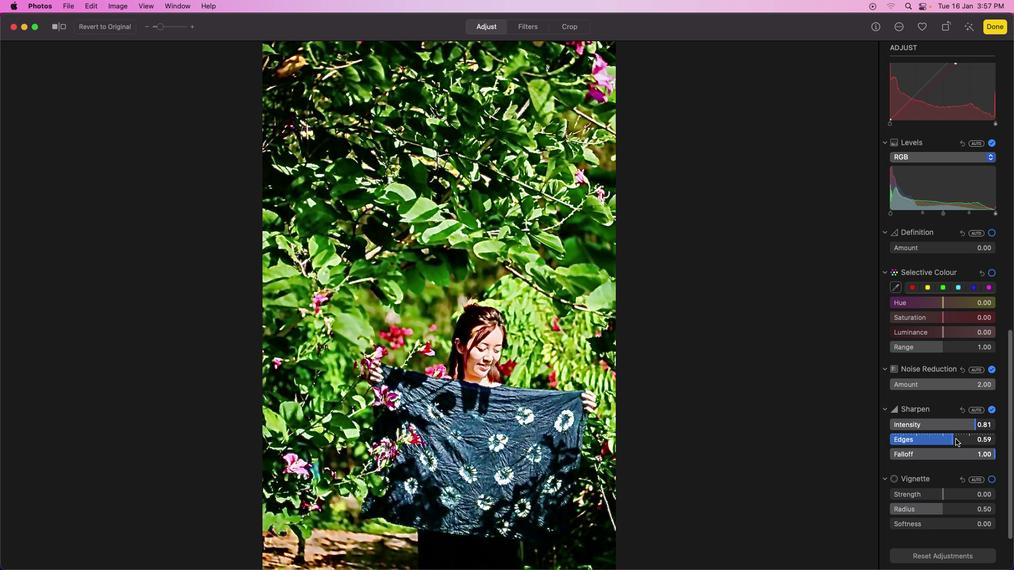 
Action: Mouse moved to (906, 423)
Screenshot: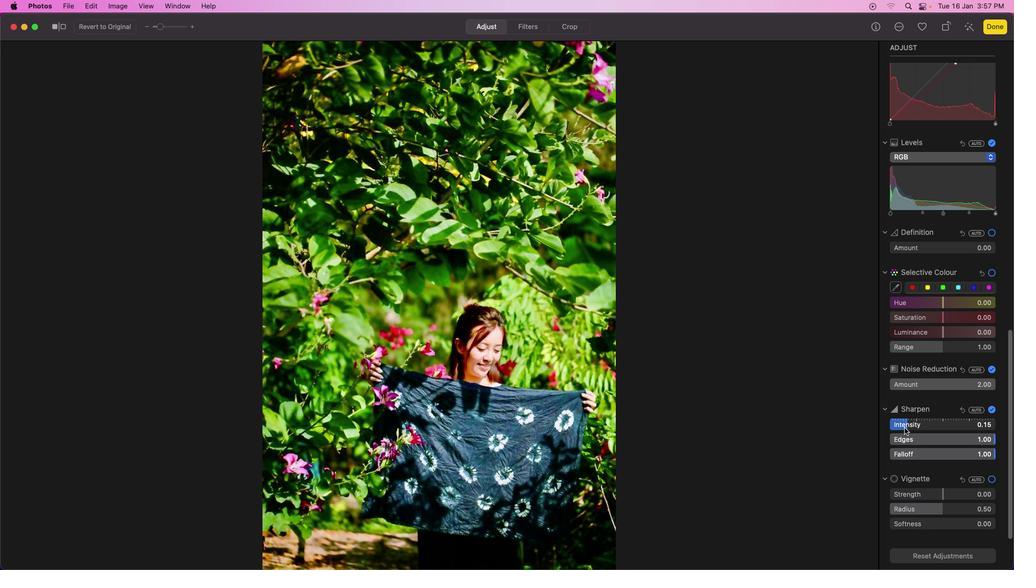 
Action: Mouse pressed left at (906, 423)
Screenshot: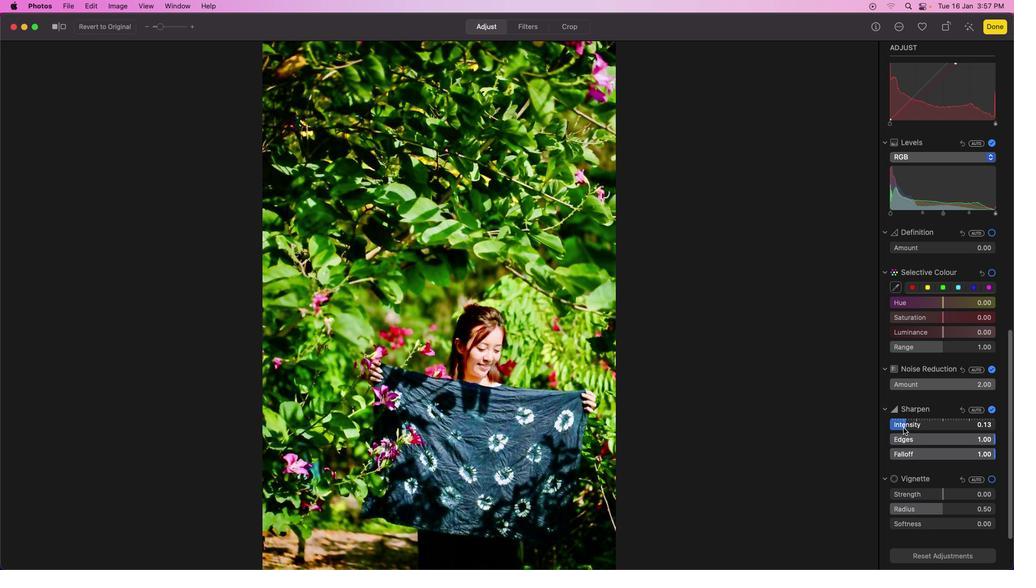 
Action: Mouse moved to (981, 448)
Screenshot: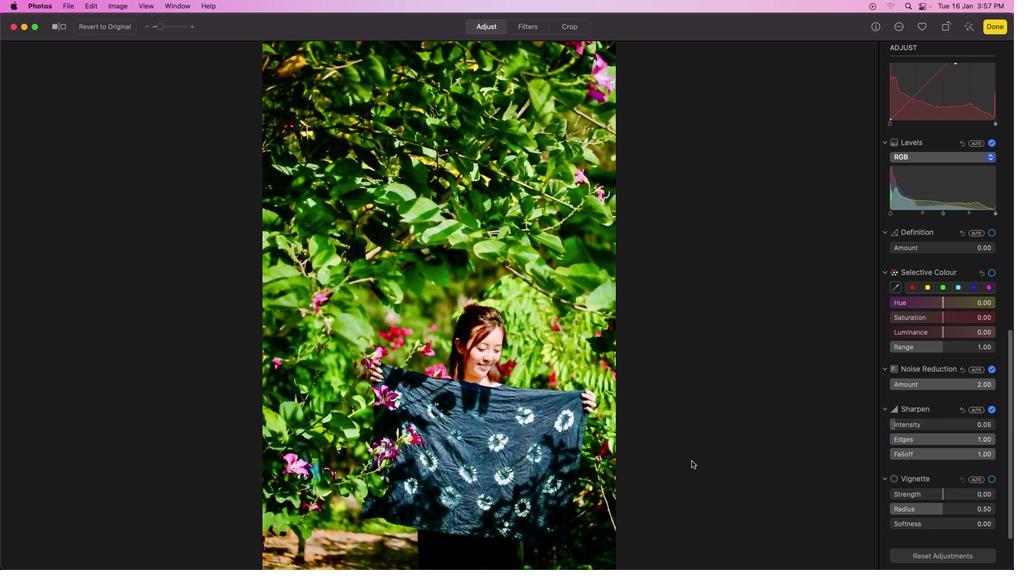 
Action: Mouse scrolled (981, 448) with delta (1072, 67)
Screenshot: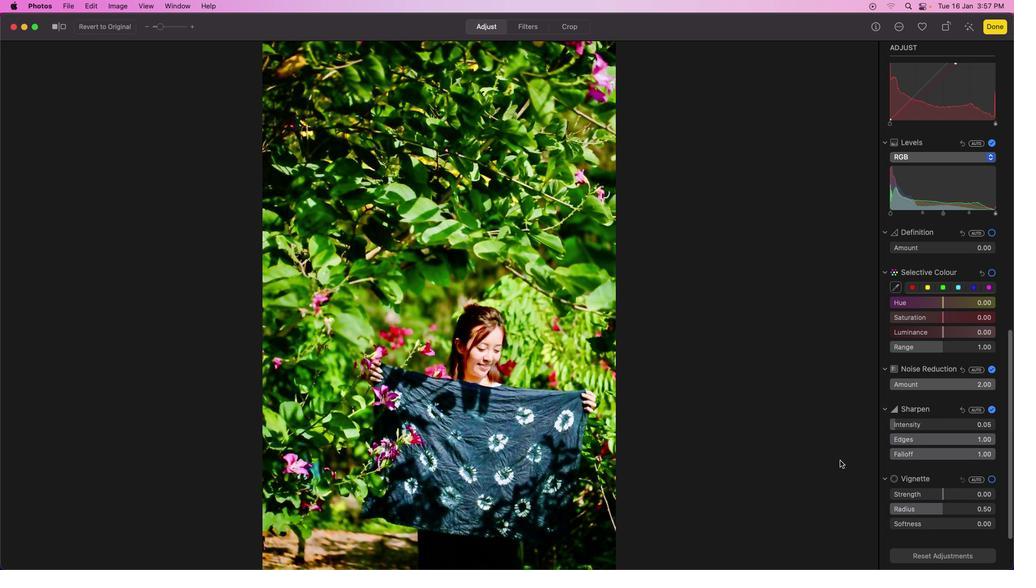 
Action: Mouse scrolled (981, 448) with delta (1072, 67)
Screenshot: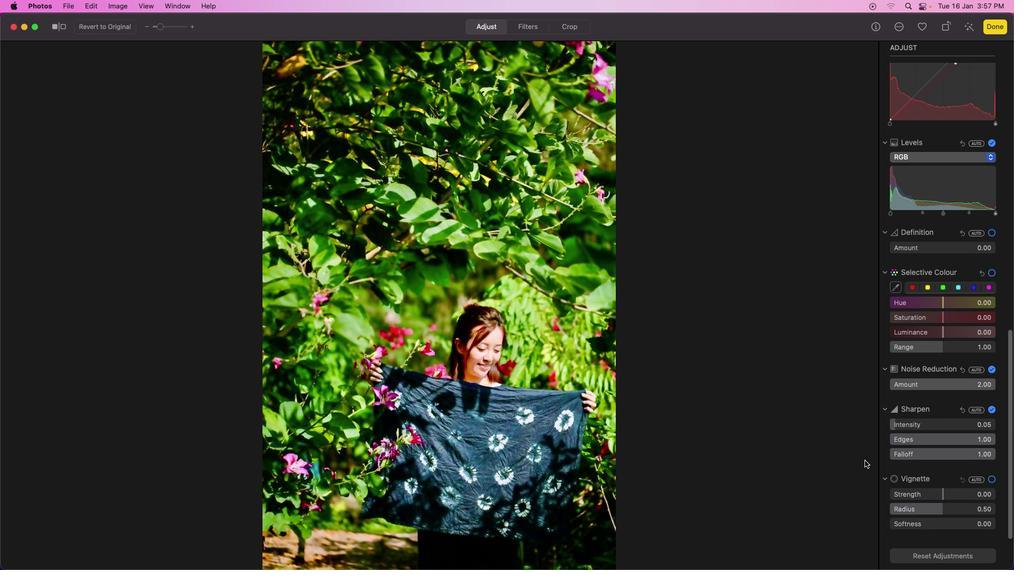 
Action: Mouse scrolled (981, 448) with delta (1072, 67)
Screenshot: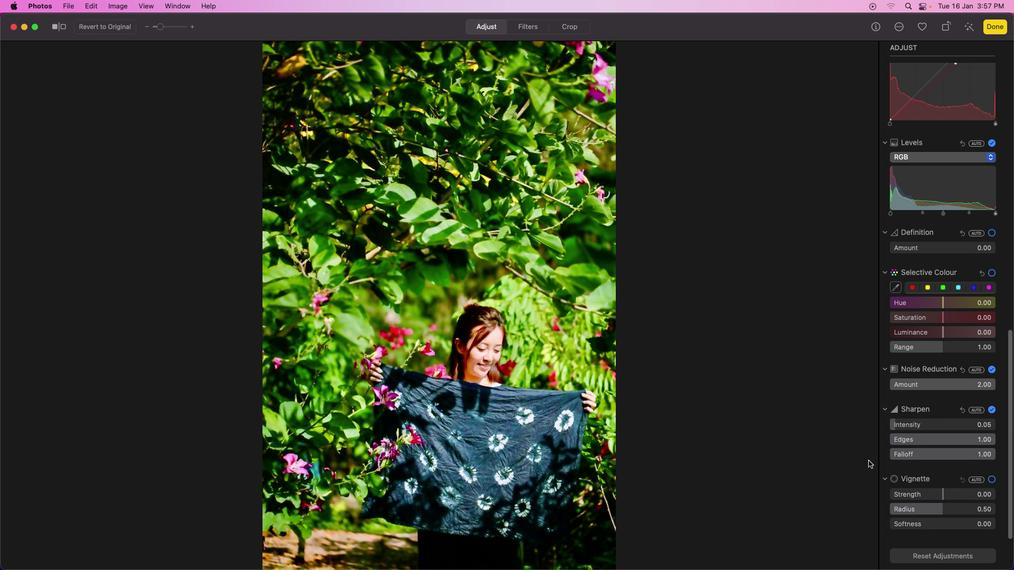 
Action: Mouse scrolled (981, 448) with delta (1072, 66)
Screenshot: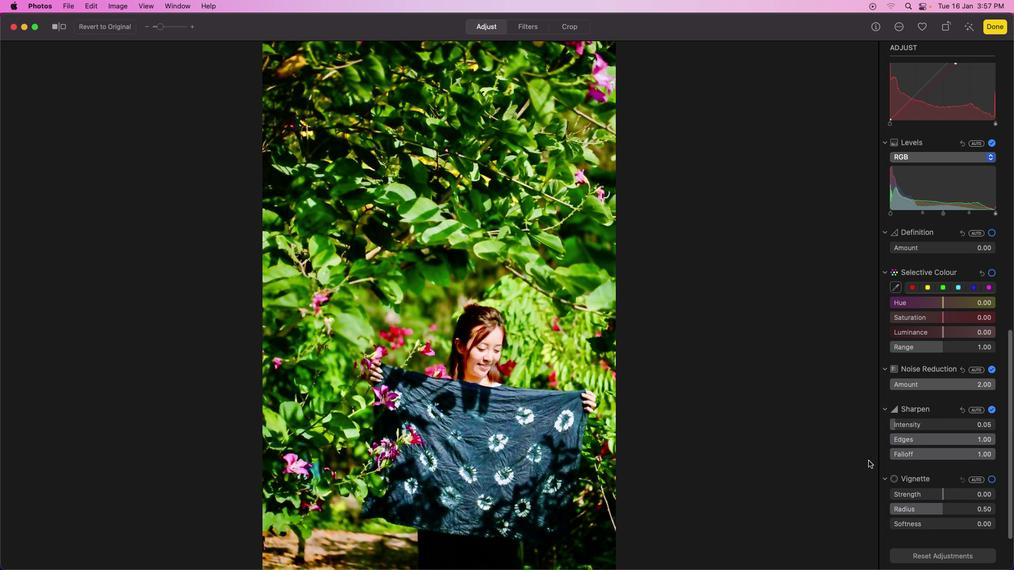 
Action: Mouse moved to (911, 450)
Screenshot: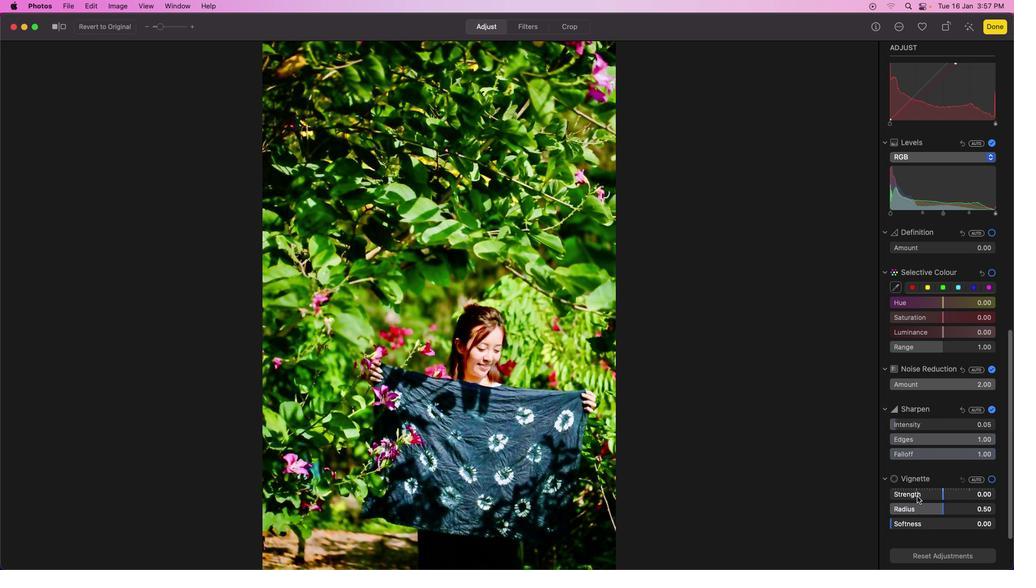 
Action: Mouse scrolled (911, 450) with delta (1072, 67)
Screenshot: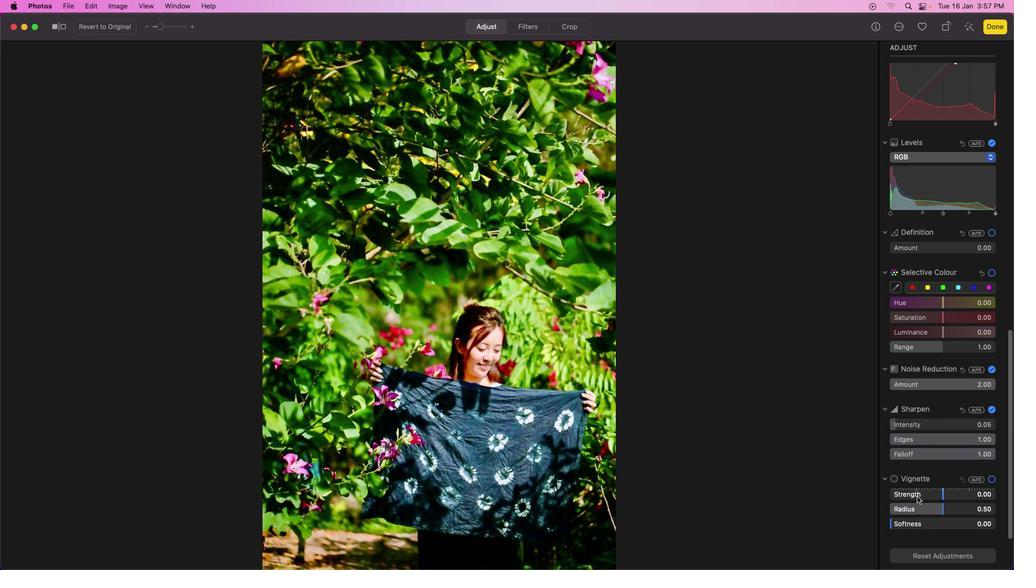 
Action: Mouse scrolled (911, 450) with delta (1072, 67)
Screenshot: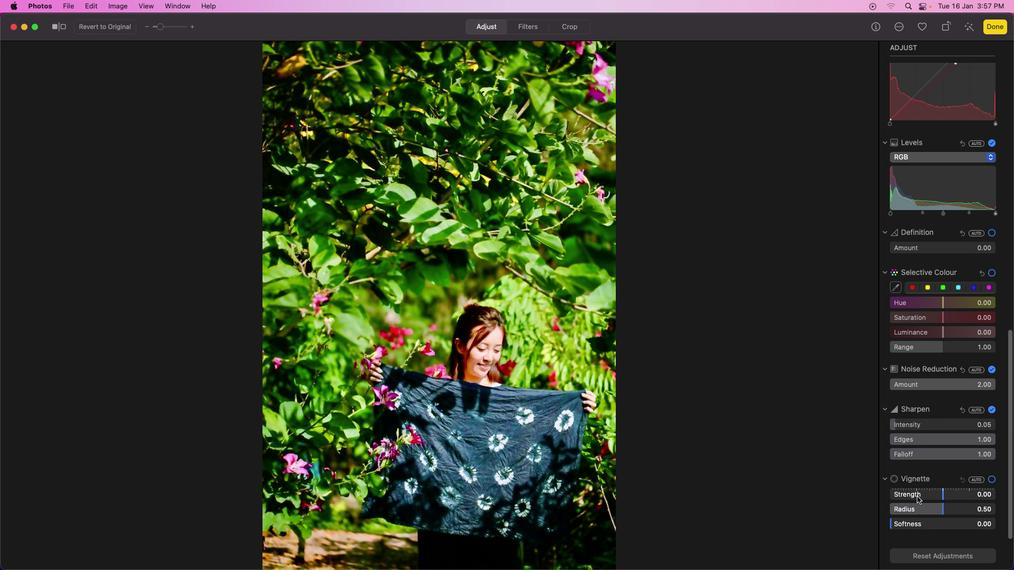 
Action: Mouse scrolled (911, 450) with delta (1072, 66)
Screenshot: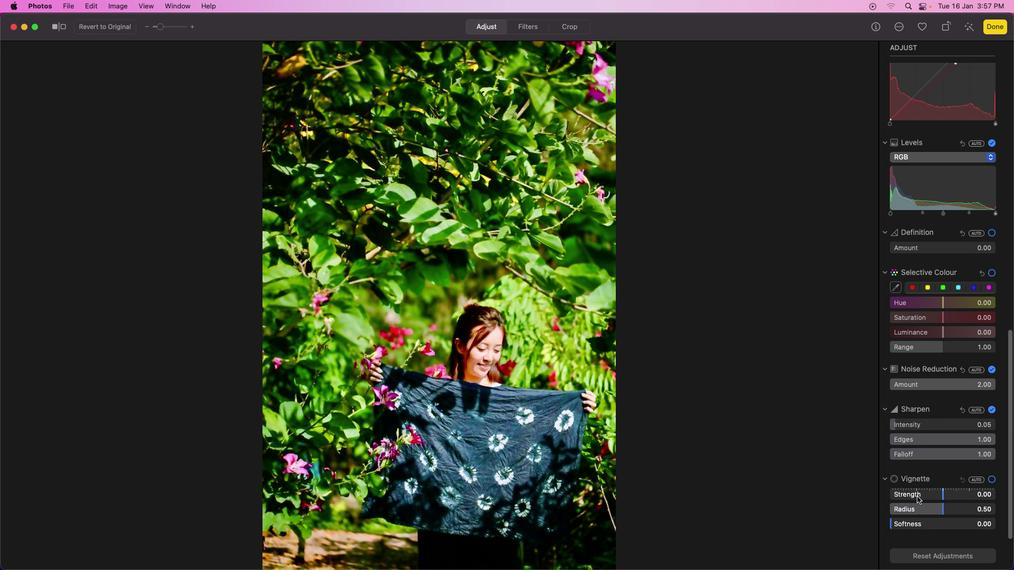 
Action: Mouse scrolled (911, 450) with delta (1072, 66)
Screenshot: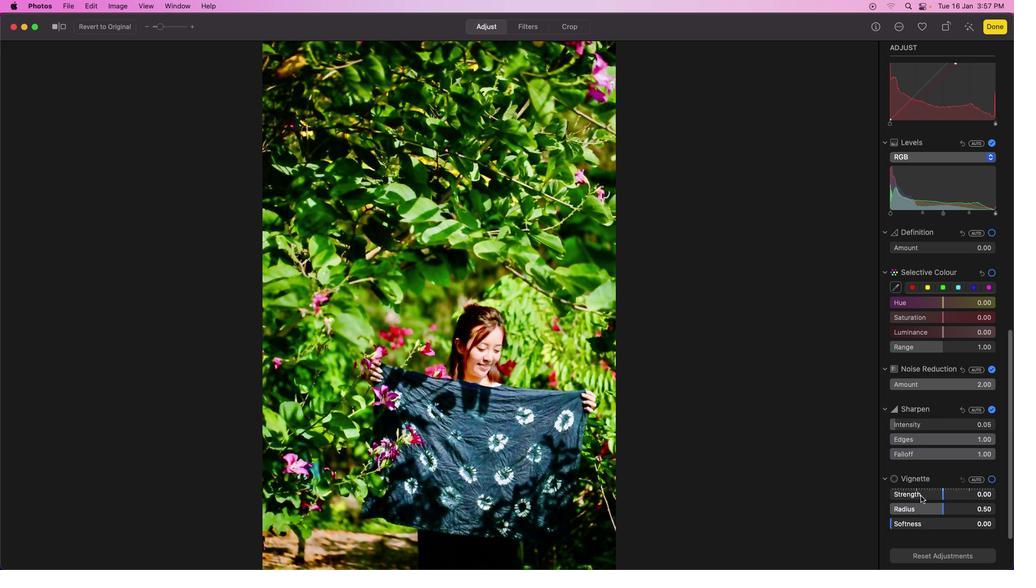 
Action: Mouse scrolled (911, 450) with delta (1072, 66)
Screenshot: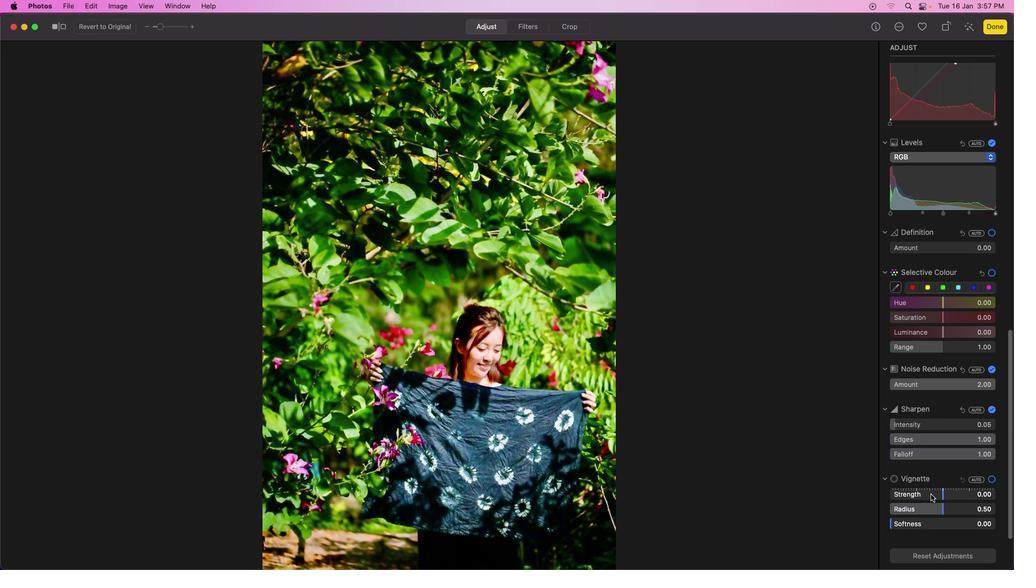 
Action: Mouse moved to (911, 480)
Screenshot: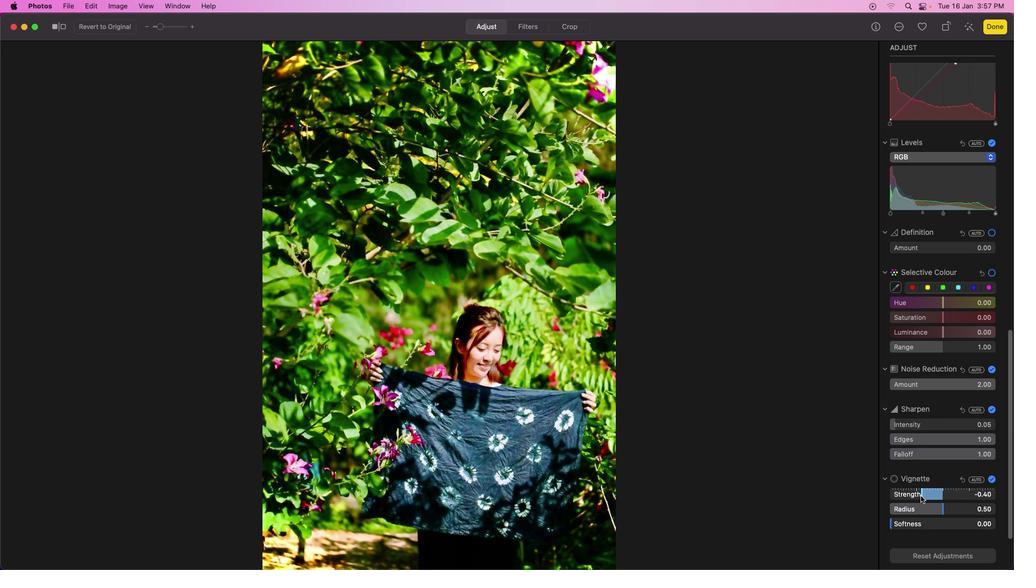 
Action: Mouse pressed left at (911, 480)
Screenshot: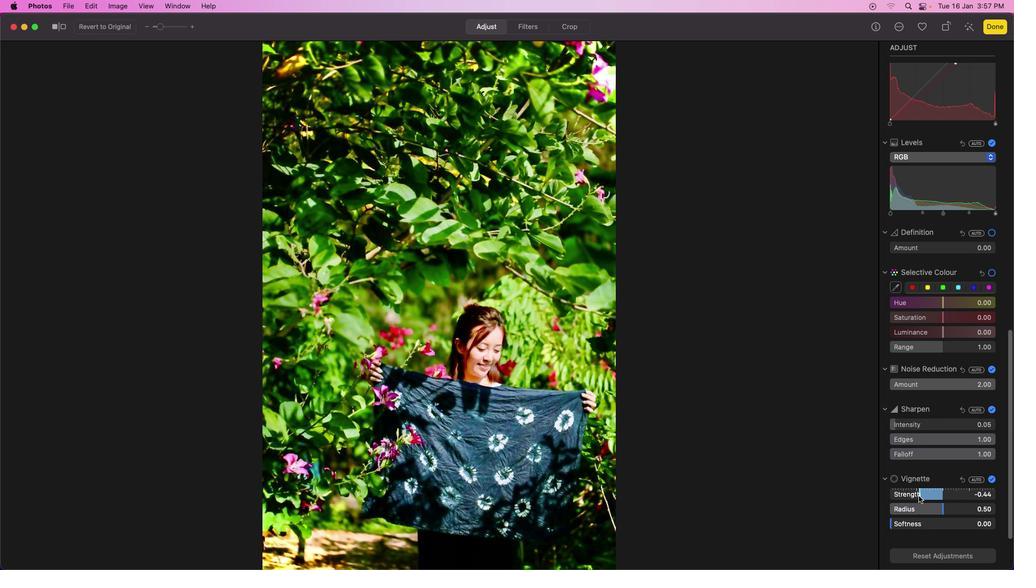 
Action: Mouse moved to (911, 493)
Screenshot: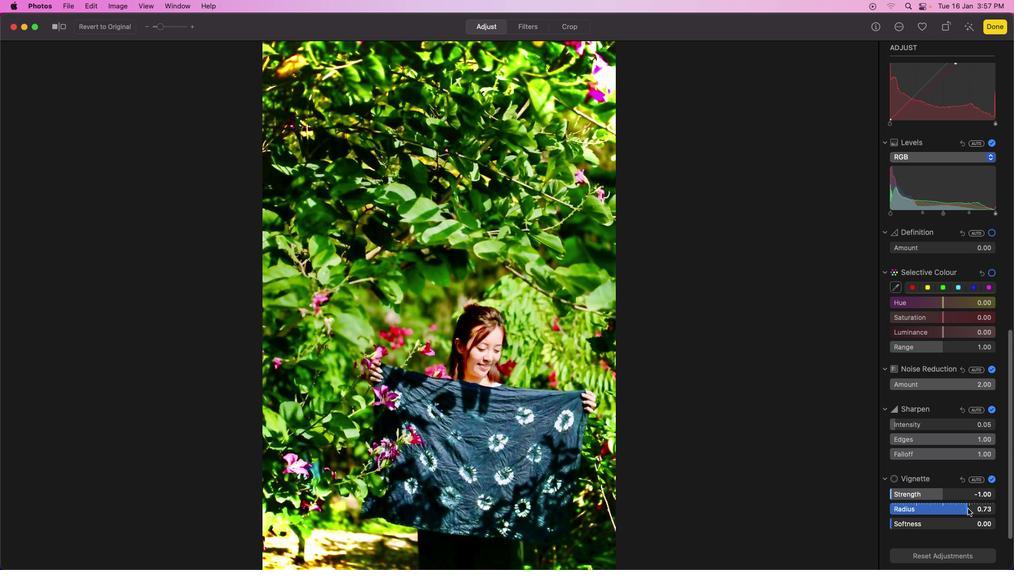 
Action: Mouse pressed left at (911, 493)
Screenshot: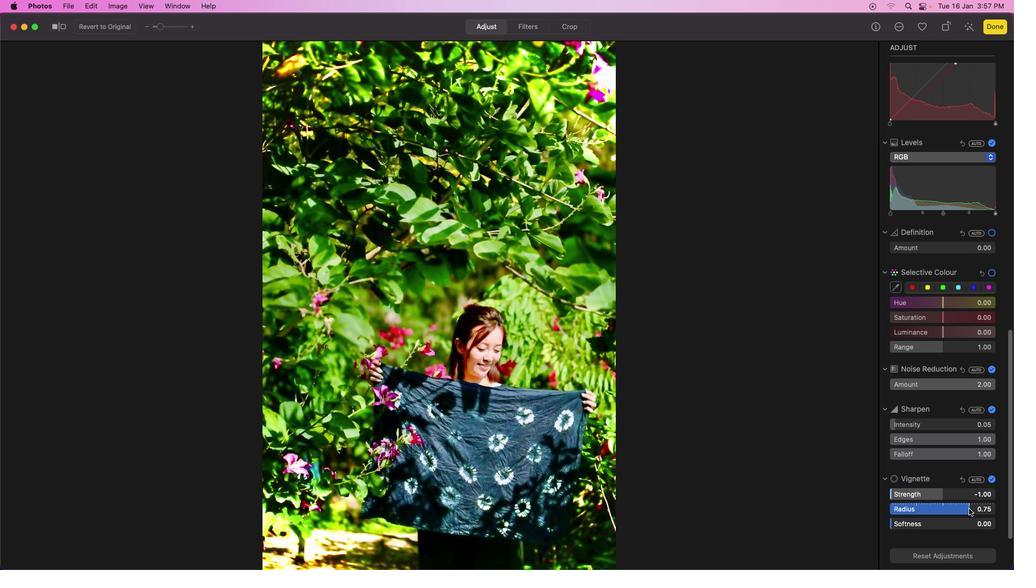 
Action: Mouse moved to (919, 505)
